 Task: Install Marketplace tools for automating project management tasks.
Action: Mouse pressed left at (1379, 323)
Screenshot: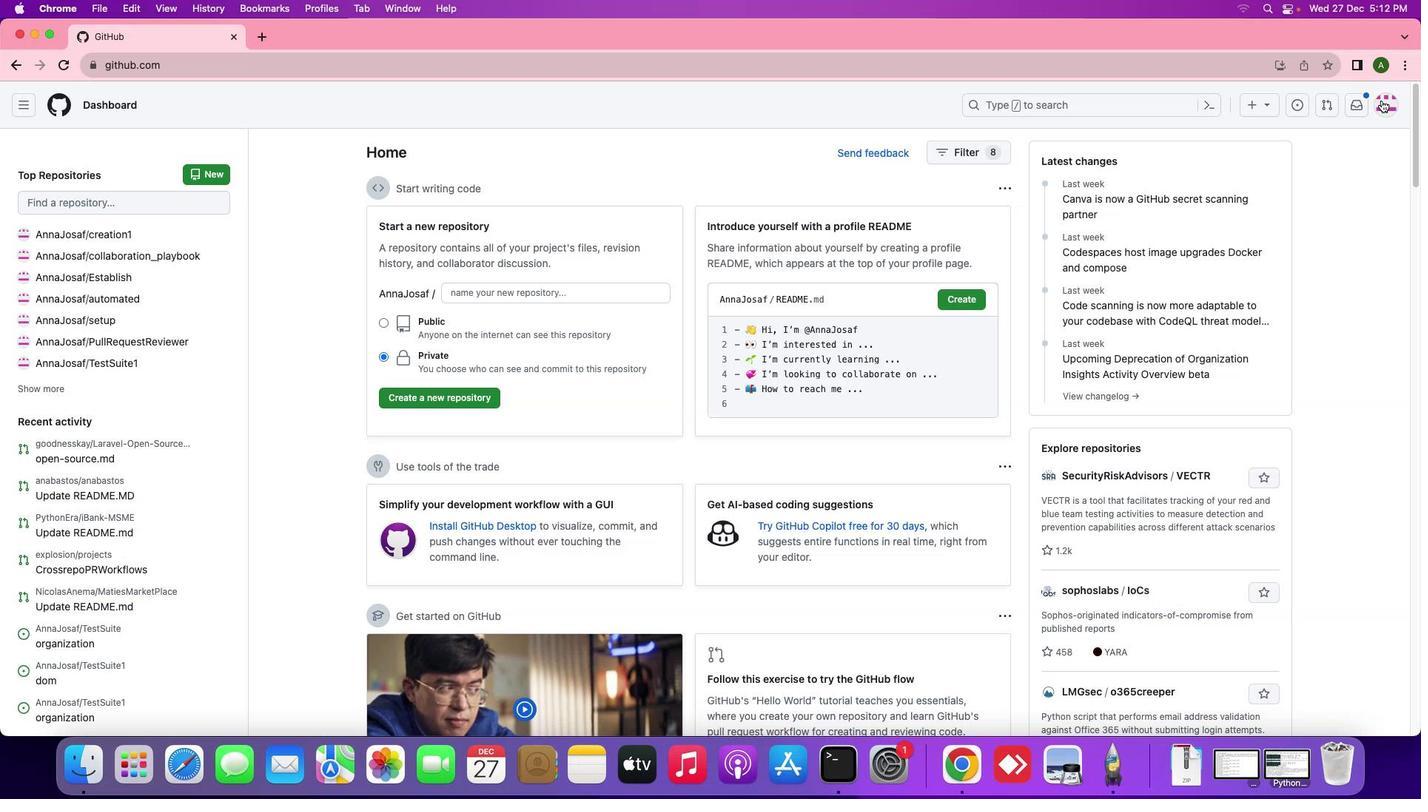 
Action: Mouse moved to (1378, 103)
Screenshot: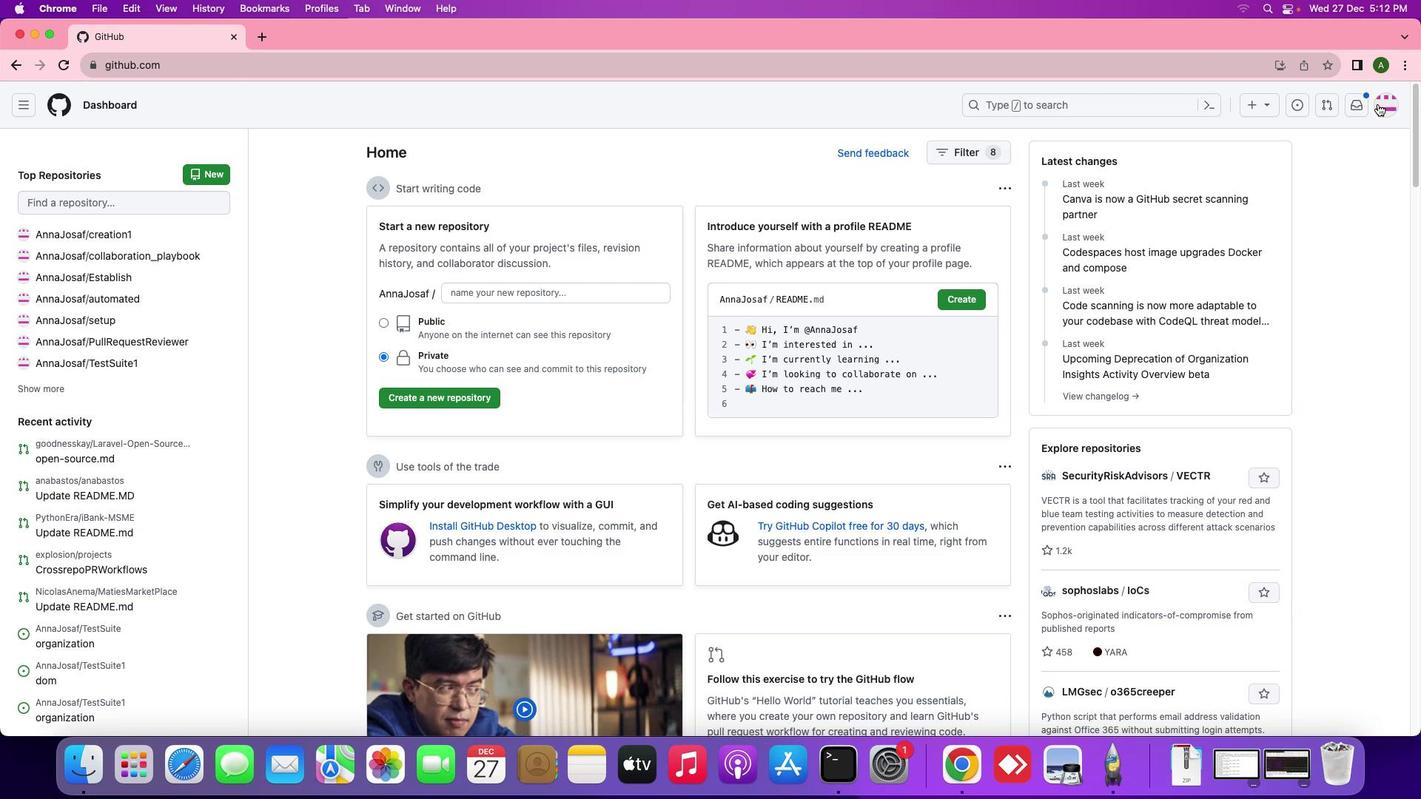 
Action: Mouse pressed left at (1378, 103)
Screenshot: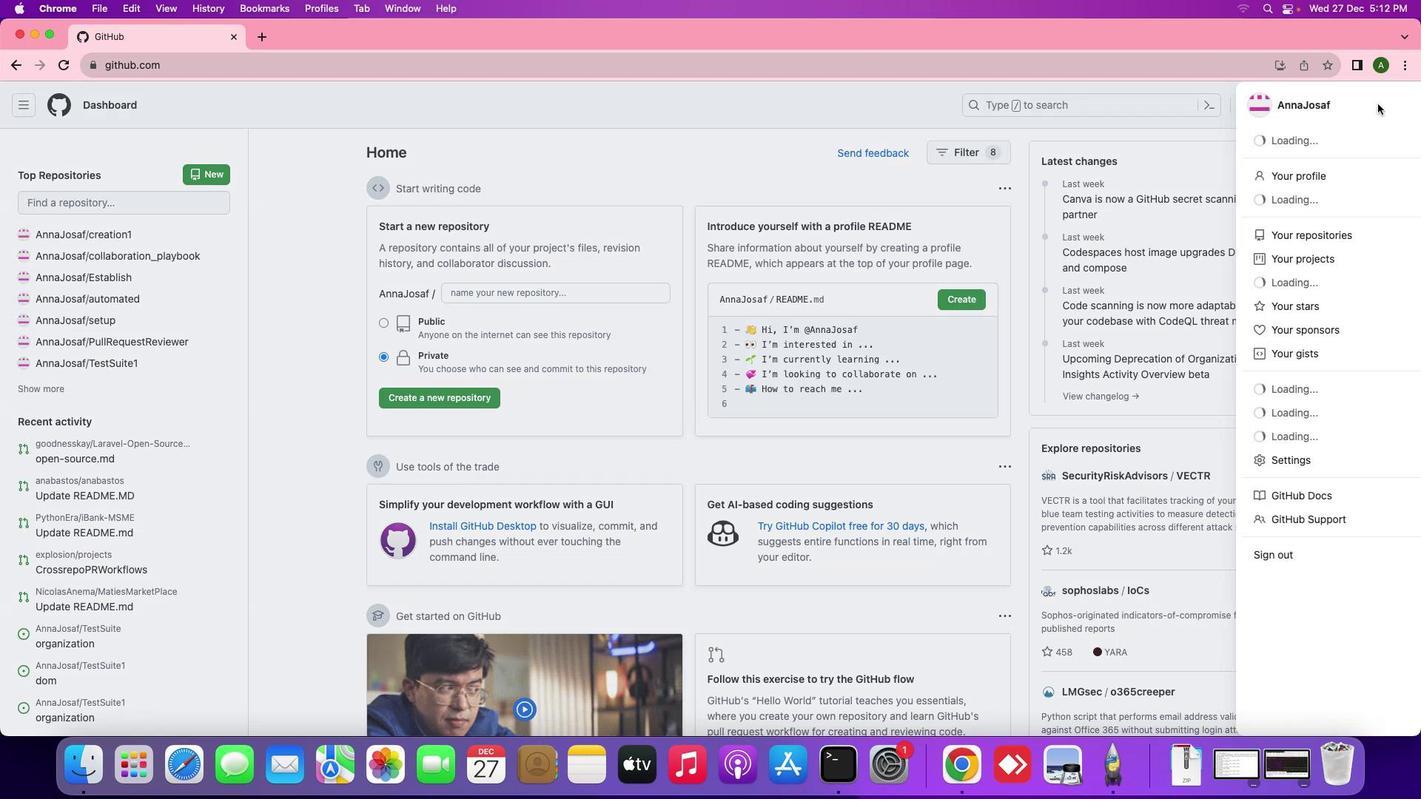 
Action: Mouse moved to (1073, 119)
Screenshot: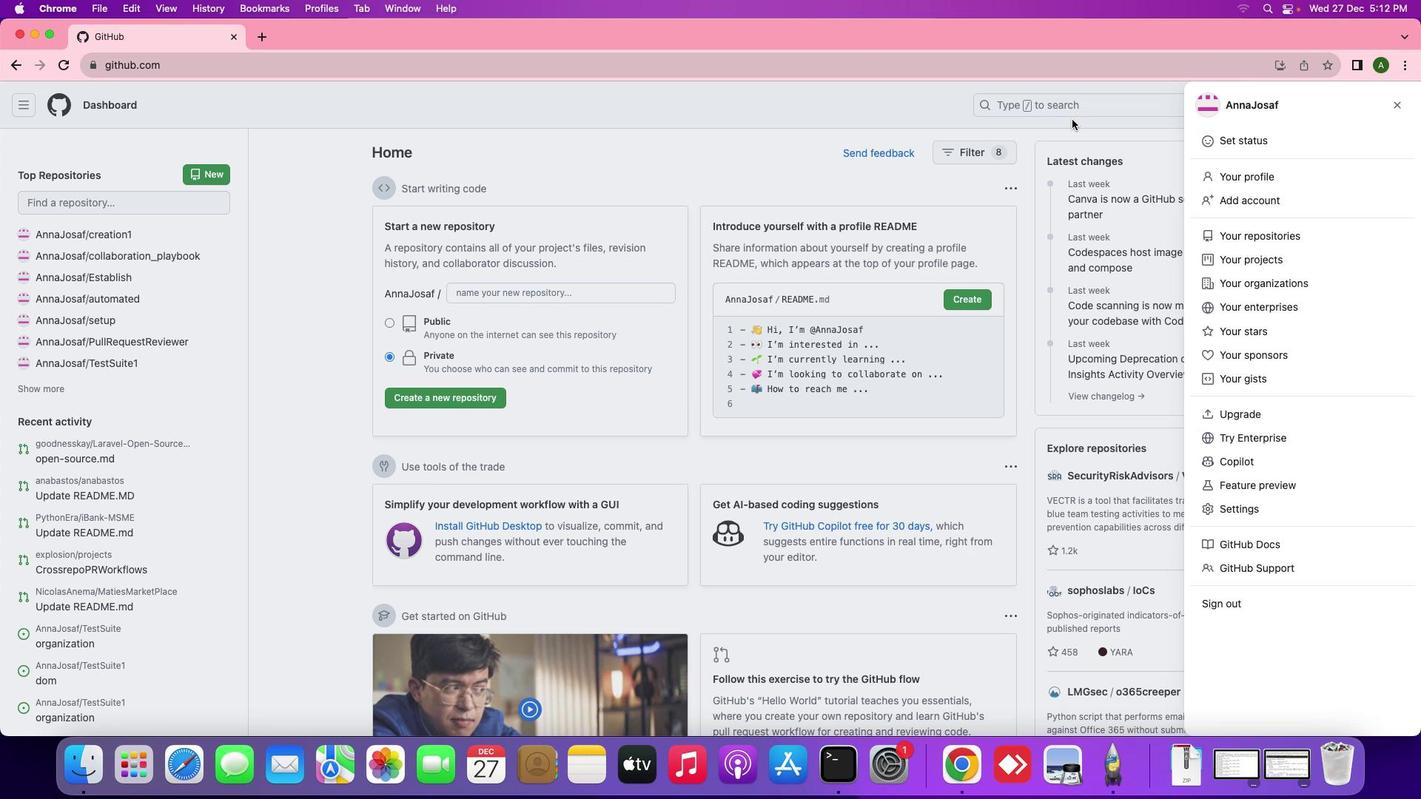 
Action: Mouse pressed left at (1073, 119)
Screenshot: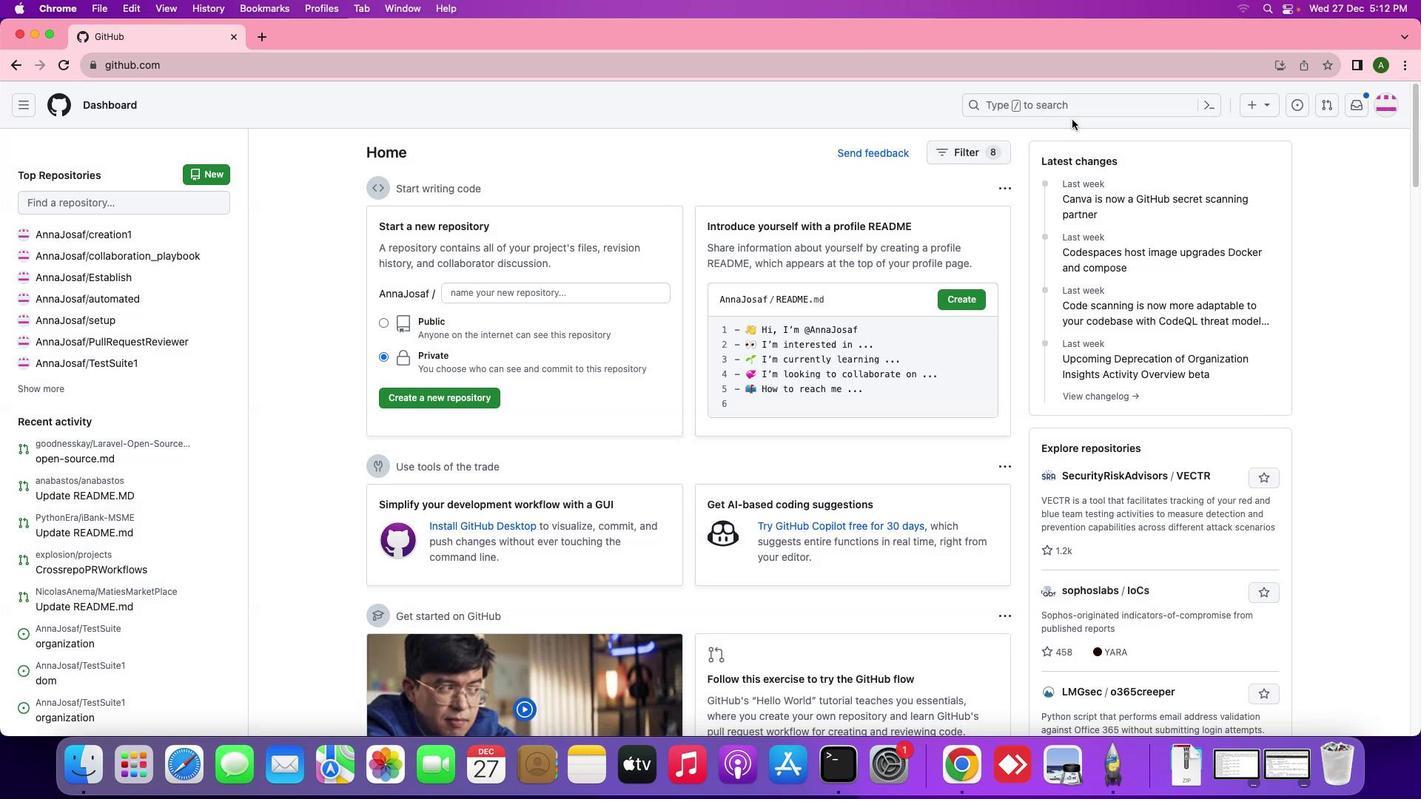 
Action: Mouse moved to (18, 103)
Screenshot: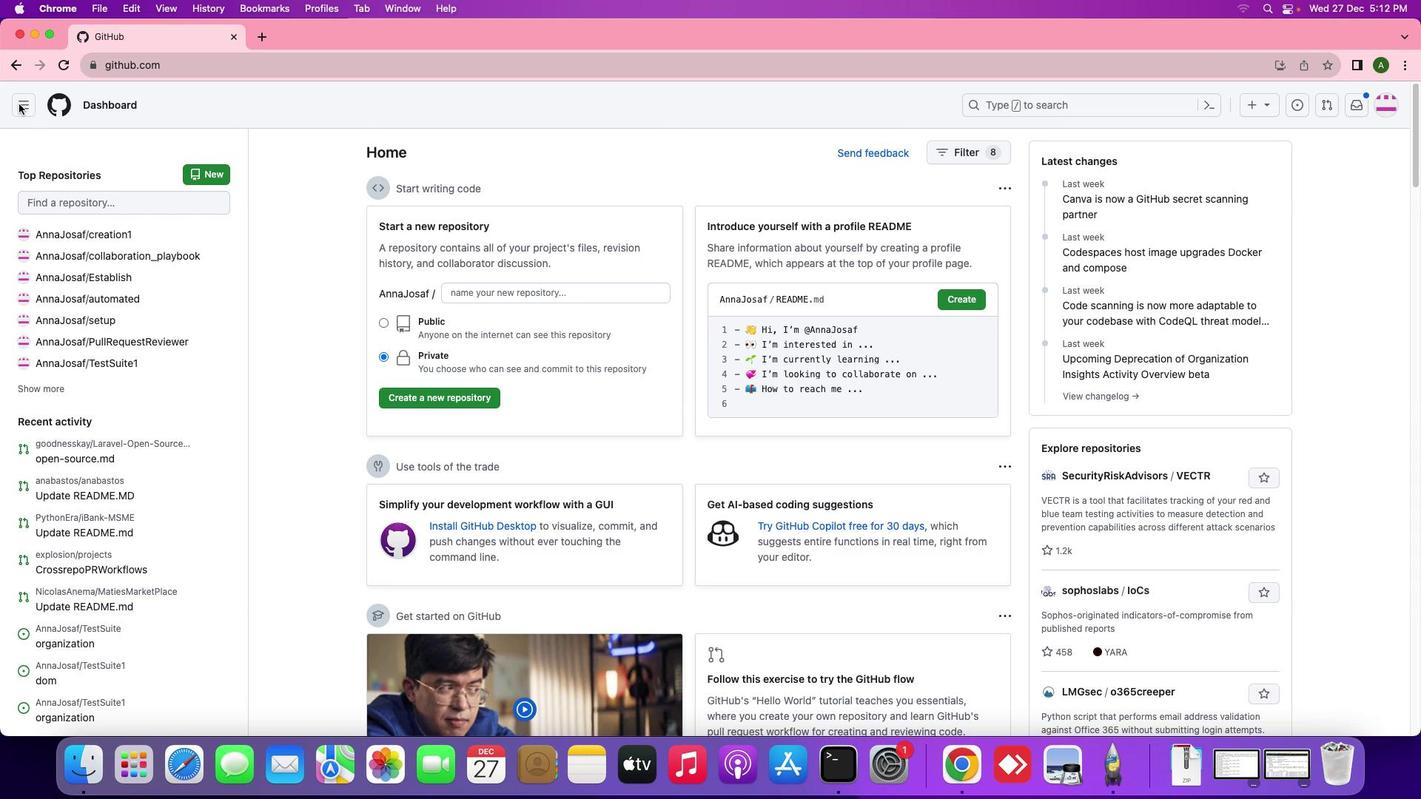 
Action: Mouse pressed left at (18, 103)
Screenshot: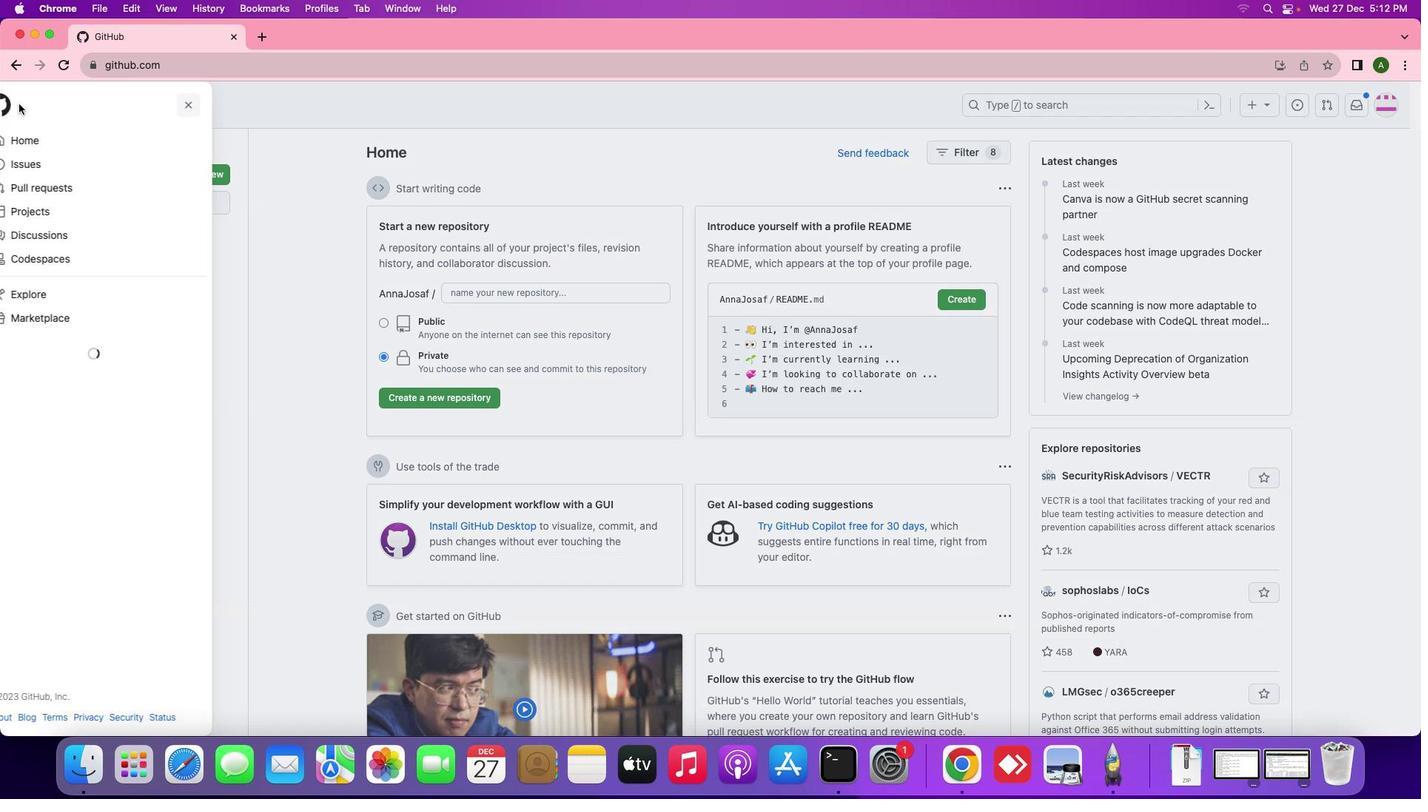 
Action: Mouse moved to (59, 320)
Screenshot: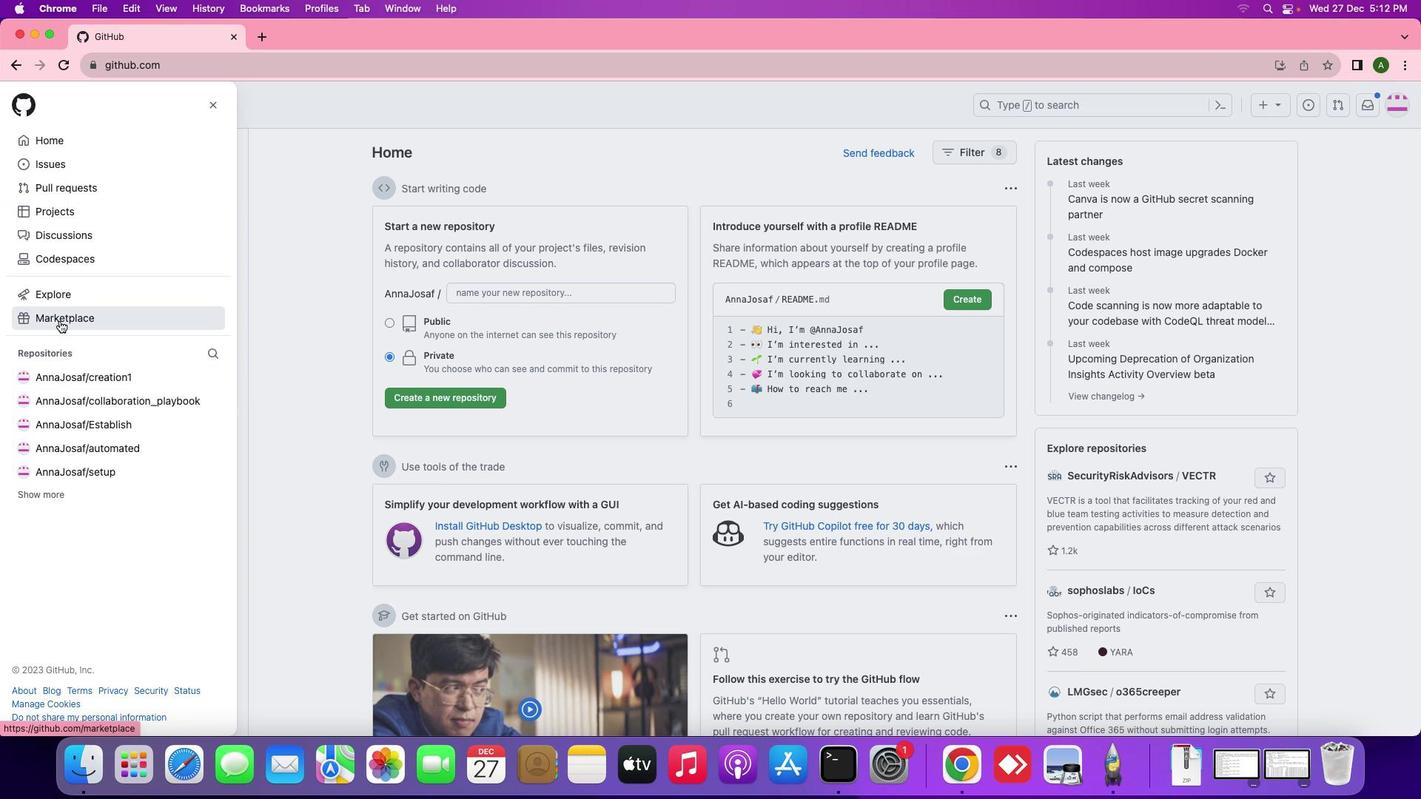 
Action: Mouse pressed left at (59, 320)
Screenshot: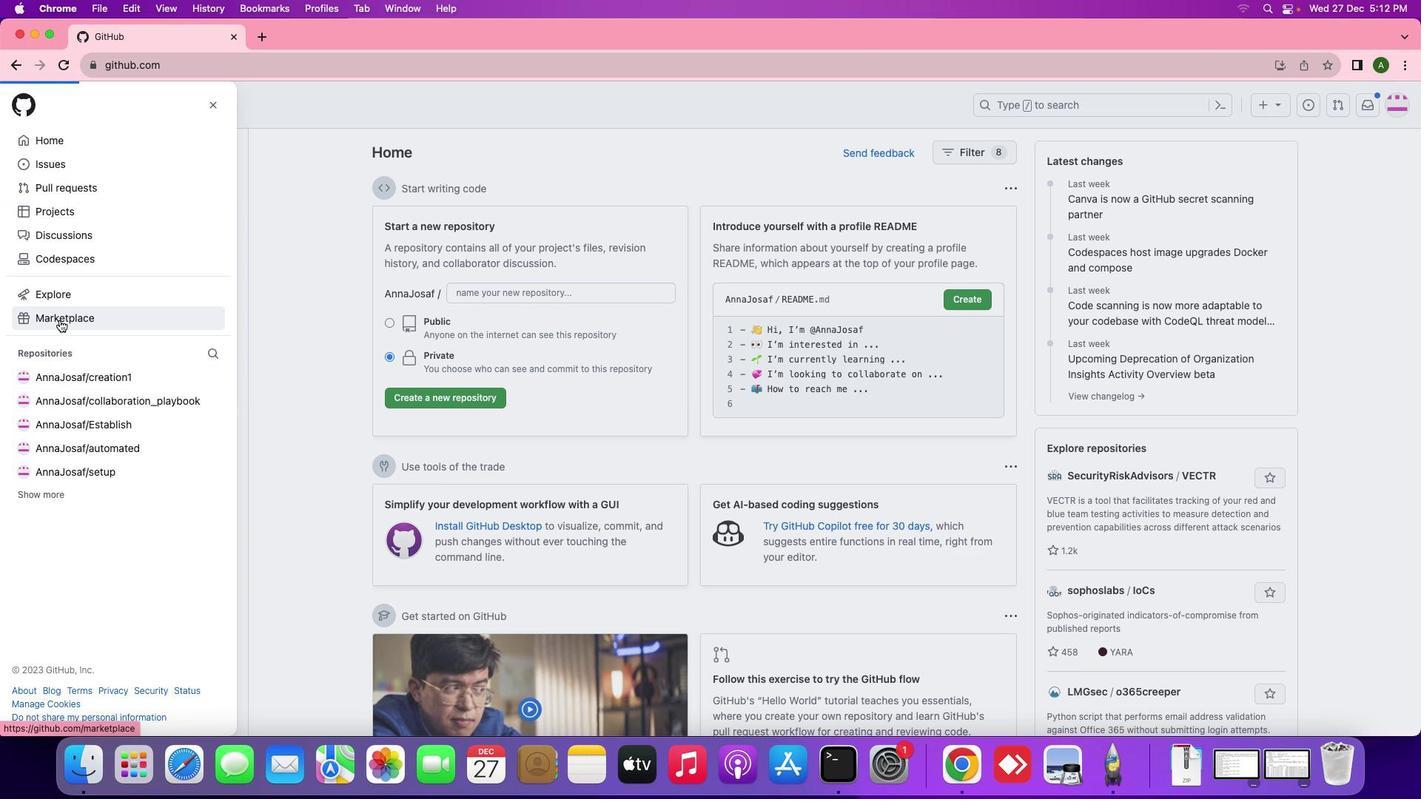 
Action: Mouse moved to (625, 433)
Screenshot: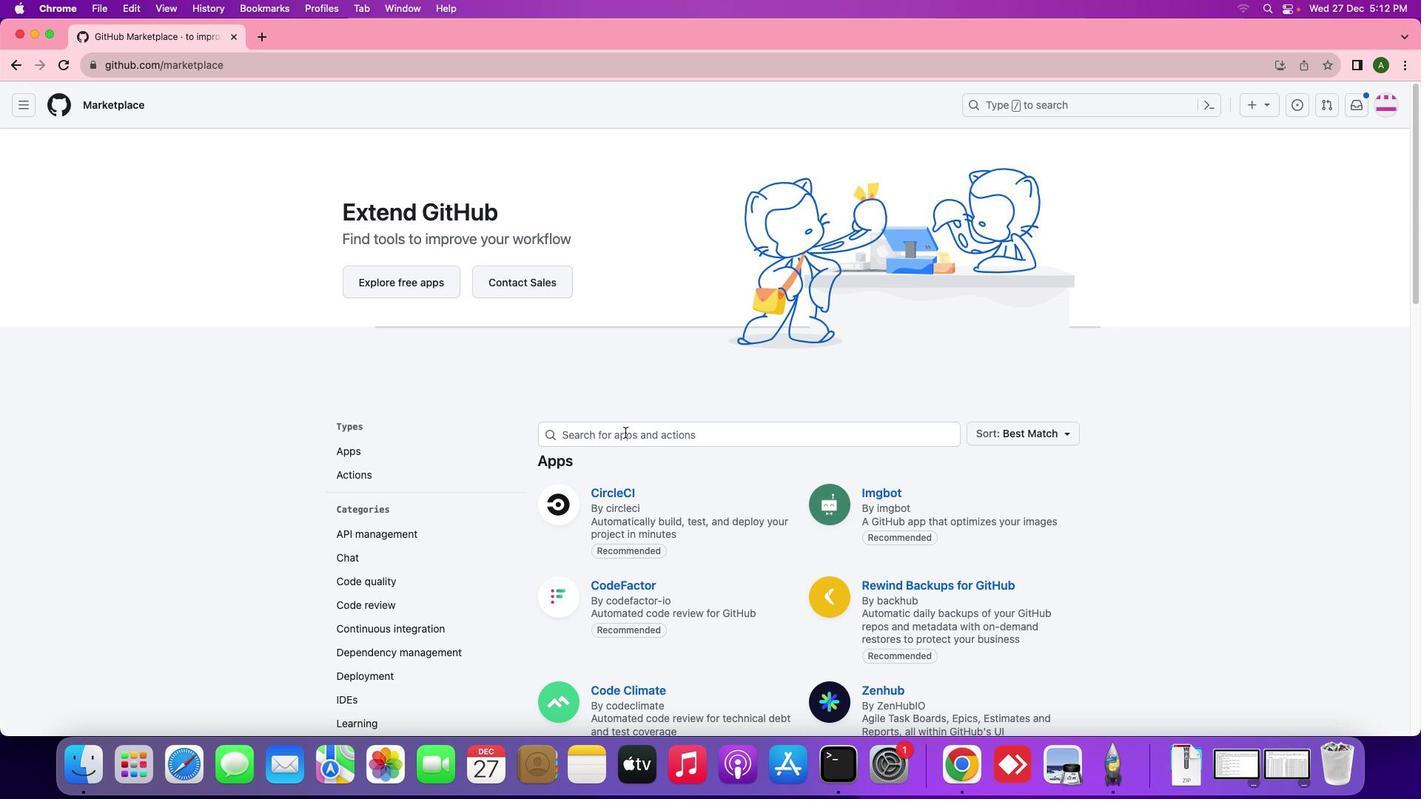 
Action: Mouse pressed left at (625, 433)
Screenshot: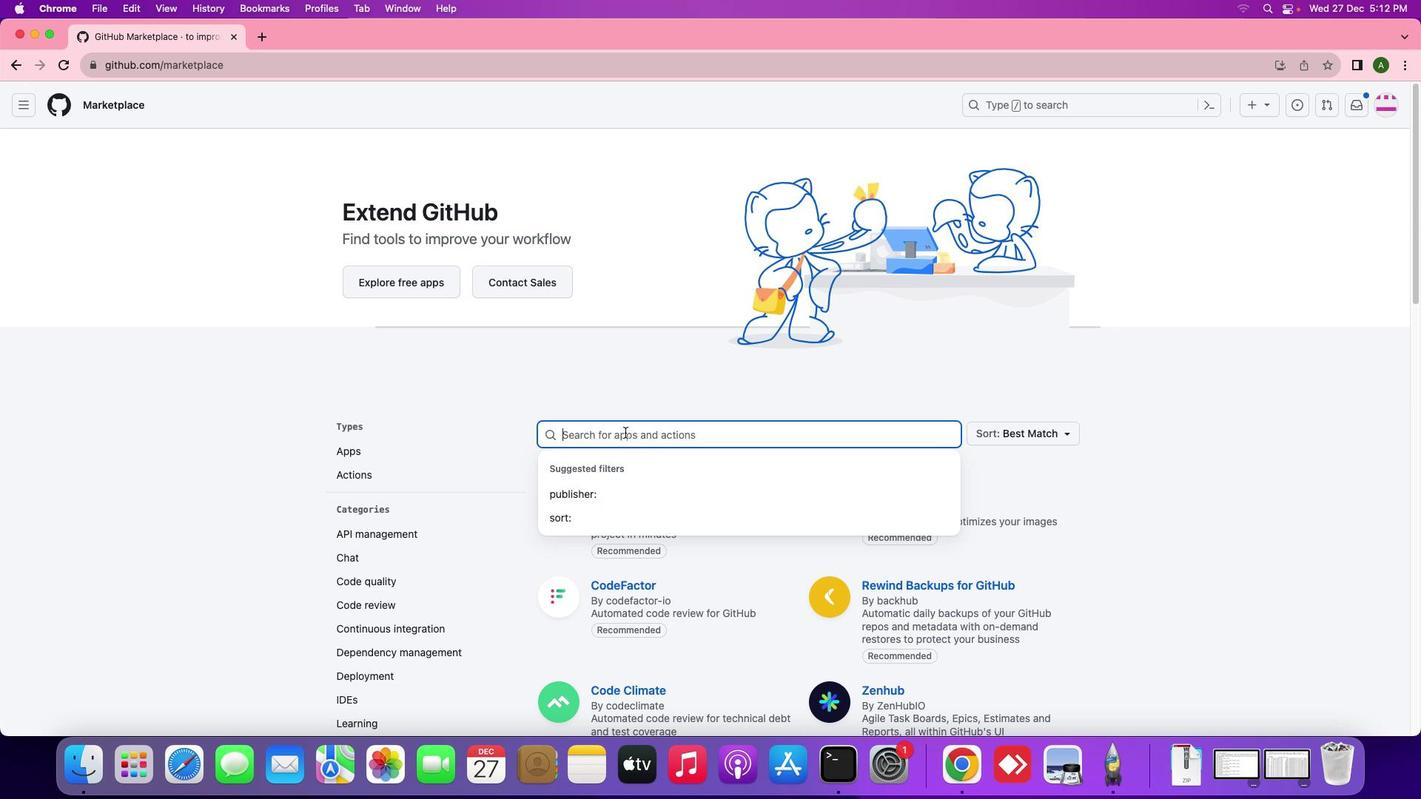 
Action: Mouse moved to (615, 431)
Screenshot: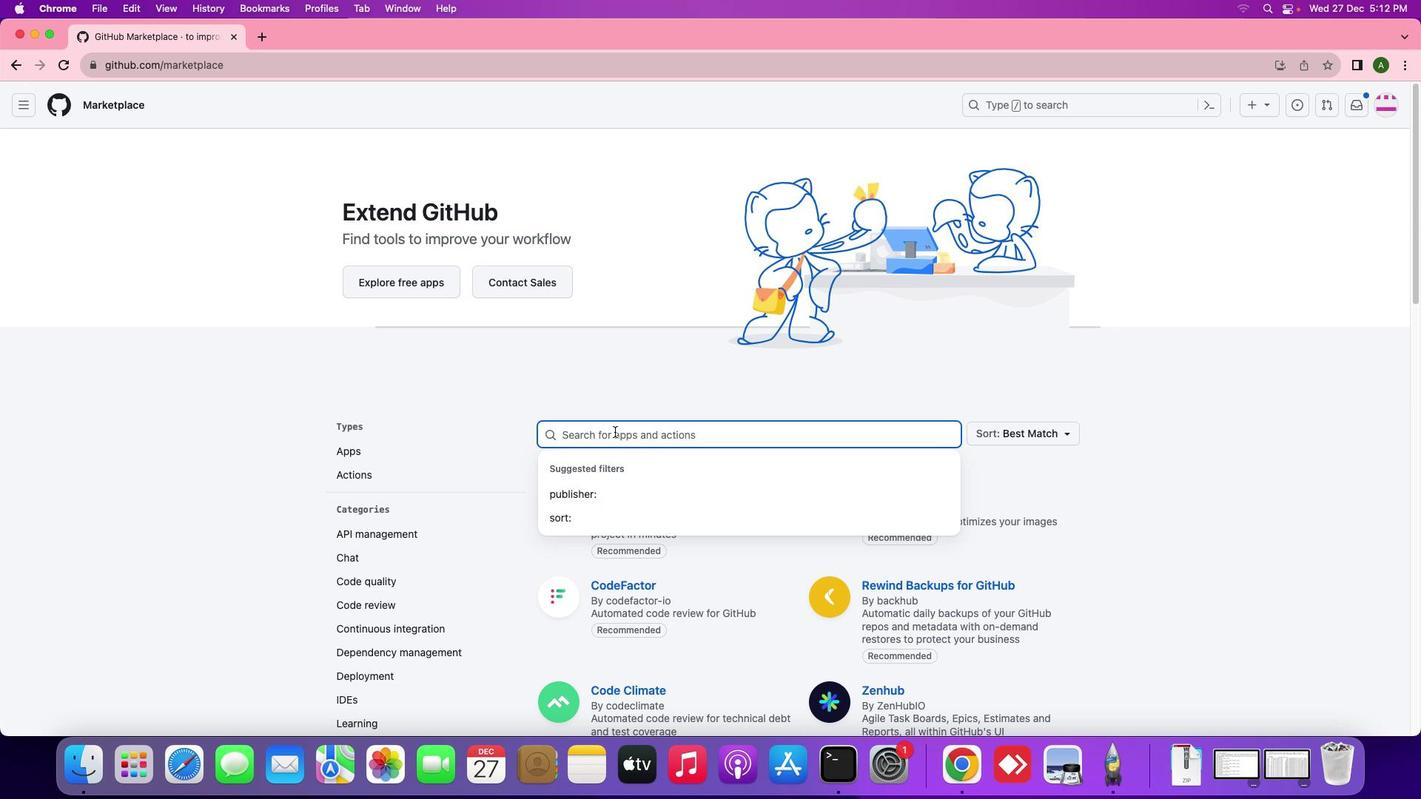 
Action: Key pressed 'a''u''t''o''m''a''t''i''n''g'Key.space'p''r''o''j''e''c''t'Key.space'm''a''n''a''g''e''m''e''n''t'Key.space't''a''s''k''s'Key.enter
Screenshot: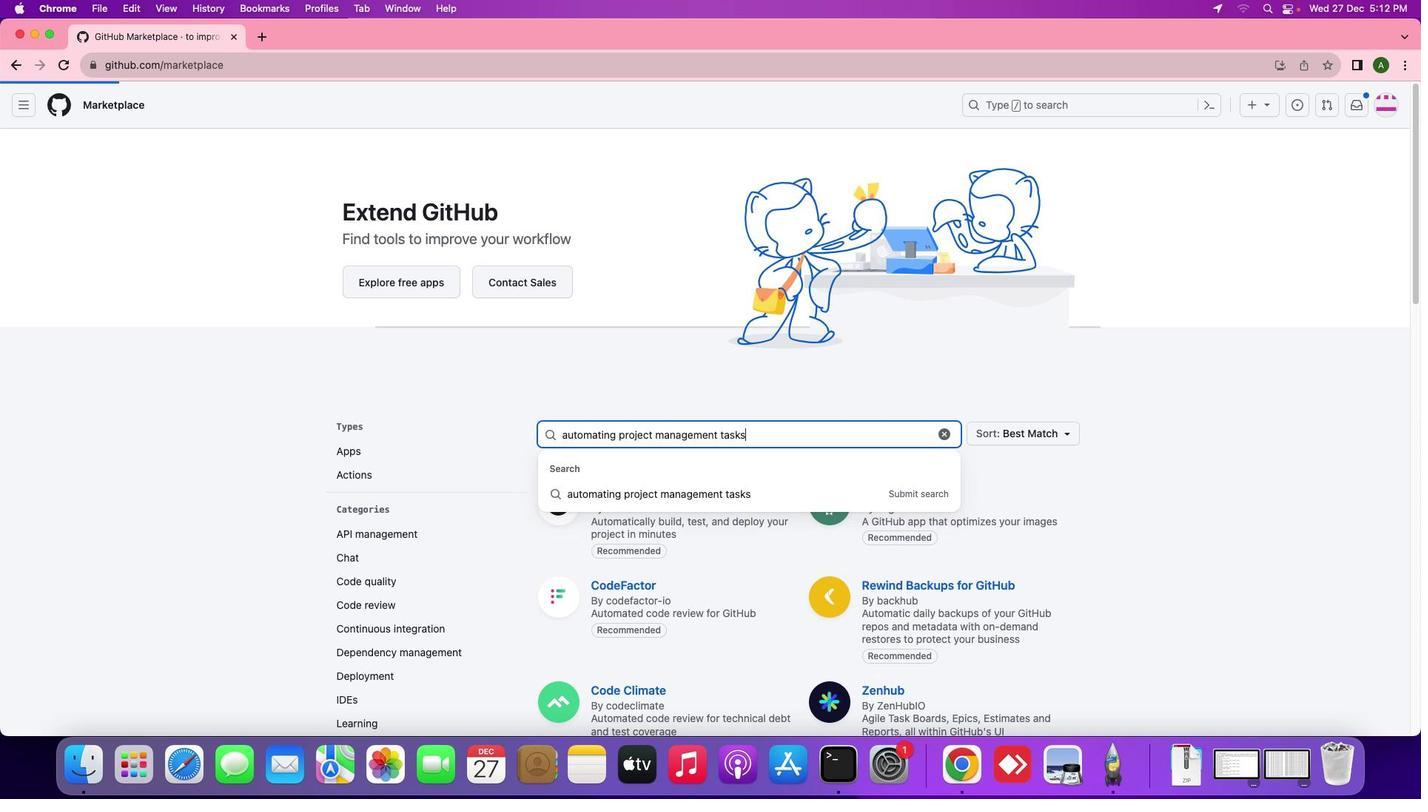 
Action: Mouse moved to (607, 285)
Screenshot: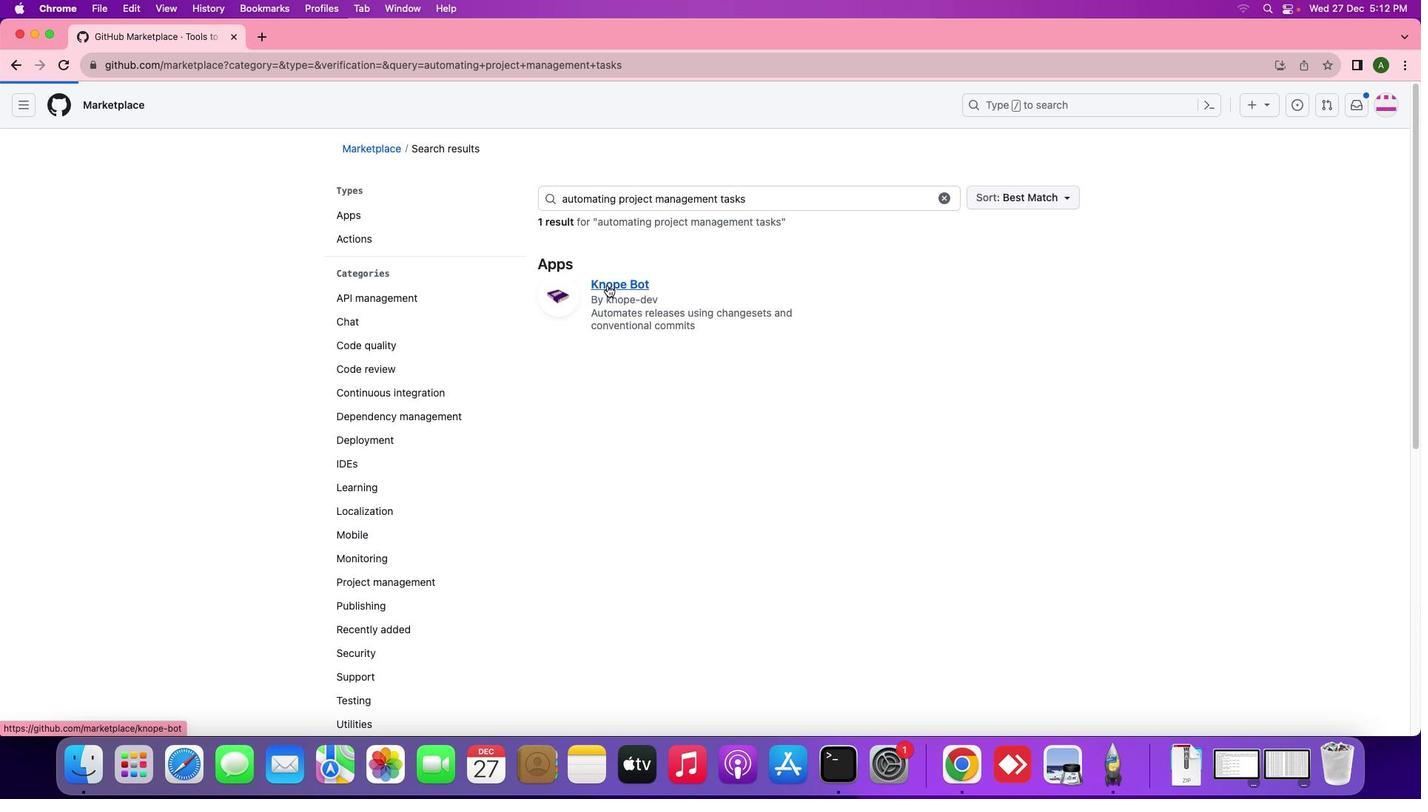 
Action: Mouse pressed left at (607, 285)
Screenshot: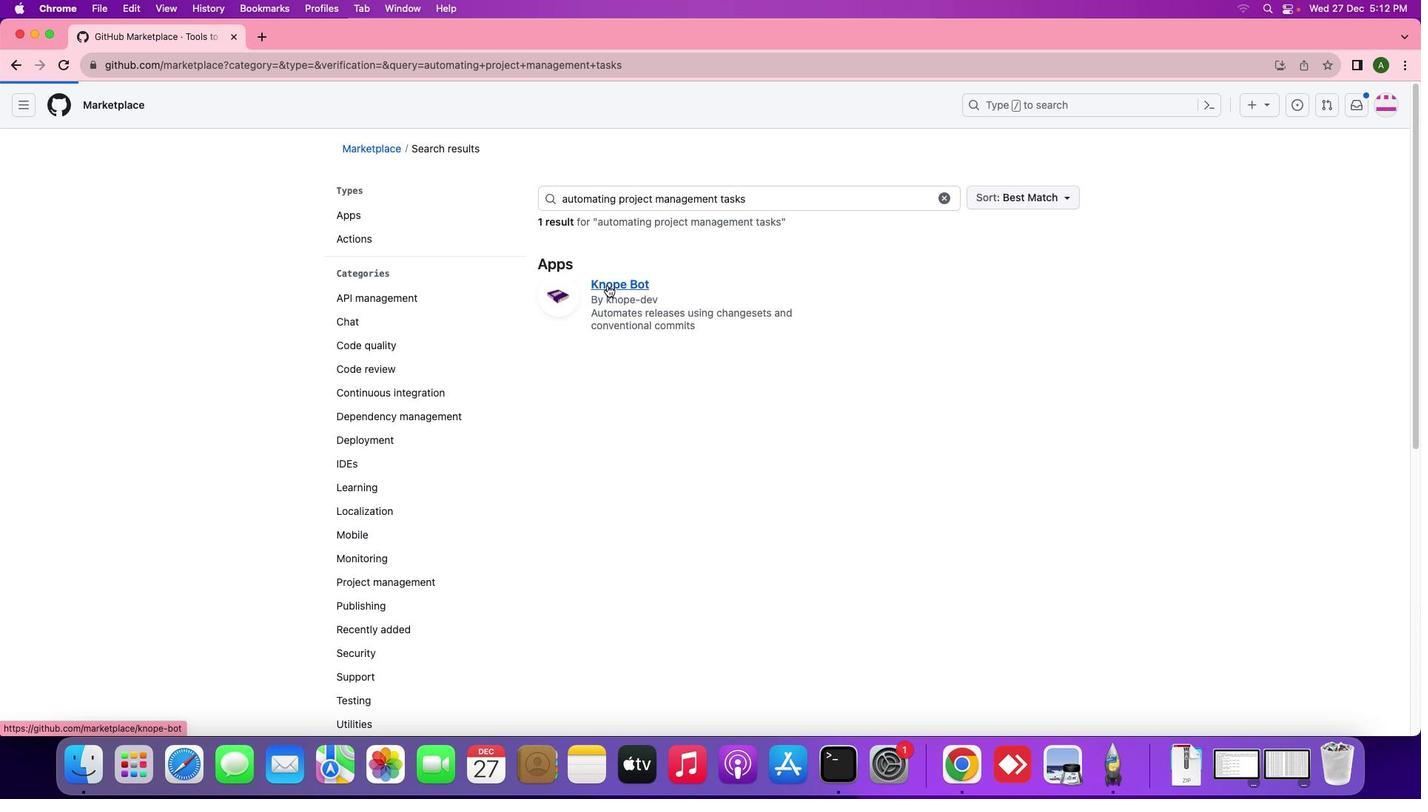 
Action: Mouse moved to (756, 542)
Screenshot: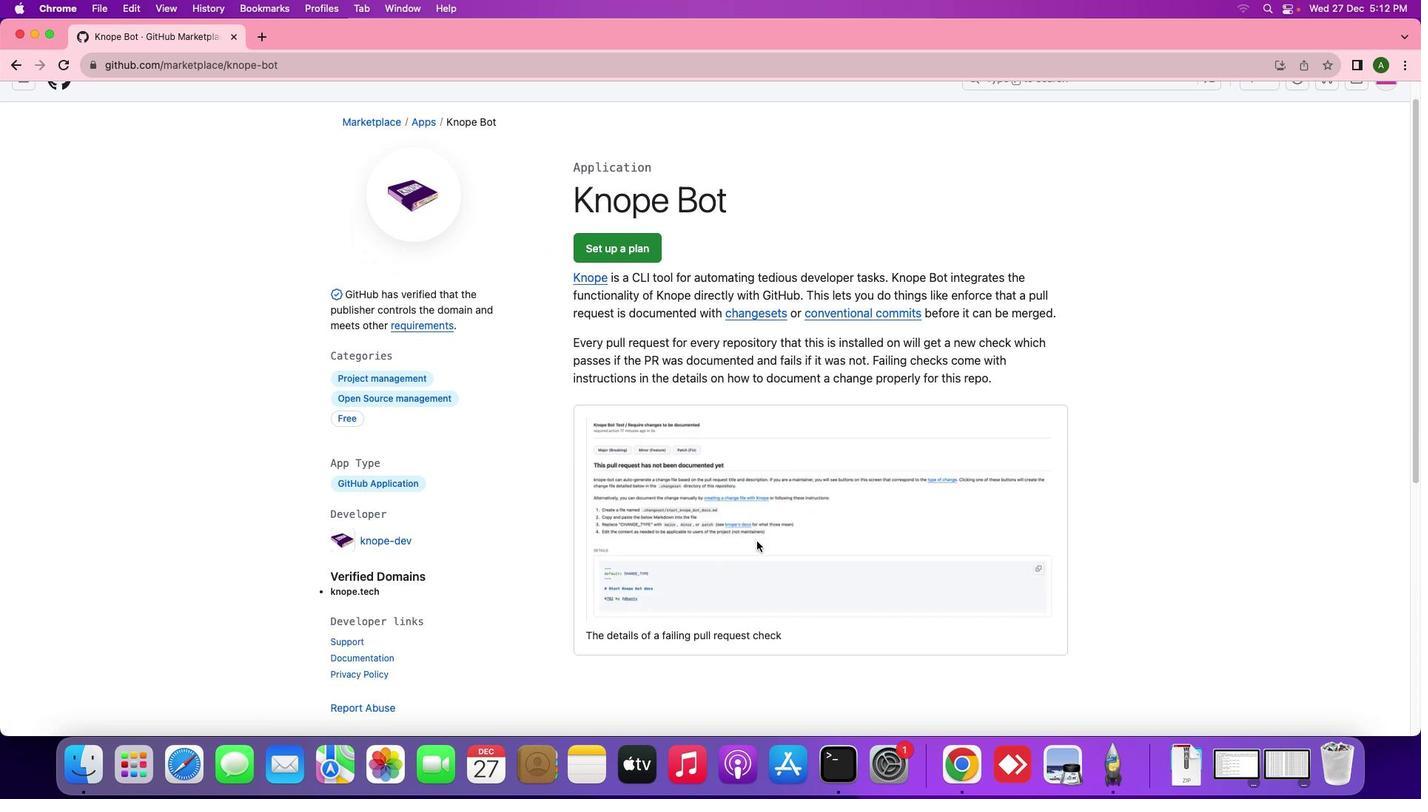 
Action: Mouse scrolled (756, 542) with delta (0, 0)
Screenshot: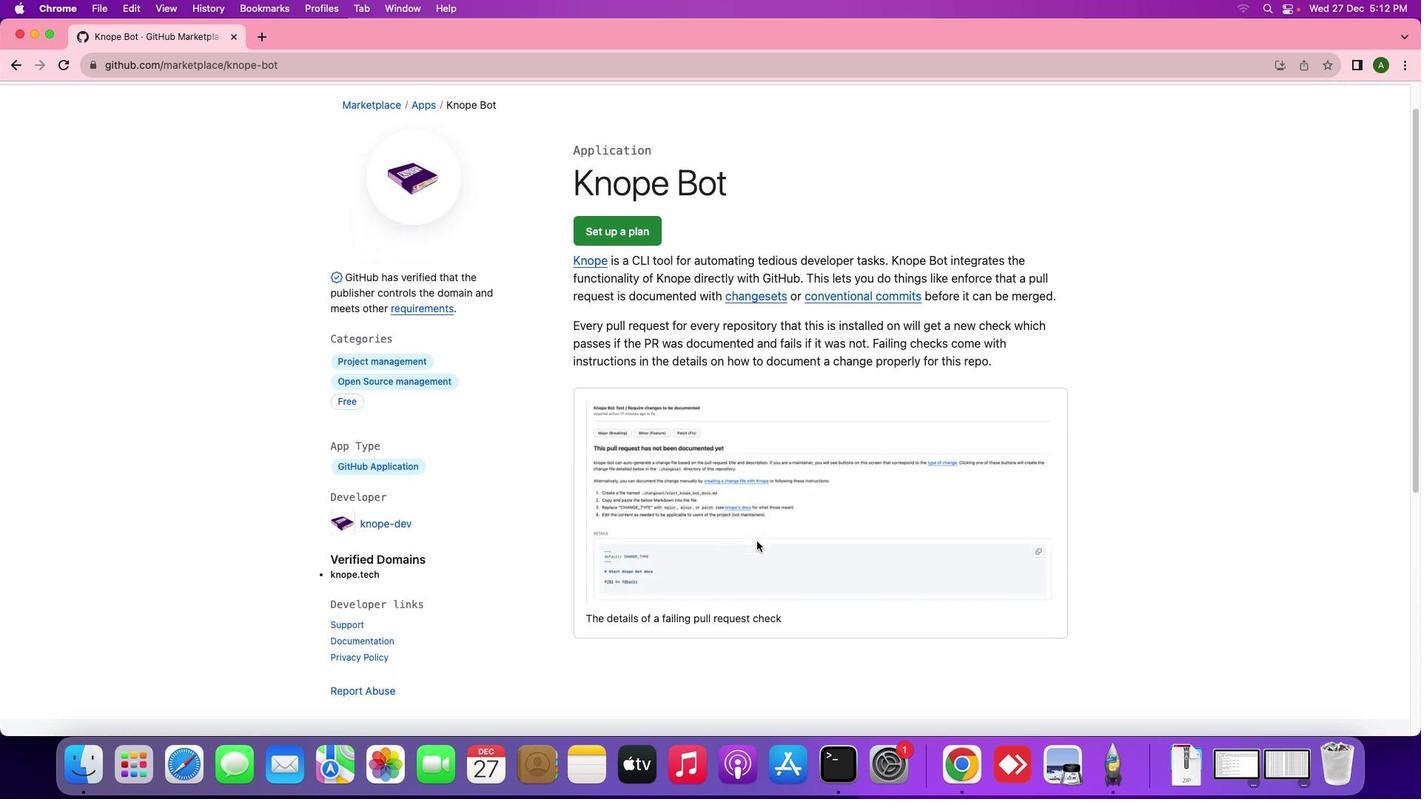 
Action: Mouse moved to (756, 542)
Screenshot: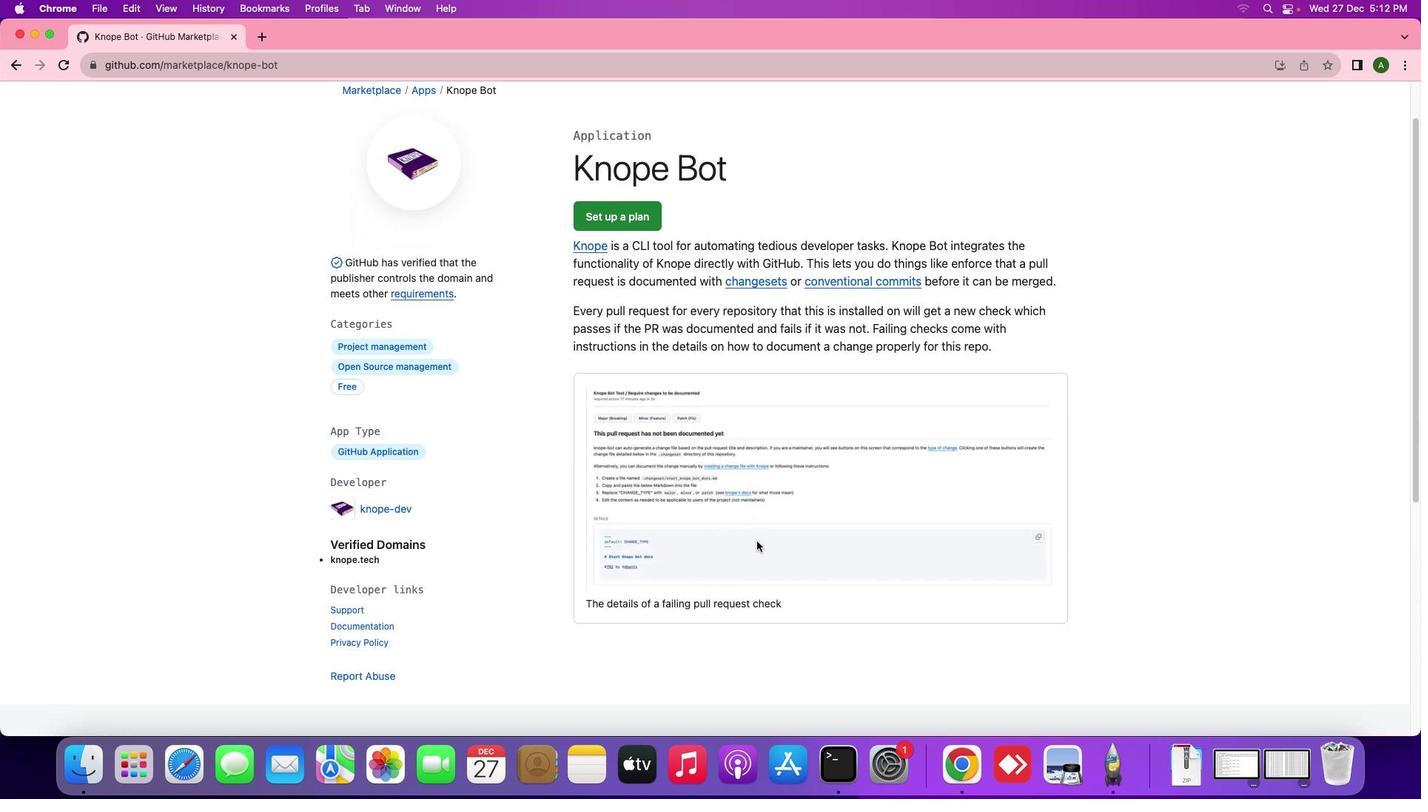 
Action: Mouse scrolled (756, 542) with delta (0, 0)
Screenshot: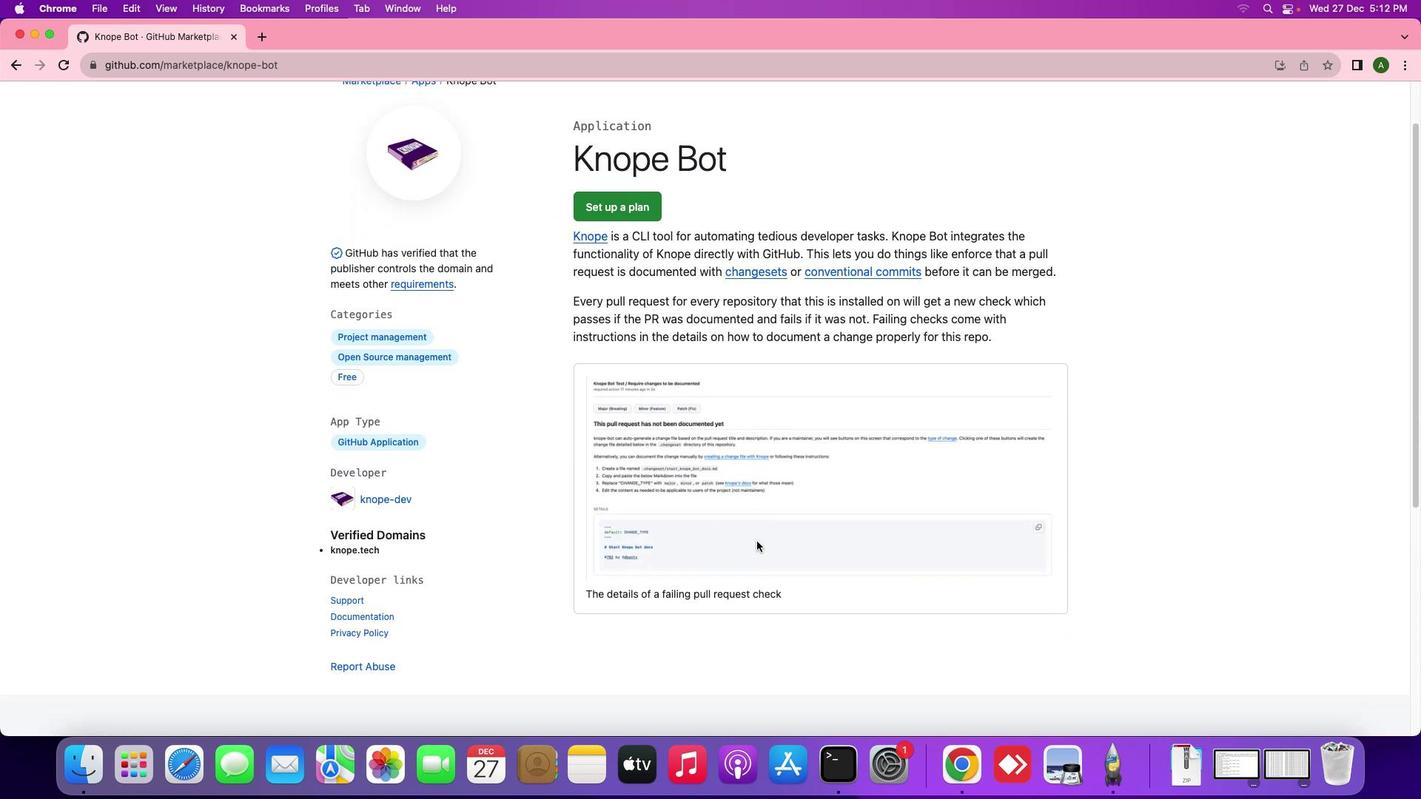 
Action: Mouse moved to (756, 541)
Screenshot: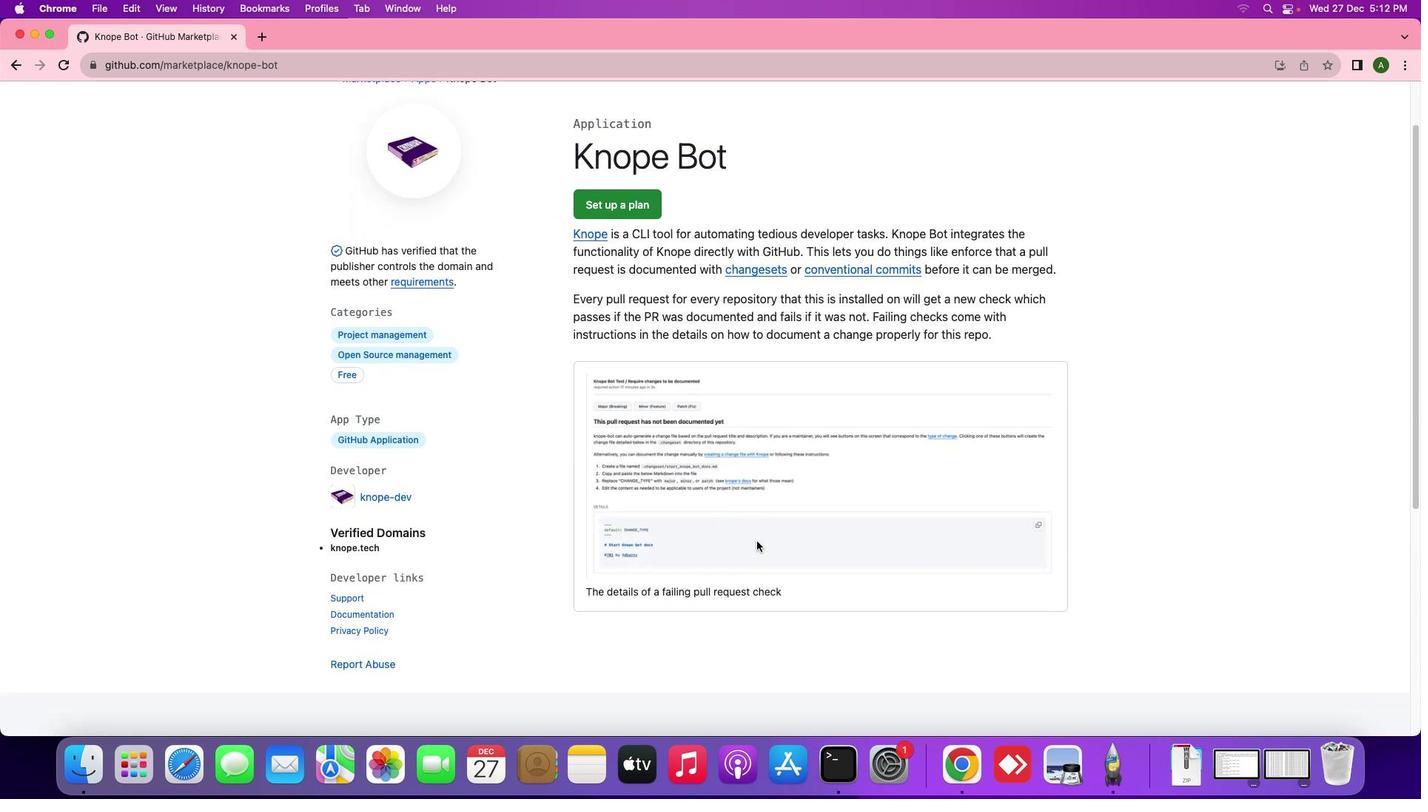 
Action: Mouse scrolled (756, 541) with delta (0, 0)
Screenshot: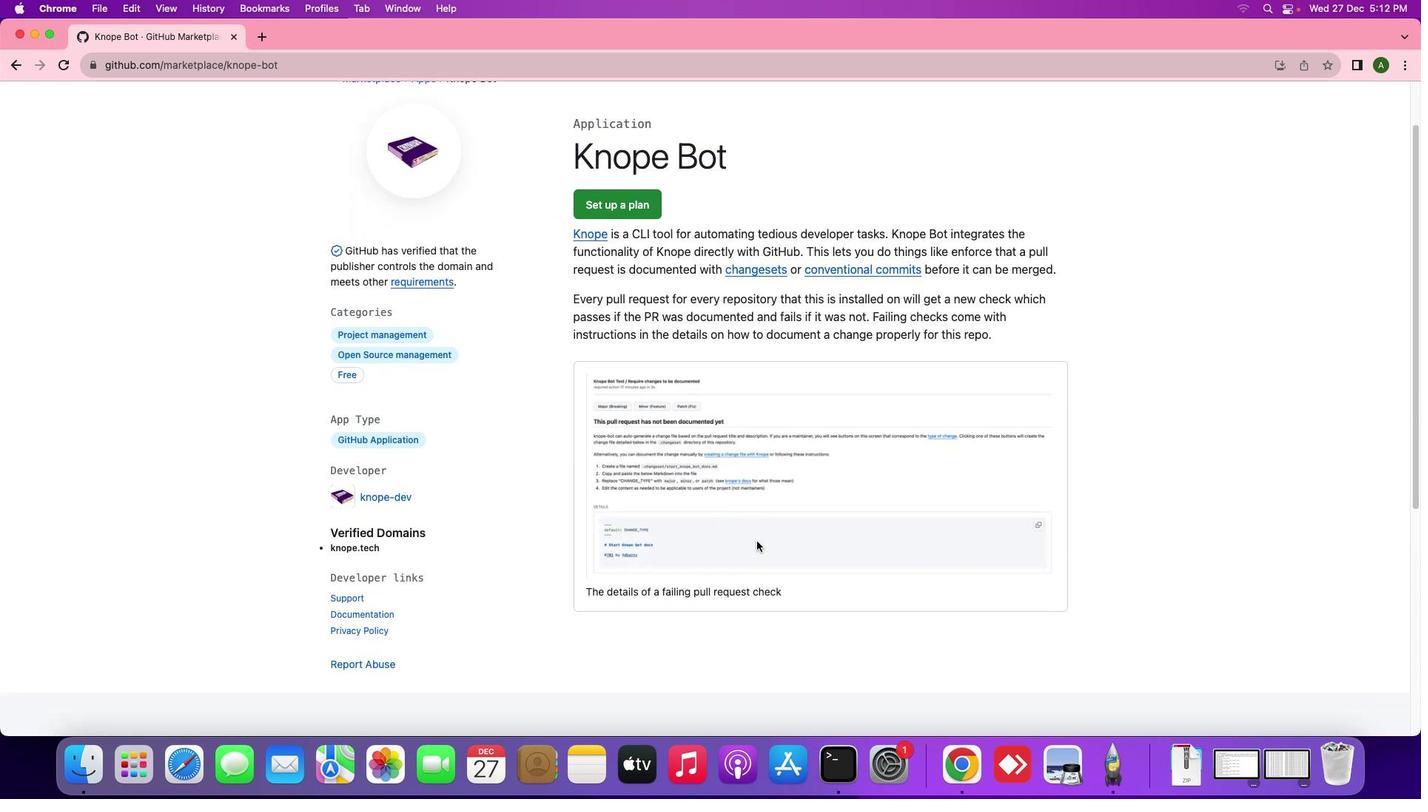 
Action: Mouse moved to (873, 559)
Screenshot: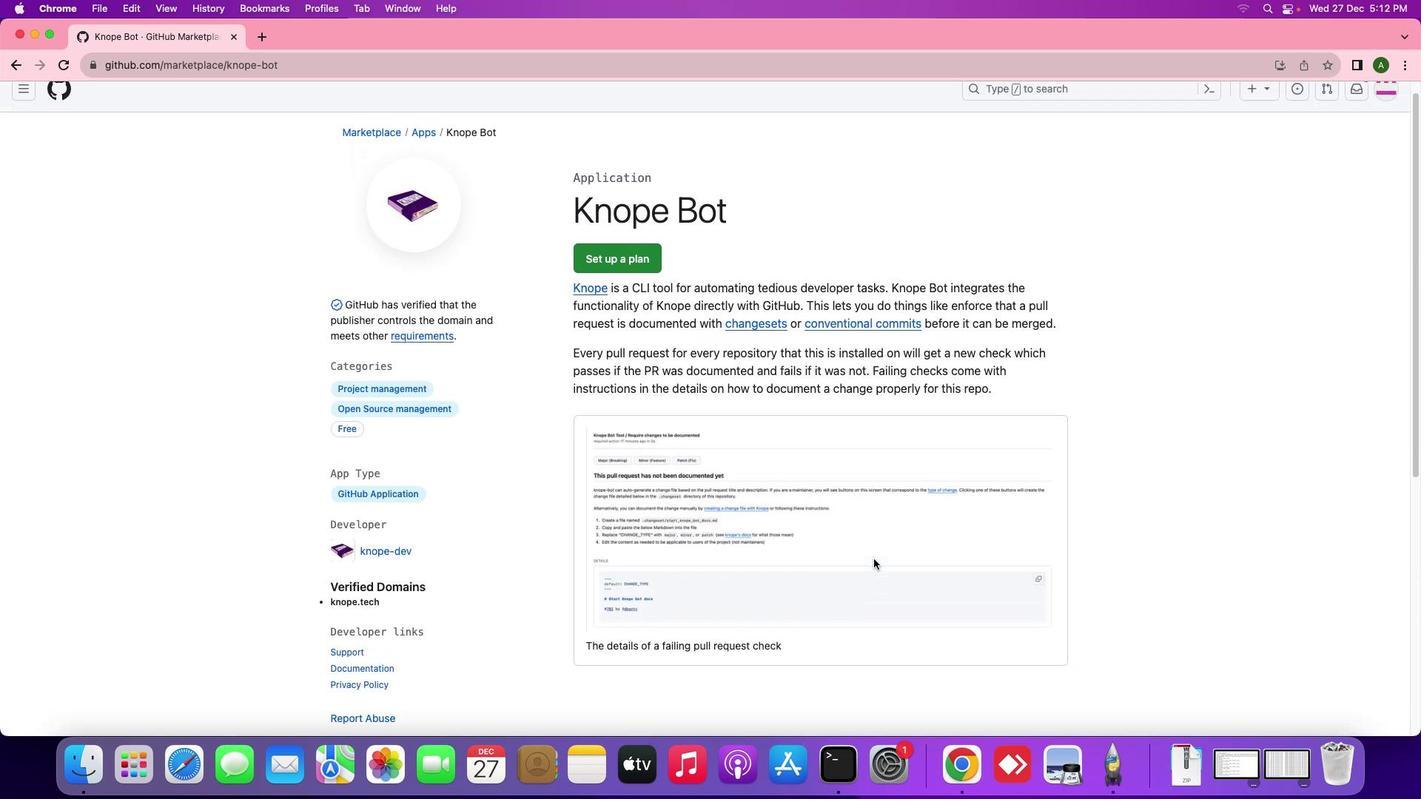 
Action: Mouse scrolled (873, 559) with delta (0, 0)
Screenshot: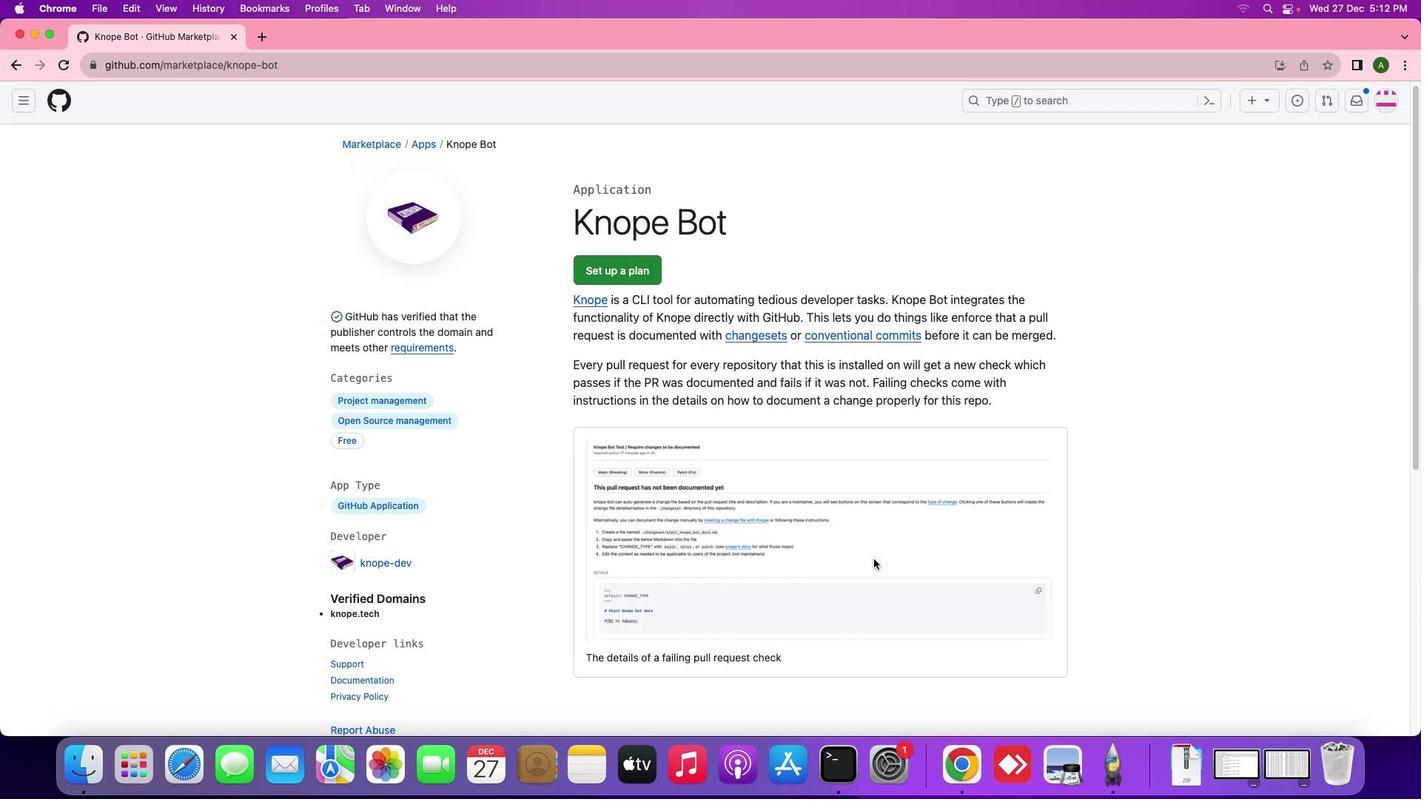 
Action: Mouse scrolled (873, 559) with delta (0, 0)
Screenshot: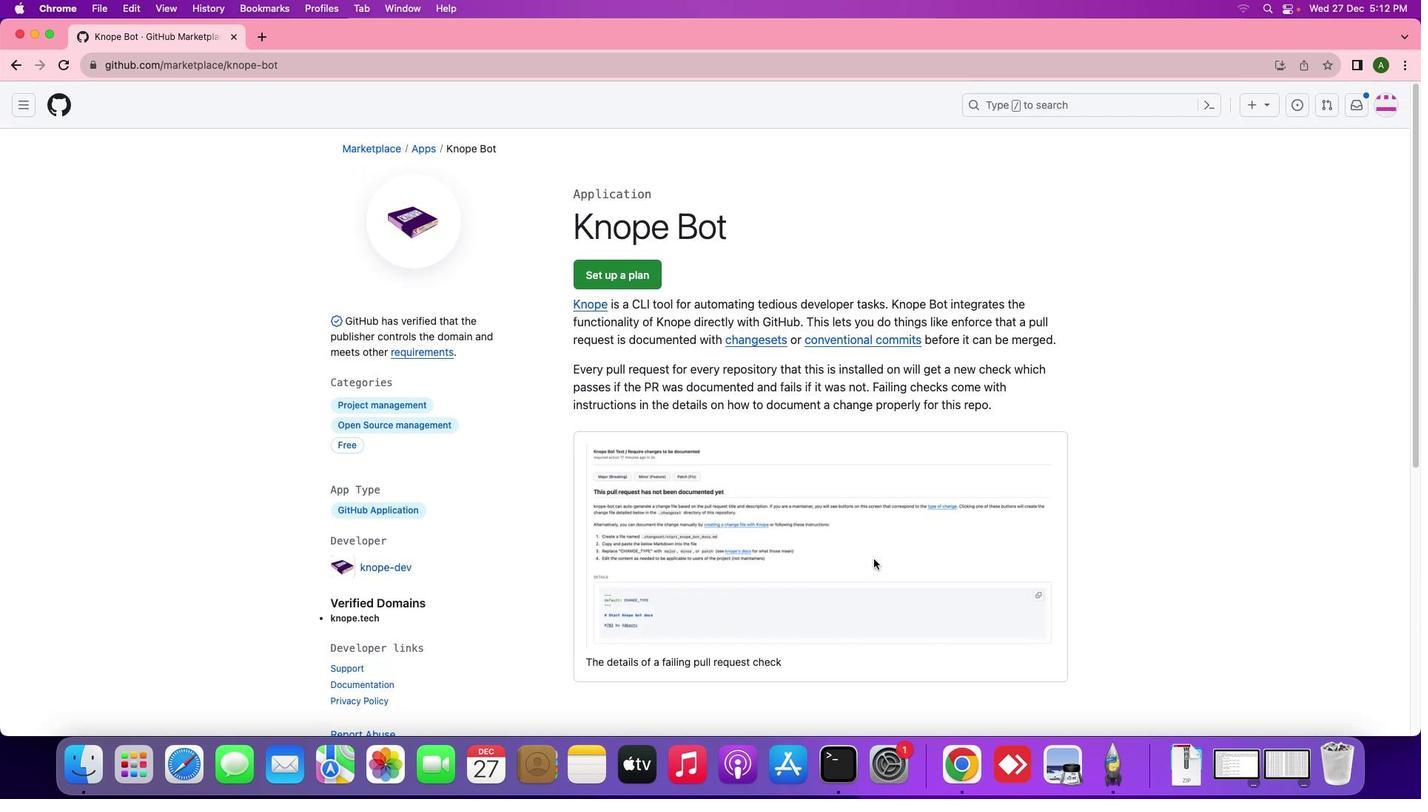 
Action: Mouse scrolled (873, 559) with delta (0, 2)
Screenshot: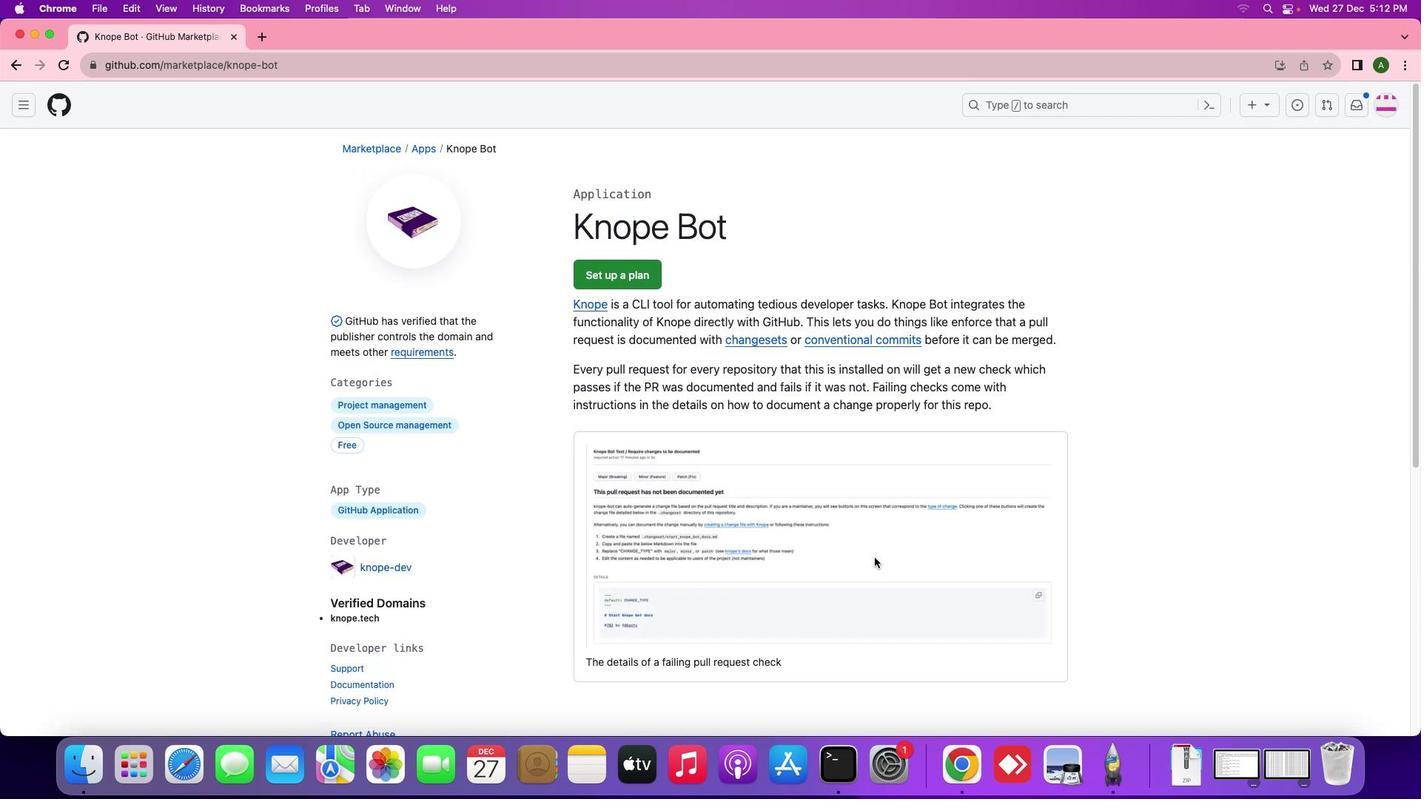 
Action: Mouse scrolled (873, 559) with delta (0, 3)
Screenshot: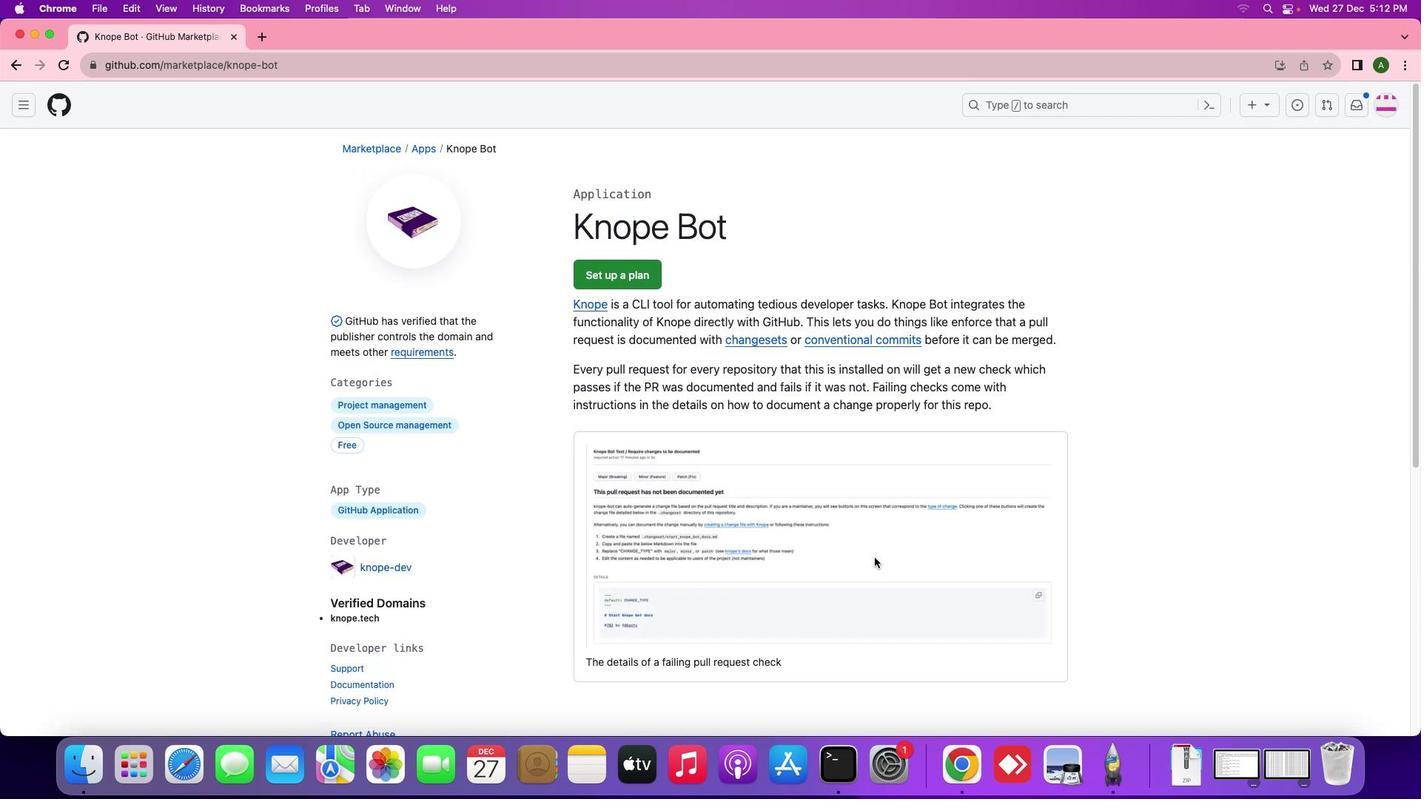 
Action: Mouse moved to (603, 269)
Screenshot: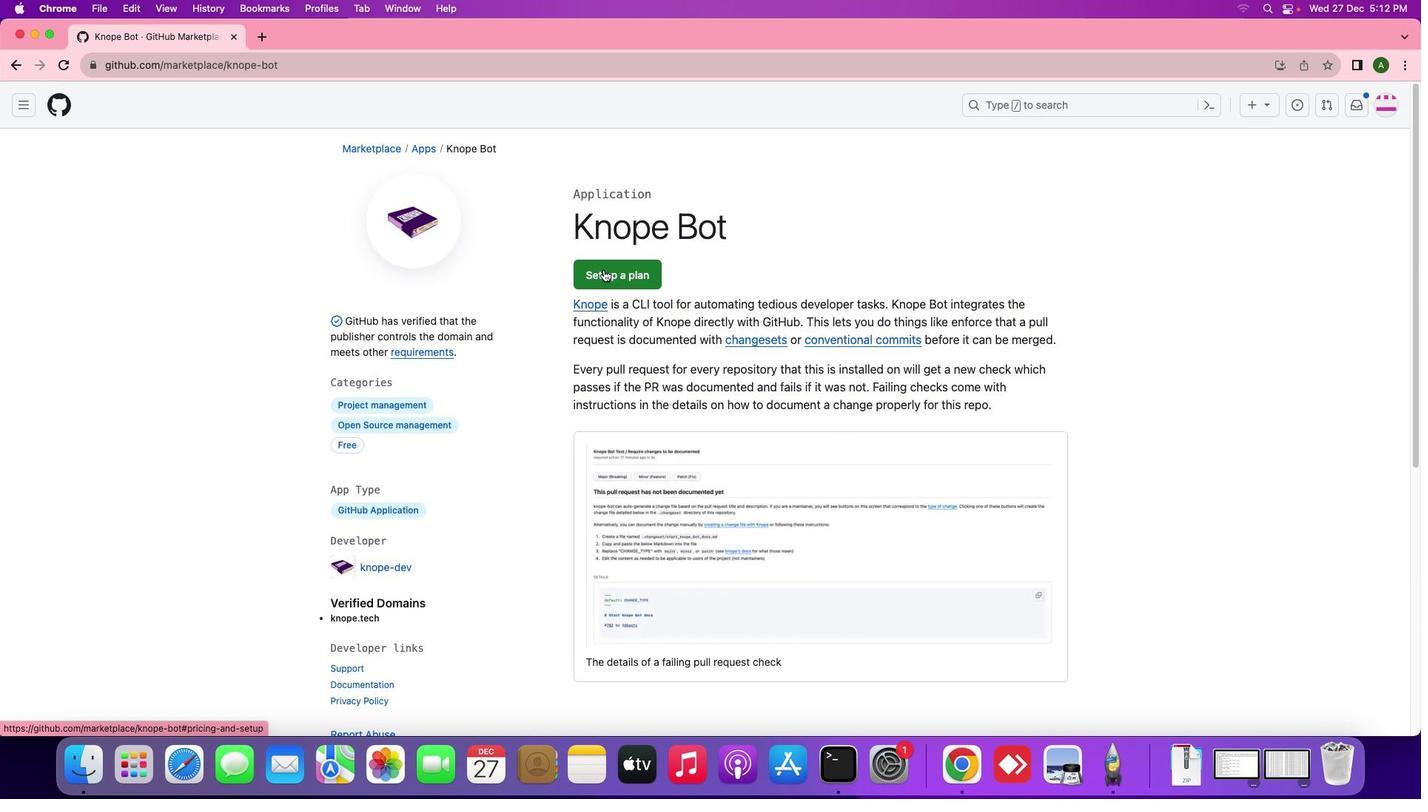 
Action: Mouse pressed left at (603, 269)
Screenshot: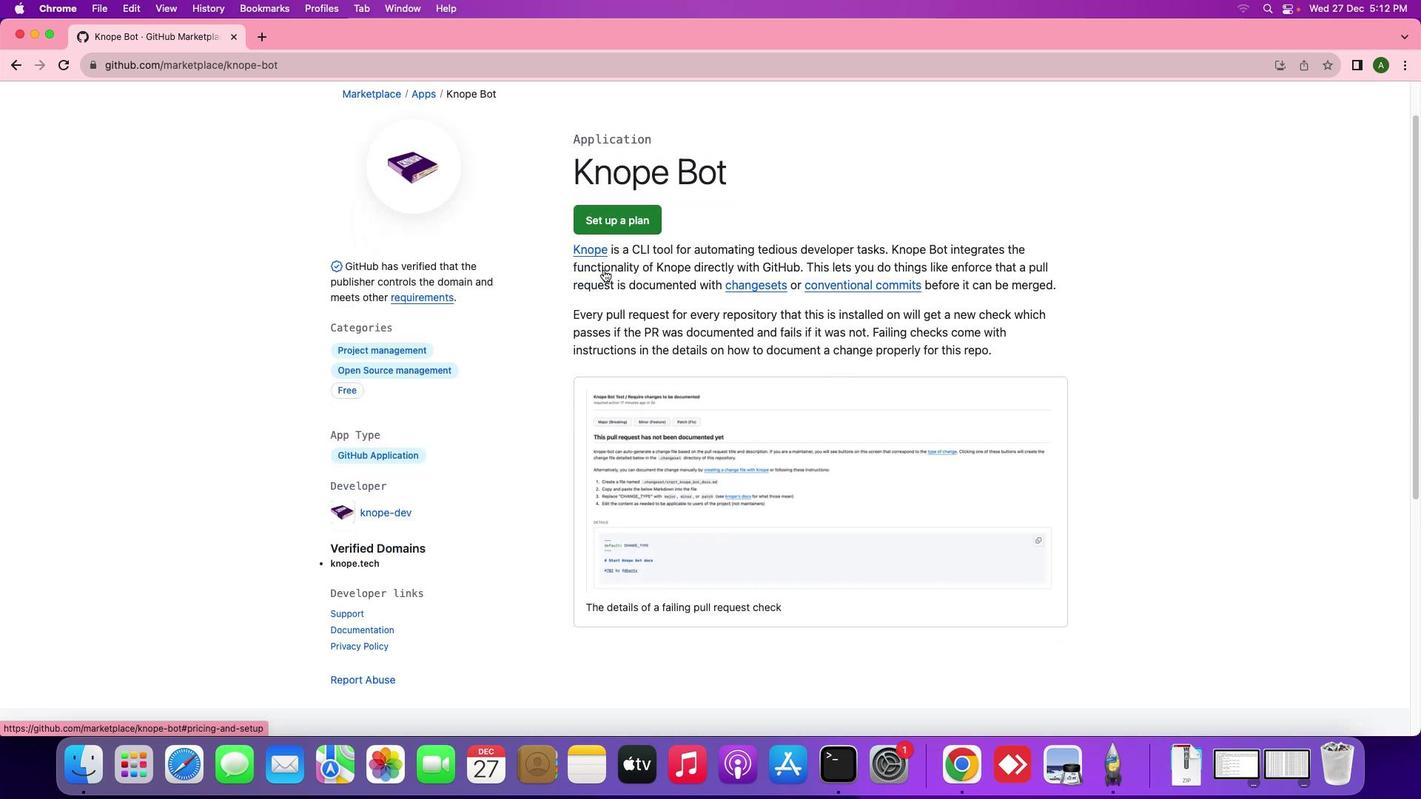 
Action: Mouse moved to (821, 523)
Screenshot: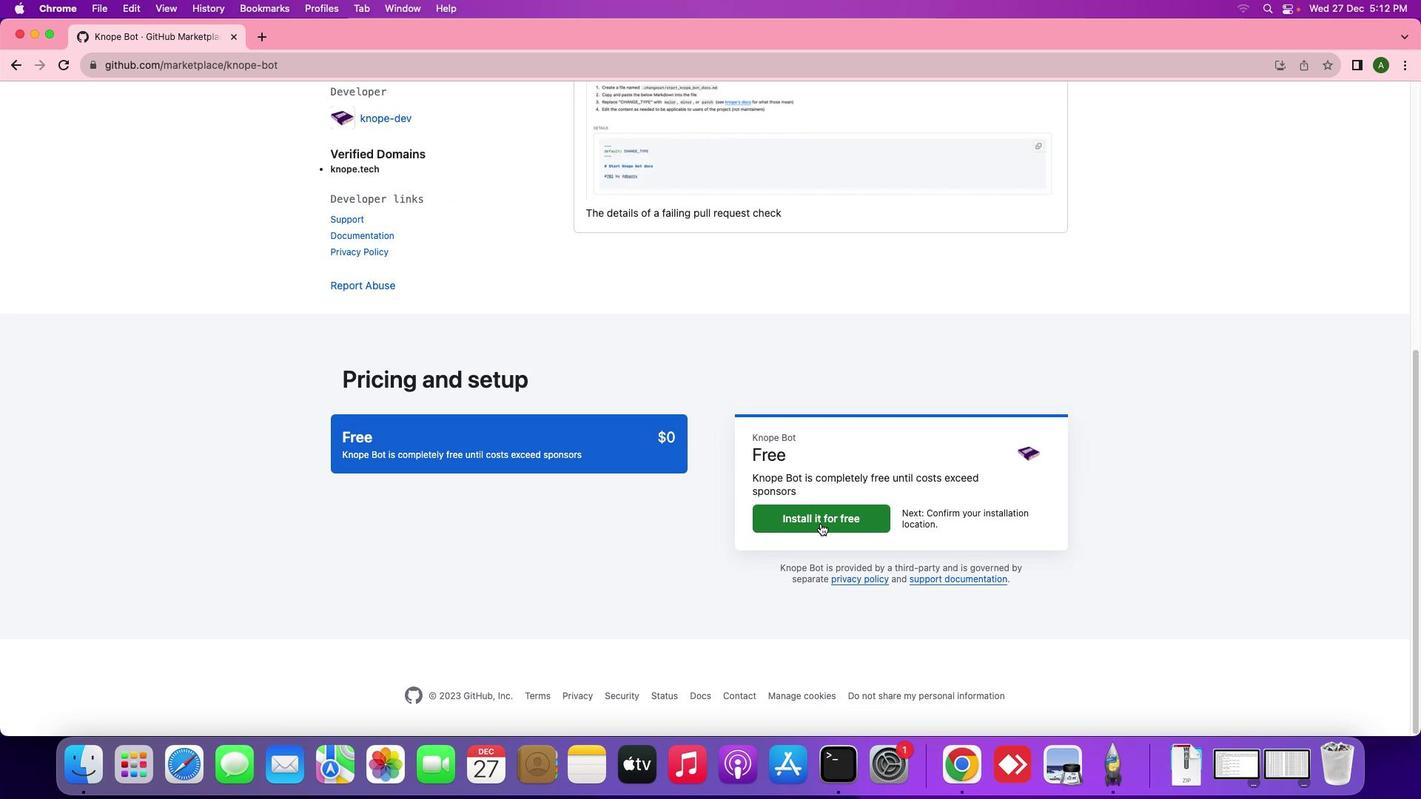 
Action: Mouse pressed left at (821, 523)
Screenshot: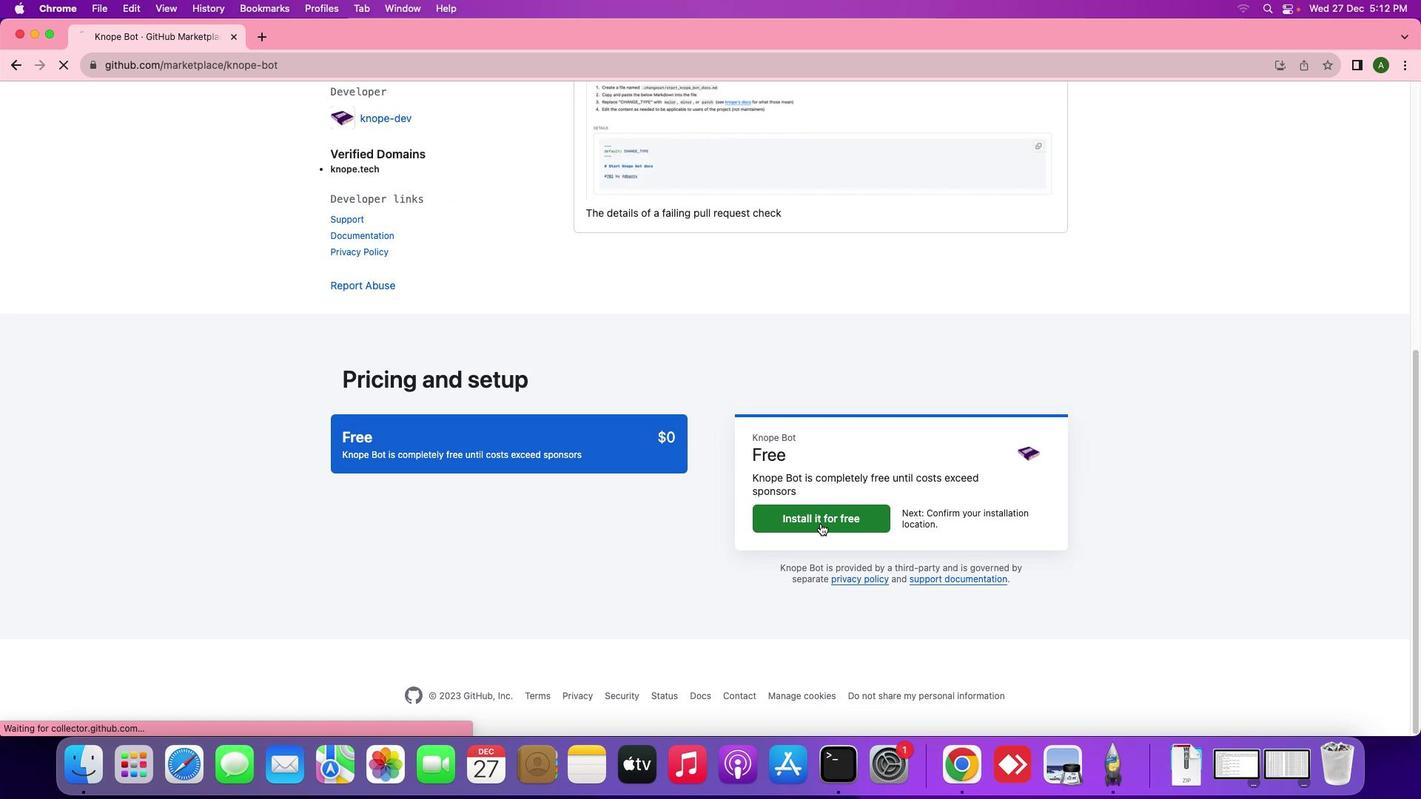 
Action: Mouse moved to (952, 524)
Screenshot: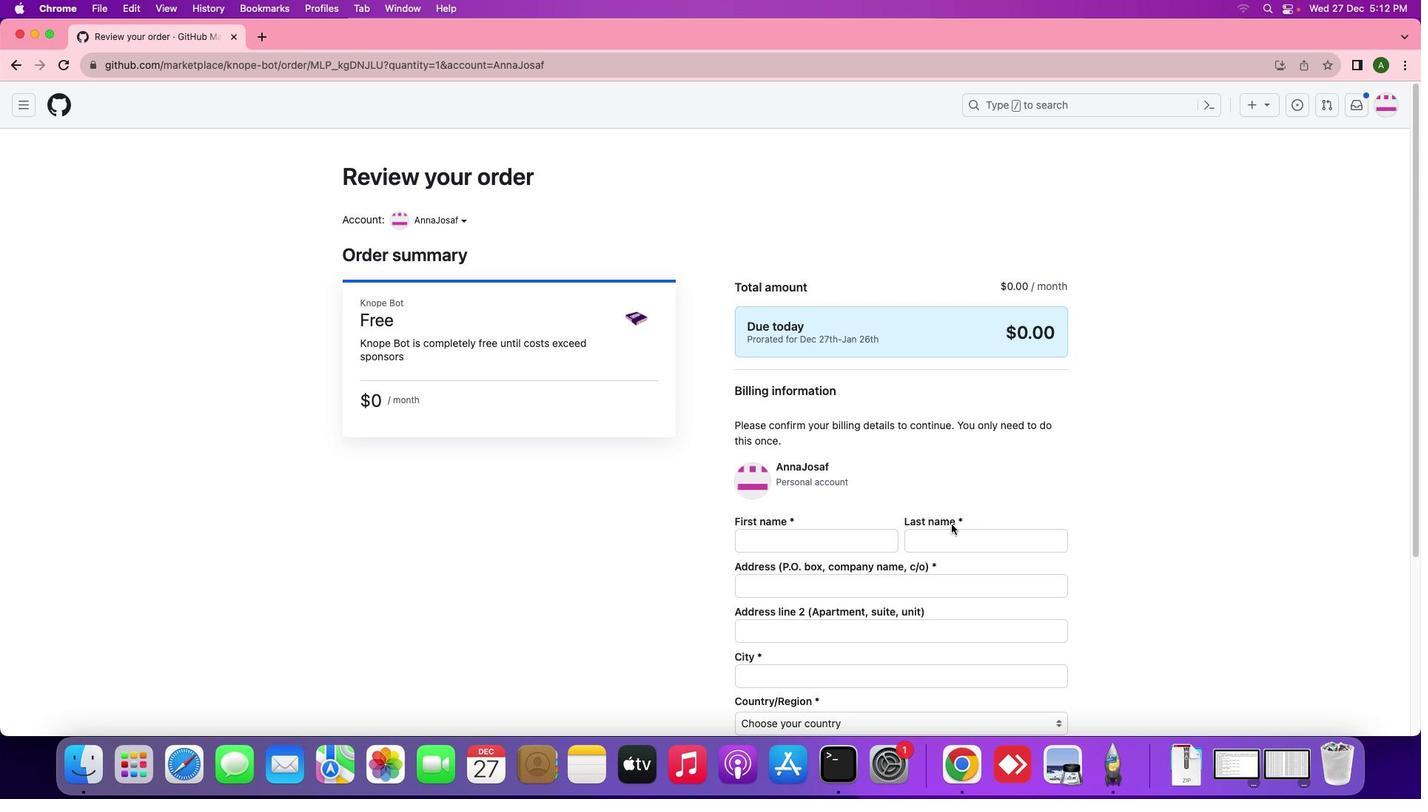 
Action: Mouse scrolled (952, 524) with delta (0, 0)
Screenshot: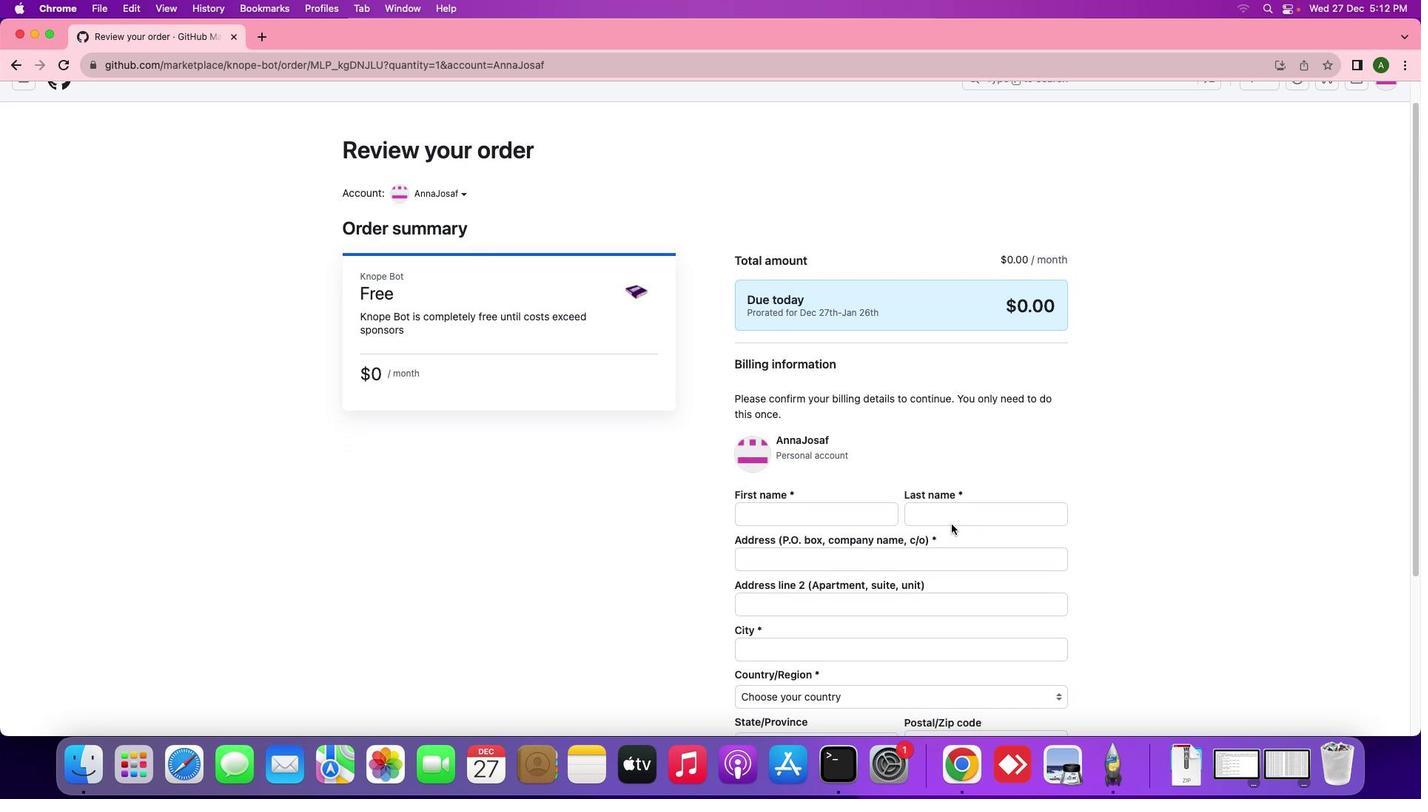
Action: Mouse scrolled (952, 524) with delta (0, 0)
Screenshot: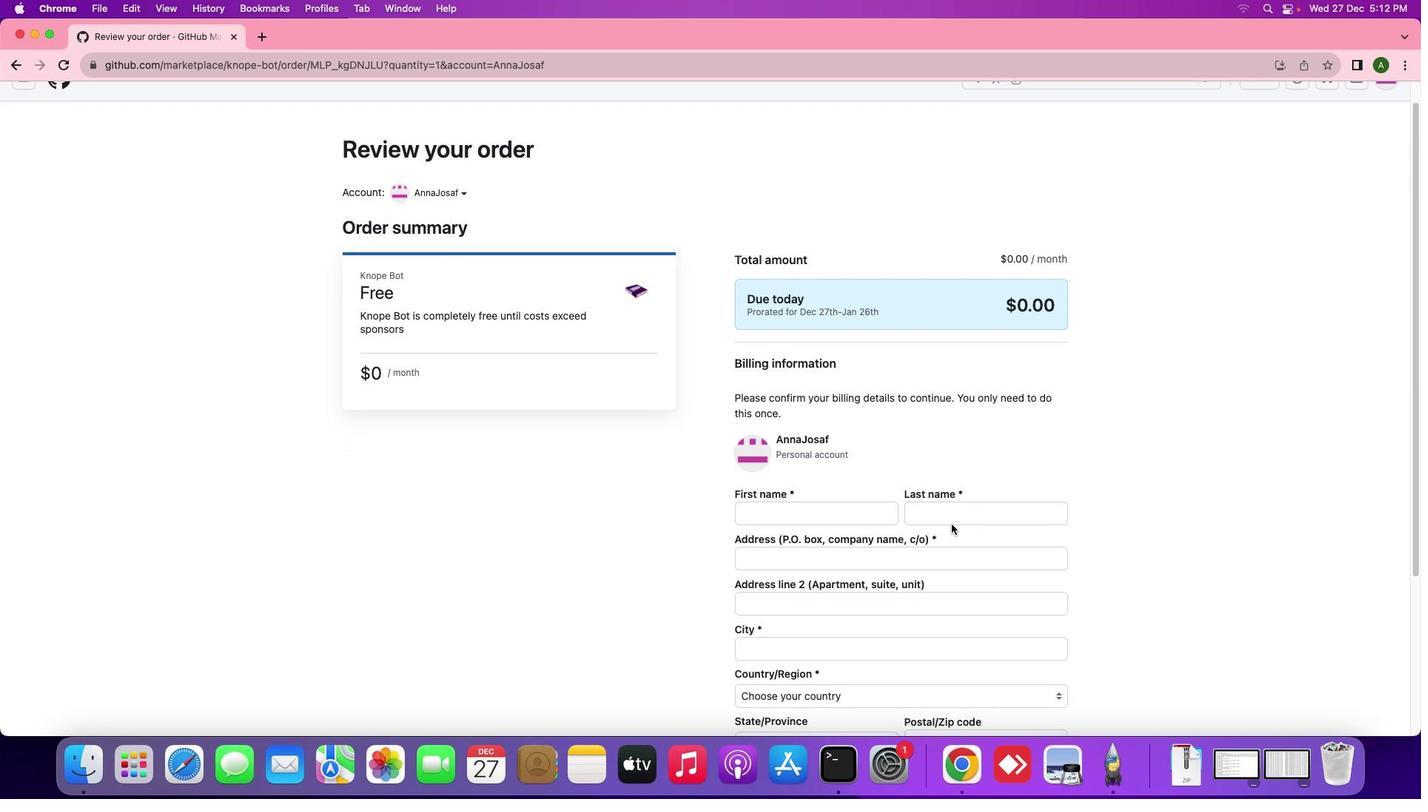 
Action: Mouse scrolled (952, 524) with delta (0, 0)
Screenshot: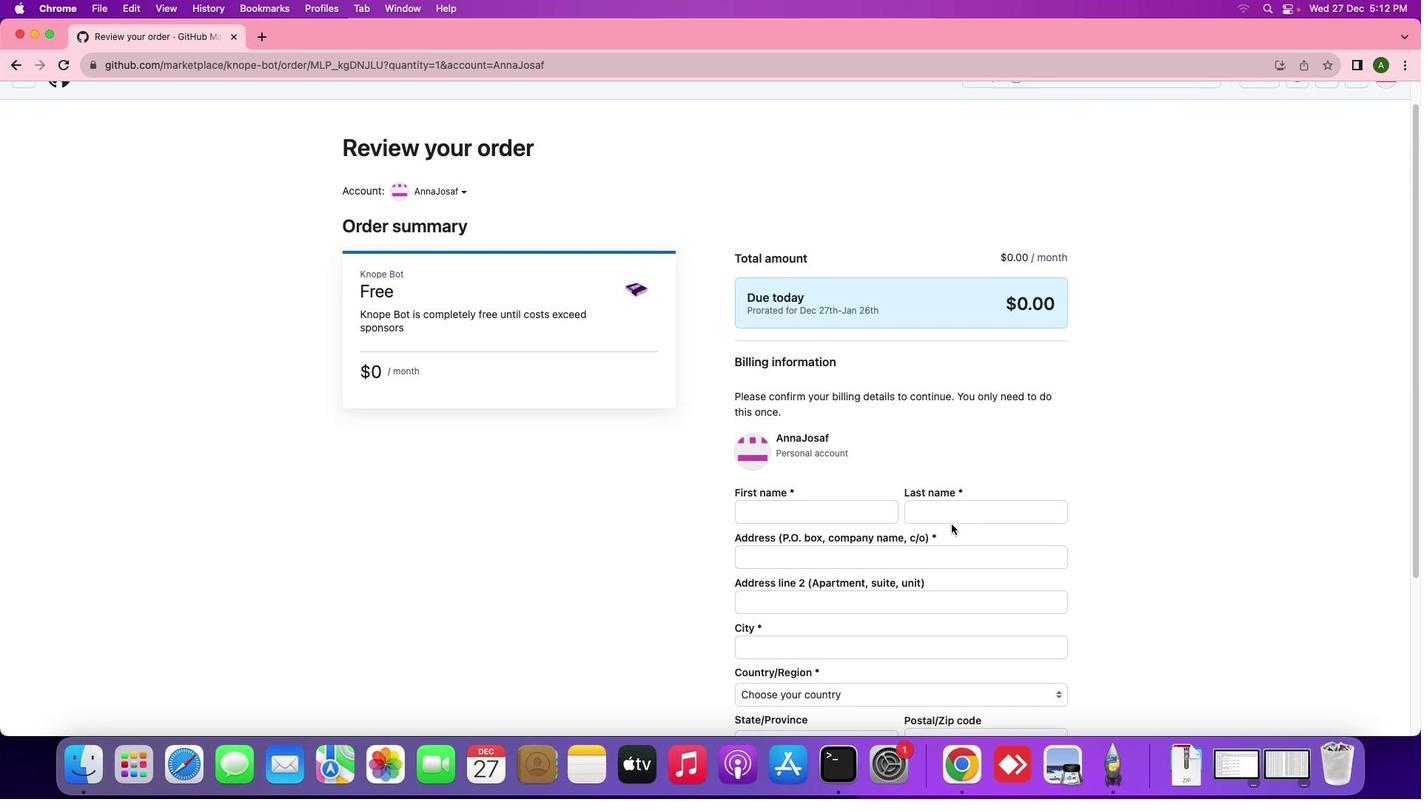 
Action: Mouse scrolled (952, 524) with delta (0, 0)
Screenshot: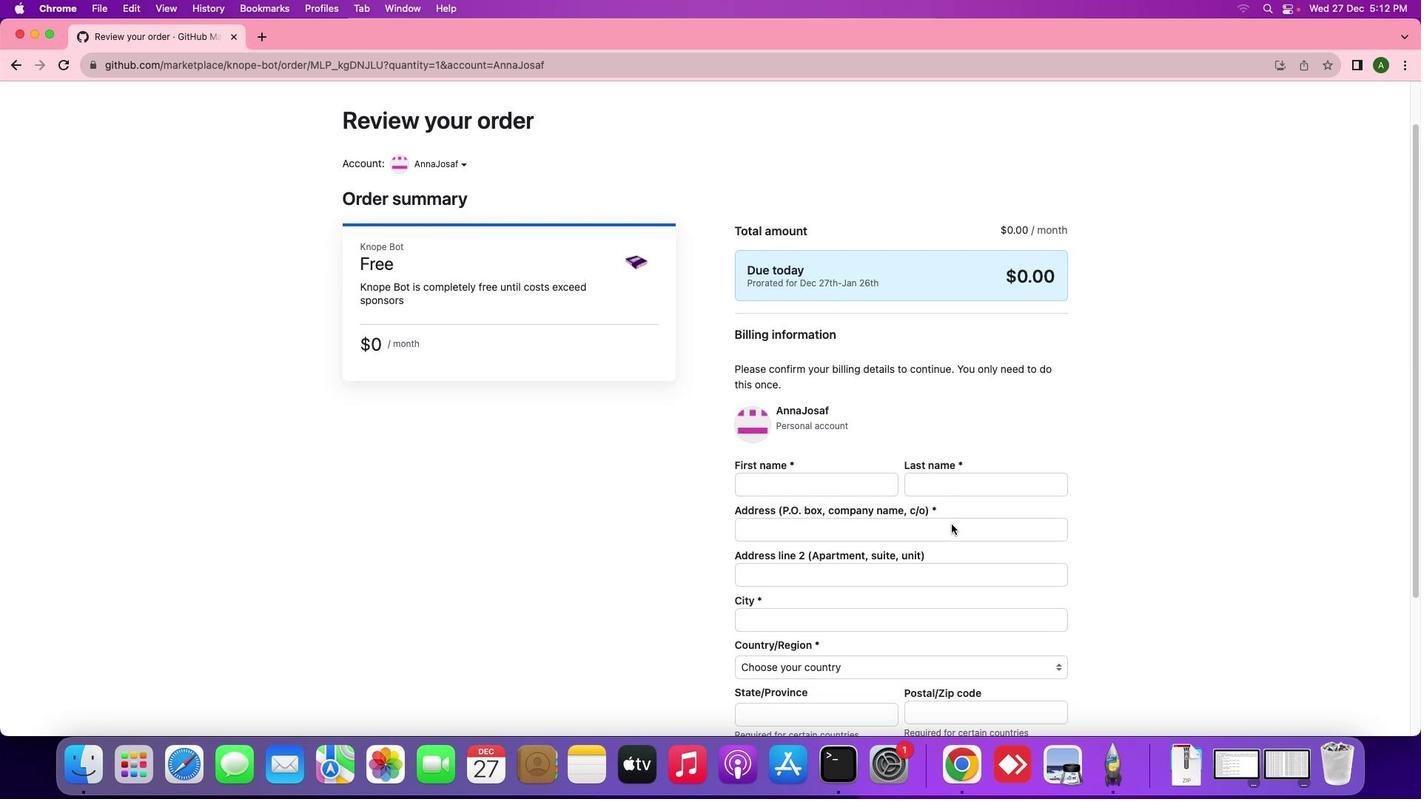 
Action: Mouse scrolled (952, 524) with delta (0, 0)
Screenshot: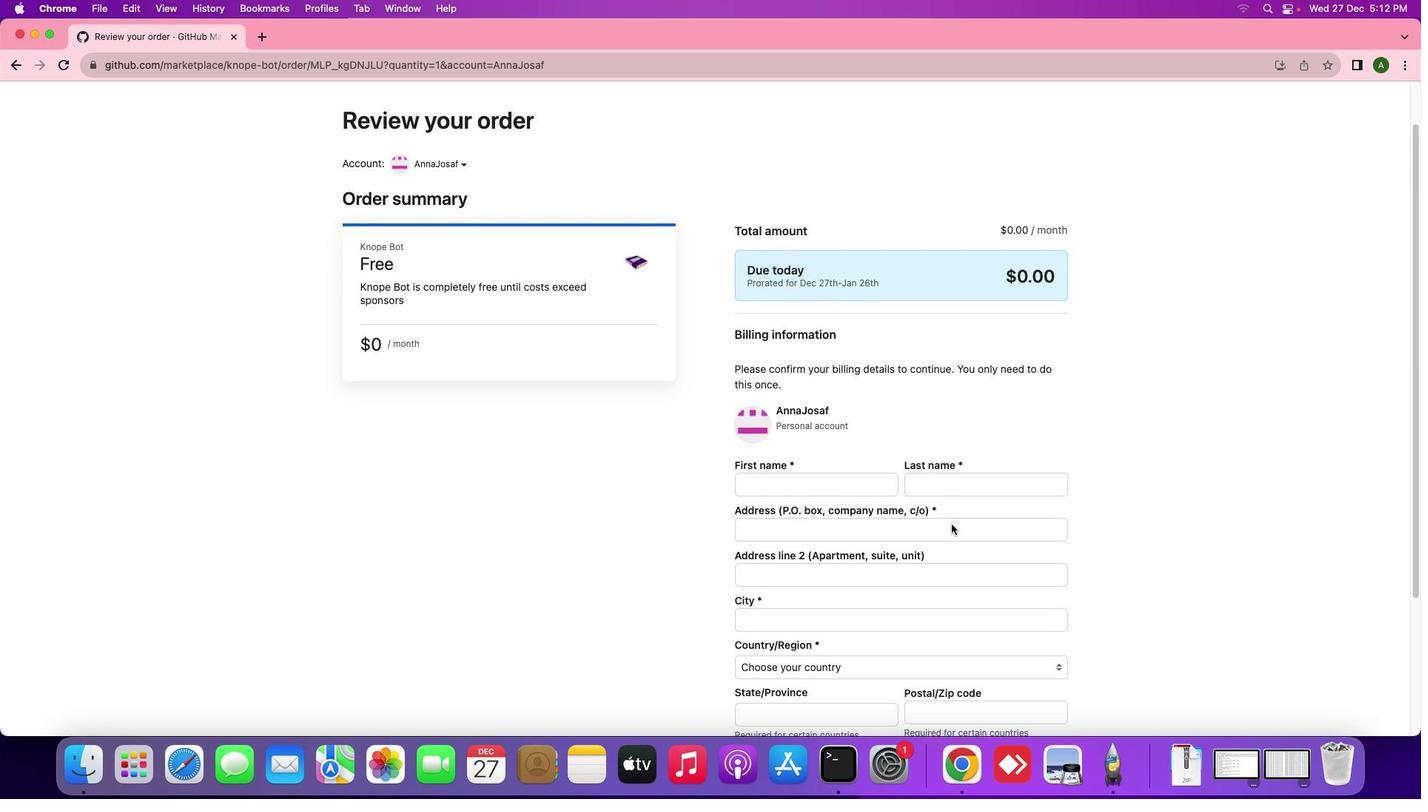 
Action: Mouse scrolled (952, 524) with delta (0, 0)
Screenshot: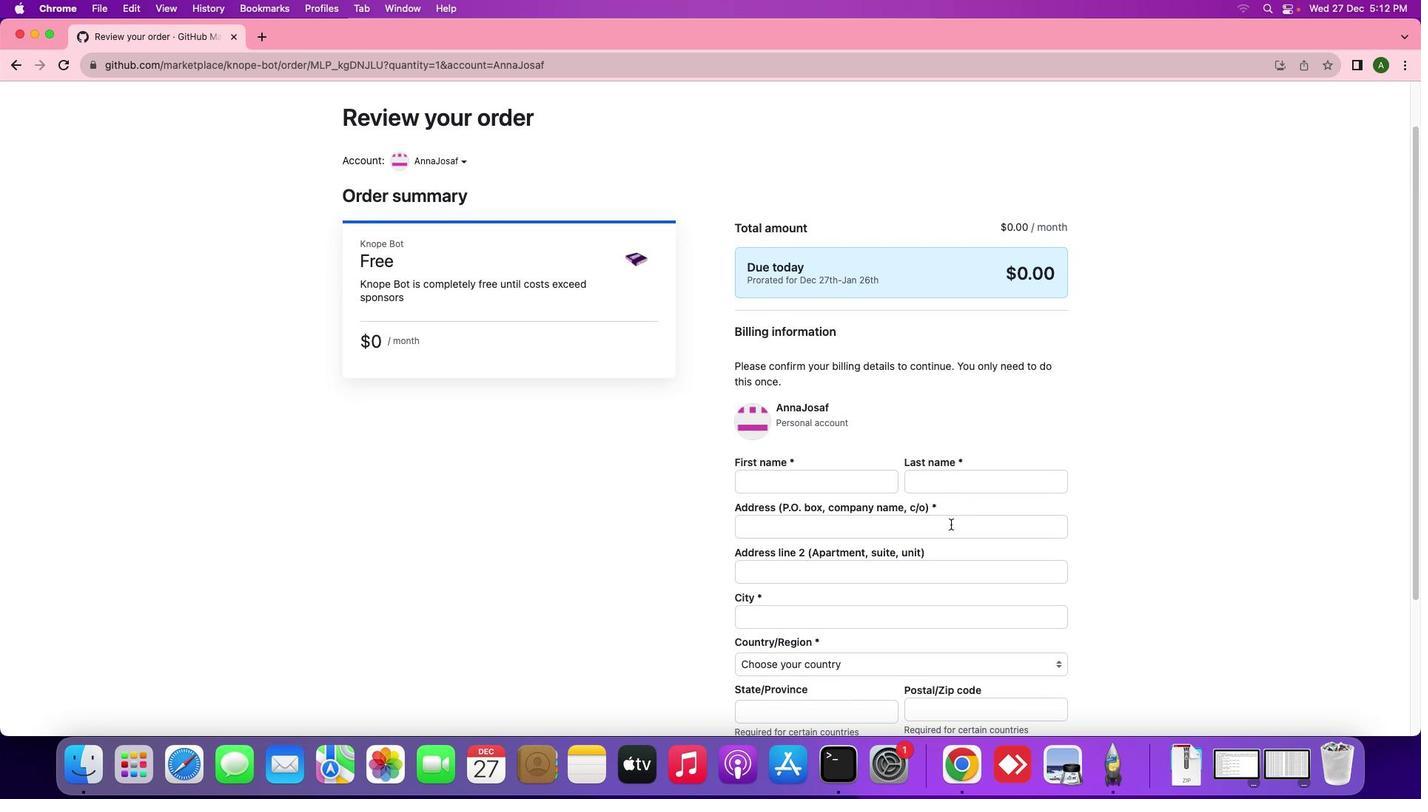 
Action: Mouse moved to (951, 524)
Screenshot: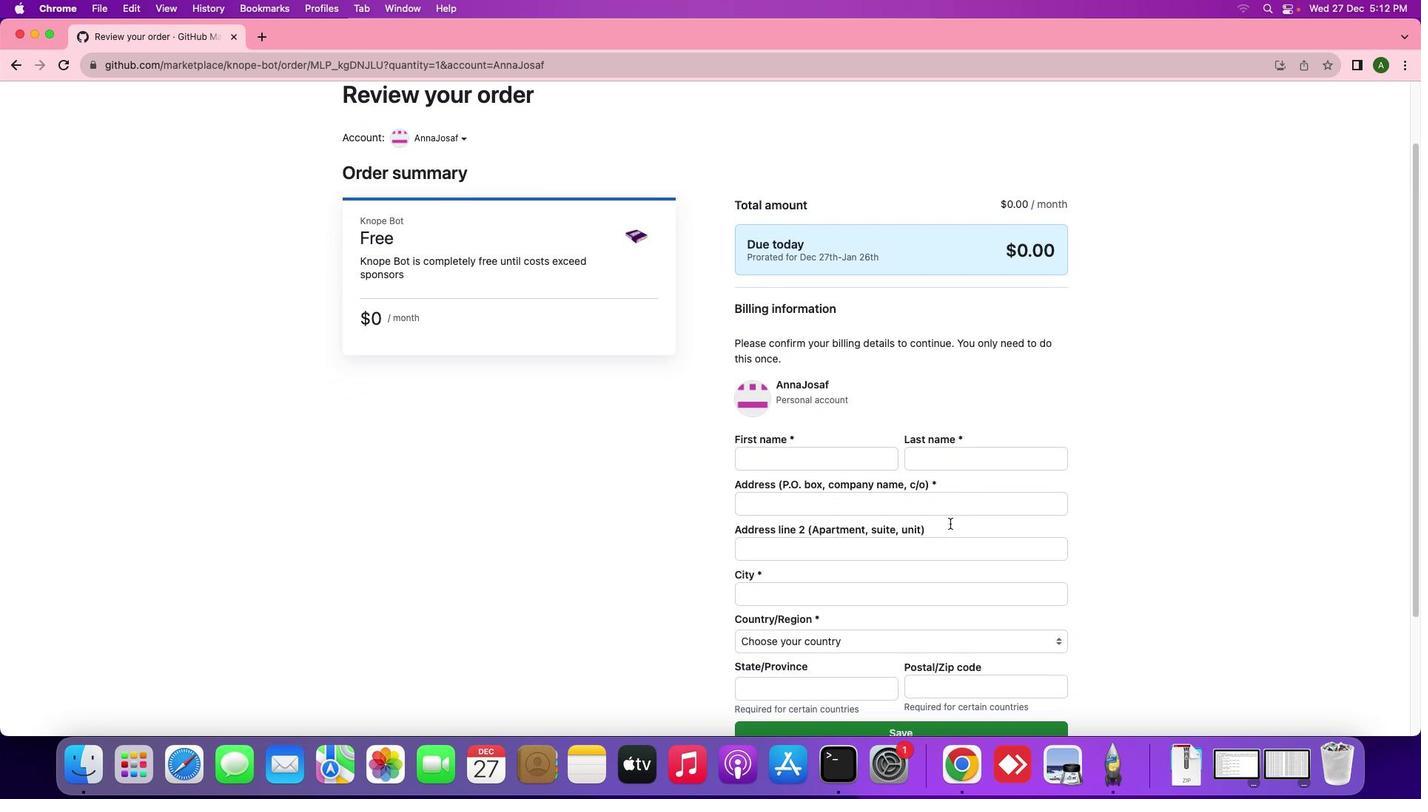 
Action: Mouse scrolled (951, 524) with delta (0, 0)
Screenshot: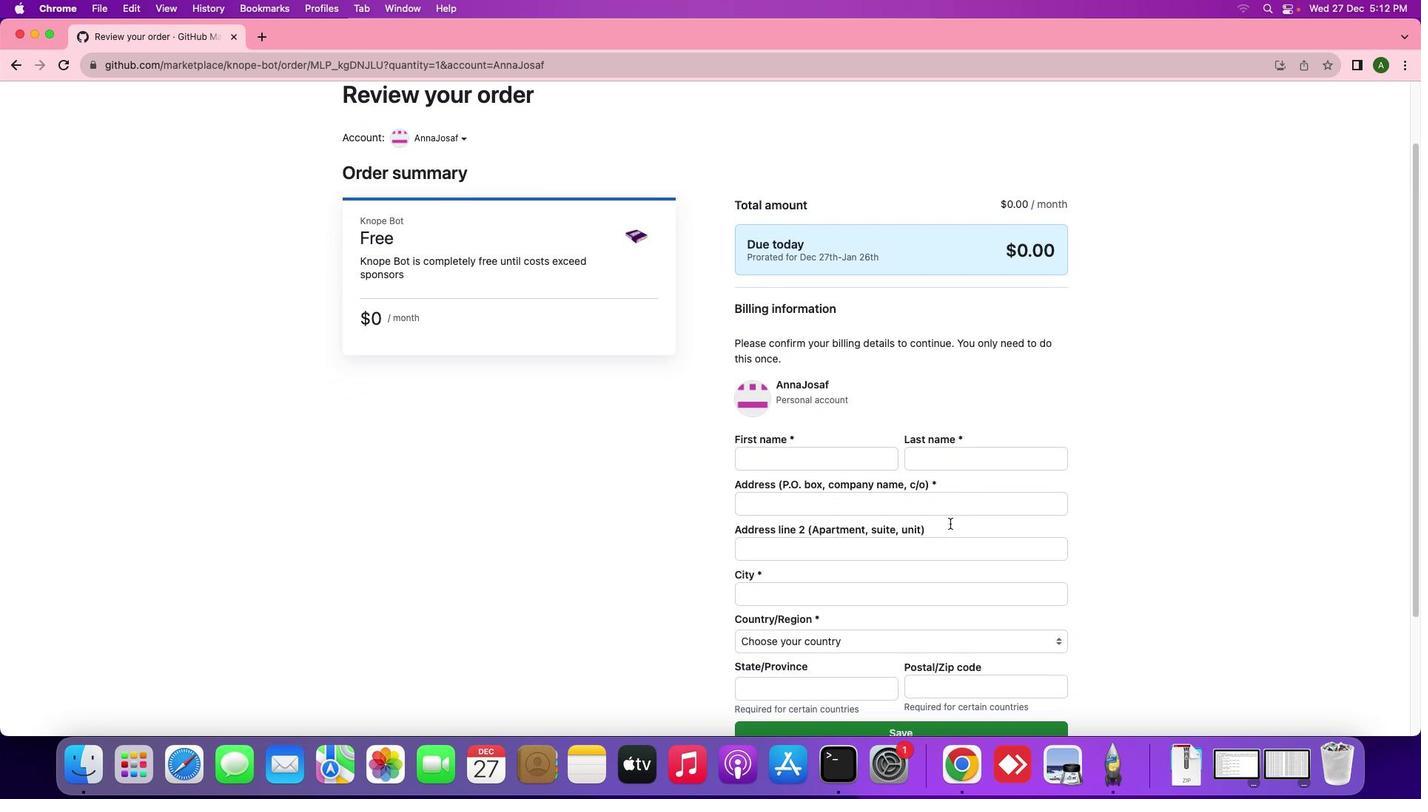 
Action: Mouse moved to (950, 524)
Screenshot: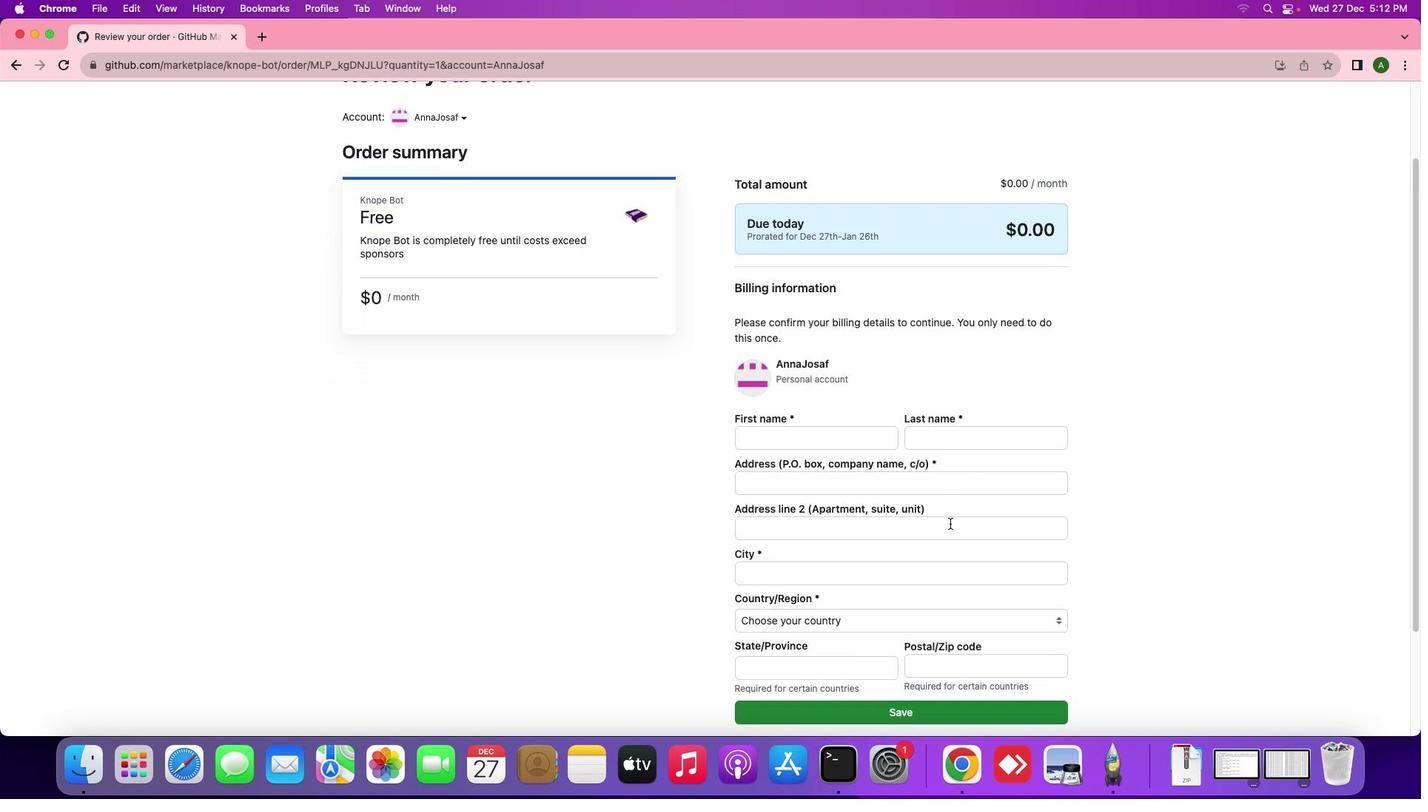 
Action: Mouse scrolled (950, 524) with delta (0, 0)
Screenshot: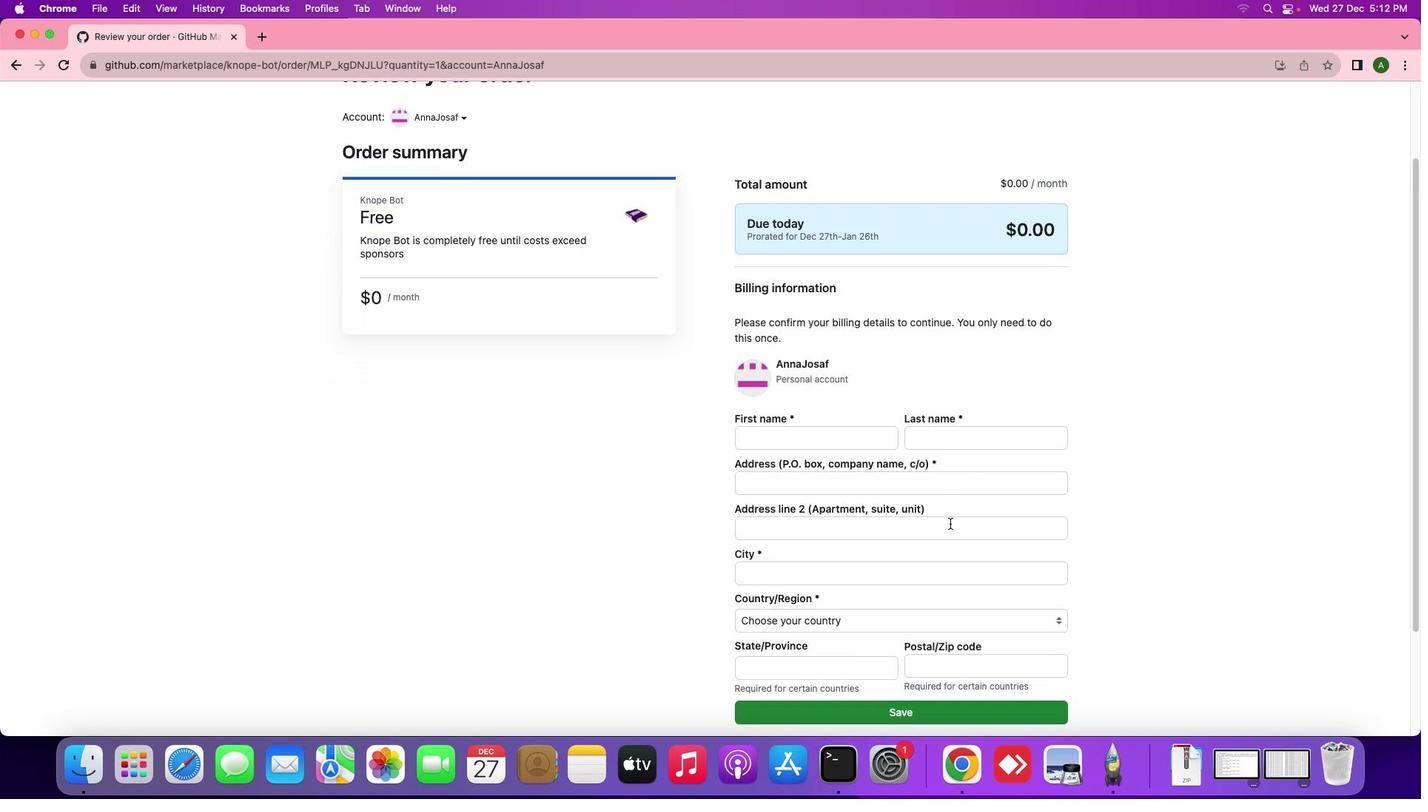 
Action: Mouse moved to (950, 523)
Screenshot: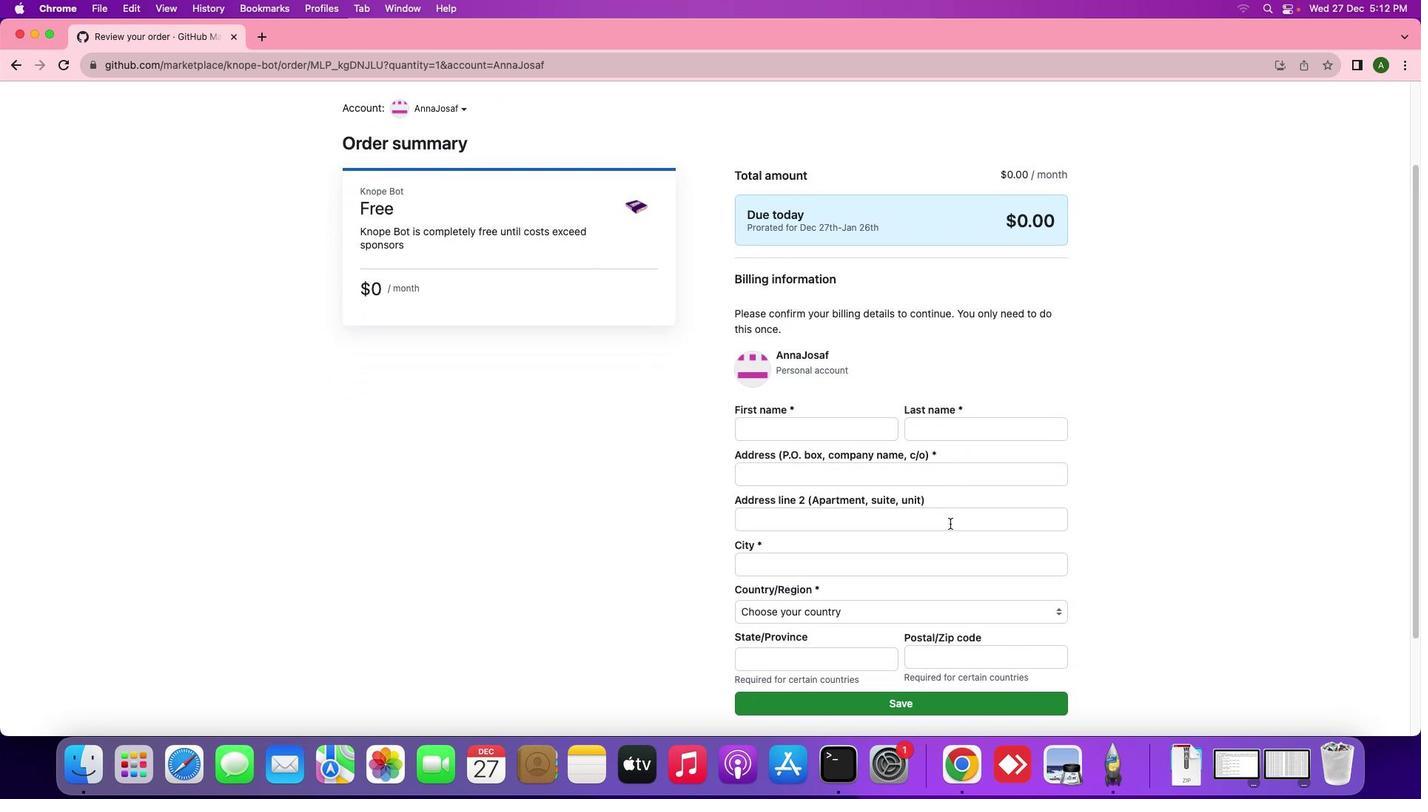 
Action: Mouse scrolled (950, 523) with delta (0, 0)
Screenshot: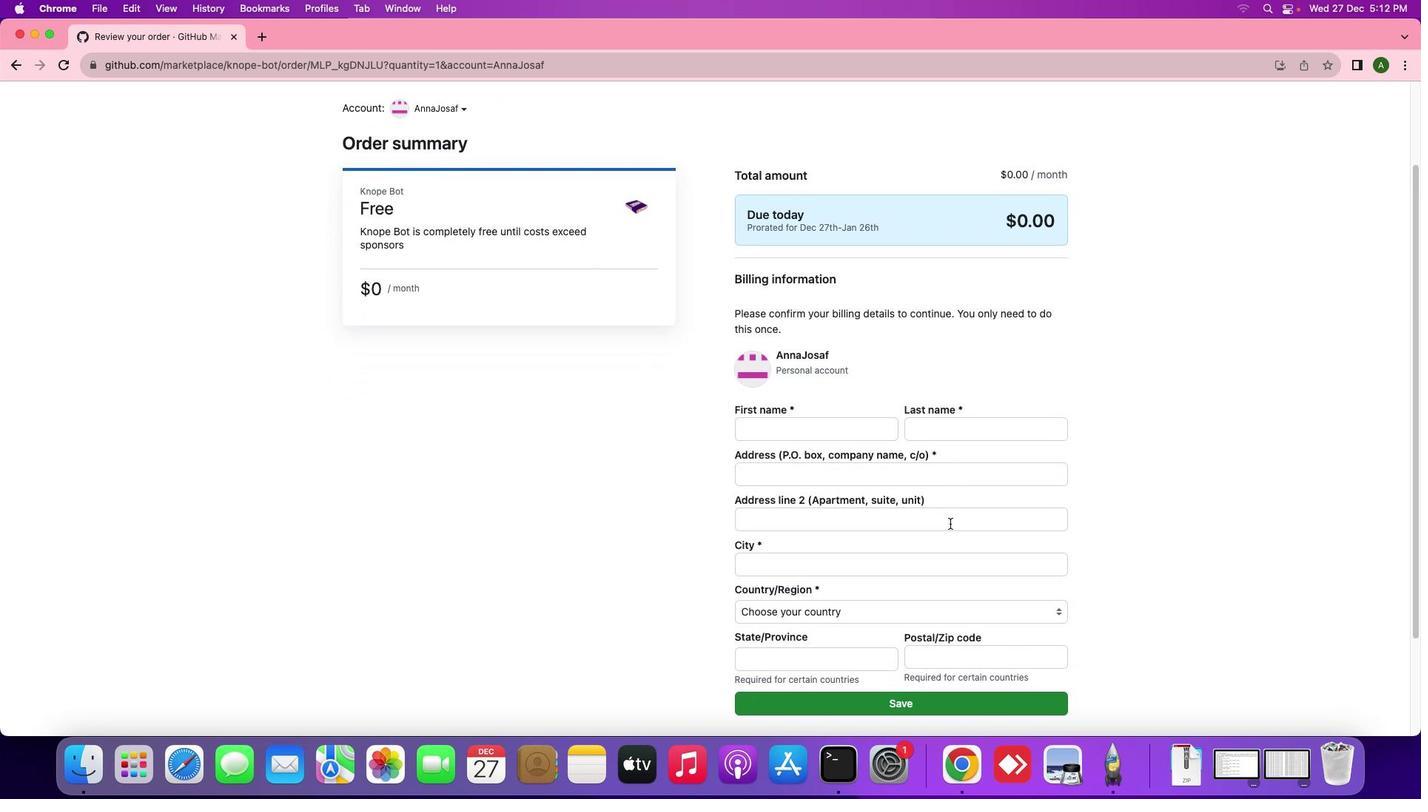 
Action: Mouse scrolled (950, 523) with delta (0, 0)
Screenshot: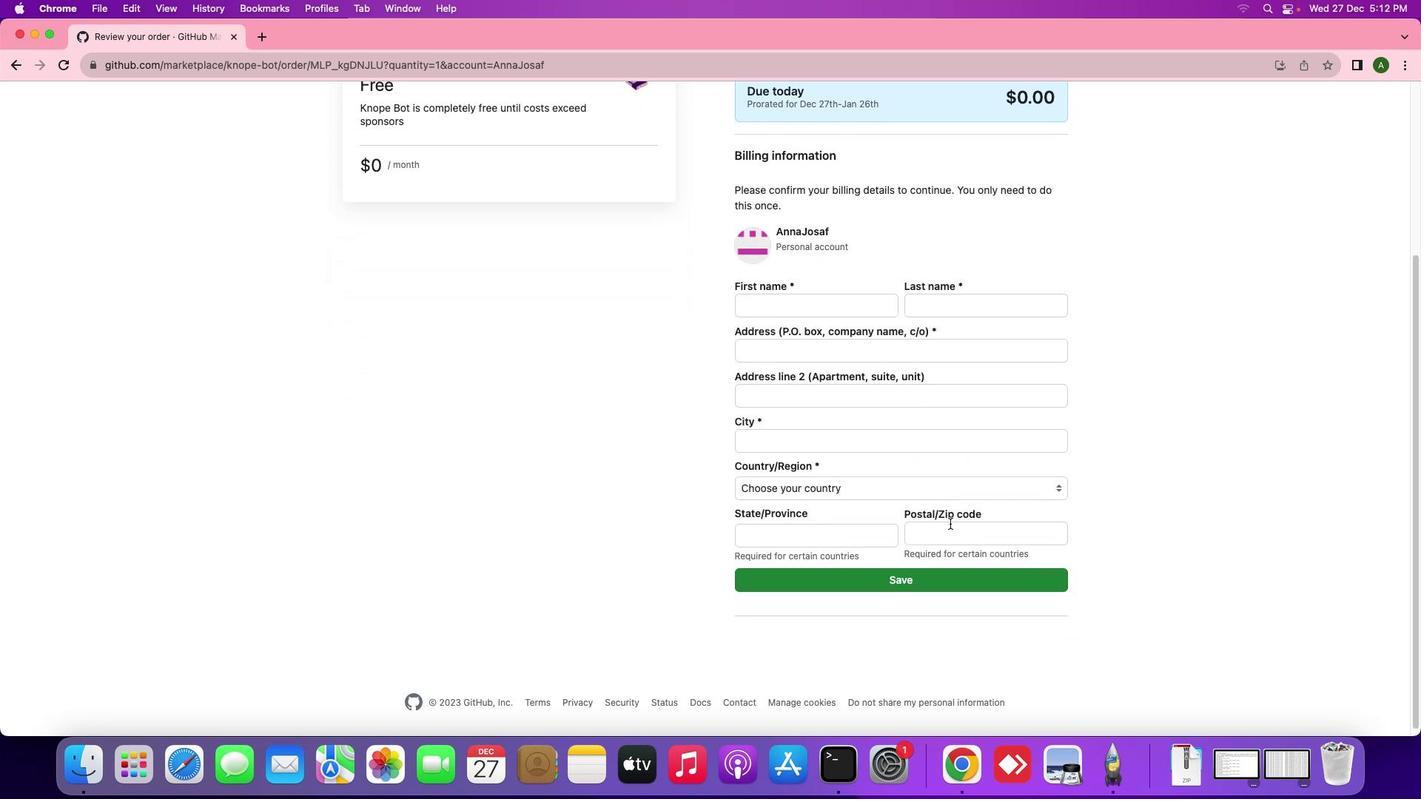 
Action: Mouse scrolled (950, 523) with delta (0, 0)
Screenshot: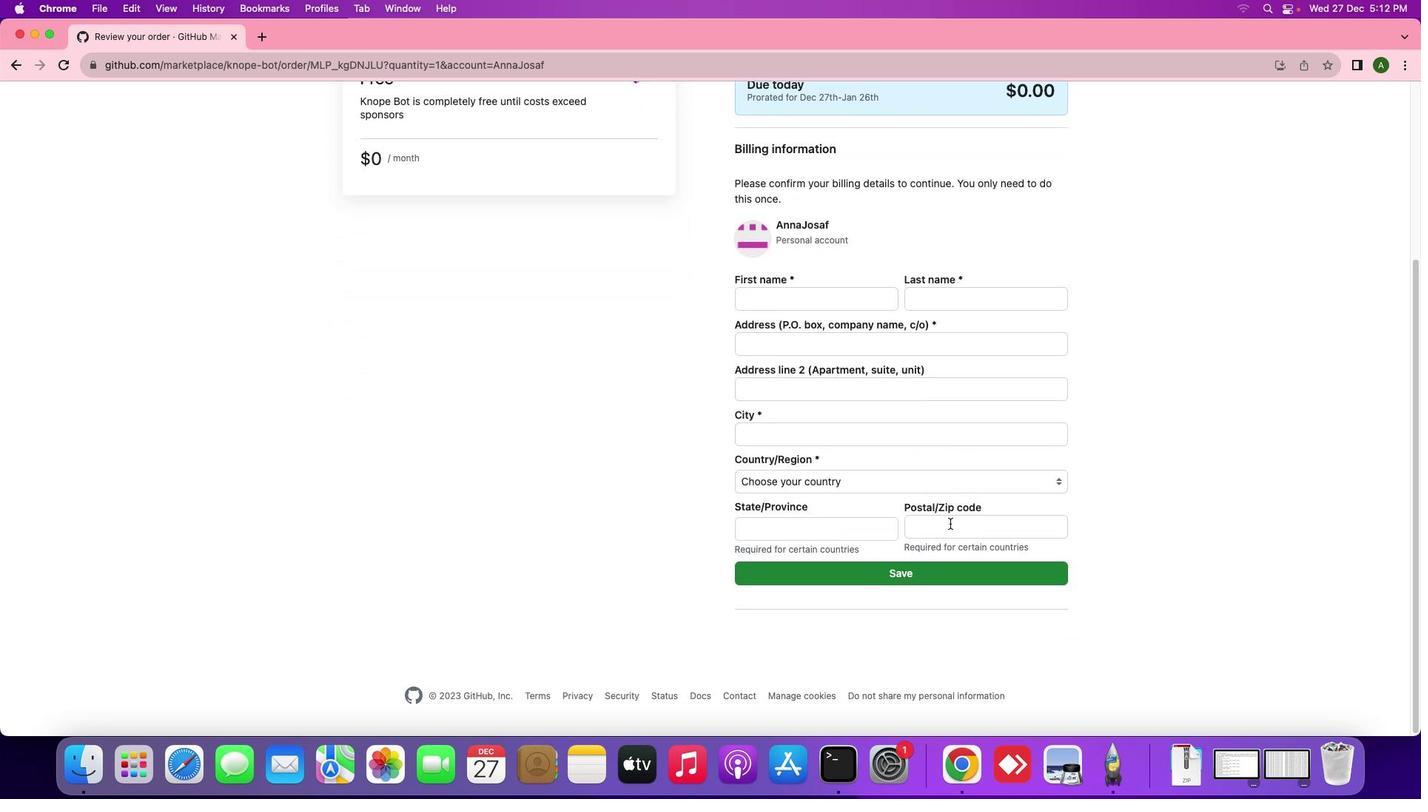 
Action: Mouse scrolled (950, 523) with delta (0, -2)
Screenshot: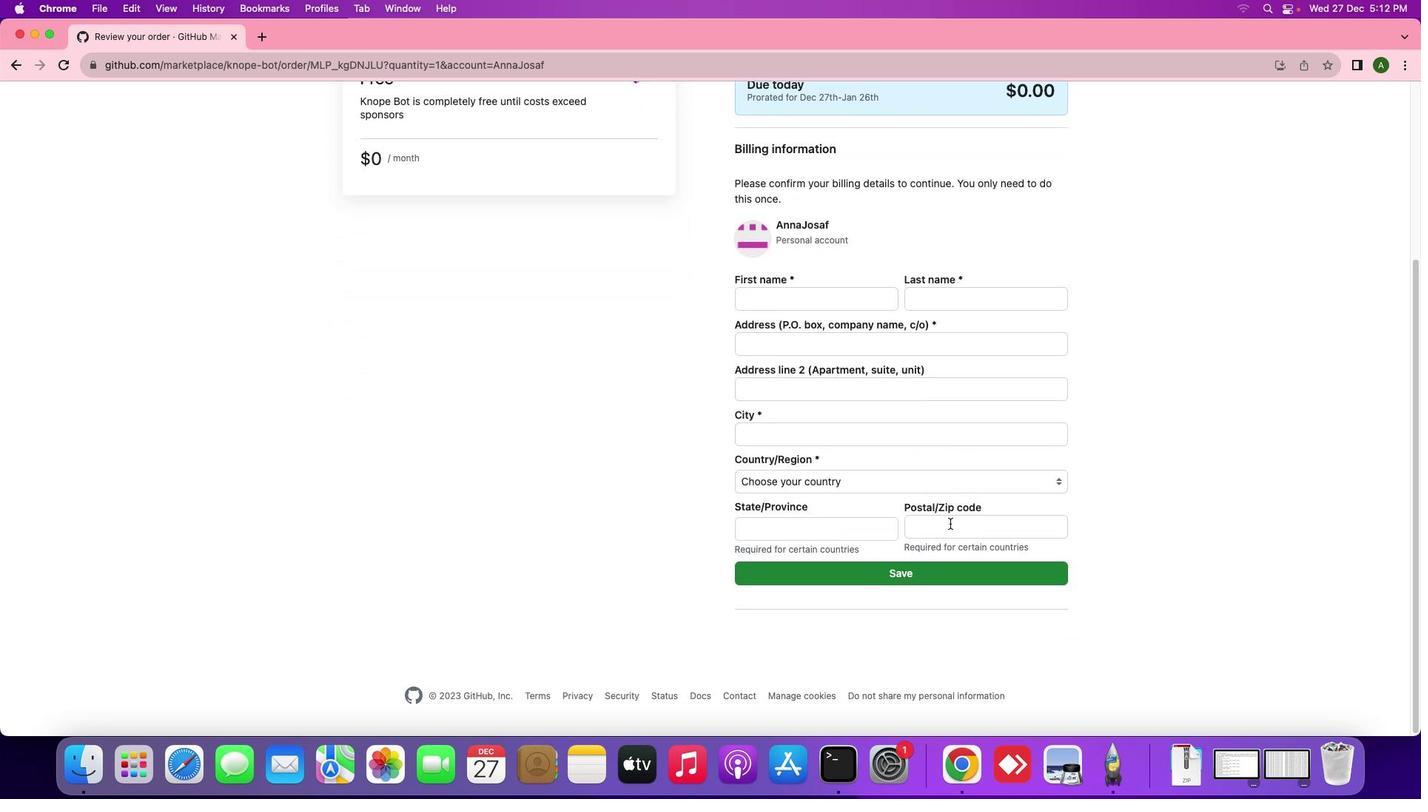 
Action: Mouse scrolled (950, 523) with delta (0, -2)
Screenshot: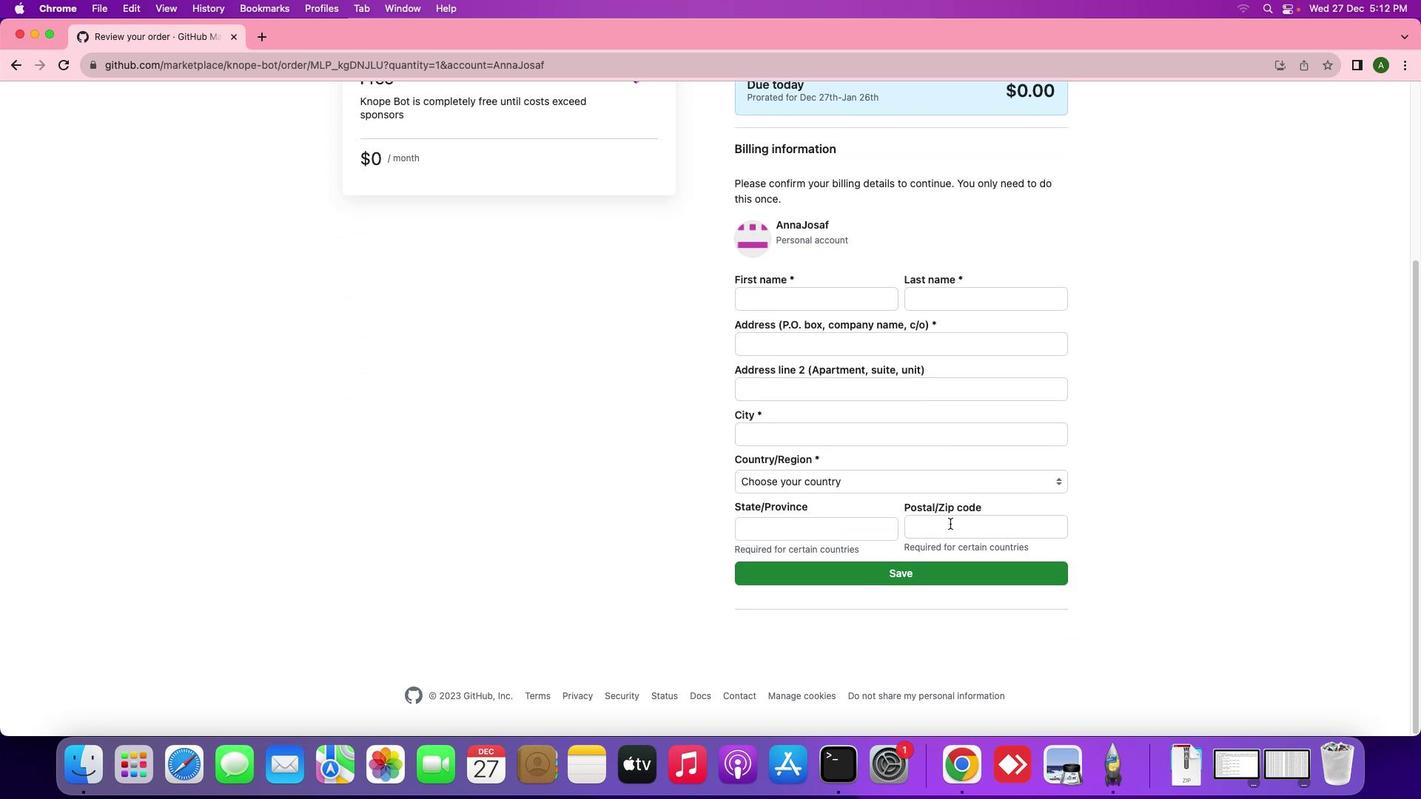 
Action: Mouse moved to (947, 522)
Screenshot: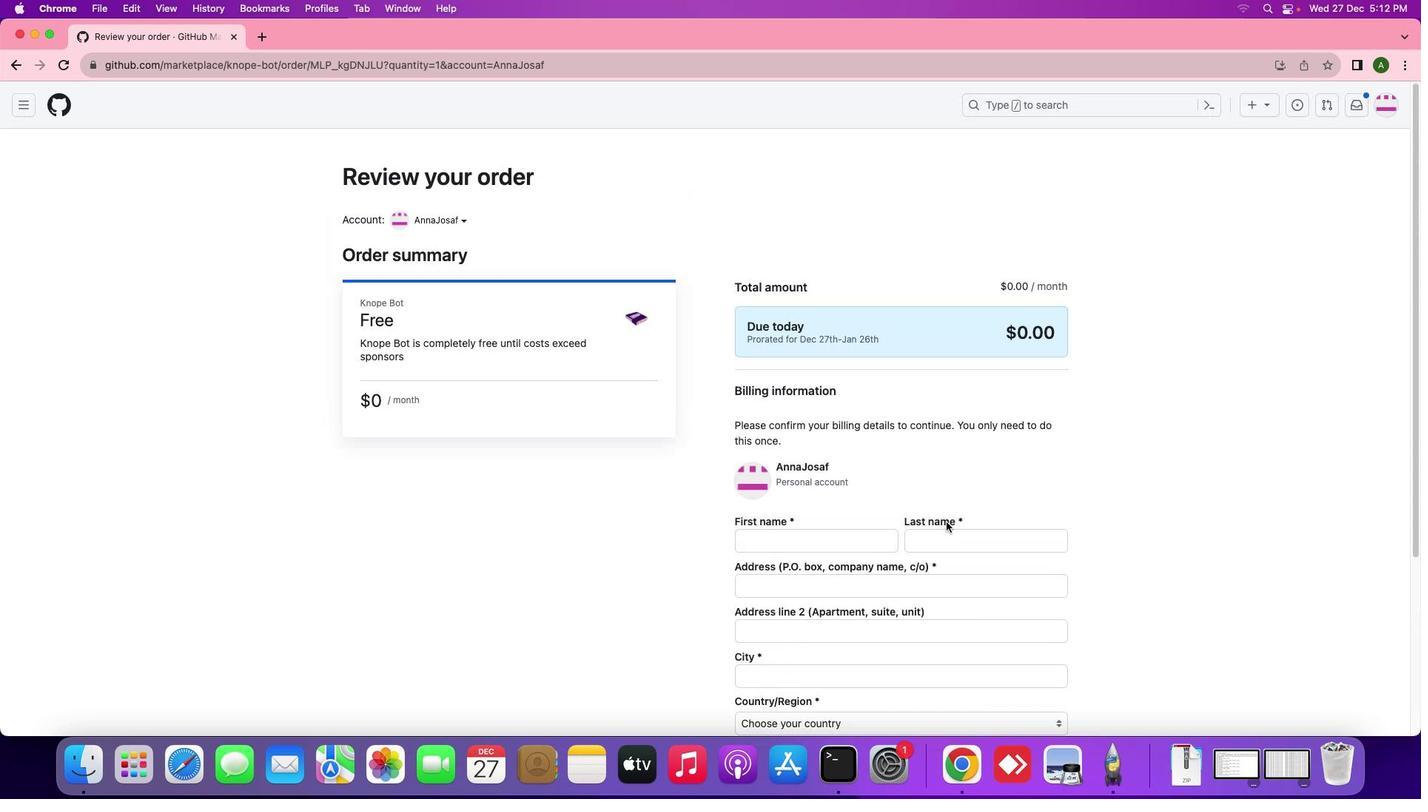 
Action: Mouse scrolled (947, 522) with delta (0, 0)
Screenshot: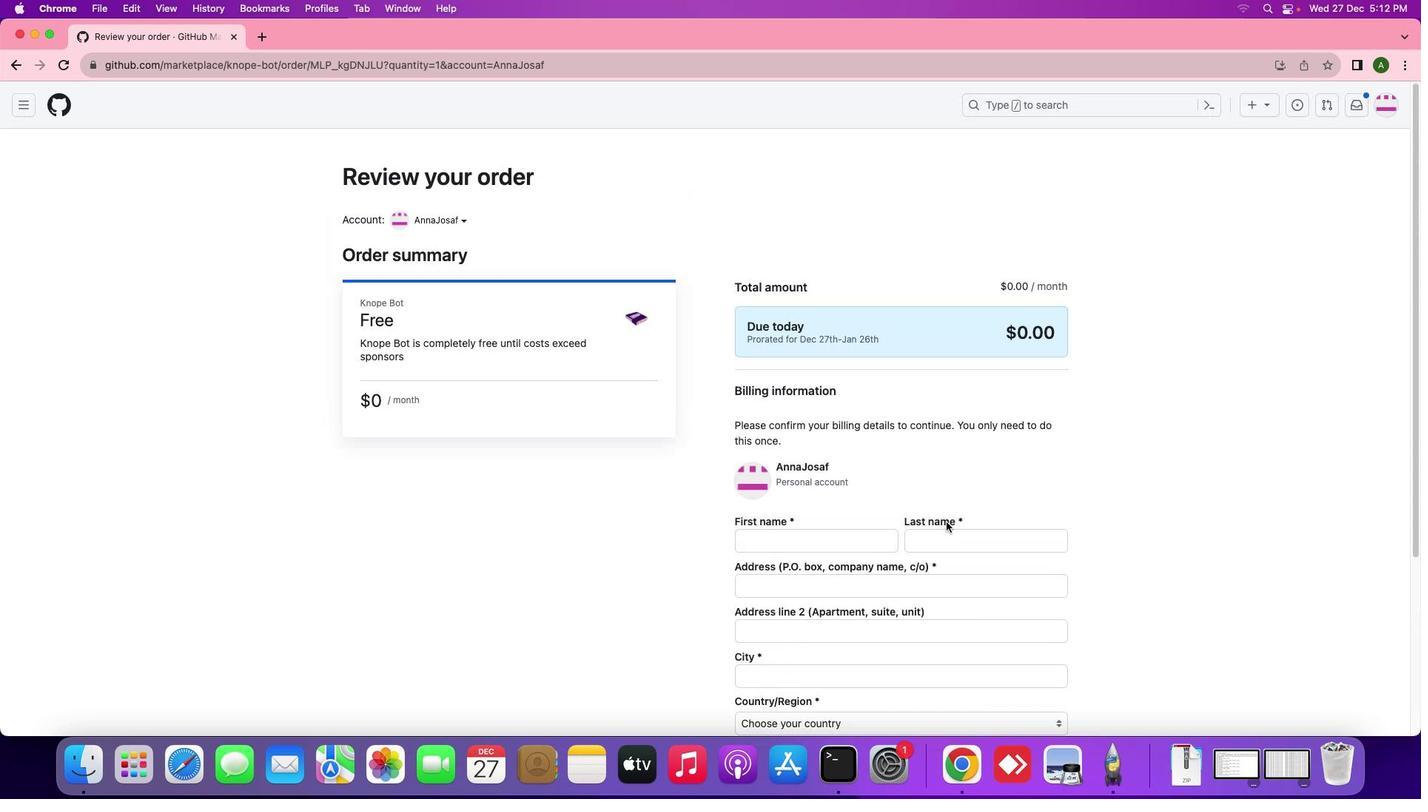 
Action: Mouse scrolled (947, 522) with delta (0, 0)
Screenshot: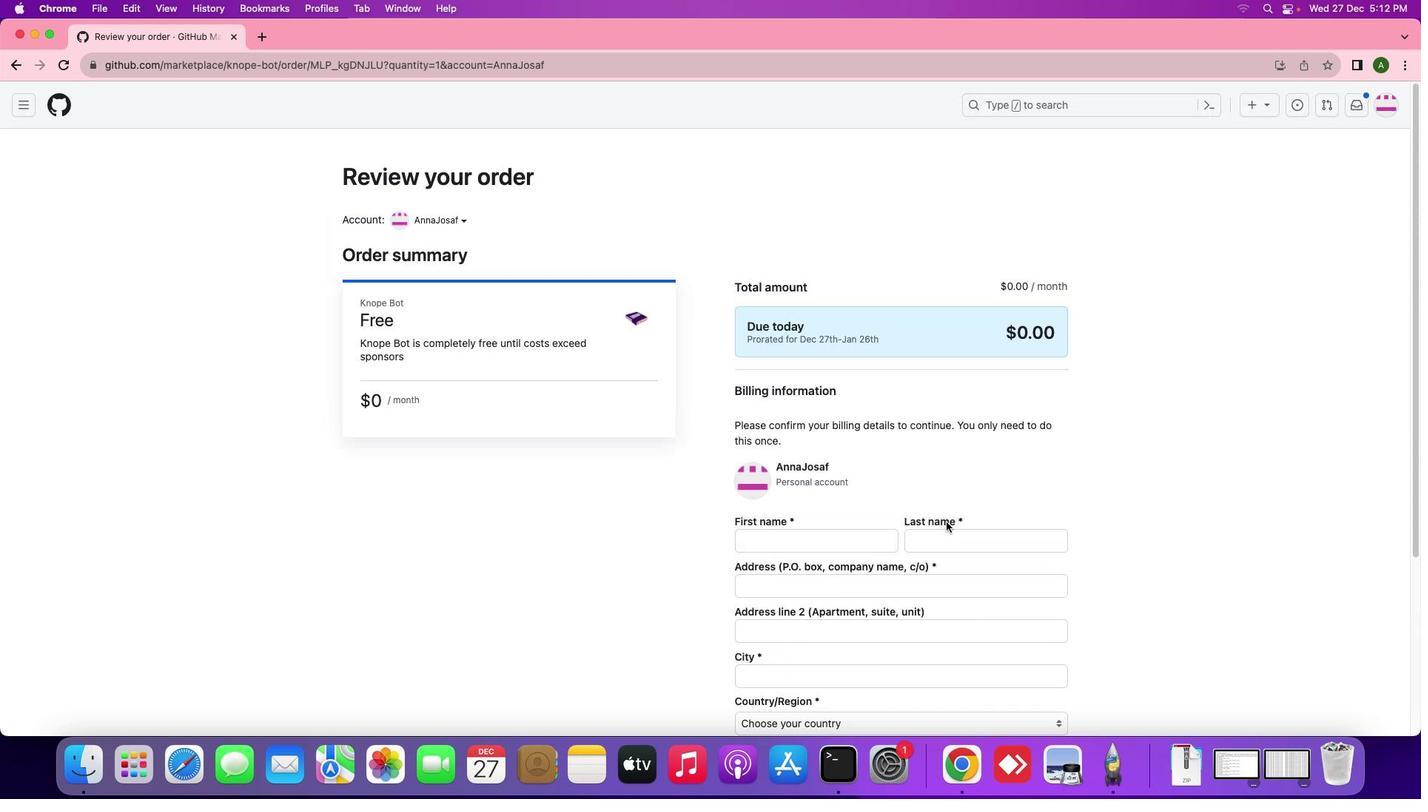 
Action: Mouse moved to (947, 522)
Screenshot: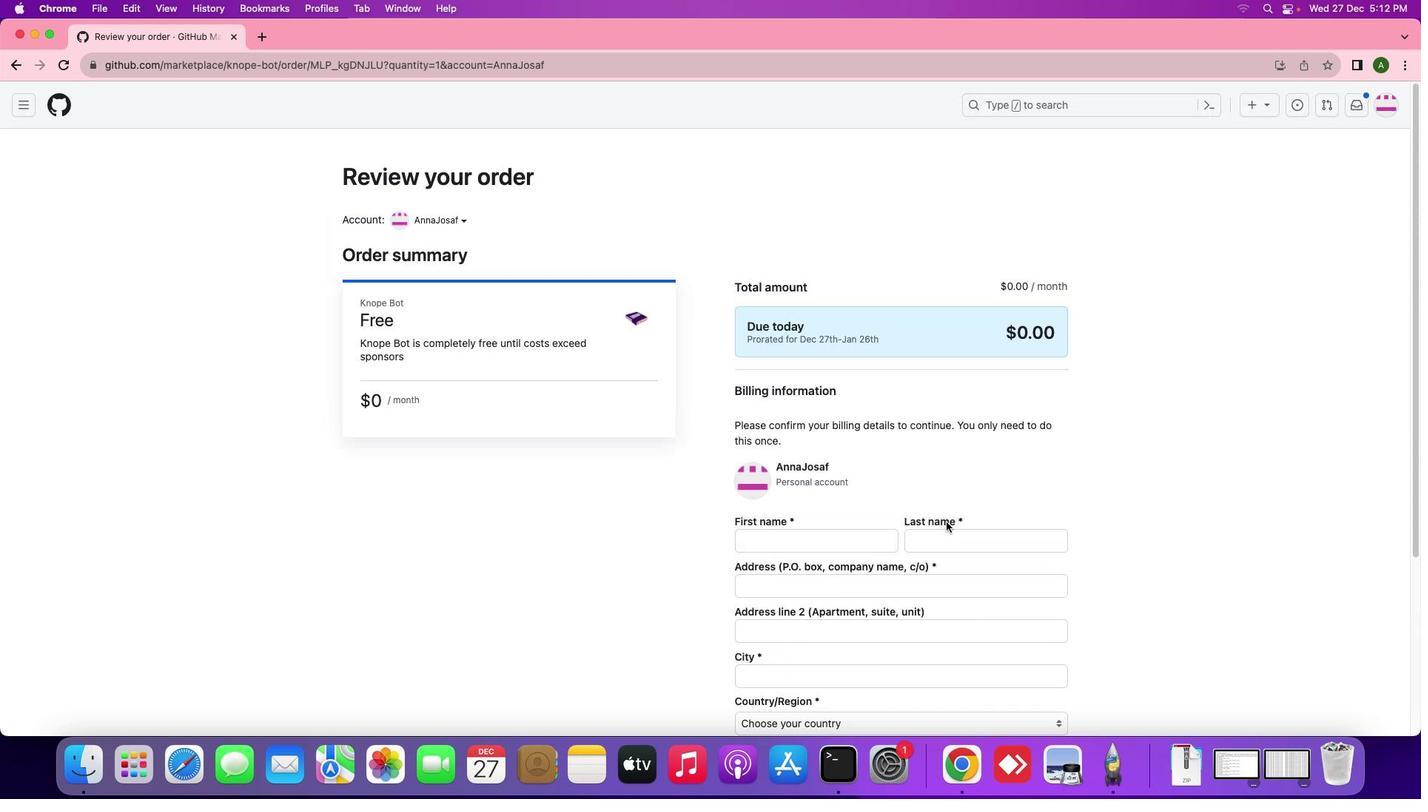 
Action: Mouse scrolled (947, 522) with delta (0, 2)
Screenshot: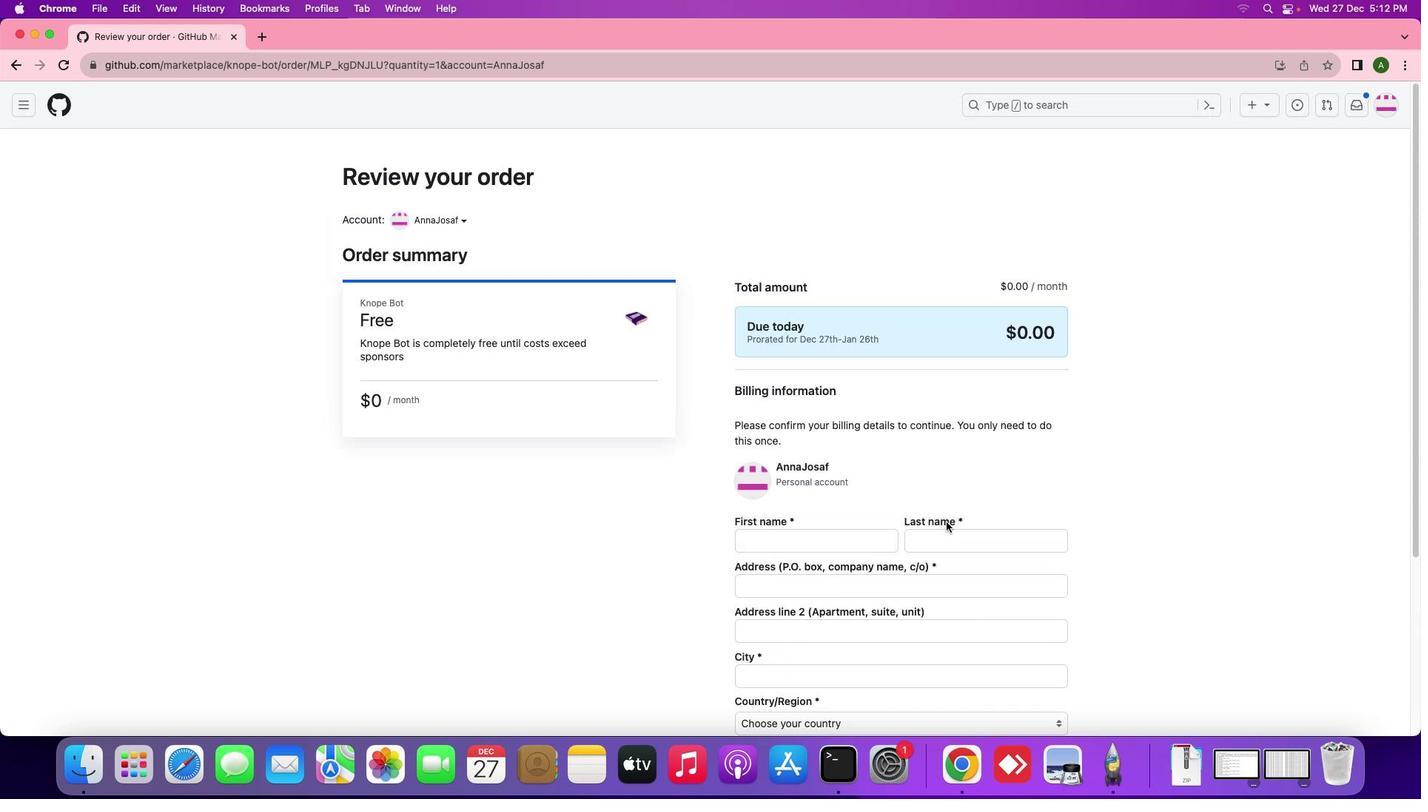 
Action: Mouse moved to (947, 522)
Screenshot: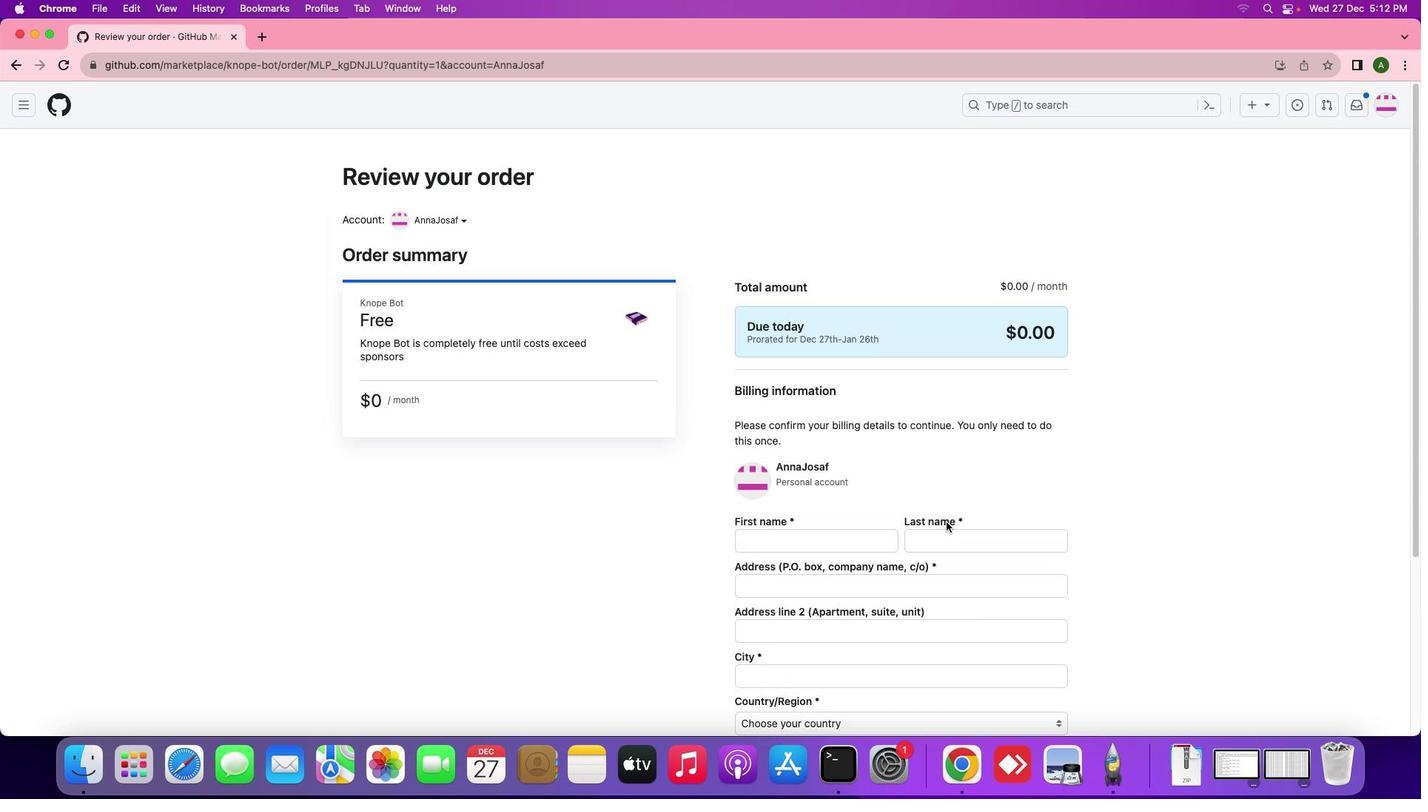 
Action: Mouse scrolled (947, 522) with delta (0, 3)
Screenshot: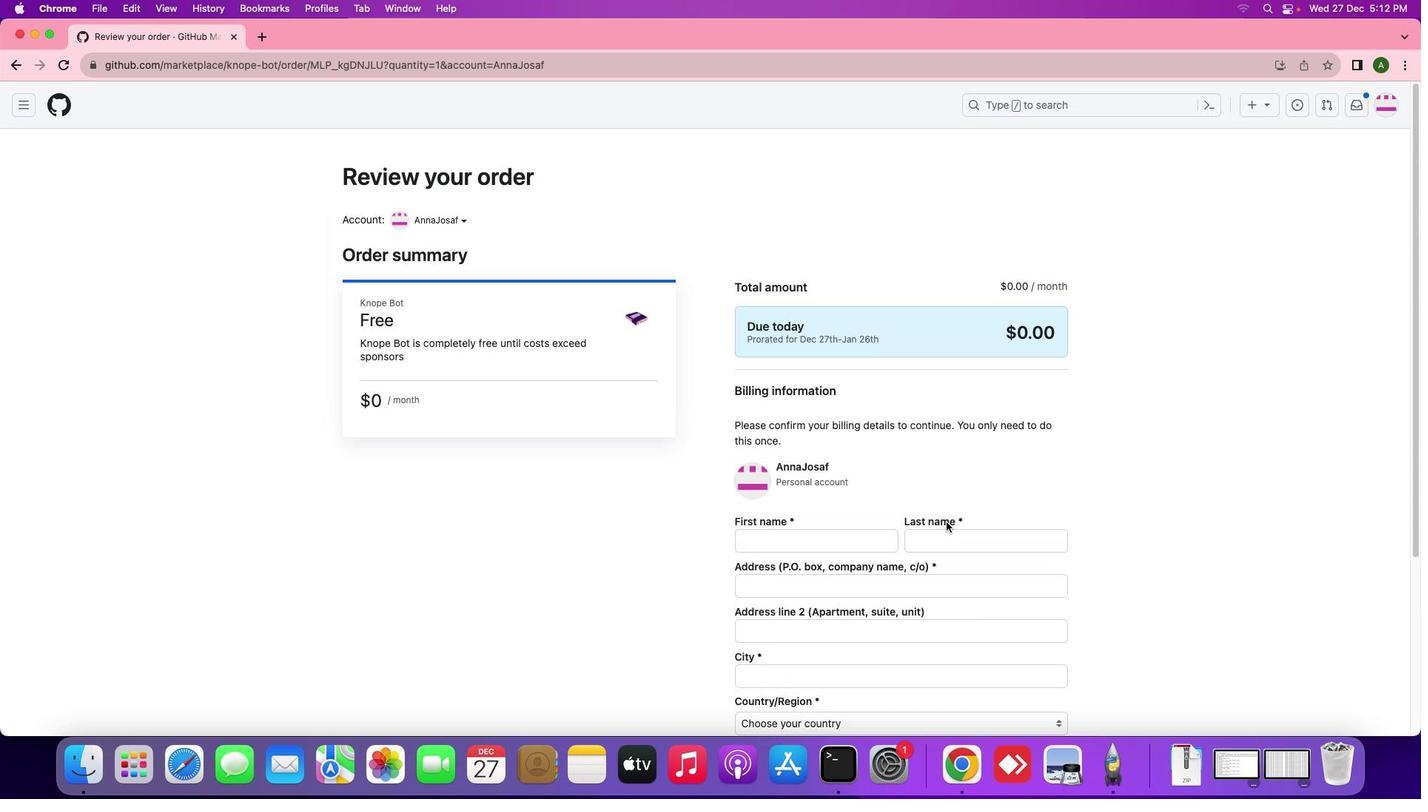 
Action: Mouse scrolled (947, 522) with delta (0, 4)
Screenshot: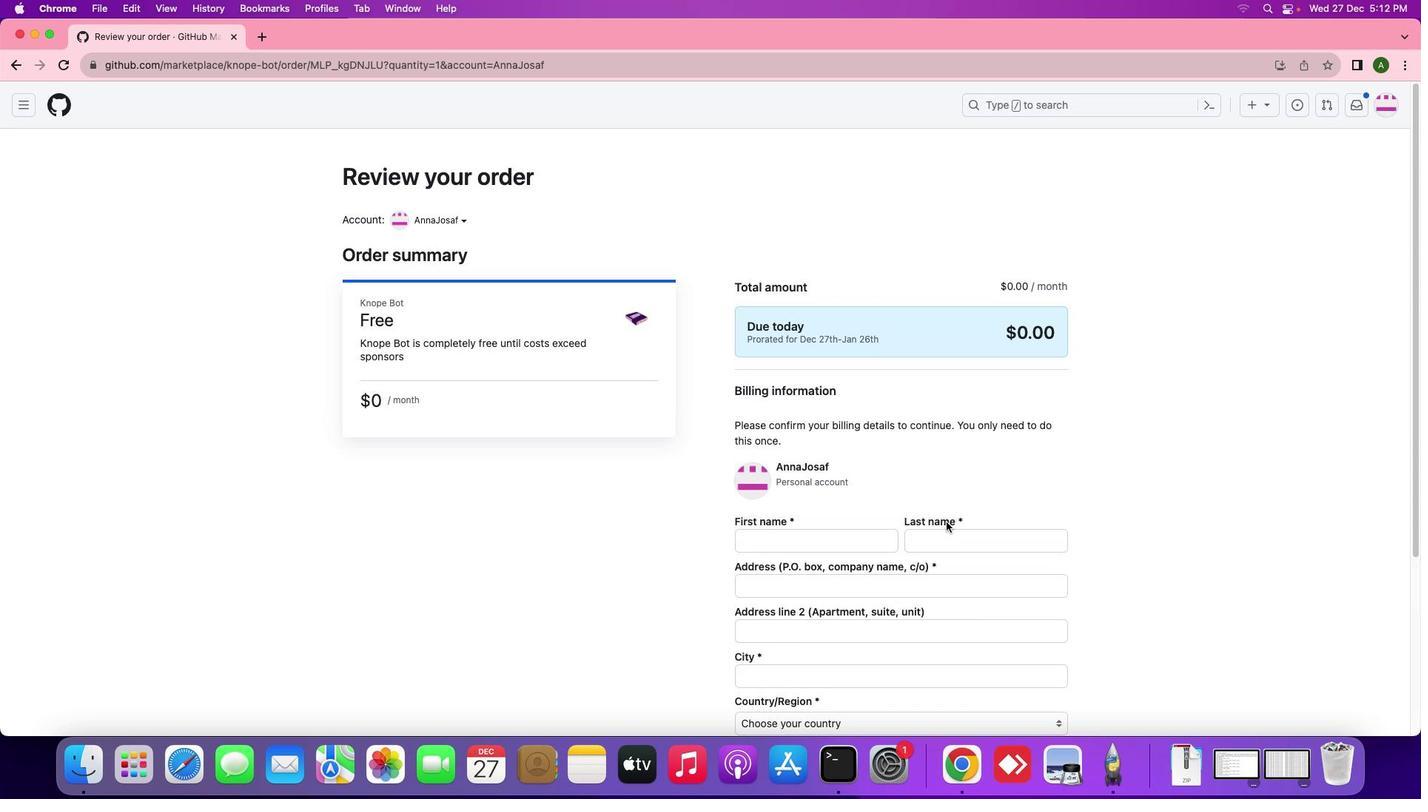 
Action: Mouse scrolled (947, 522) with delta (0, 0)
Screenshot: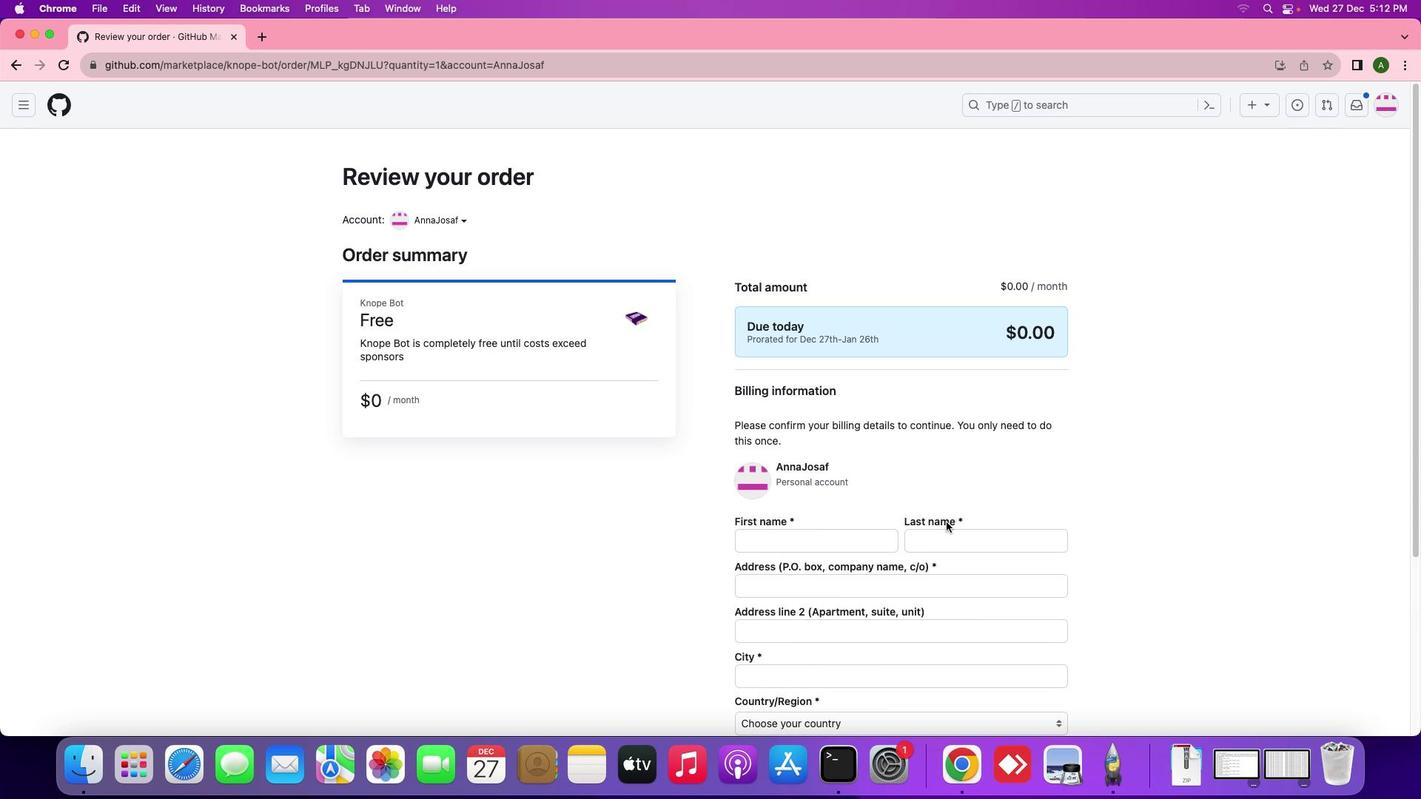 
Action: Mouse scrolled (947, 522) with delta (0, 0)
Screenshot: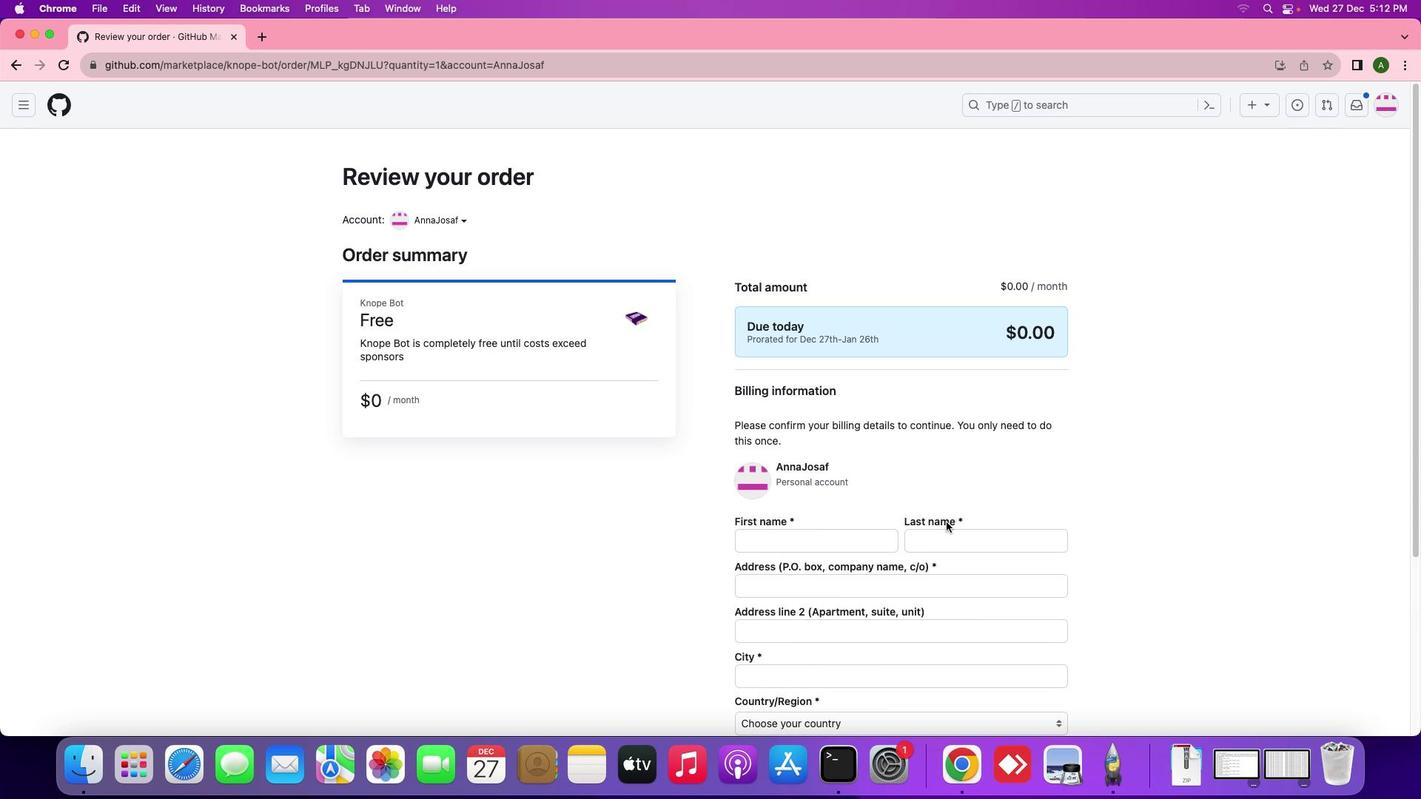 
Action: Mouse moved to (947, 522)
Screenshot: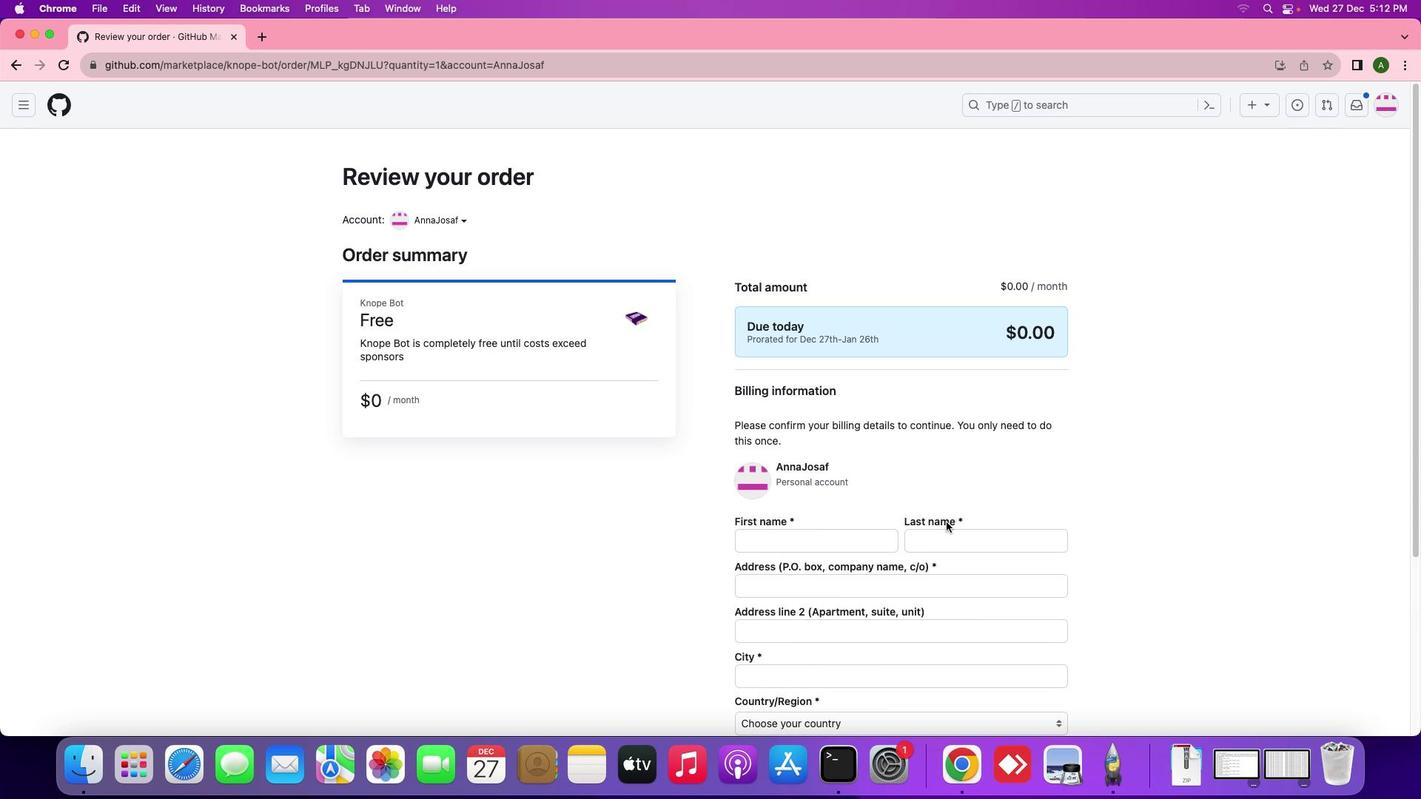 
Action: Mouse scrolled (947, 522) with delta (0, 2)
Screenshot: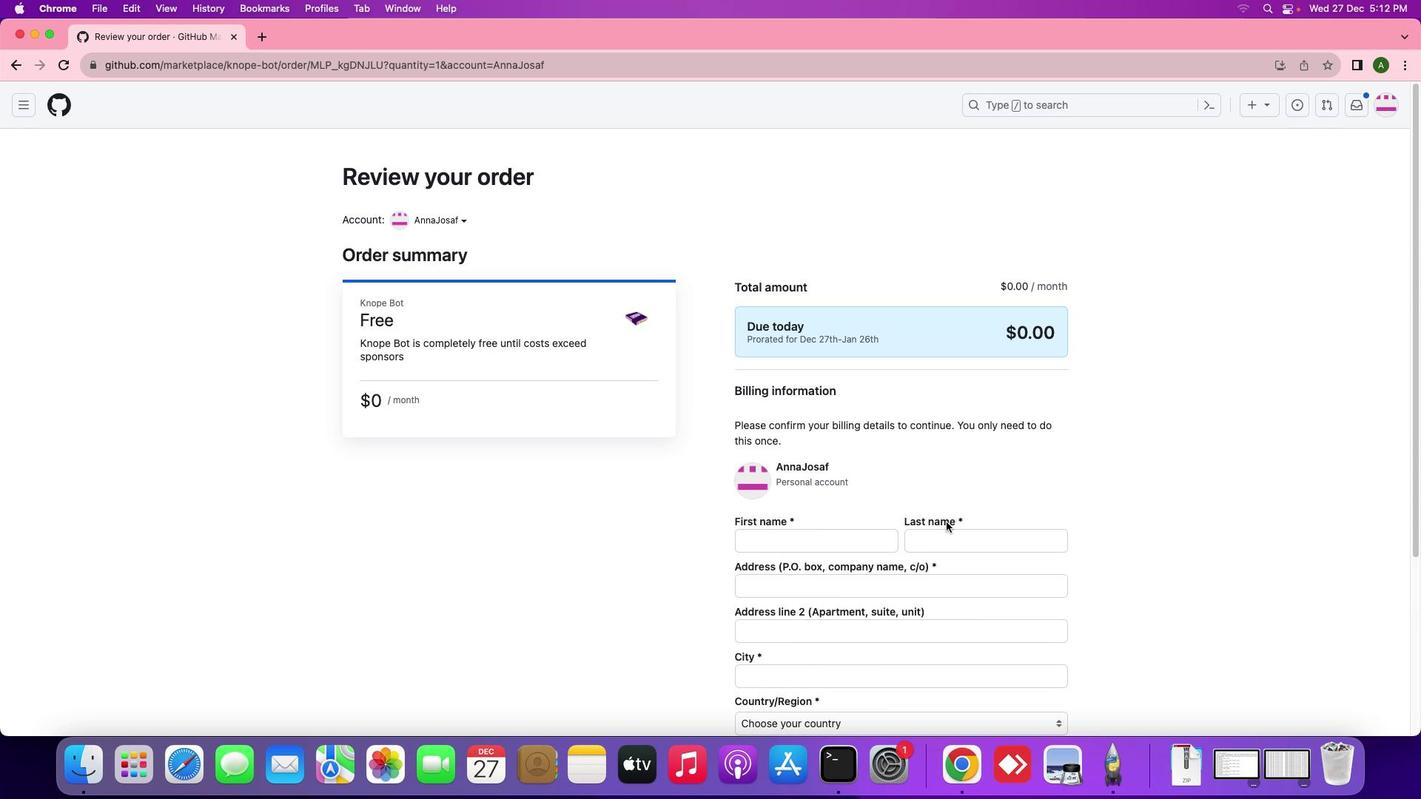 
Action: Mouse moved to (946, 522)
Screenshot: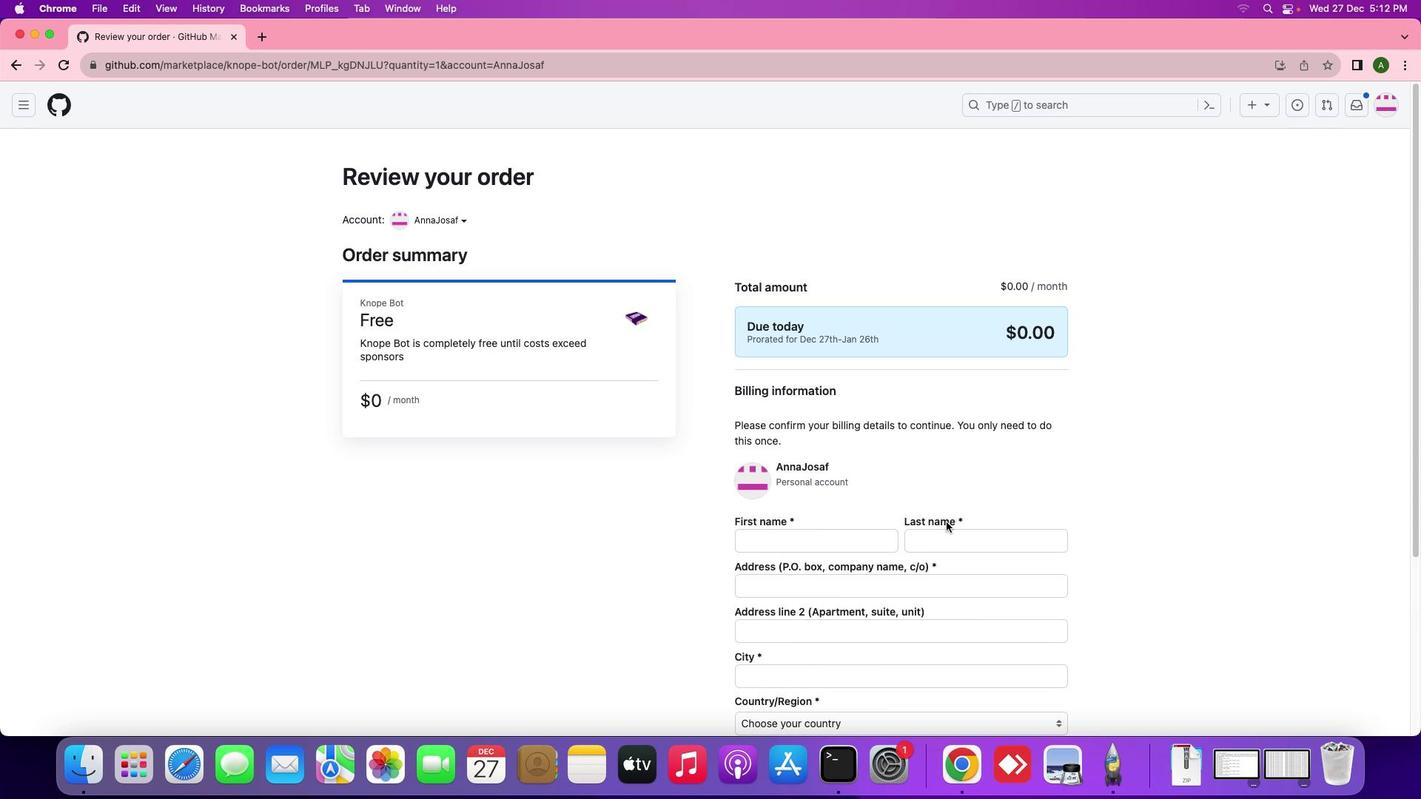 
Action: Mouse scrolled (946, 522) with delta (0, 2)
Screenshot: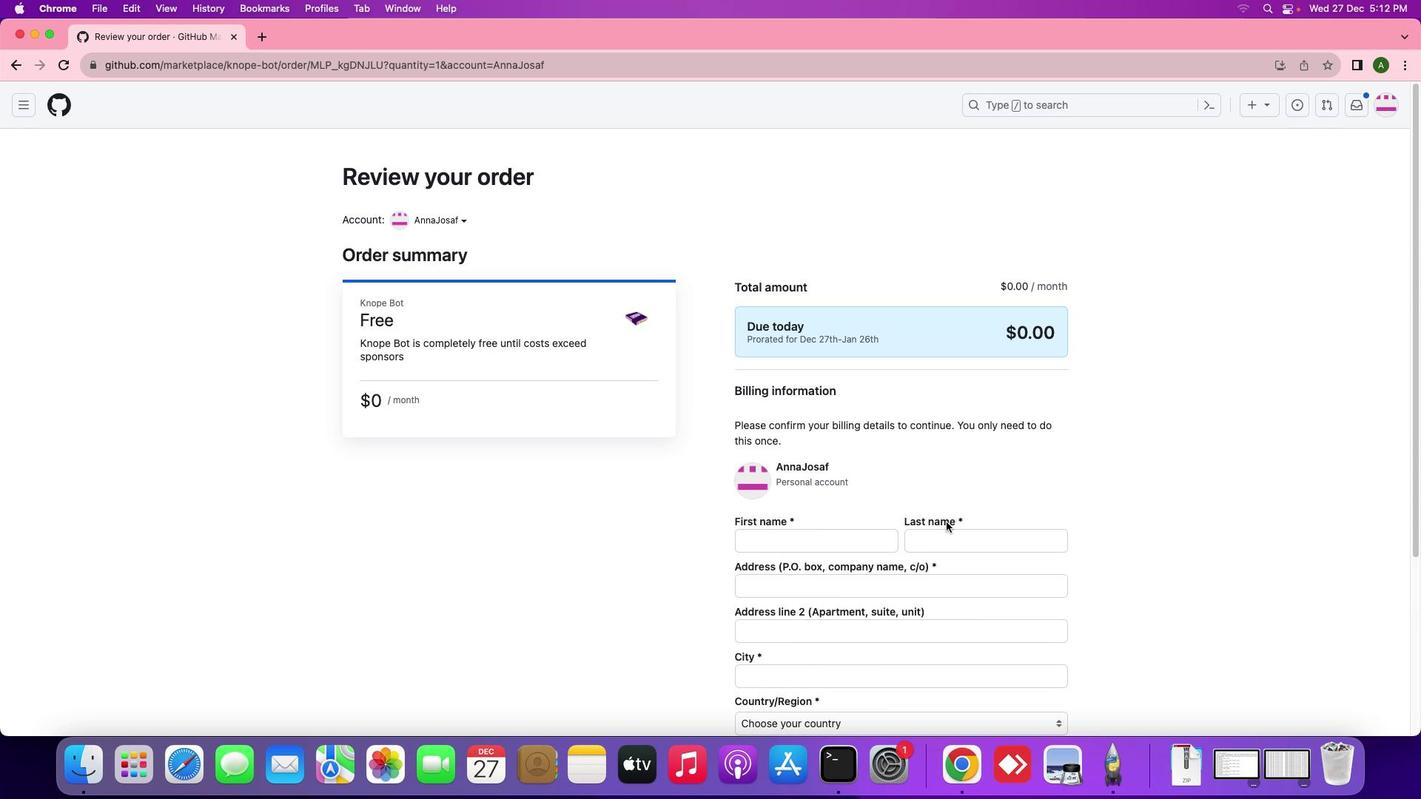 
Action: Mouse moved to (777, 539)
Screenshot: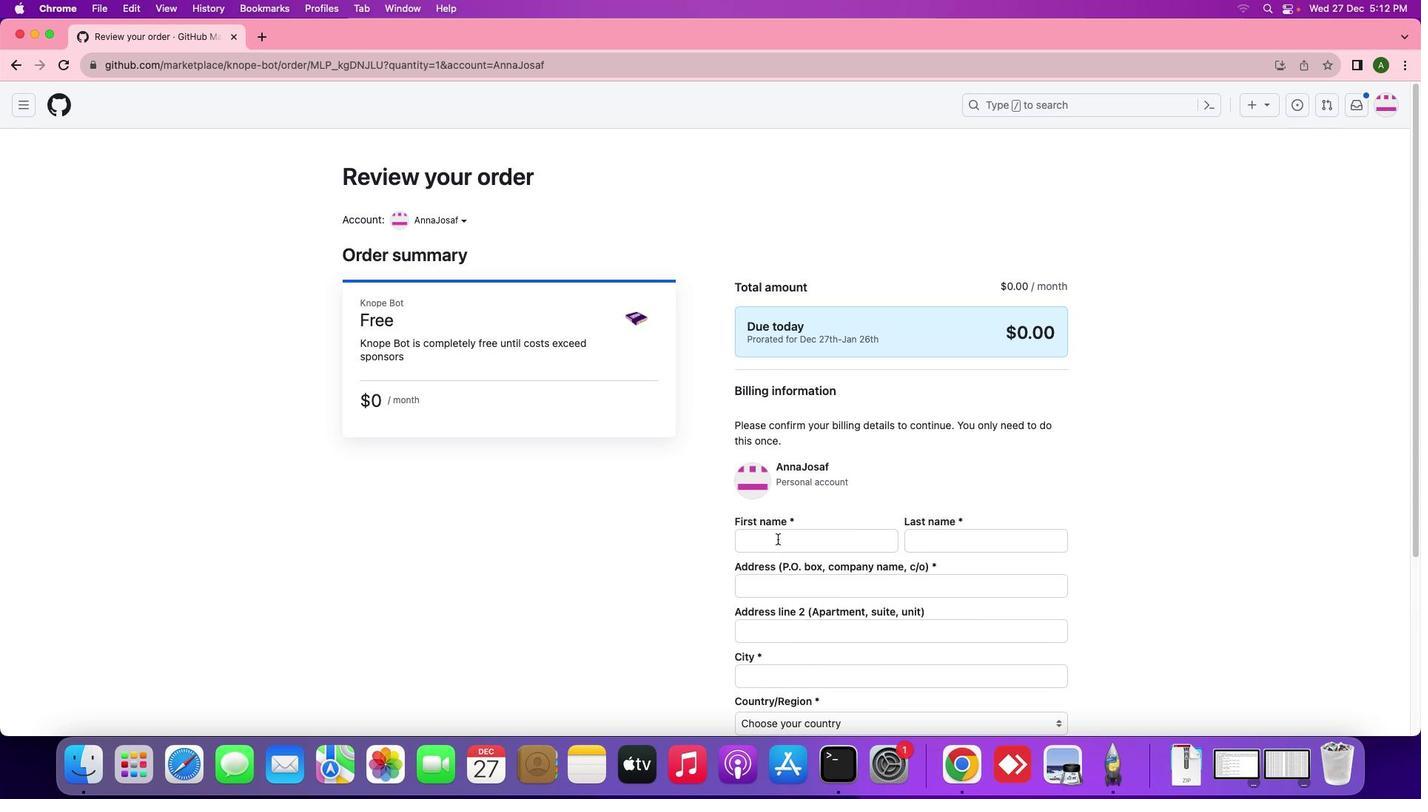 
Action: Mouse pressed left at (777, 539)
Screenshot: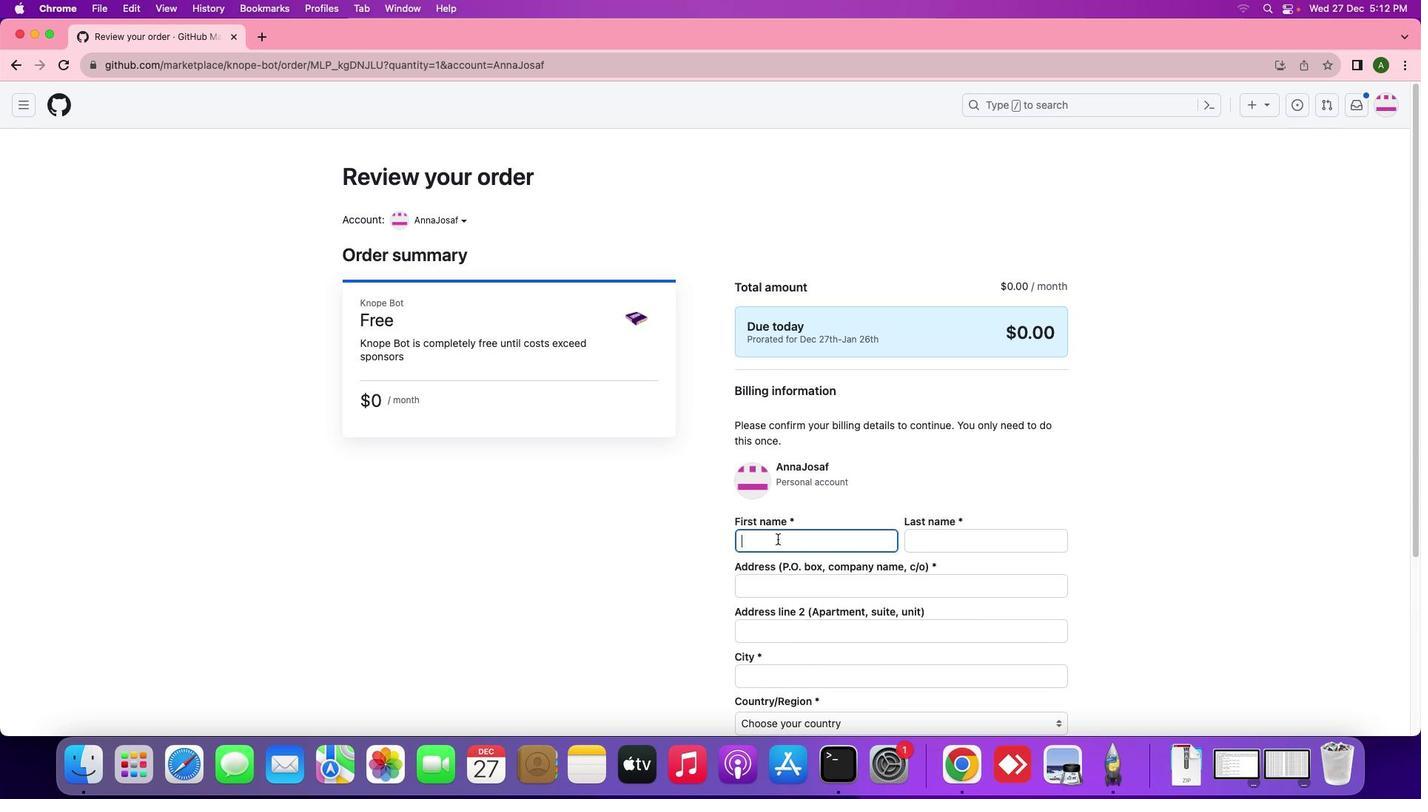 
Action: Mouse moved to (850, 500)
Screenshot: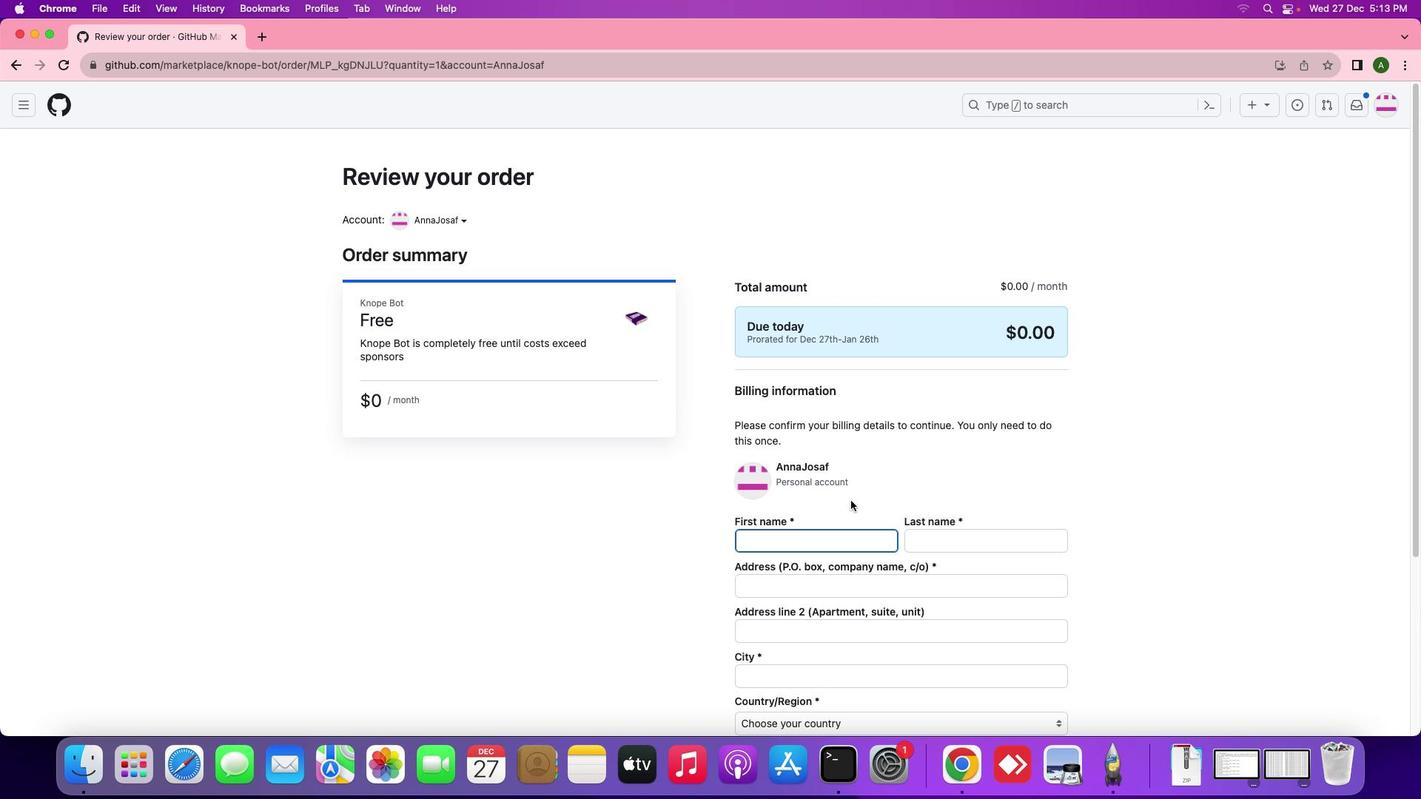 
Action: Key pressed 's'
Screenshot: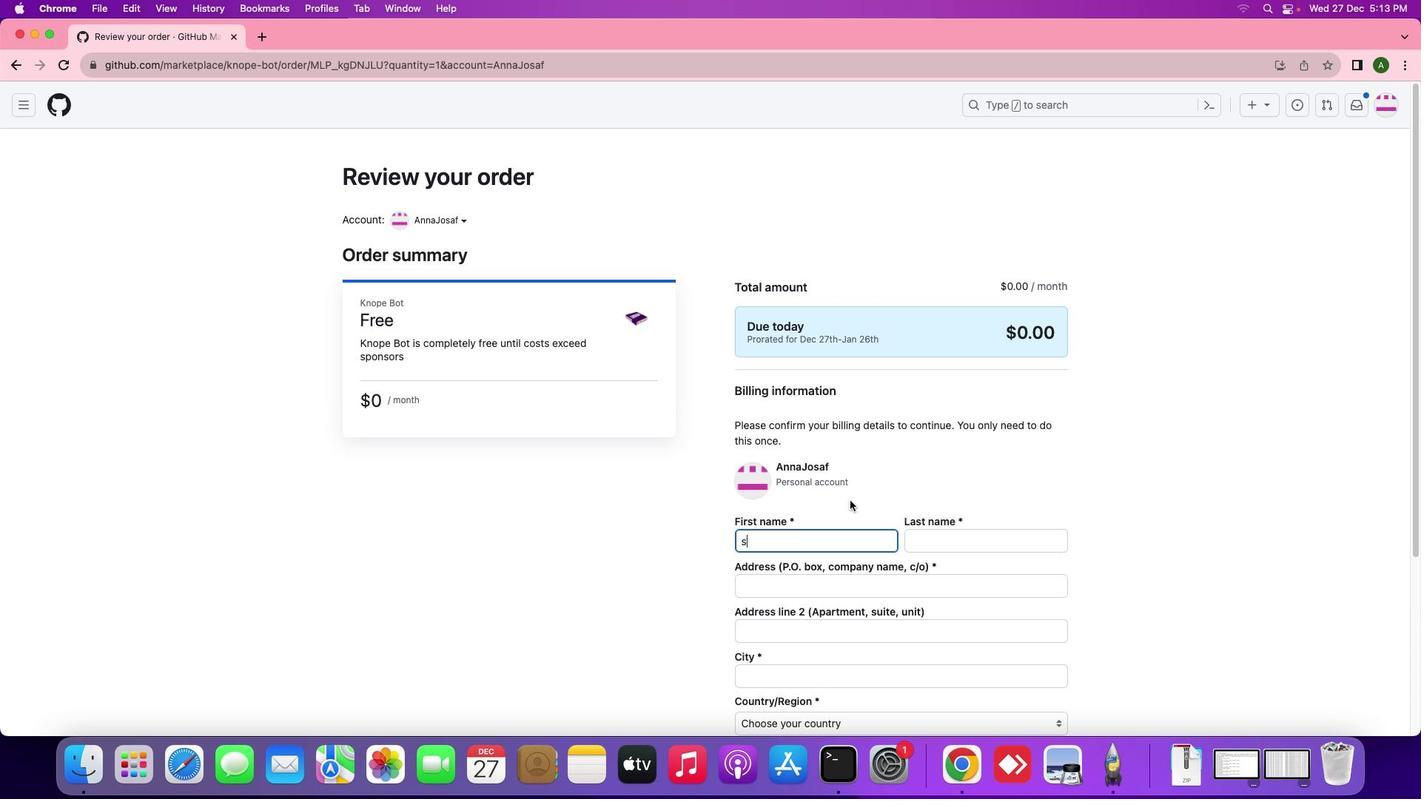 
Action: Mouse moved to (930, 521)
Screenshot: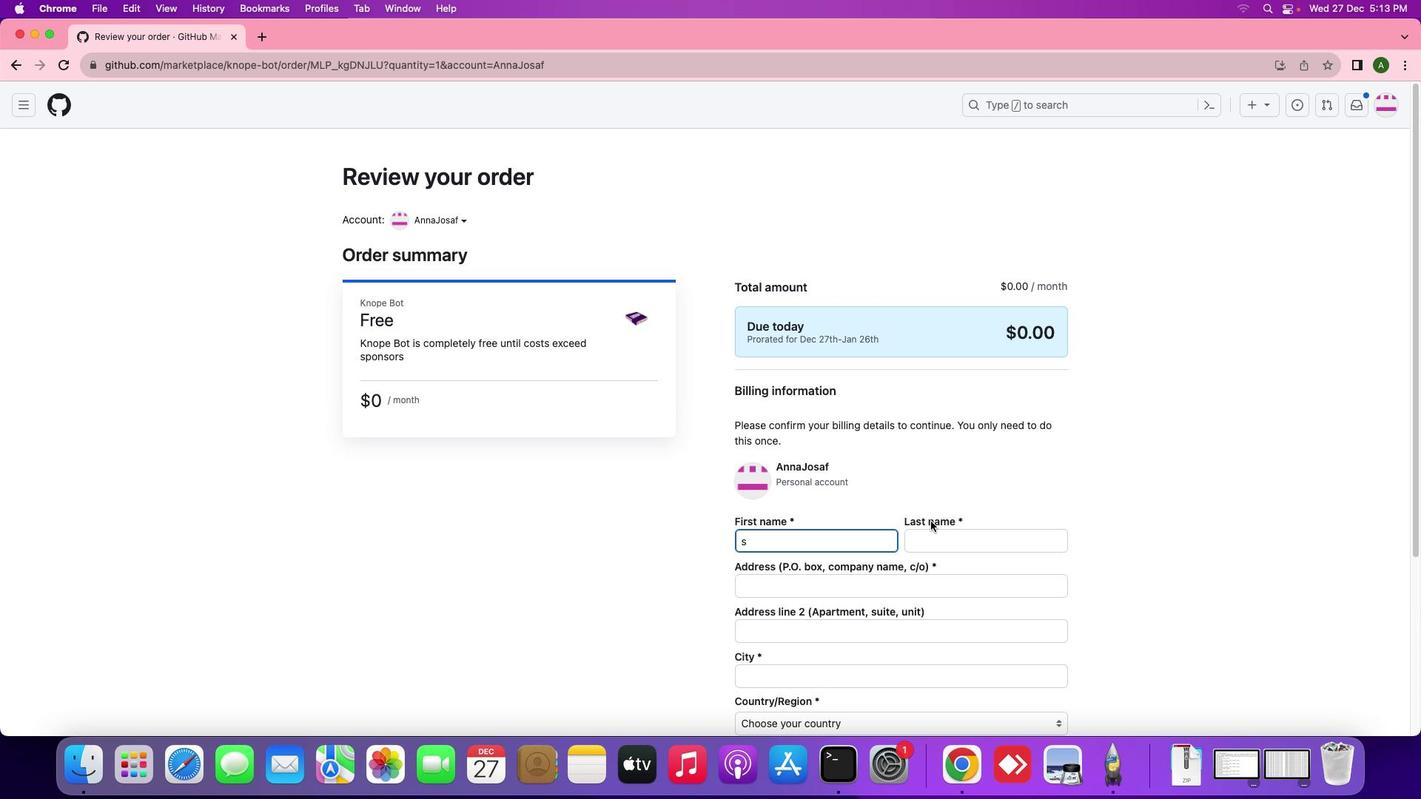 
Action: Key pressed Key.backspace'a''n''n''a'
Screenshot: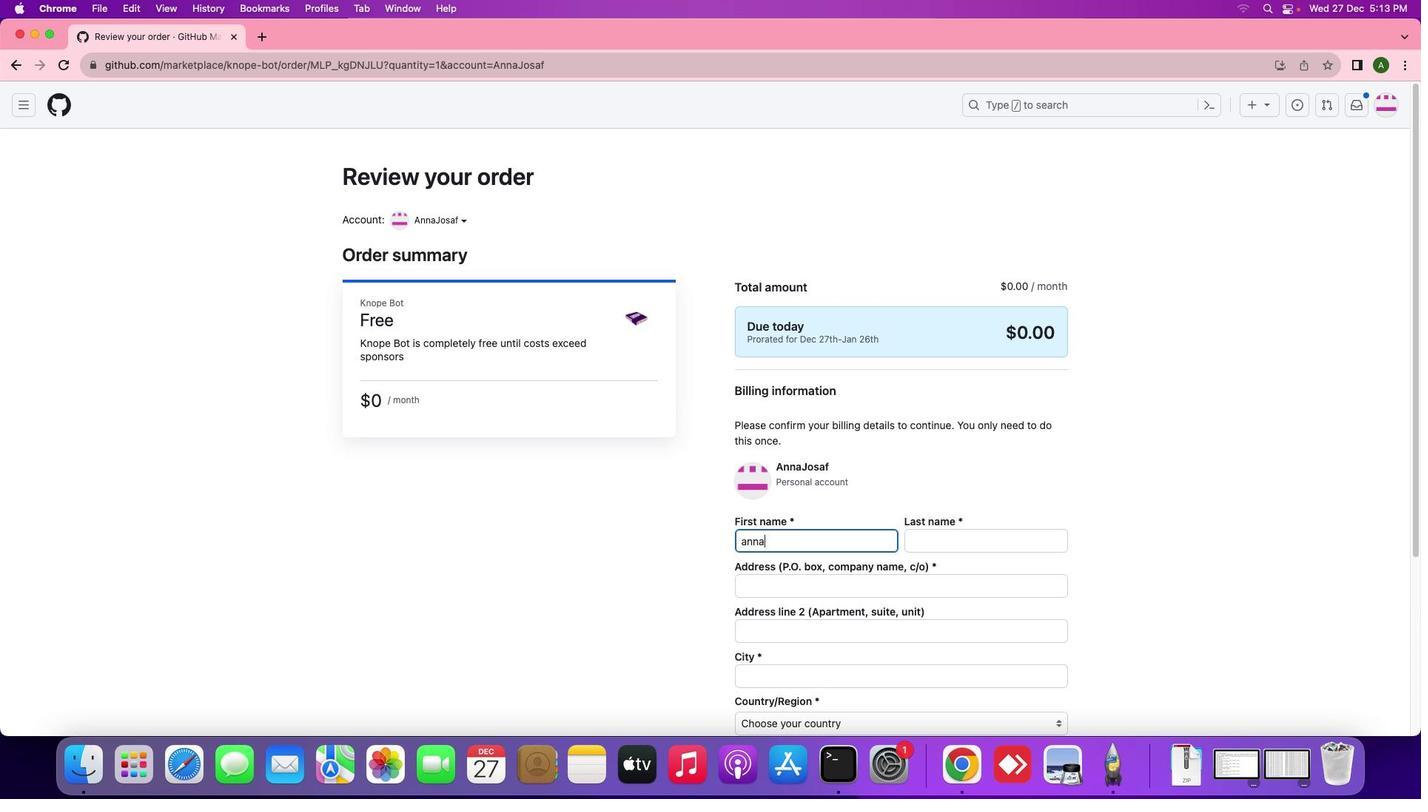 
Action: Mouse moved to (970, 545)
Screenshot: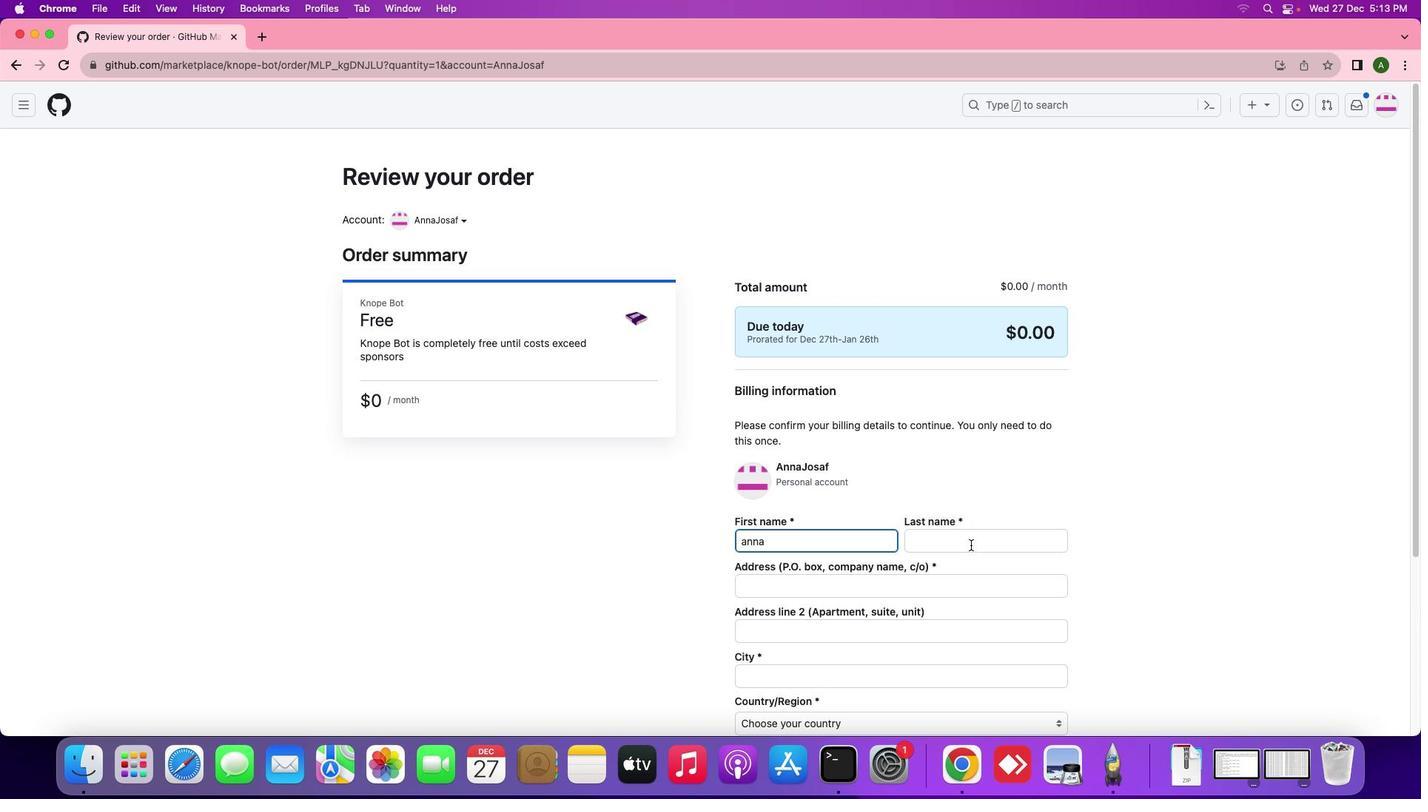 
Action: Mouse pressed left at (970, 545)
Screenshot: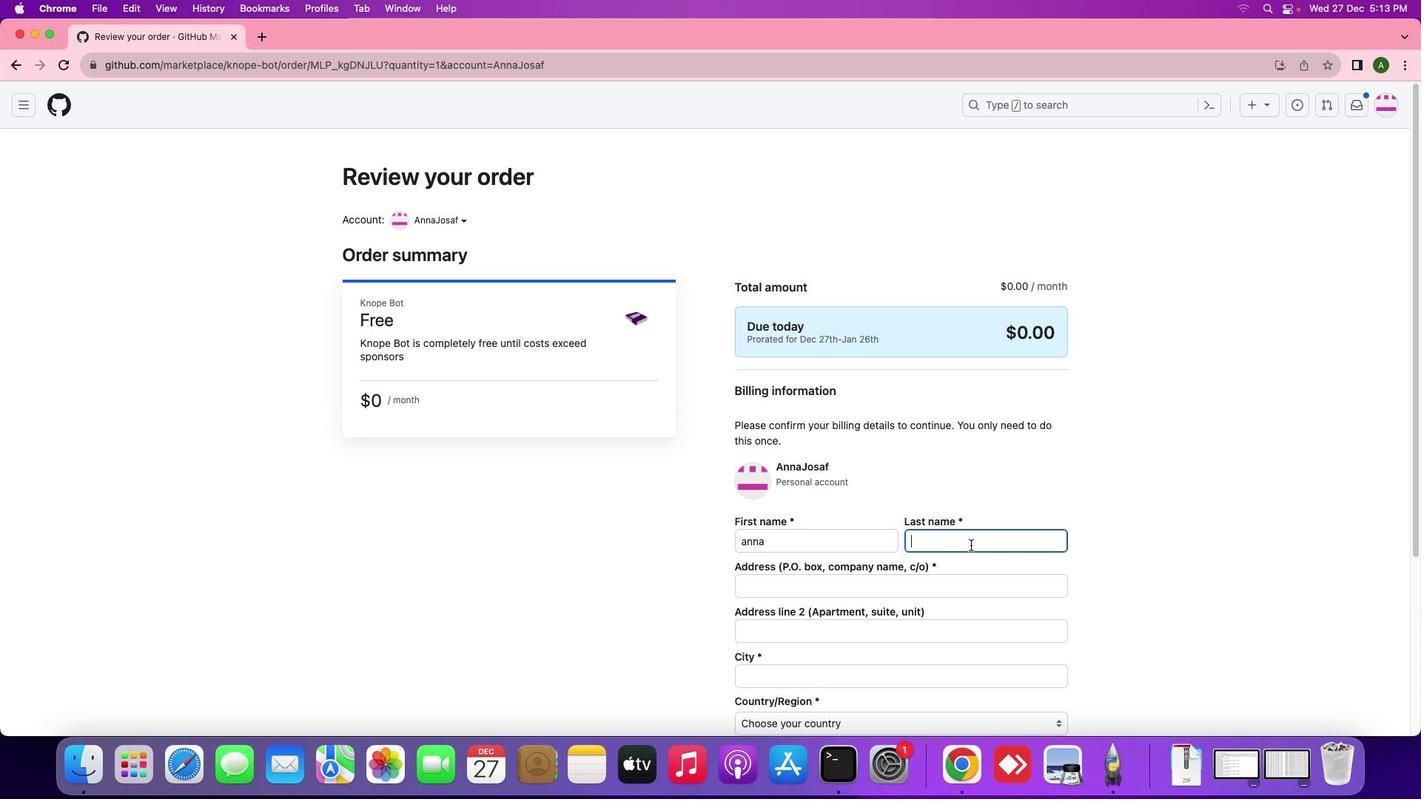 
Action: Mouse moved to (970, 545)
Screenshot: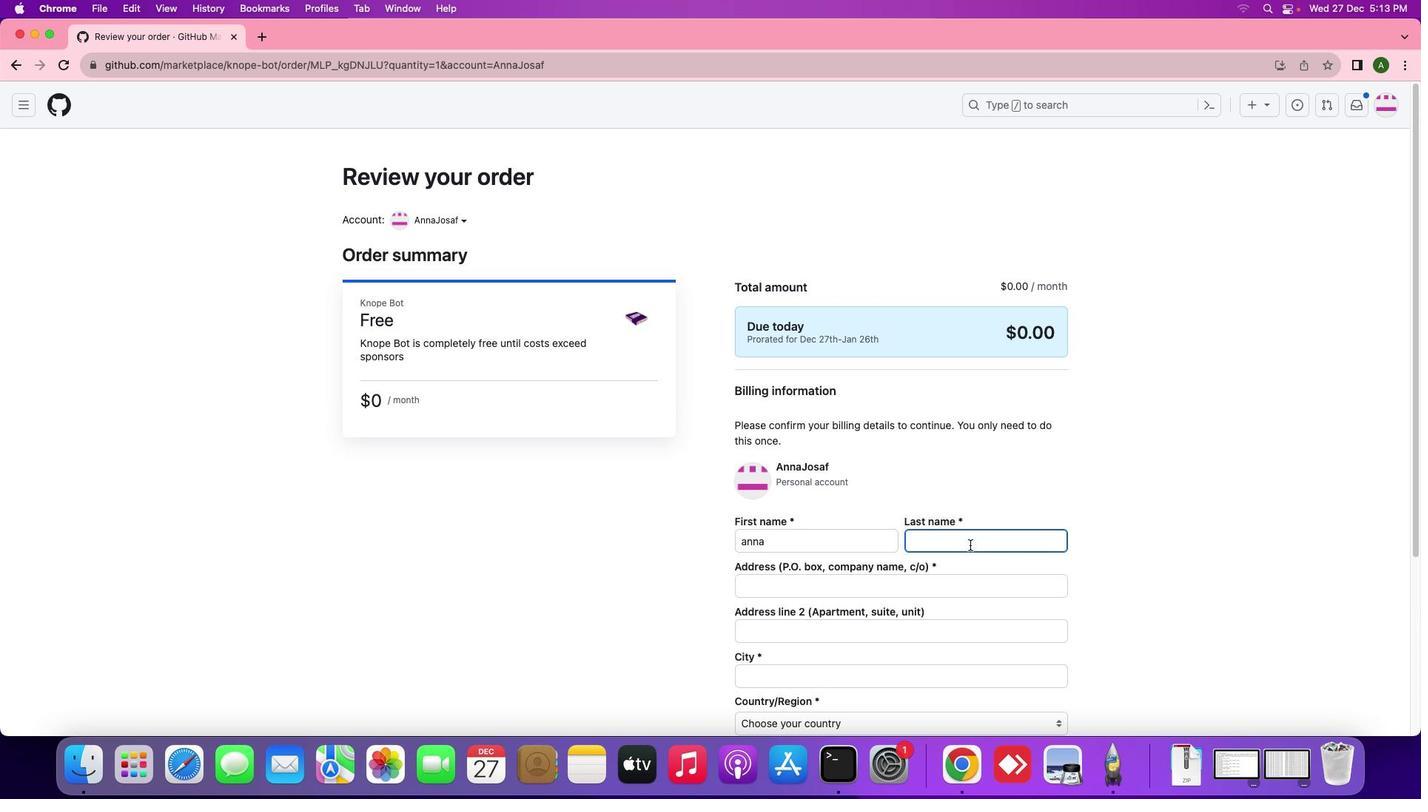 
Action: Key pressed 'j''o''s''a''f'
Screenshot: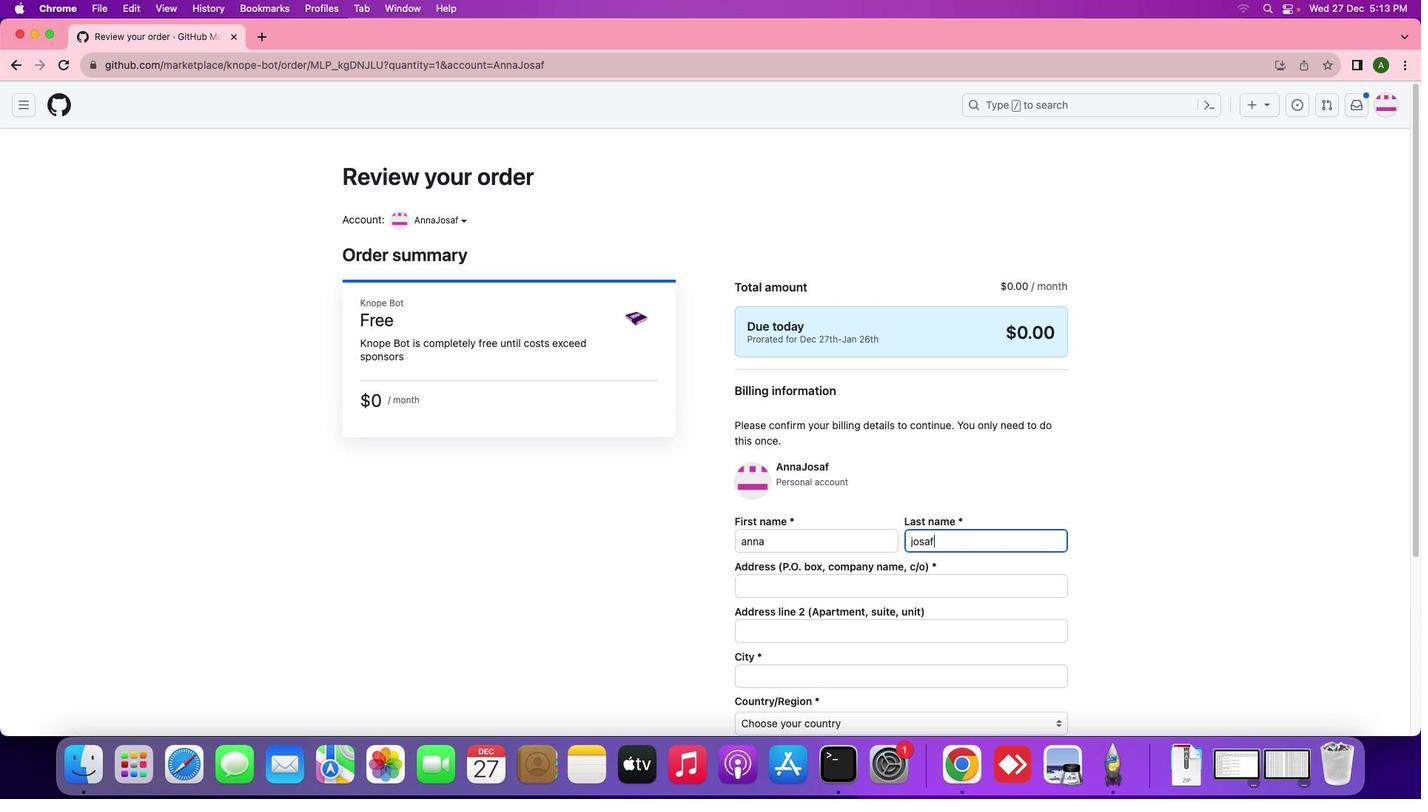 
Action: Mouse moved to (911, 601)
Screenshot: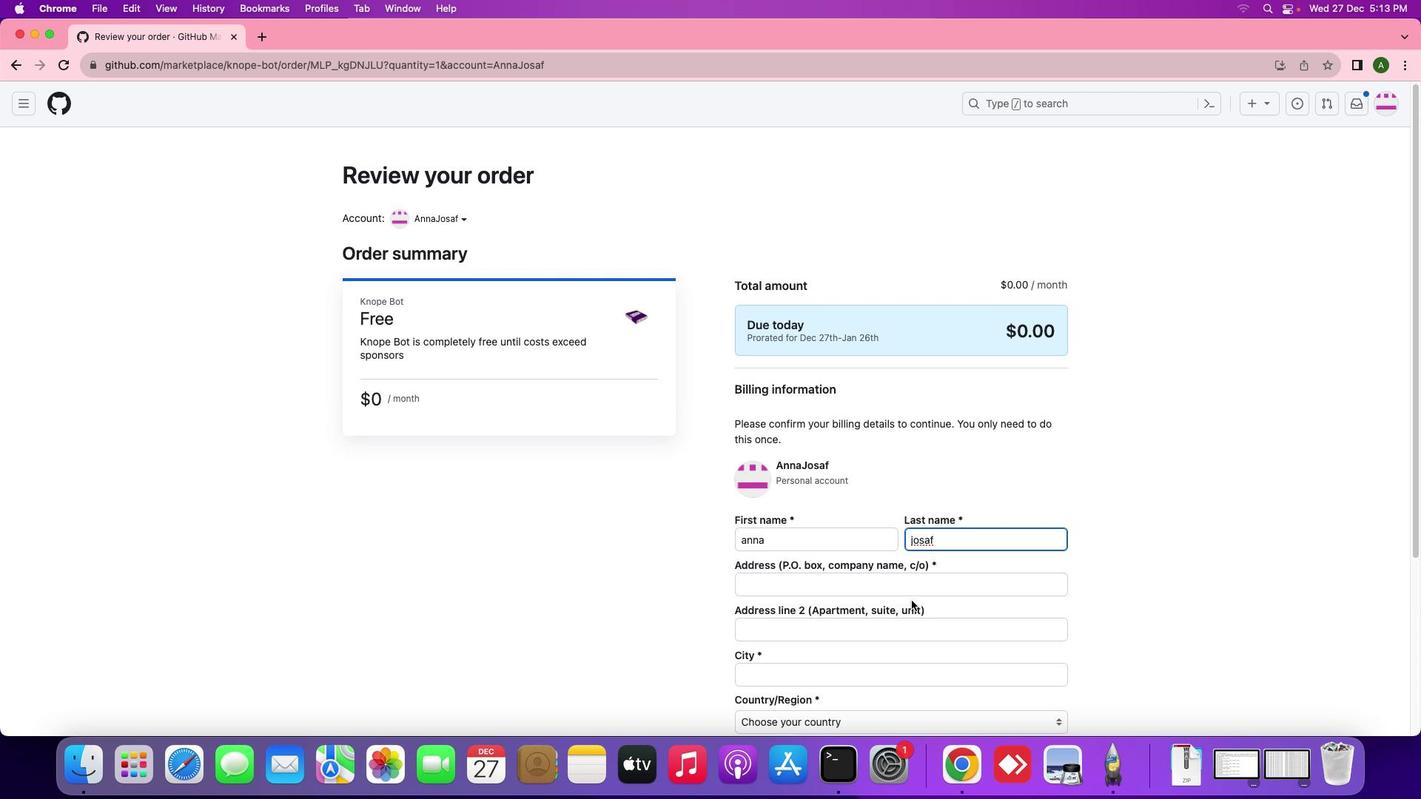 
Action: Mouse scrolled (911, 601) with delta (0, 0)
Screenshot: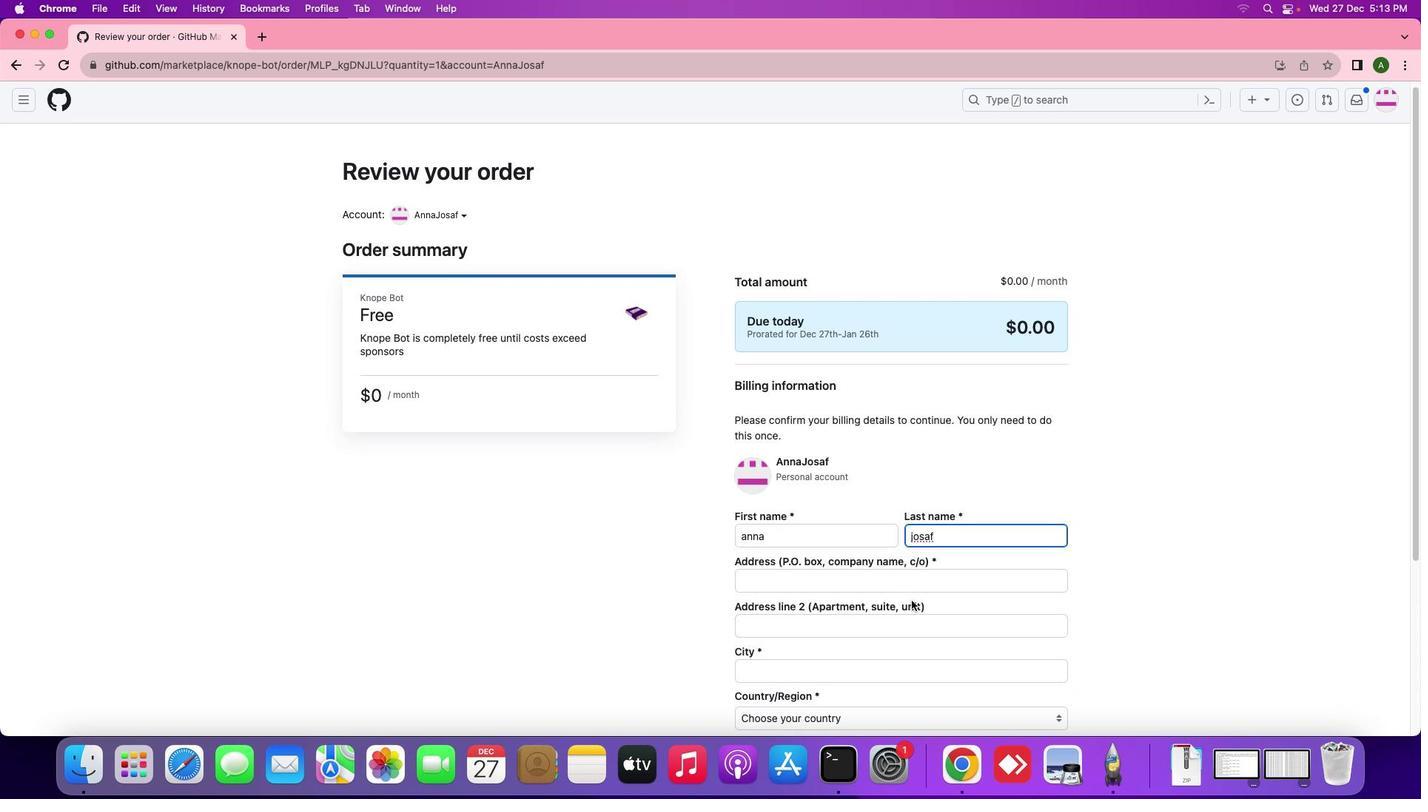 
Action: Mouse scrolled (911, 601) with delta (0, 0)
Screenshot: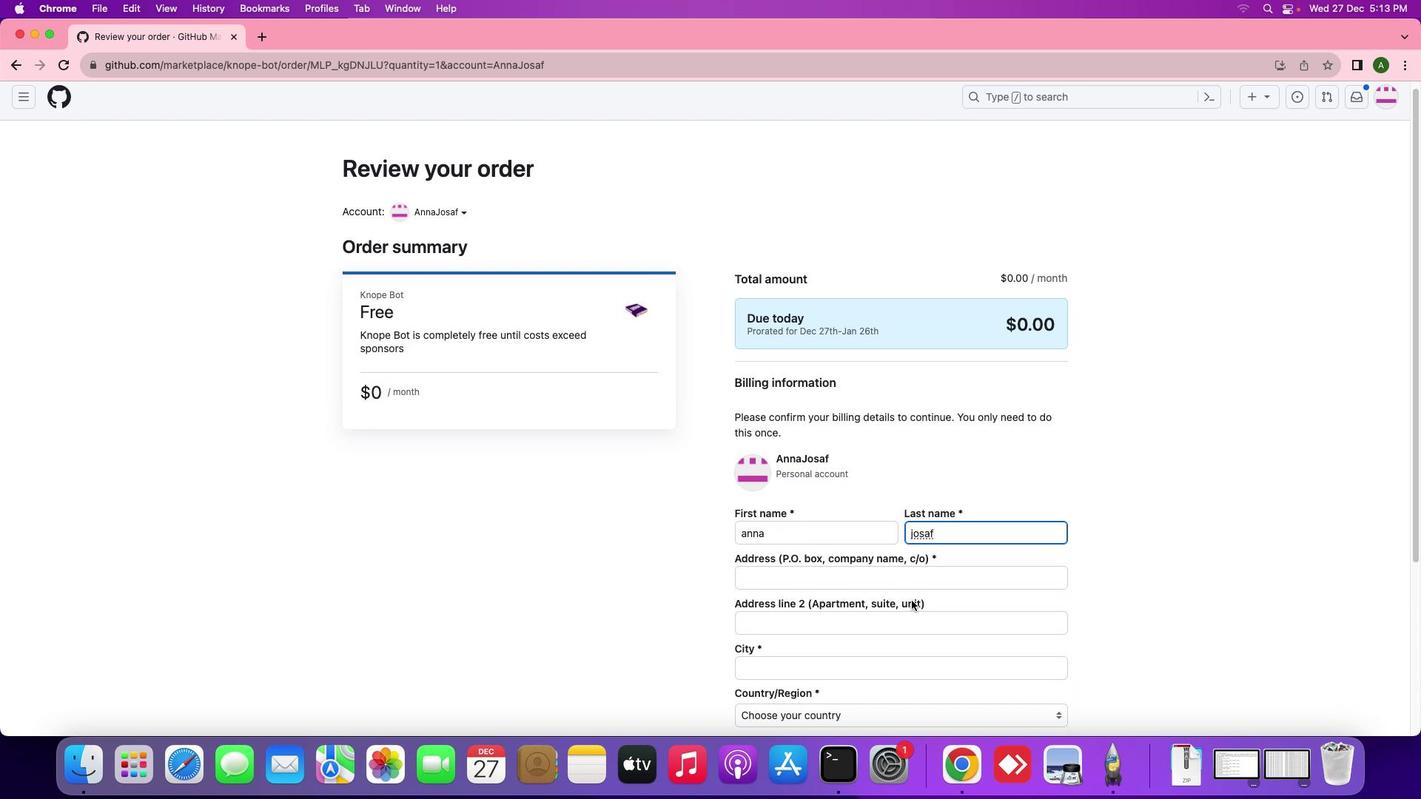 
Action: Mouse scrolled (911, 601) with delta (0, 0)
Screenshot: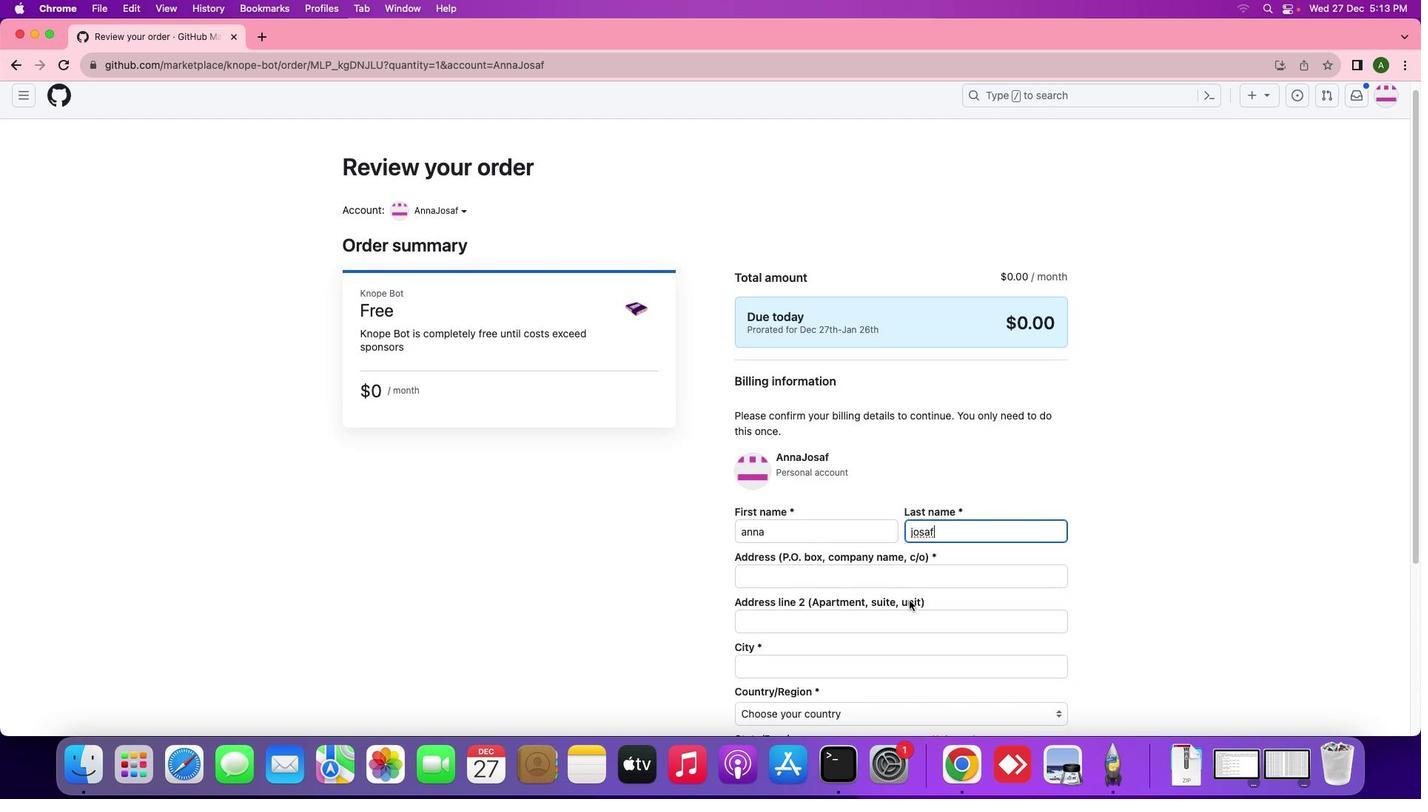 
Action: Mouse moved to (907, 601)
Screenshot: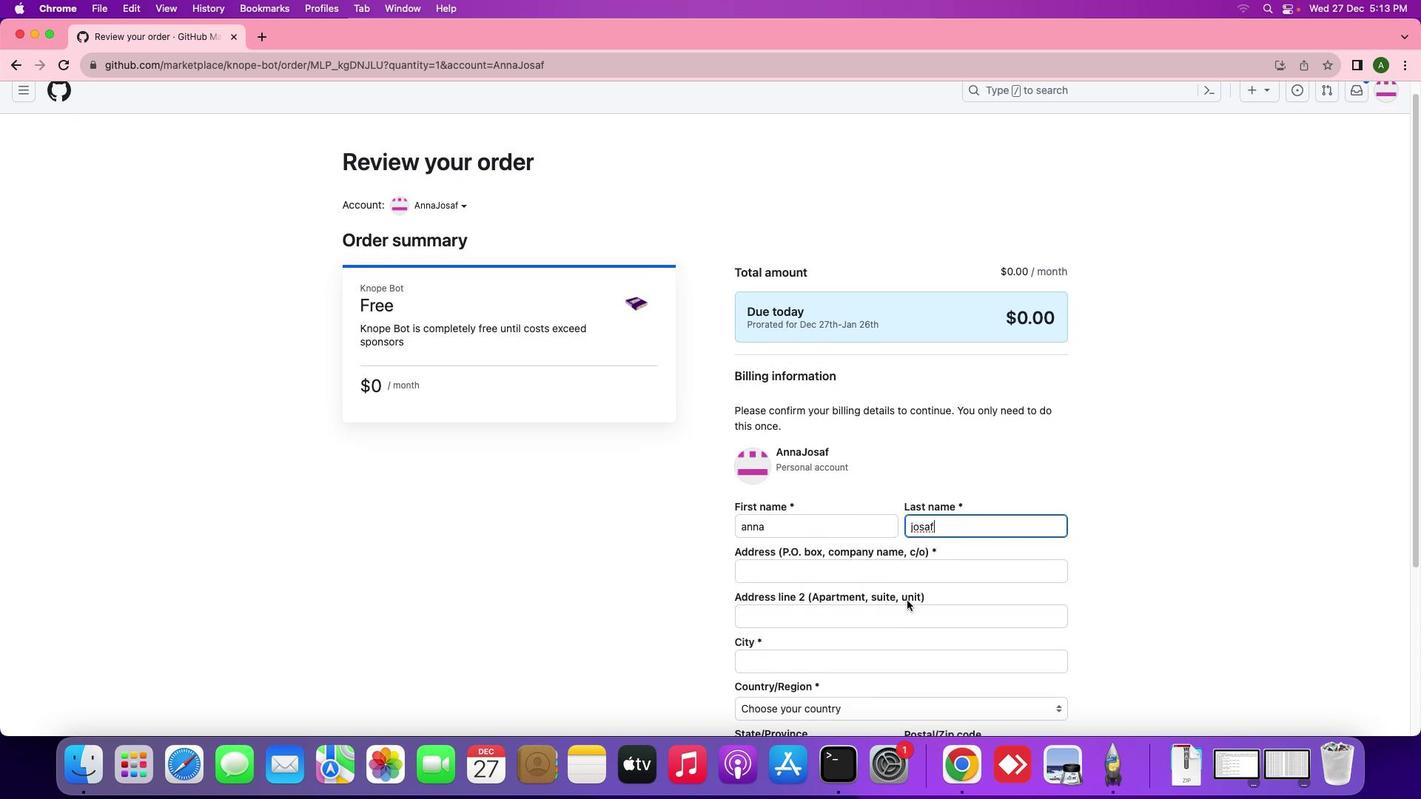 
Action: Mouse scrolled (907, 601) with delta (0, 0)
Screenshot: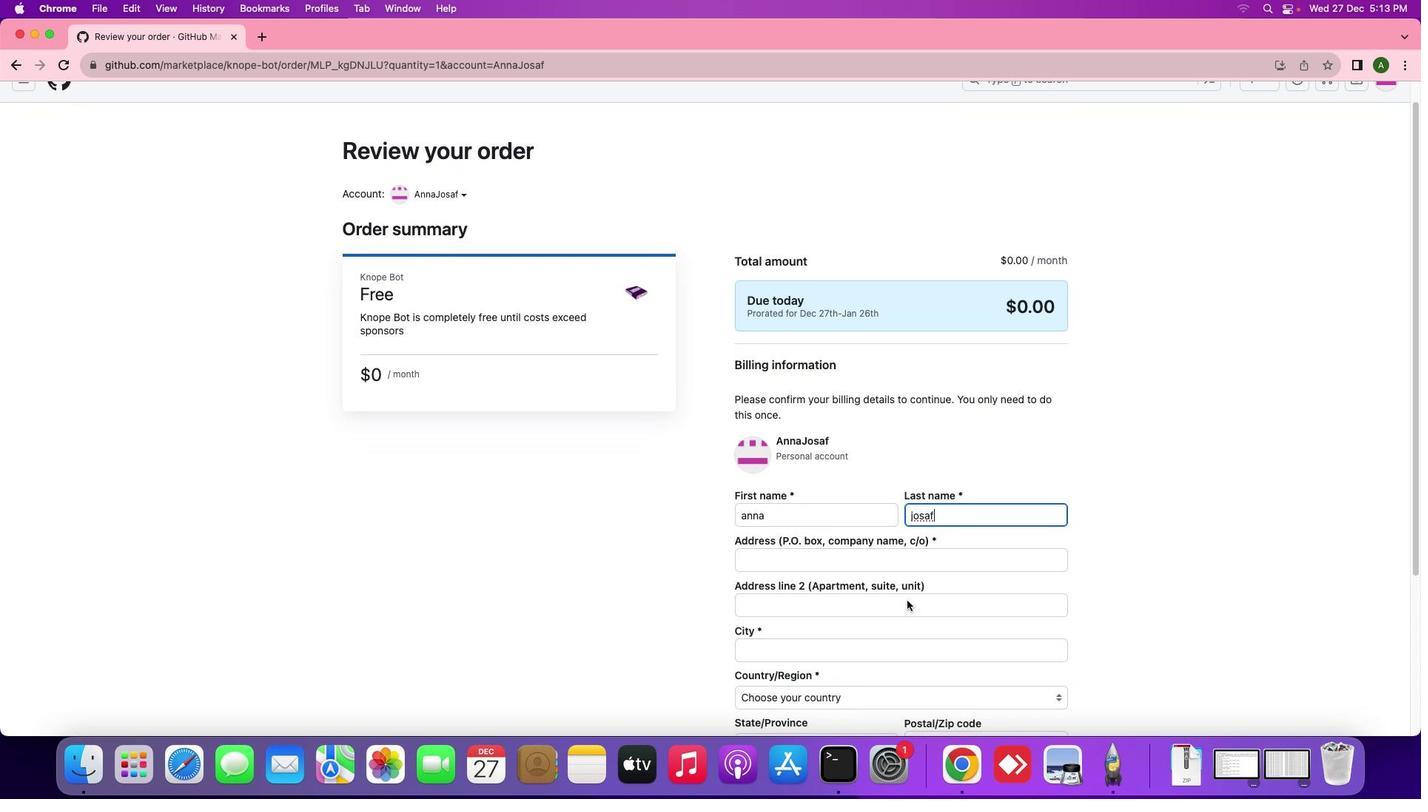 
Action: Mouse scrolled (907, 601) with delta (0, 0)
Screenshot: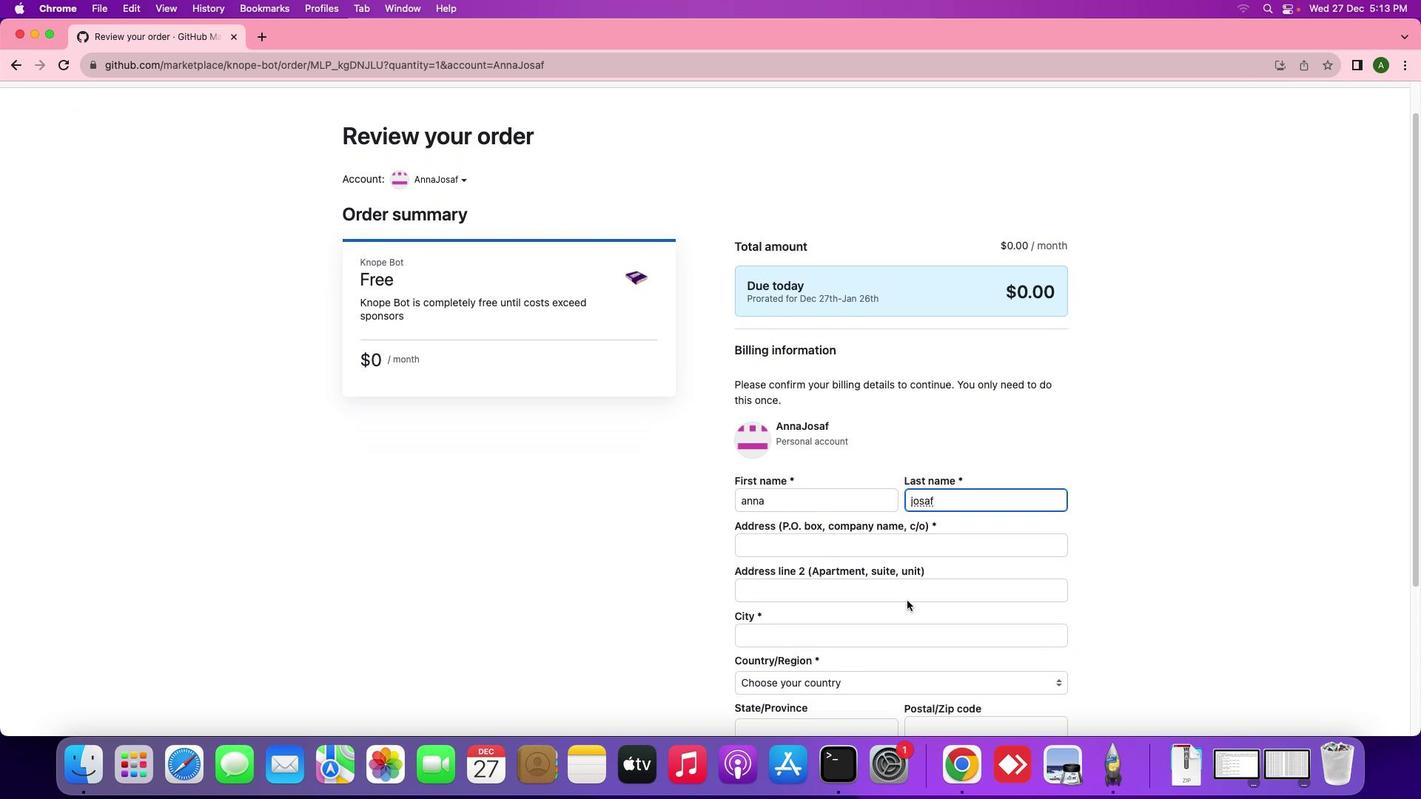 
Action: Mouse scrolled (907, 601) with delta (0, 0)
Screenshot: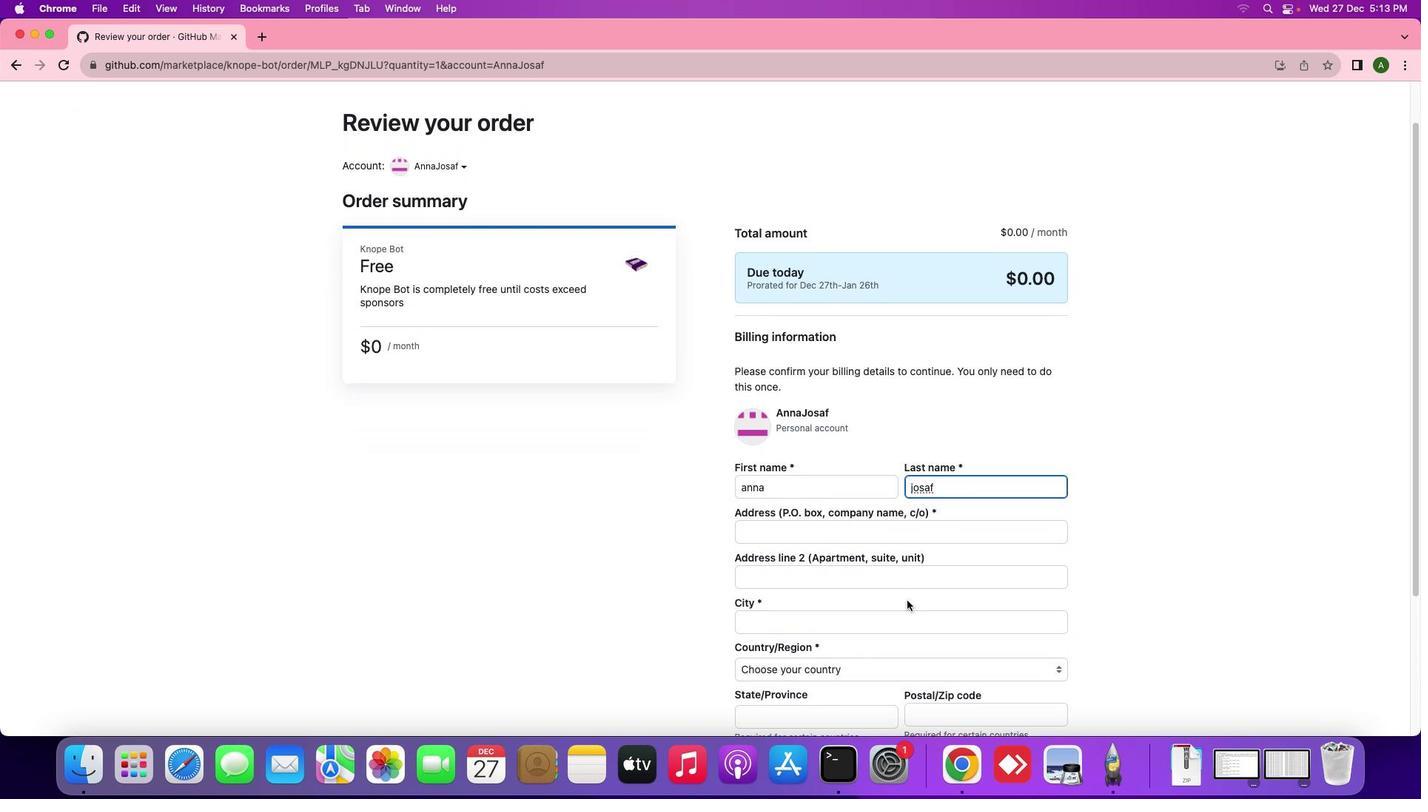 
Action: Mouse scrolled (907, 601) with delta (0, 0)
Screenshot: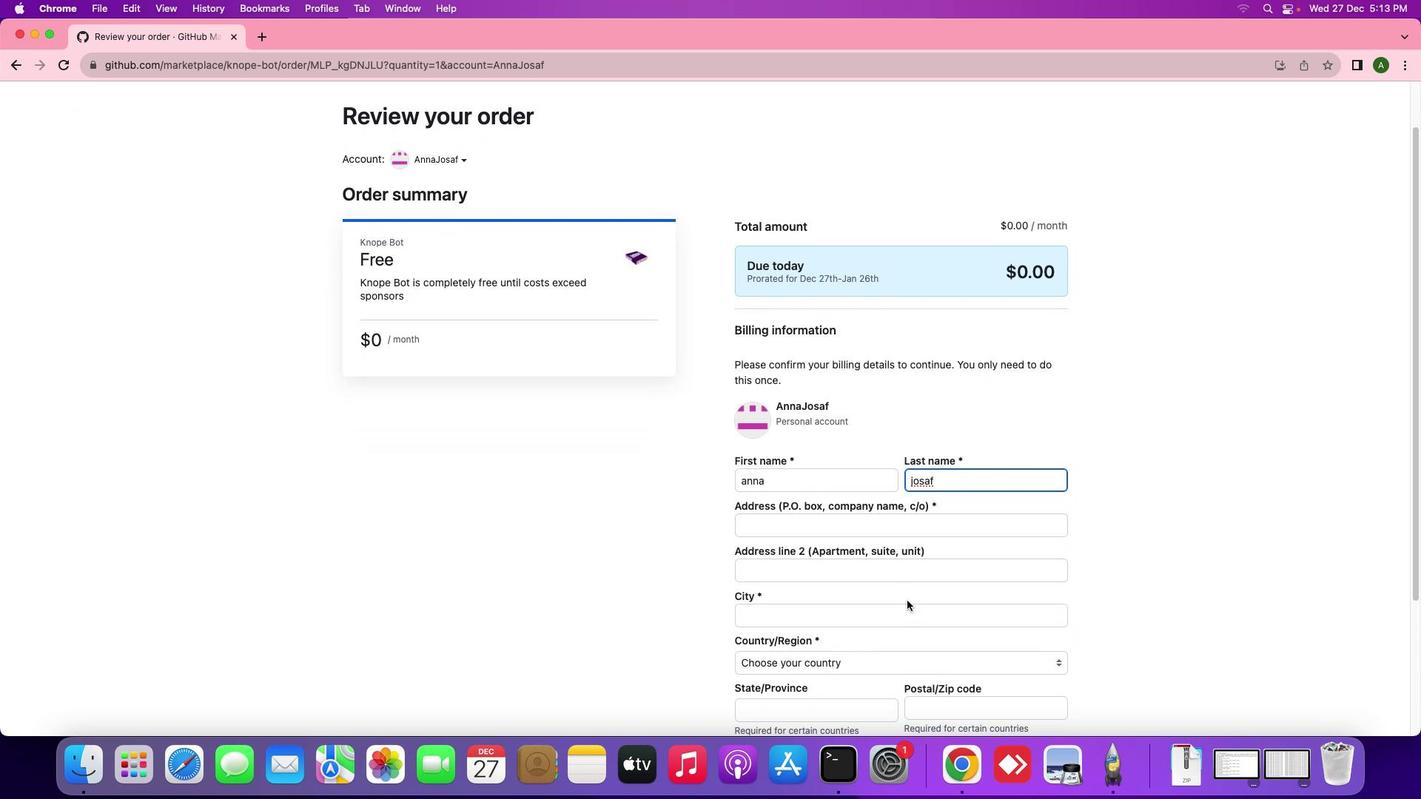 
Action: Mouse scrolled (907, 601) with delta (0, 0)
Screenshot: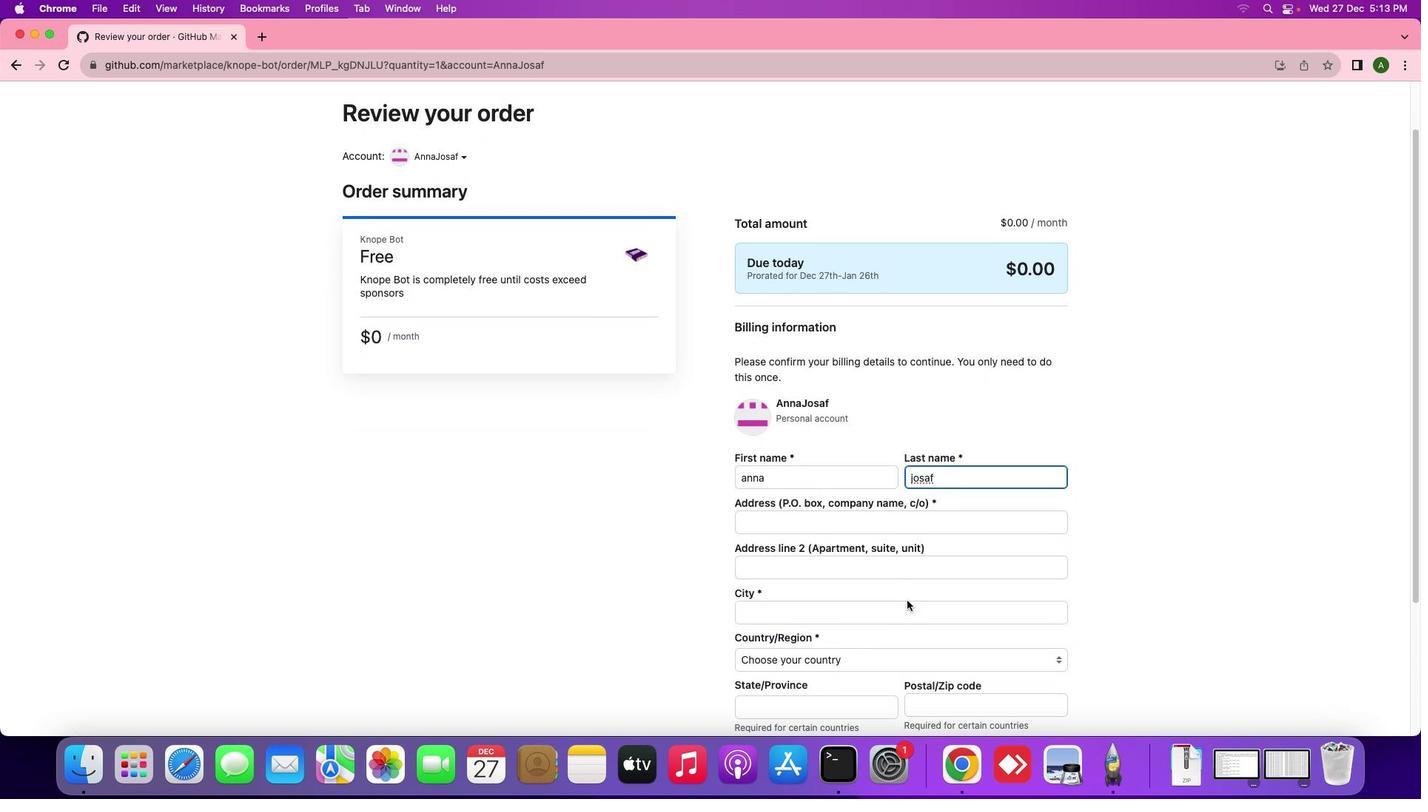 
Action: Mouse scrolled (907, 601) with delta (0, 0)
Screenshot: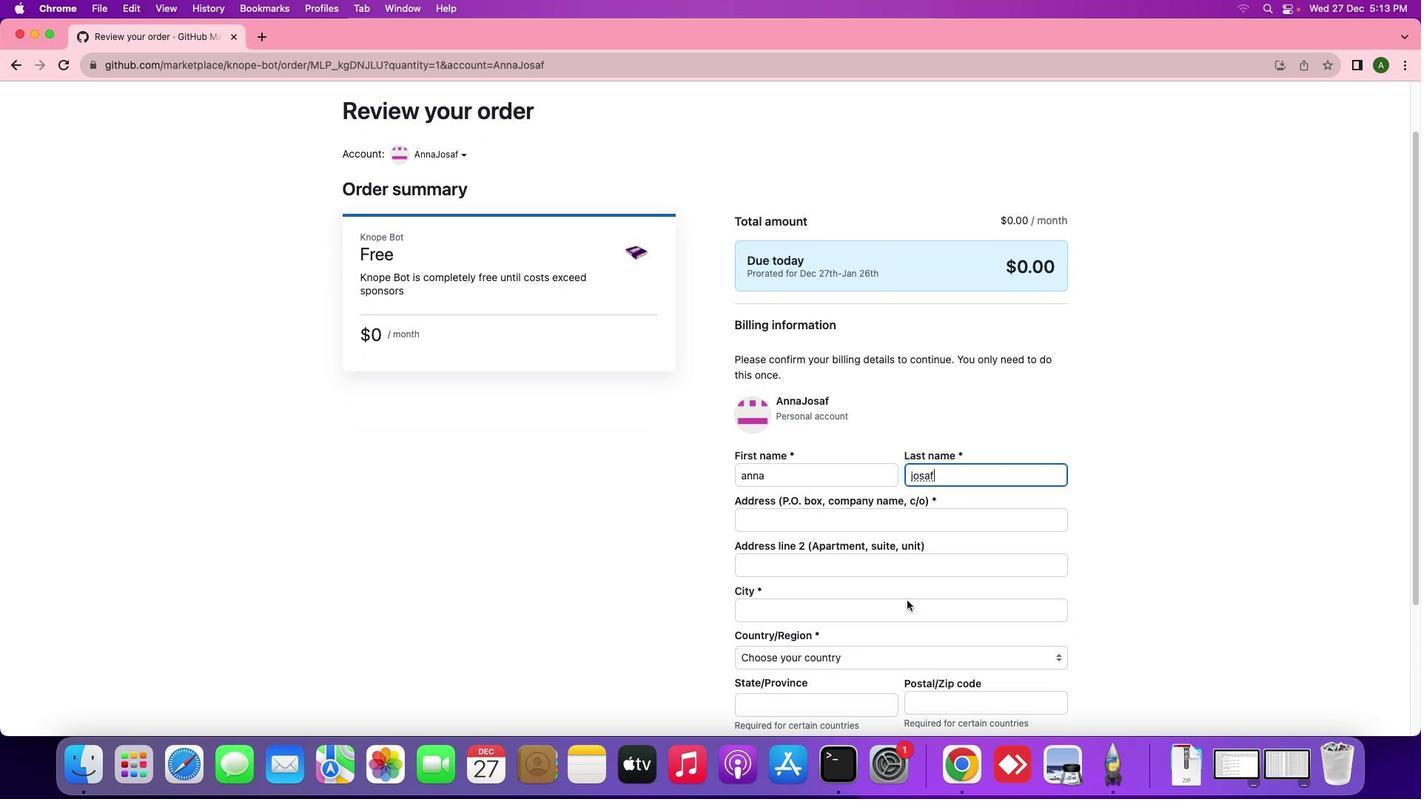 
Action: Mouse moved to (849, 524)
Screenshot: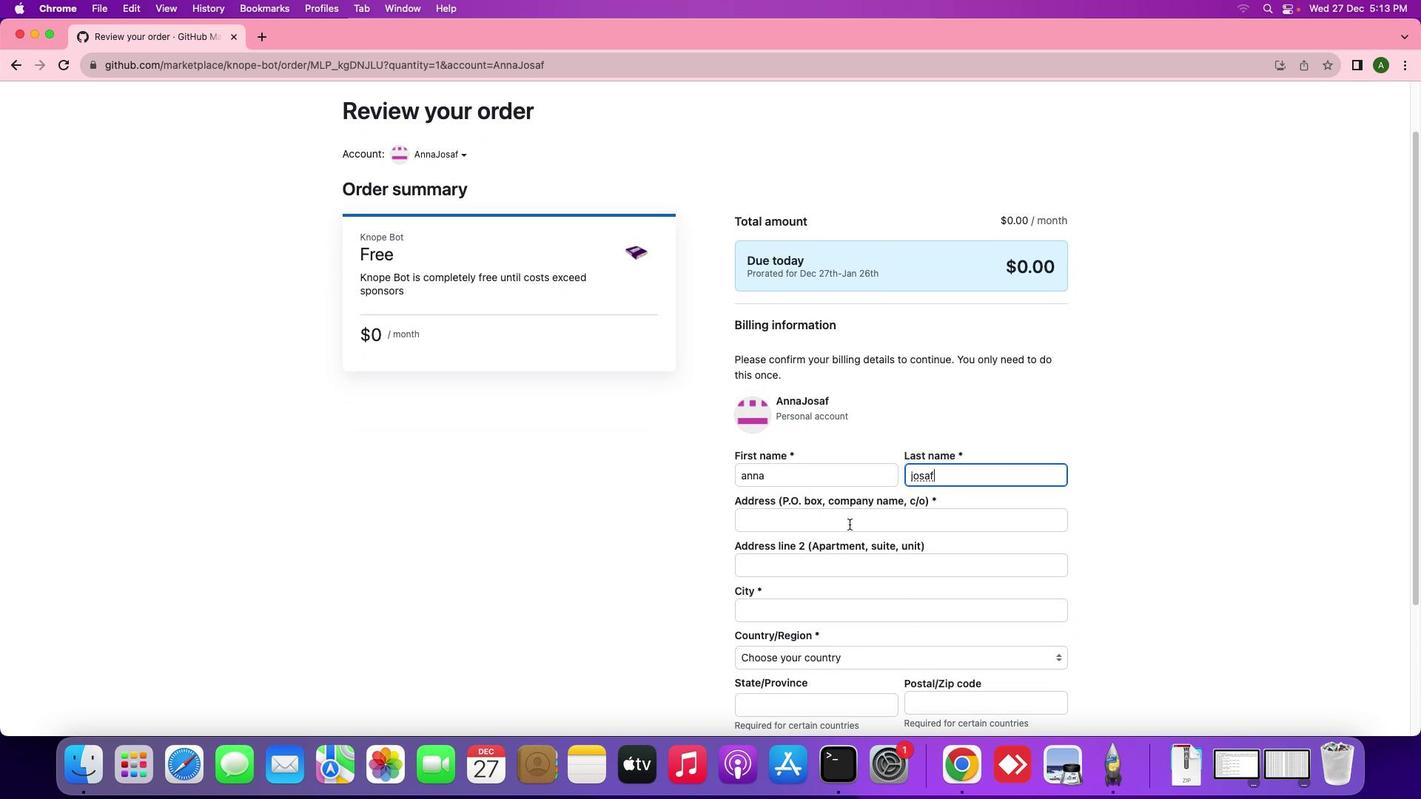 
Action: Mouse pressed left at (849, 524)
Screenshot: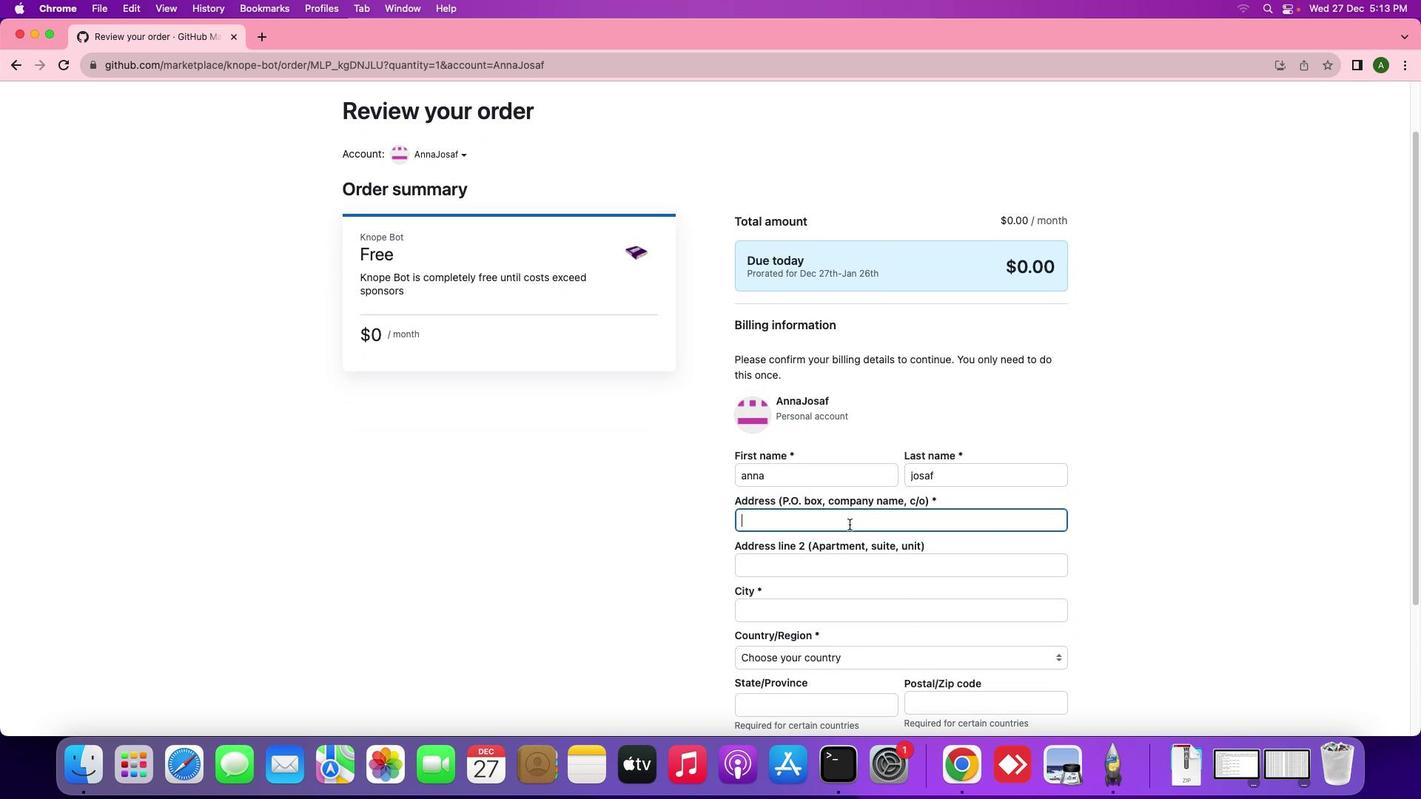 
Action: Mouse moved to (840, 515)
Screenshot: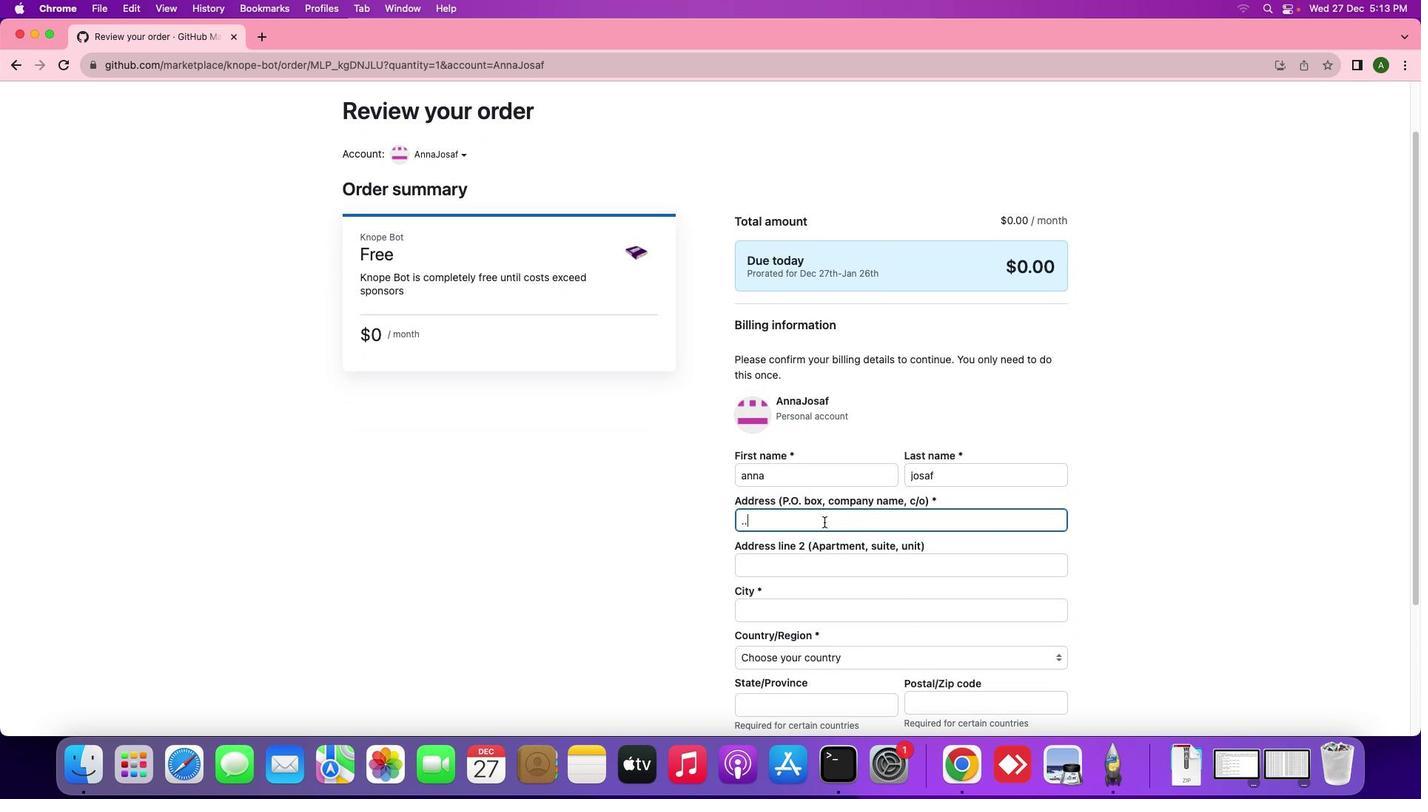 
Action: Key pressed '.'
Screenshot: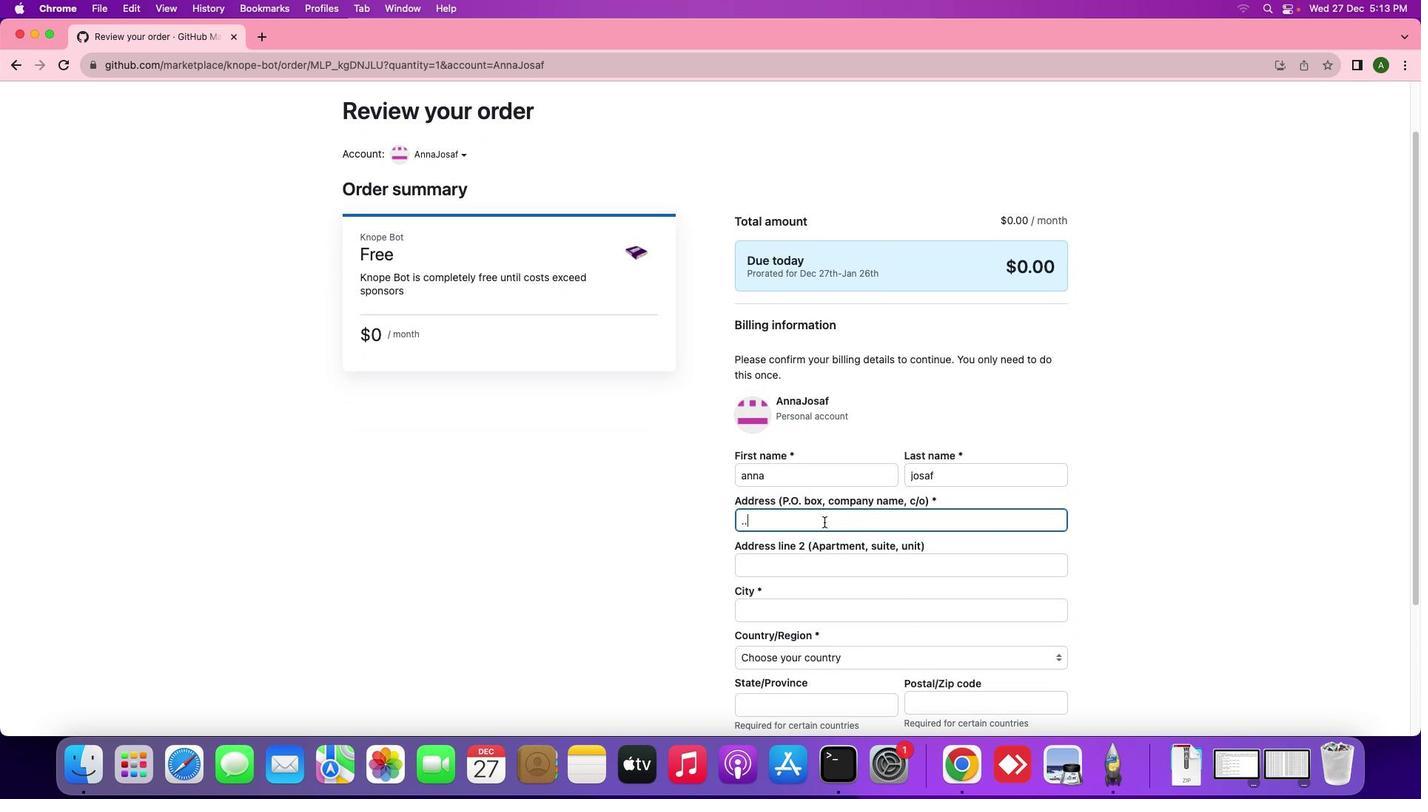 
Action: Mouse moved to (828, 517)
Screenshot: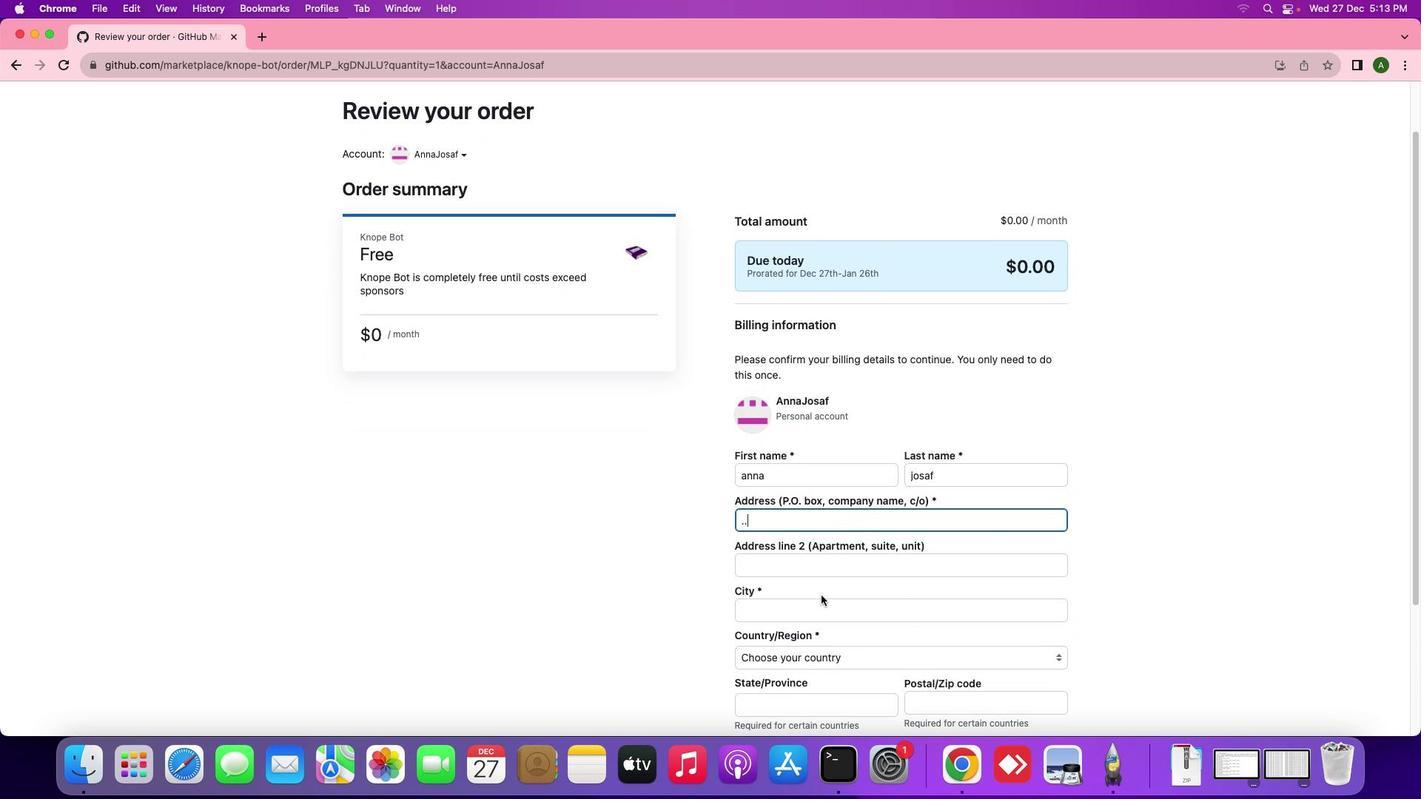 
Action: Key pressed '.'
Screenshot: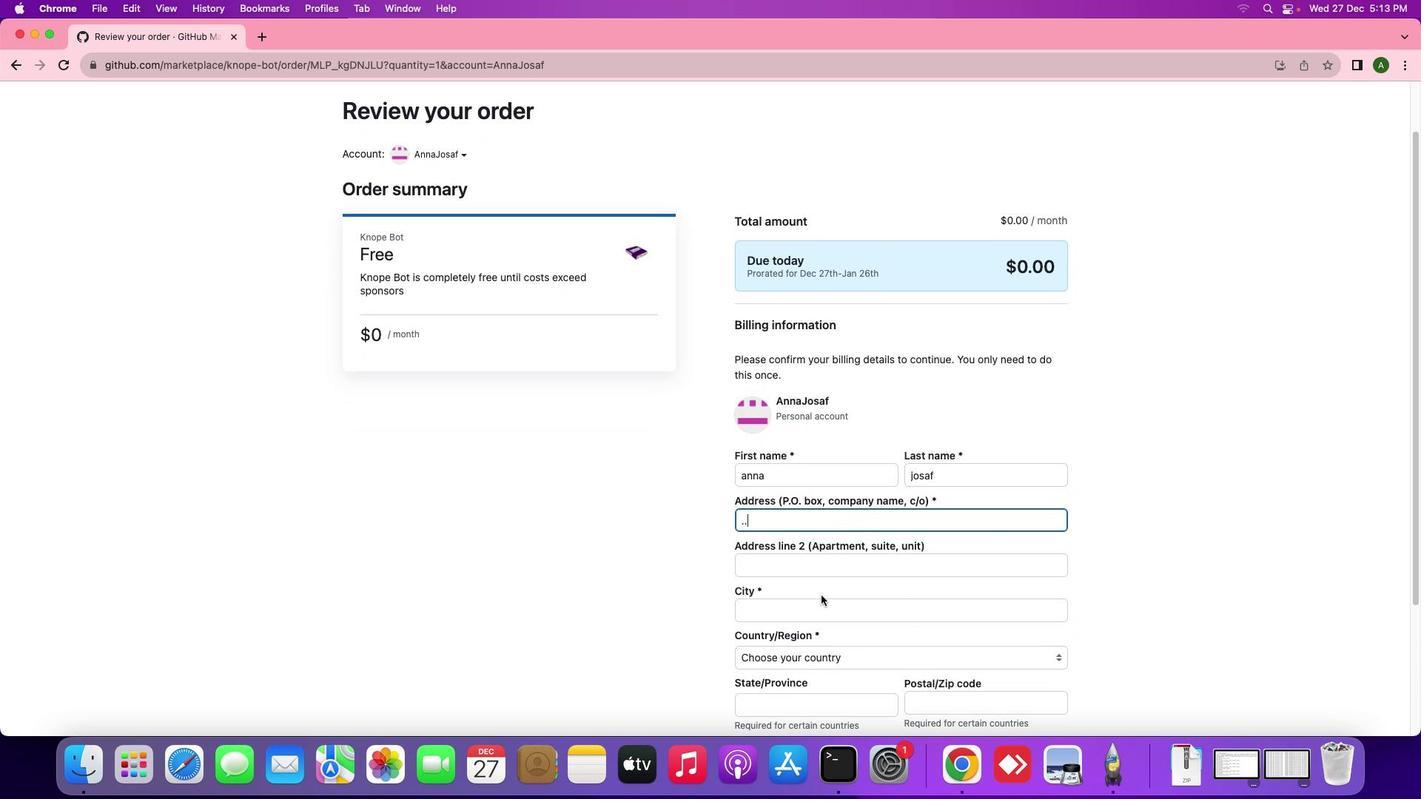 
Action: Mouse moved to (791, 612)
Screenshot: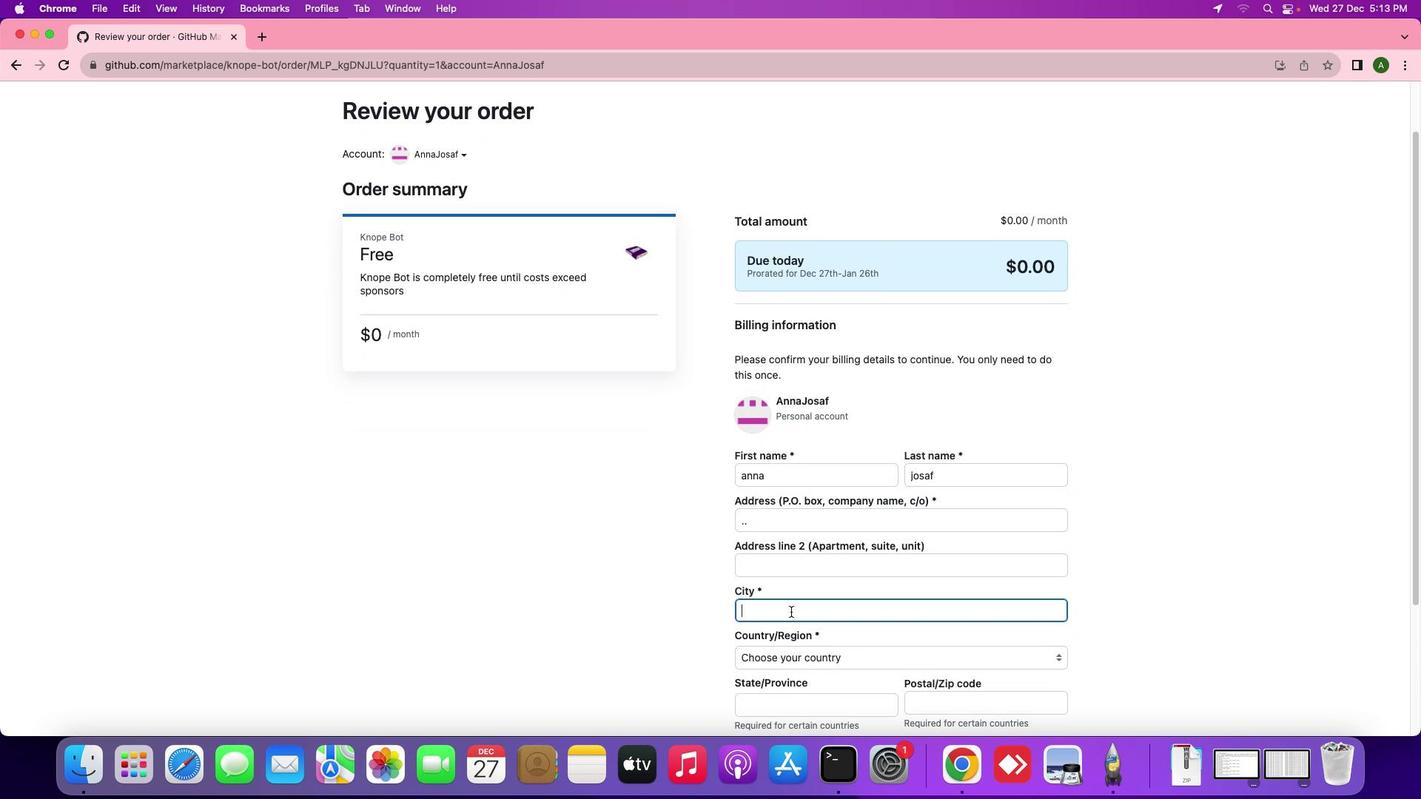 
Action: Mouse pressed left at (791, 612)
Screenshot: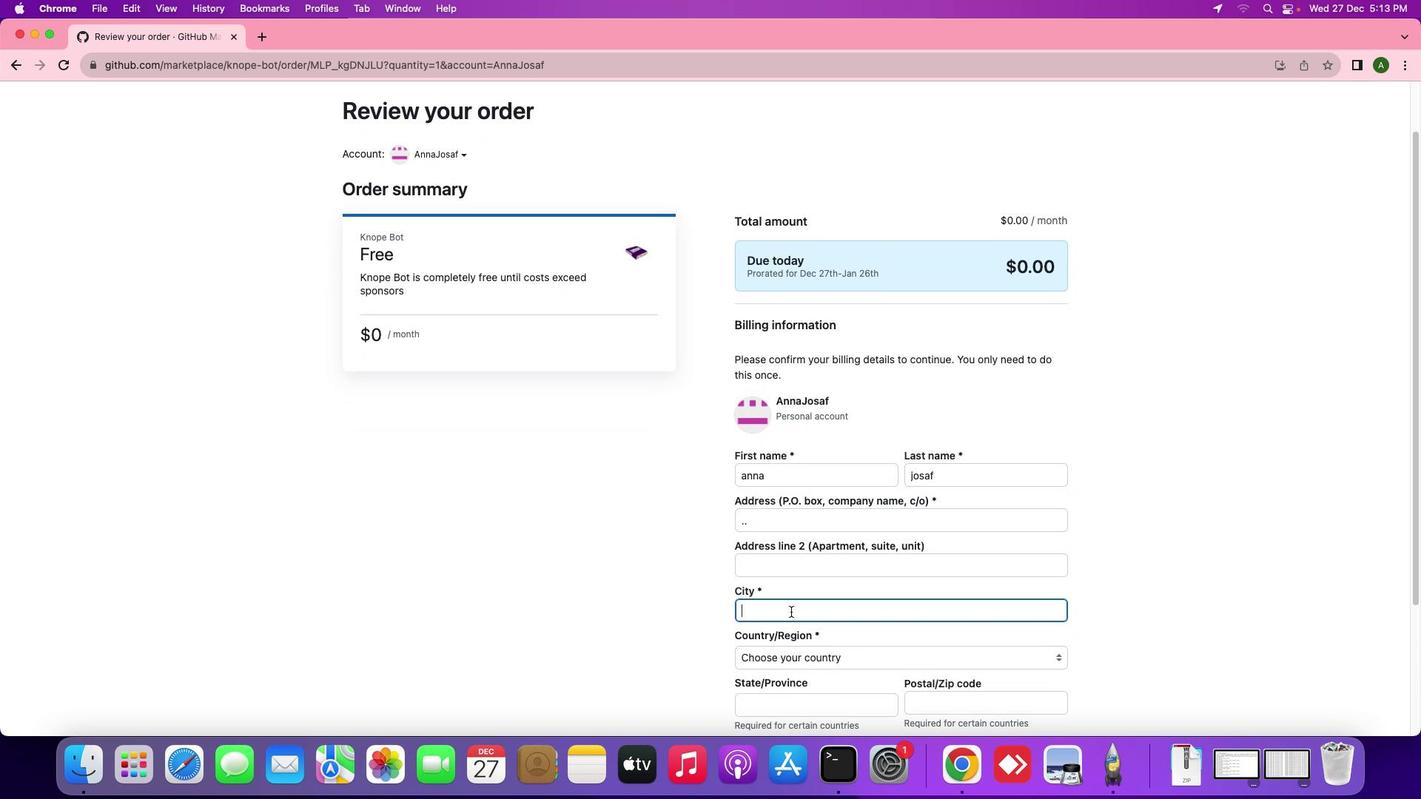 
Action: Mouse moved to (791, 612)
Screenshot: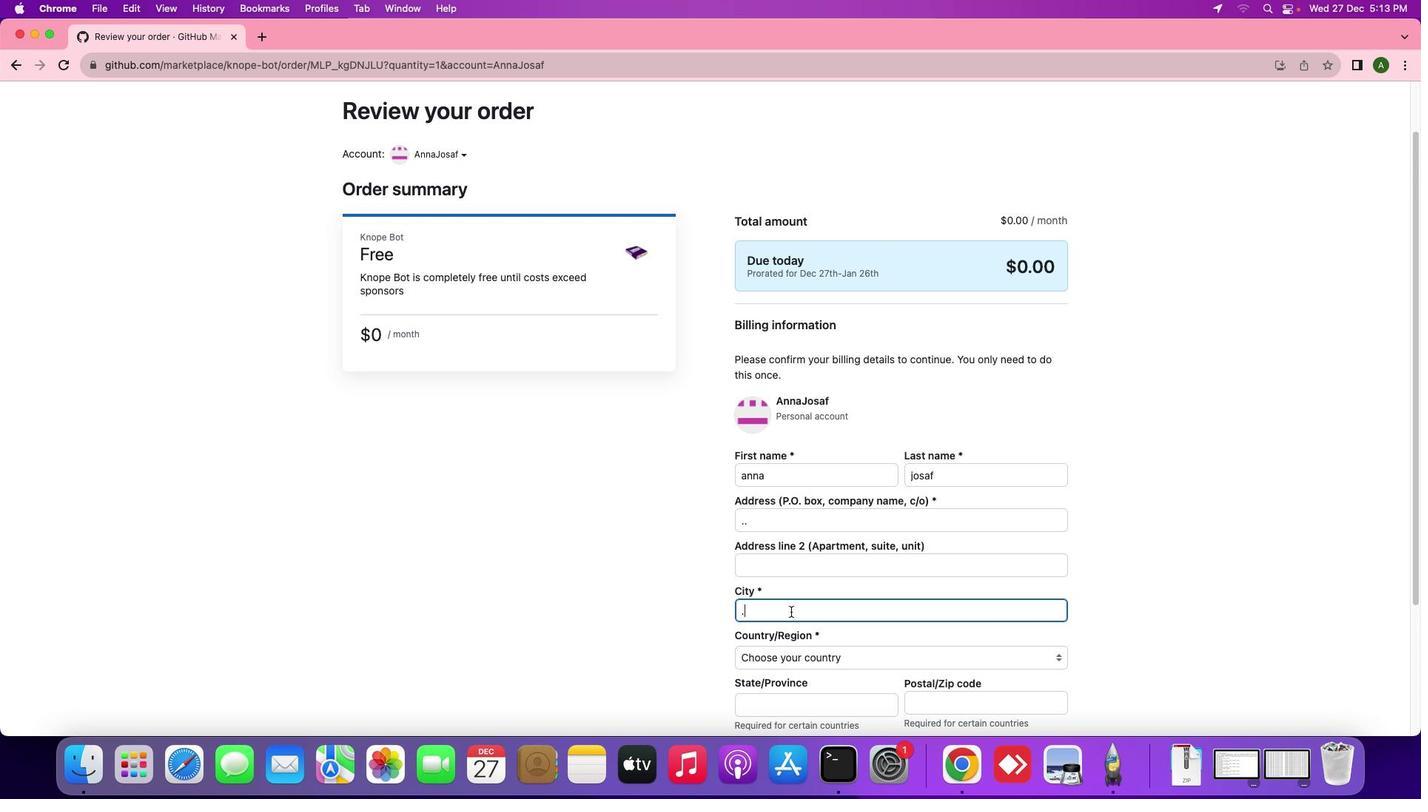 
Action: Key pressed '.'
Screenshot: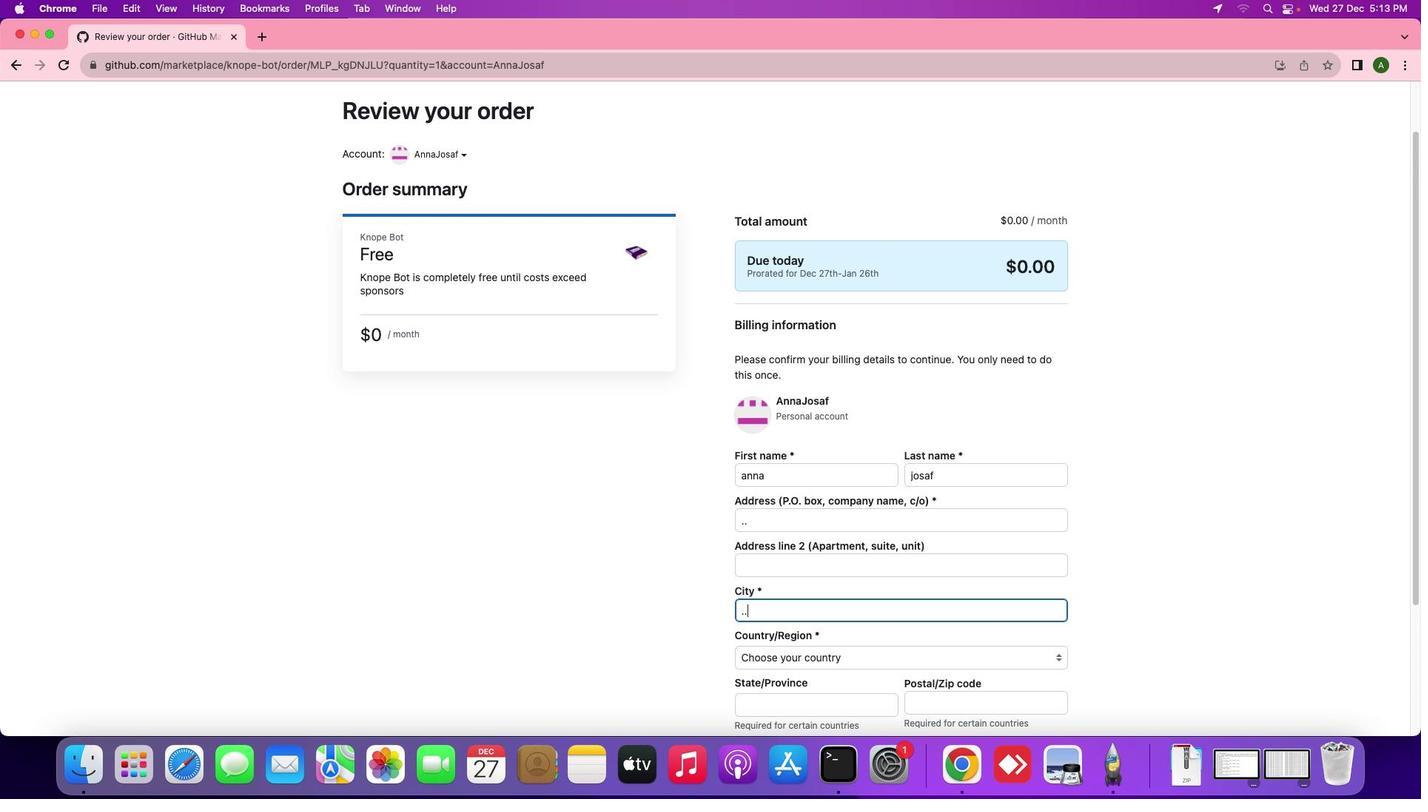 
Action: Mouse moved to (790, 610)
Screenshot: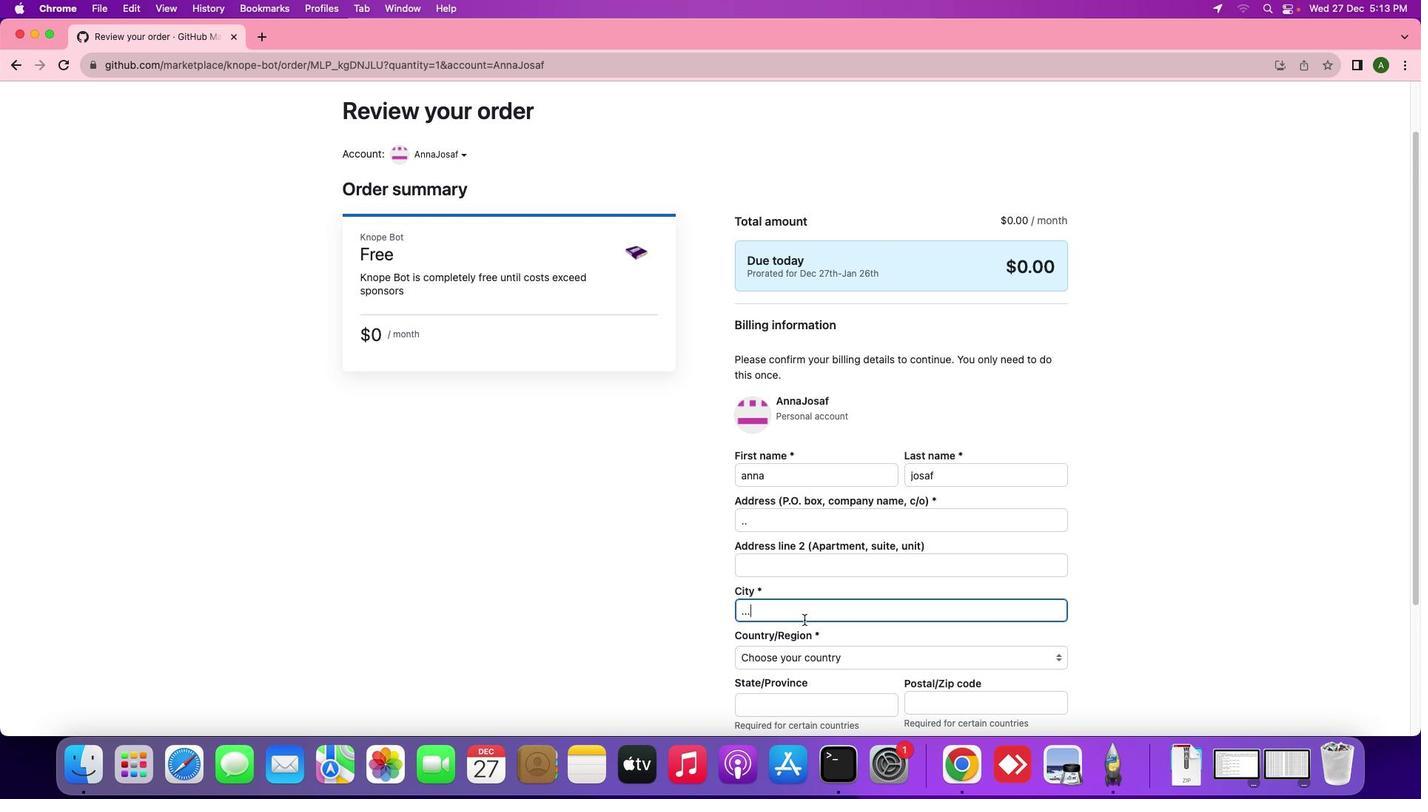 
Action: Key pressed '.'
Screenshot: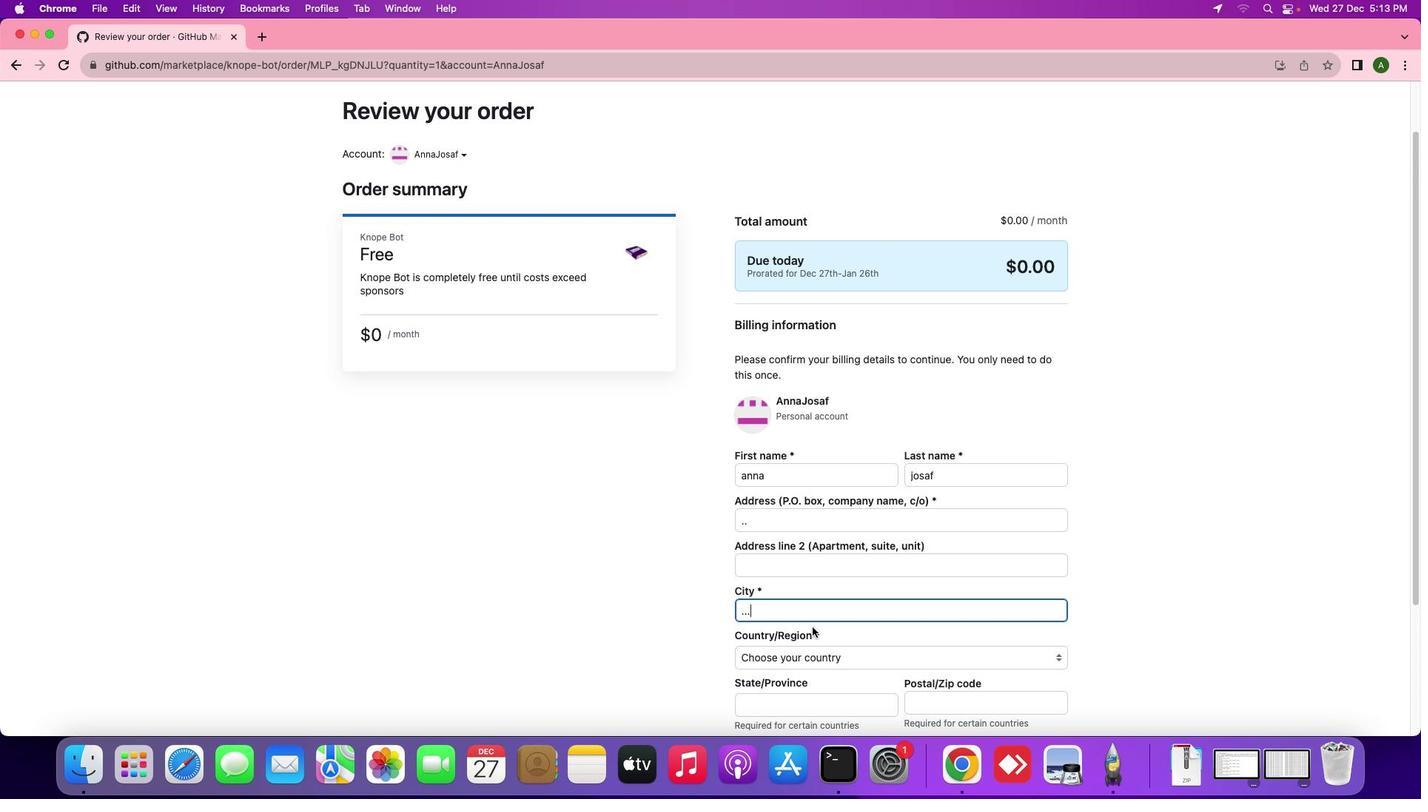 
Action: Mouse moved to (796, 613)
Screenshot: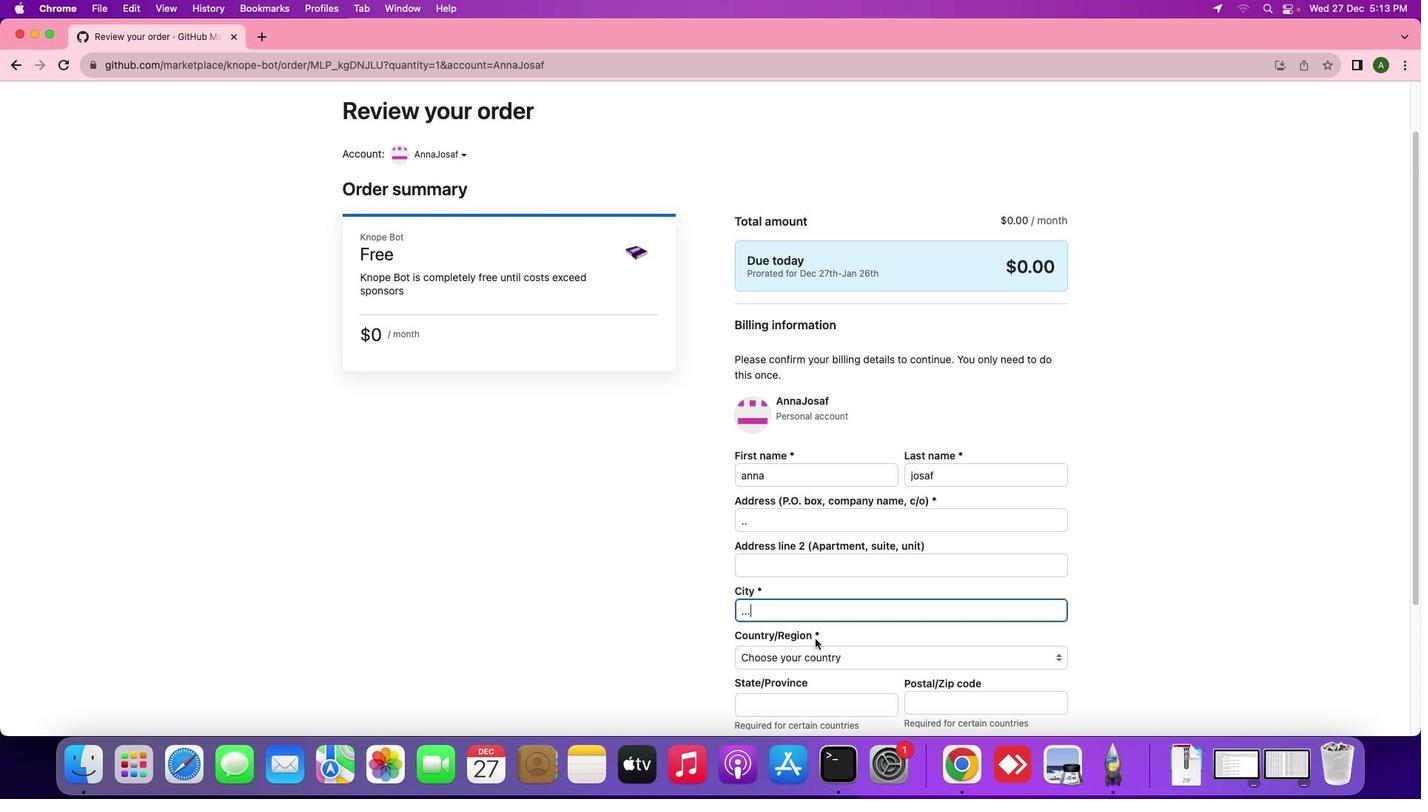 
Action: Key pressed '.'
Screenshot: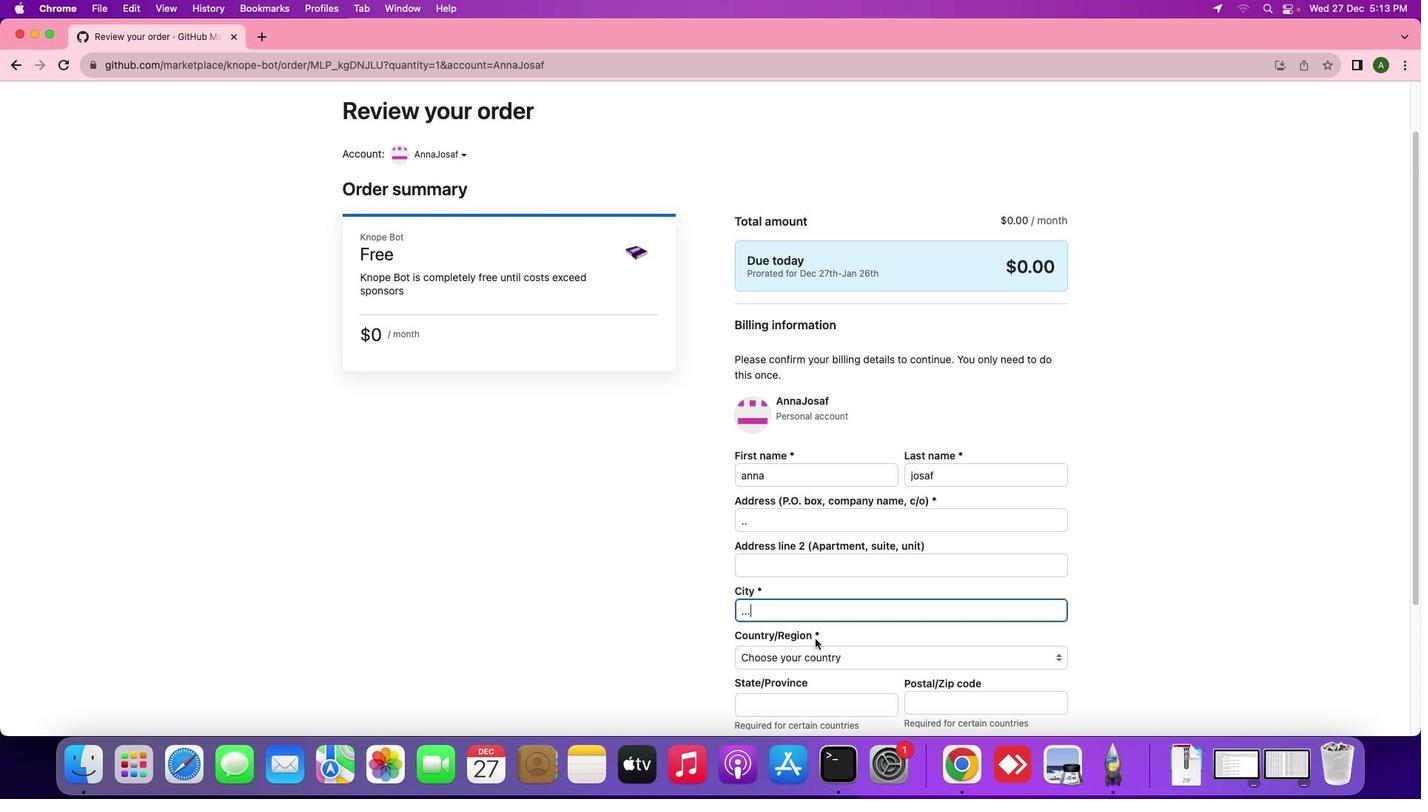 
Action: Mouse moved to (815, 639)
Screenshot: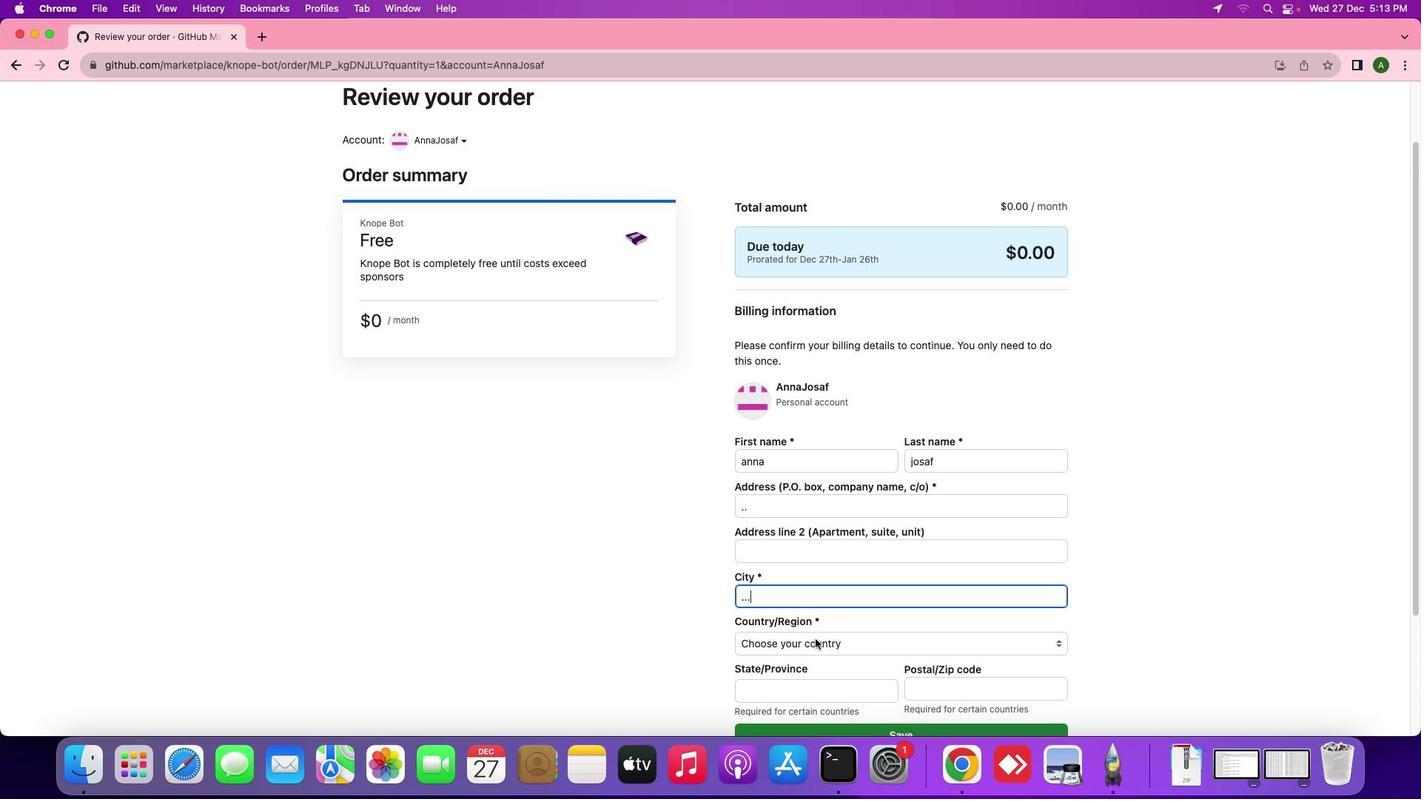 
Action: Mouse scrolled (815, 639) with delta (0, 0)
Screenshot: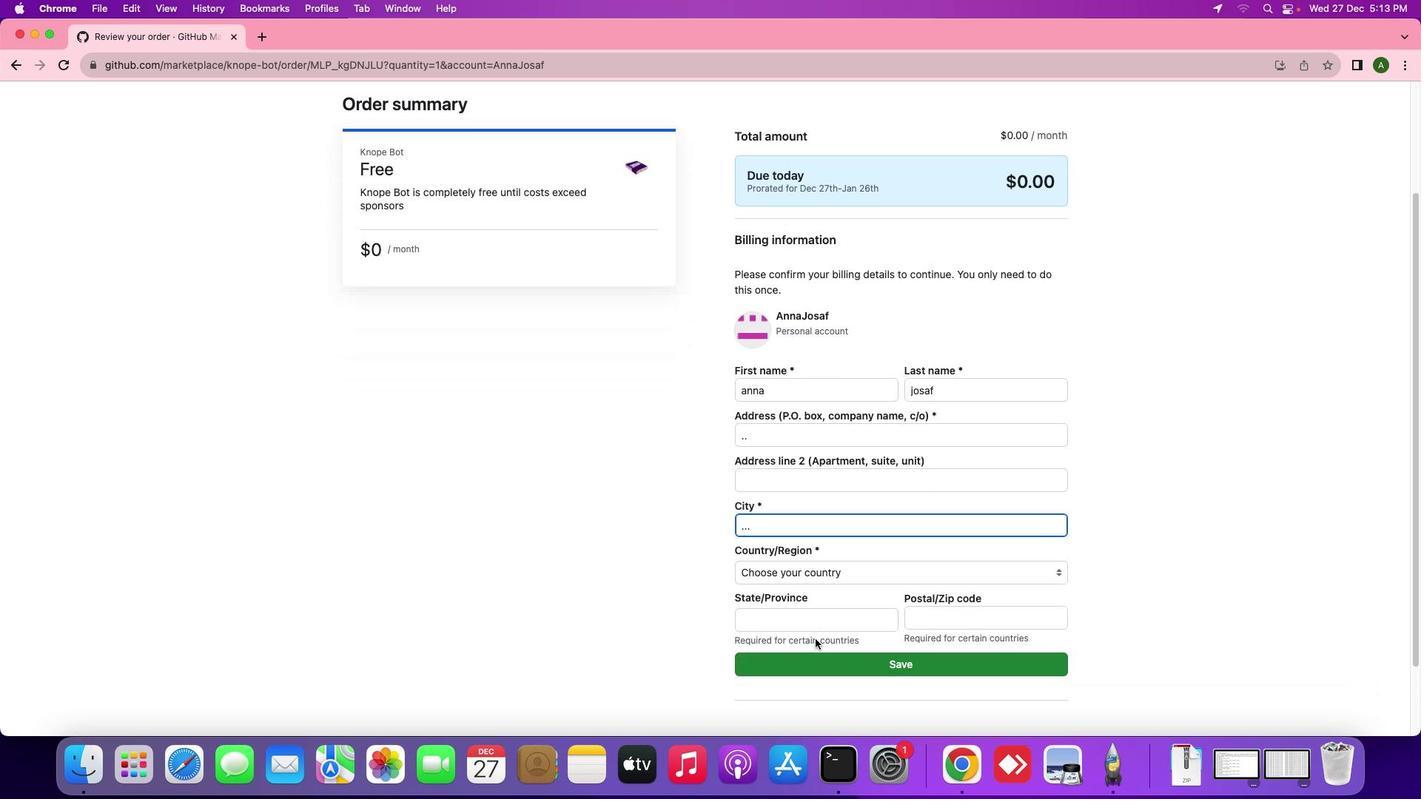 
Action: Mouse scrolled (815, 639) with delta (0, 0)
Screenshot: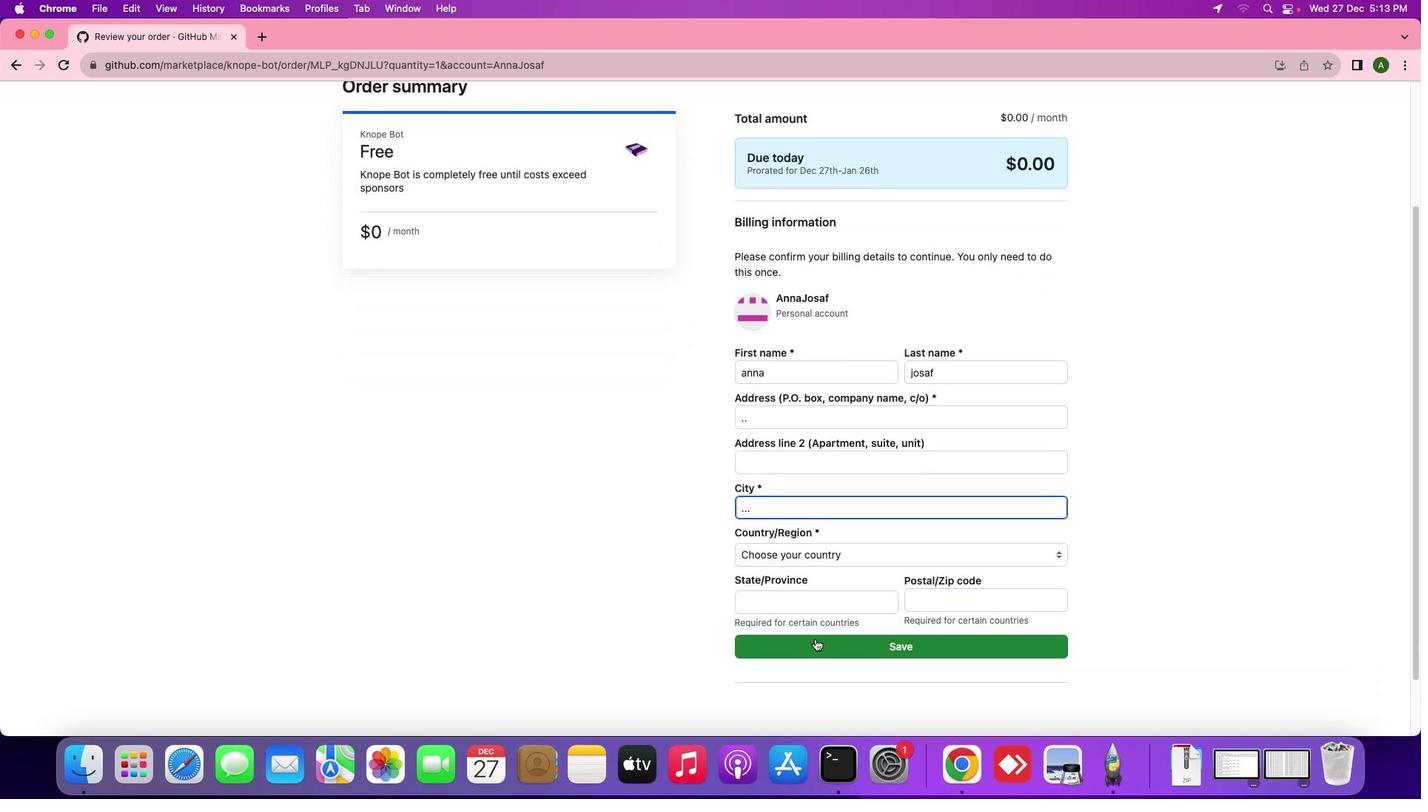 
Action: Mouse scrolled (815, 639) with delta (0, -1)
Screenshot: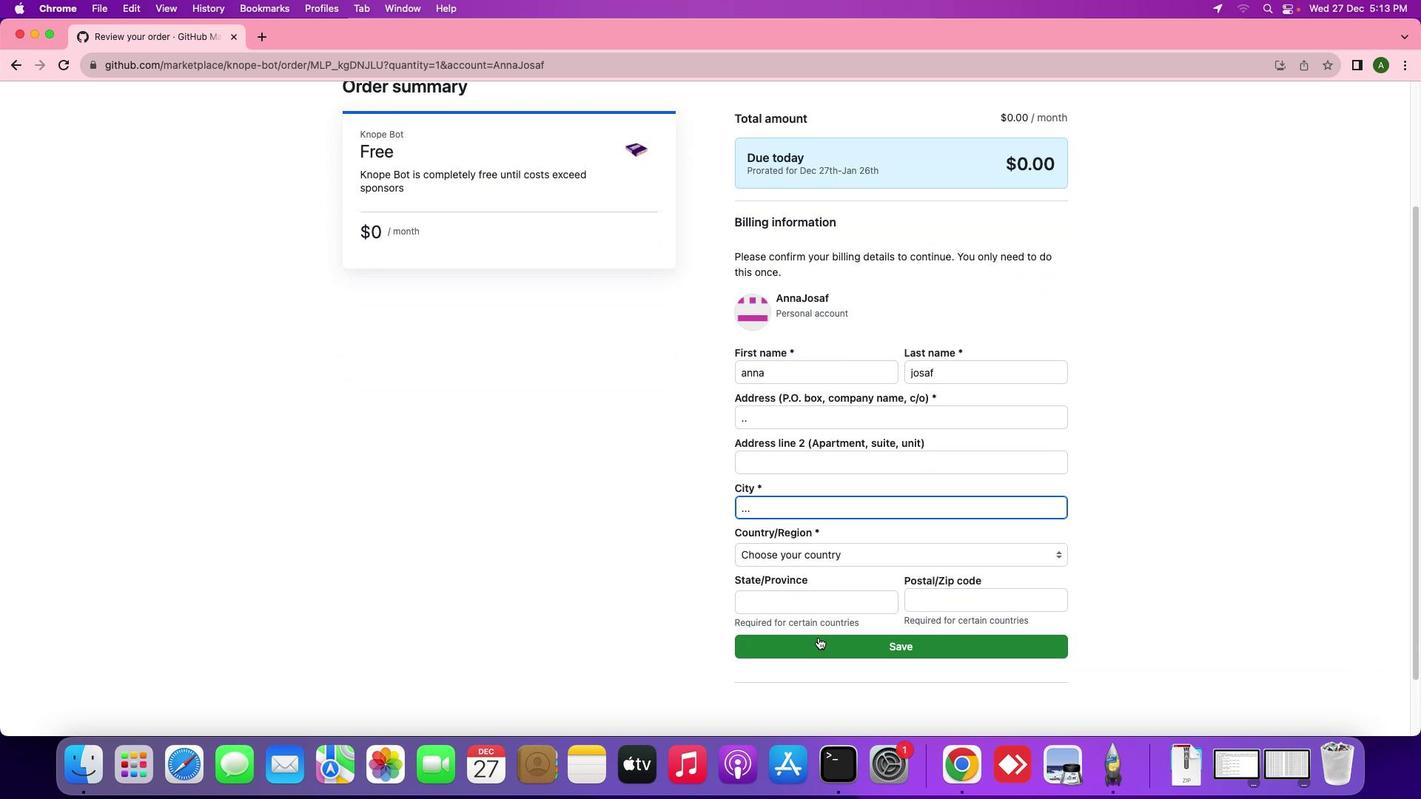 
Action: Mouse moved to (1050, 553)
Screenshot: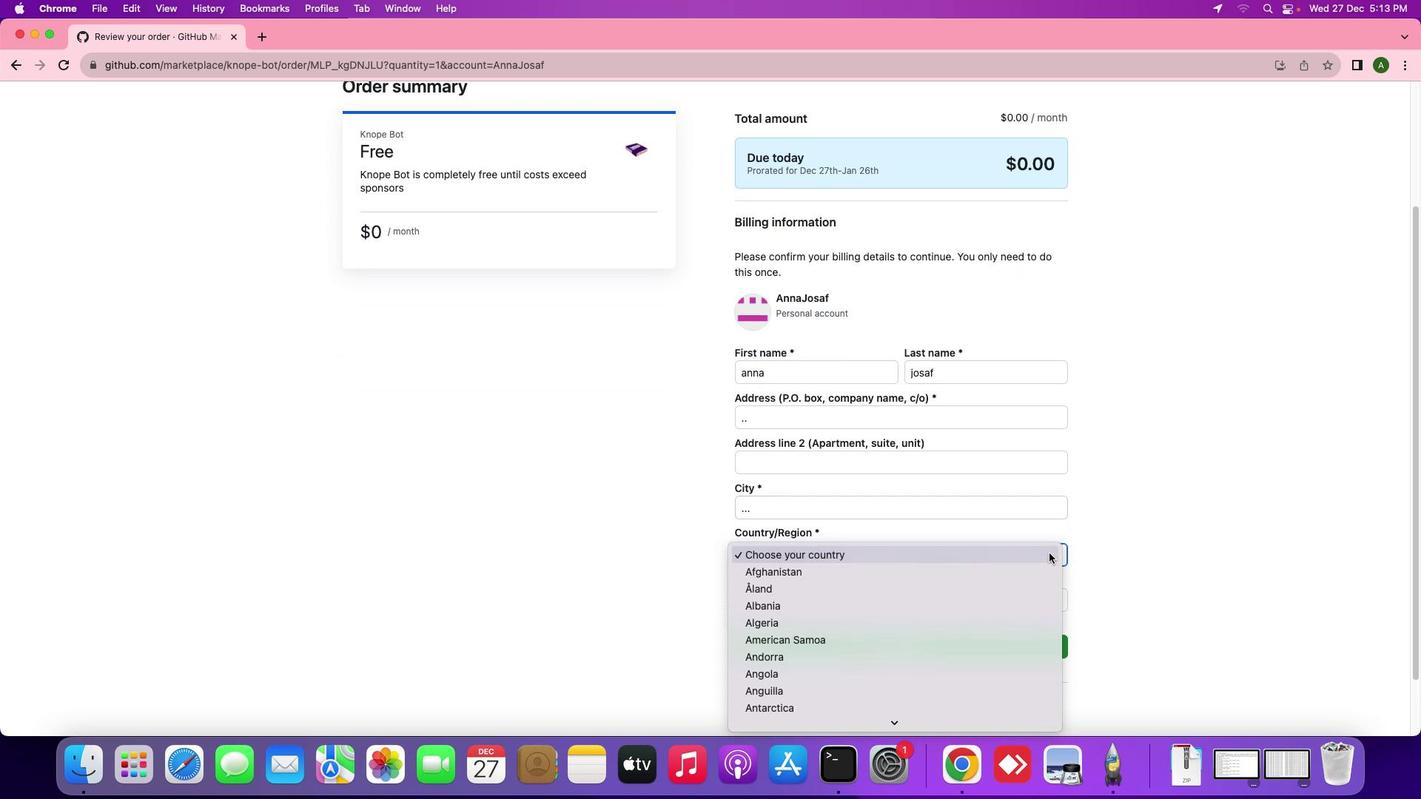 
Action: Mouse pressed left at (1050, 553)
Screenshot: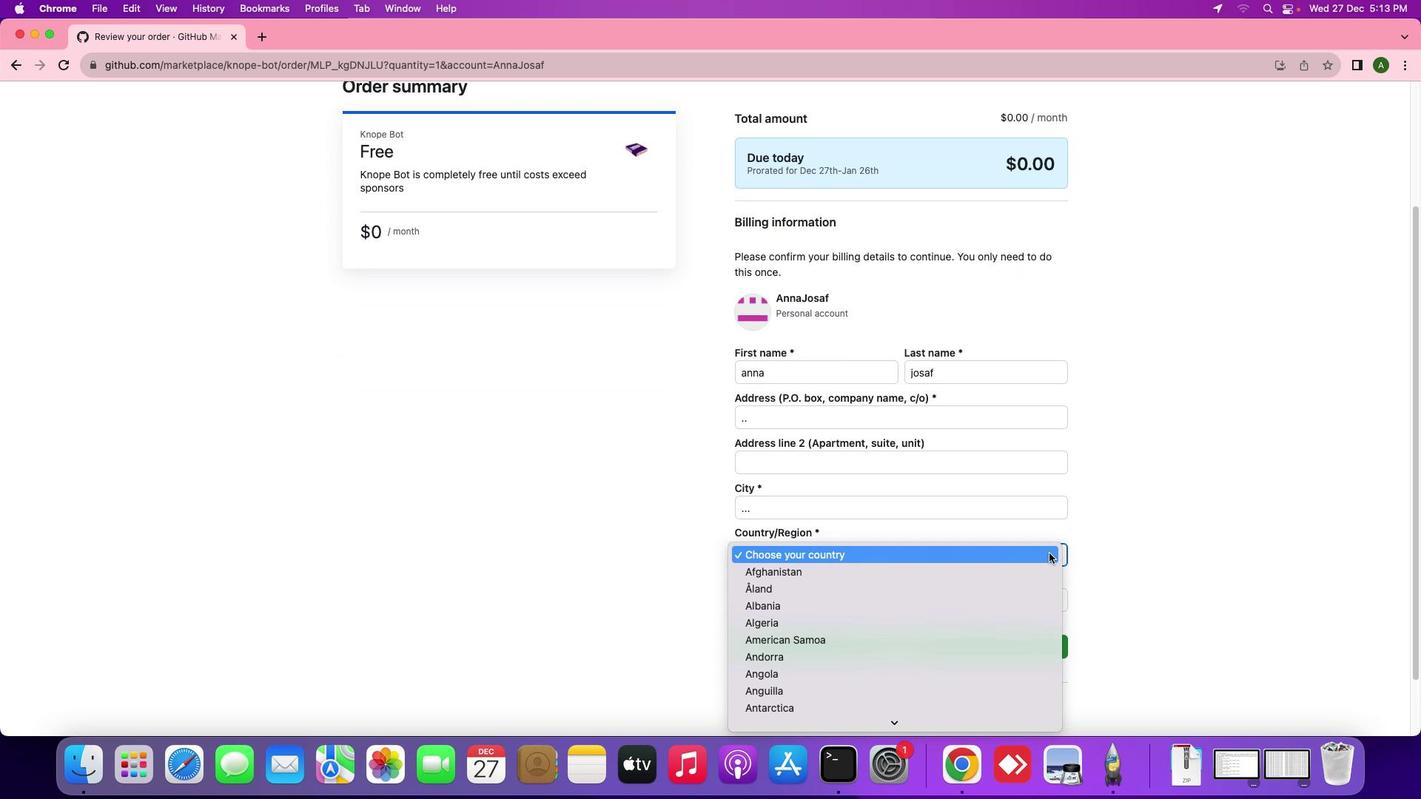 
Action: Mouse moved to (953, 688)
Screenshot: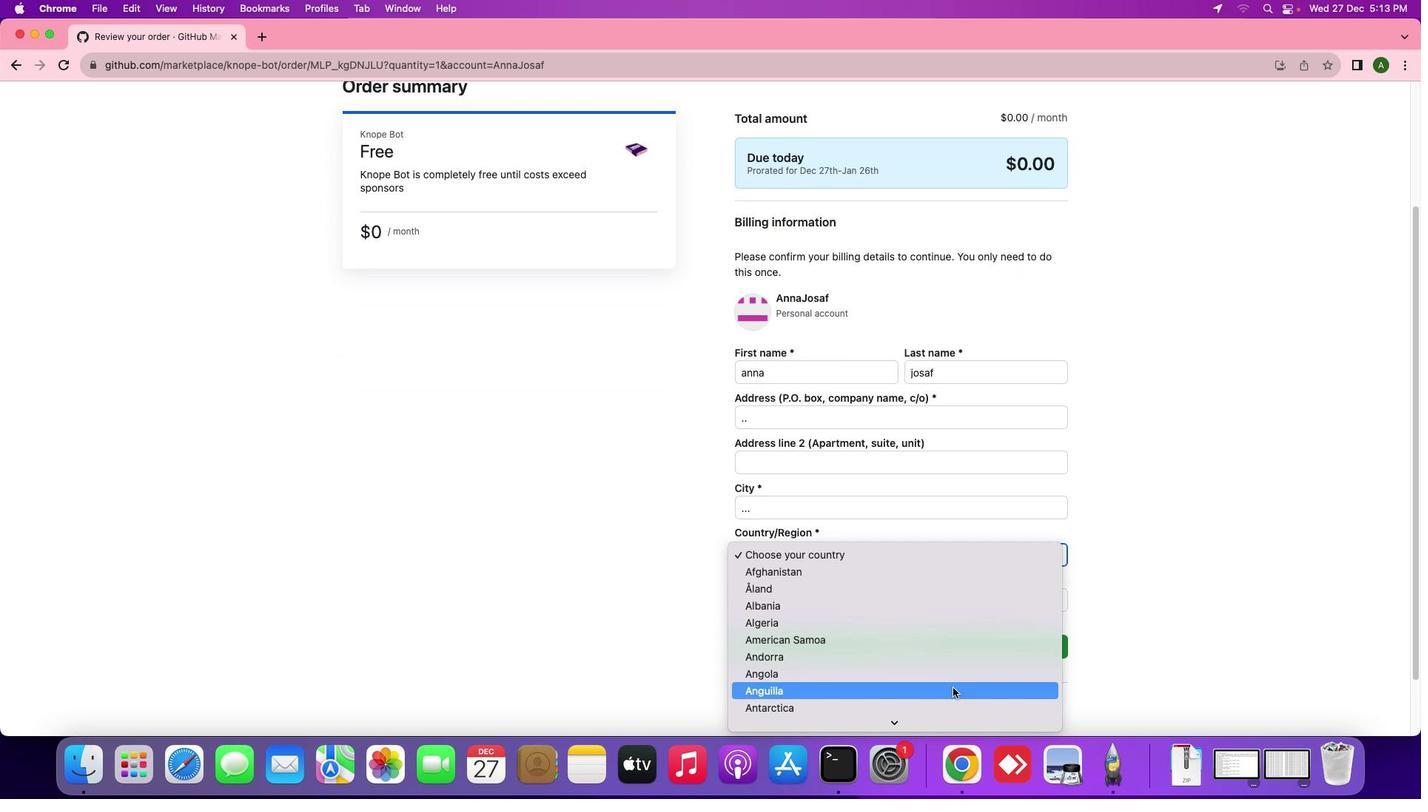 
Action: Mouse pressed left at (953, 688)
Screenshot: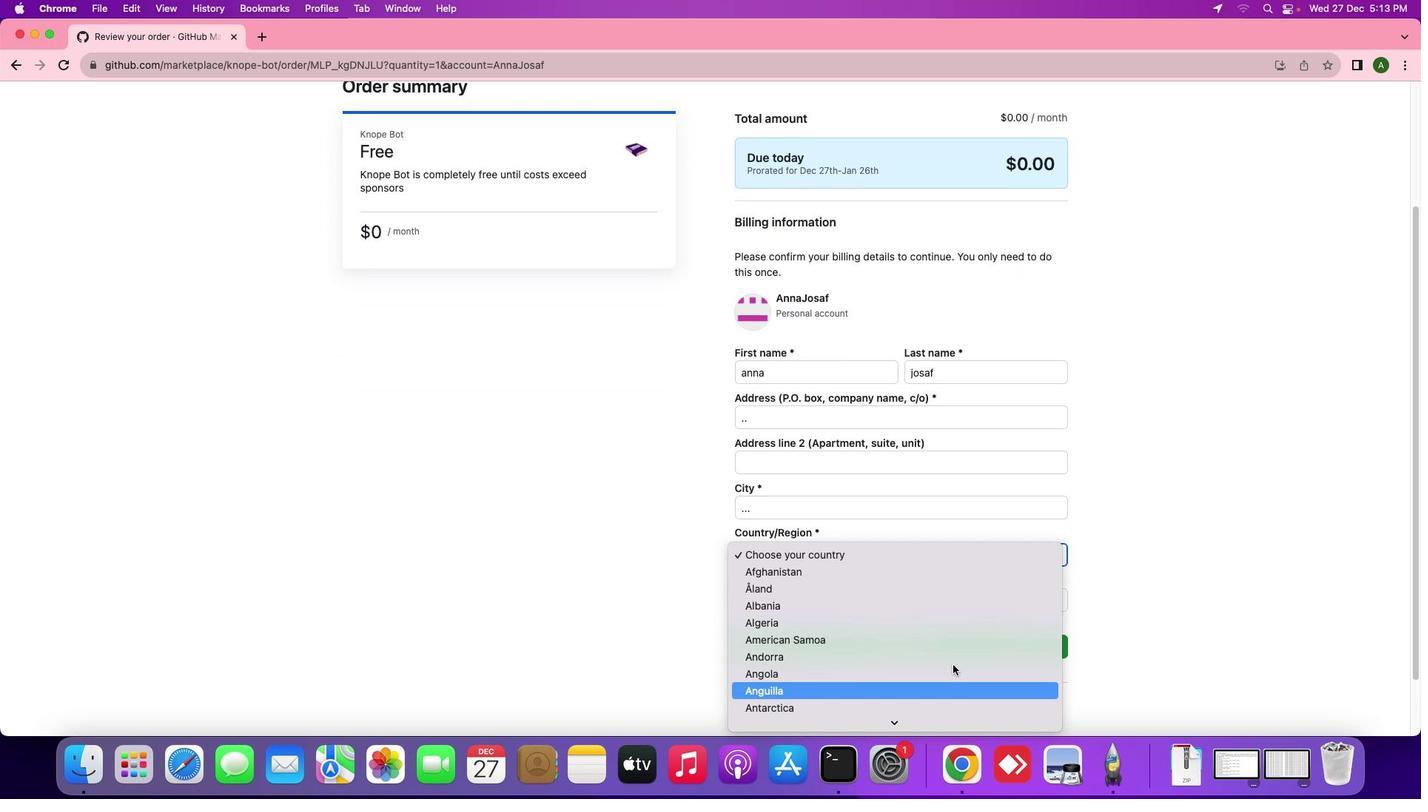 
Action: Mouse moved to (926, 648)
Screenshot: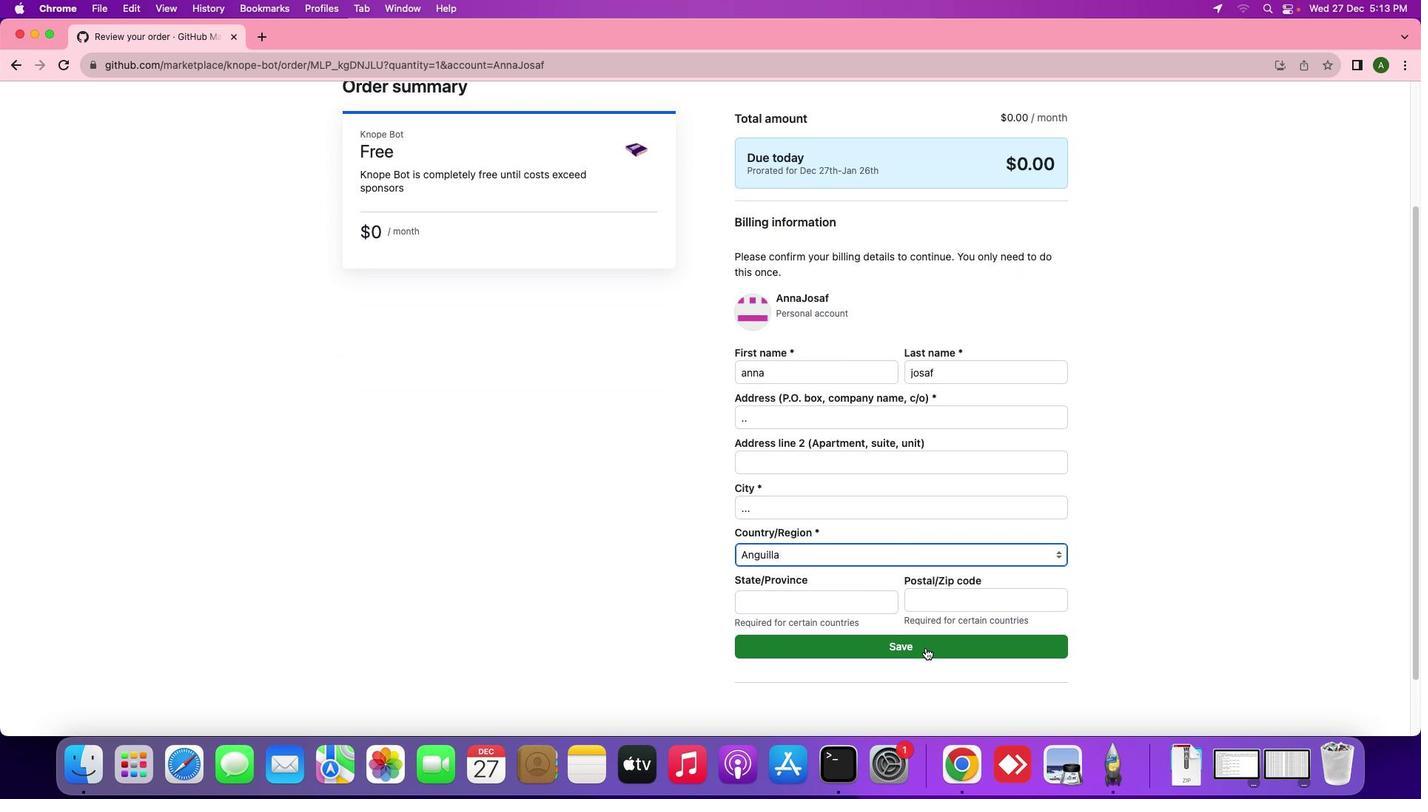
Action: Mouse pressed left at (926, 648)
Screenshot: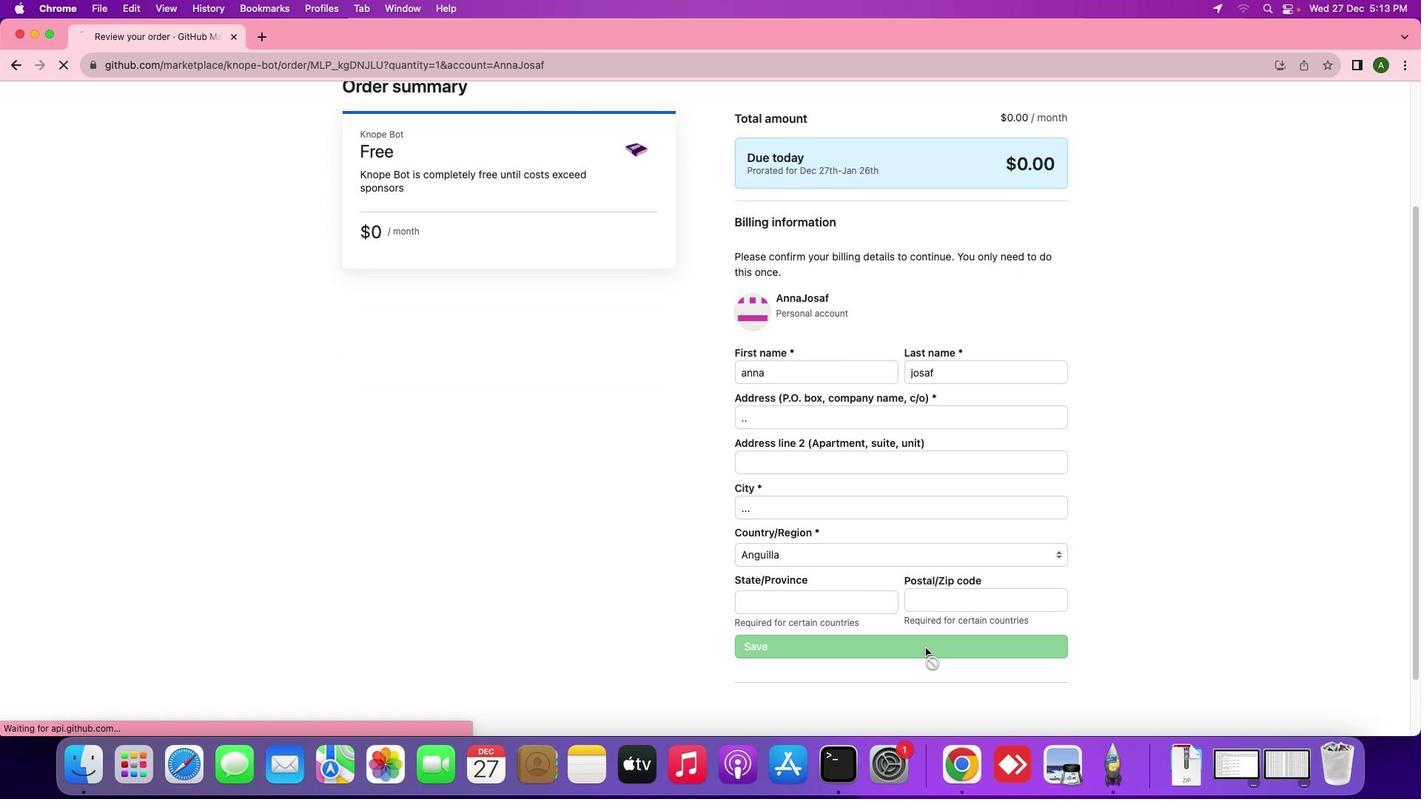 
Action: Mouse moved to (908, 619)
Screenshot: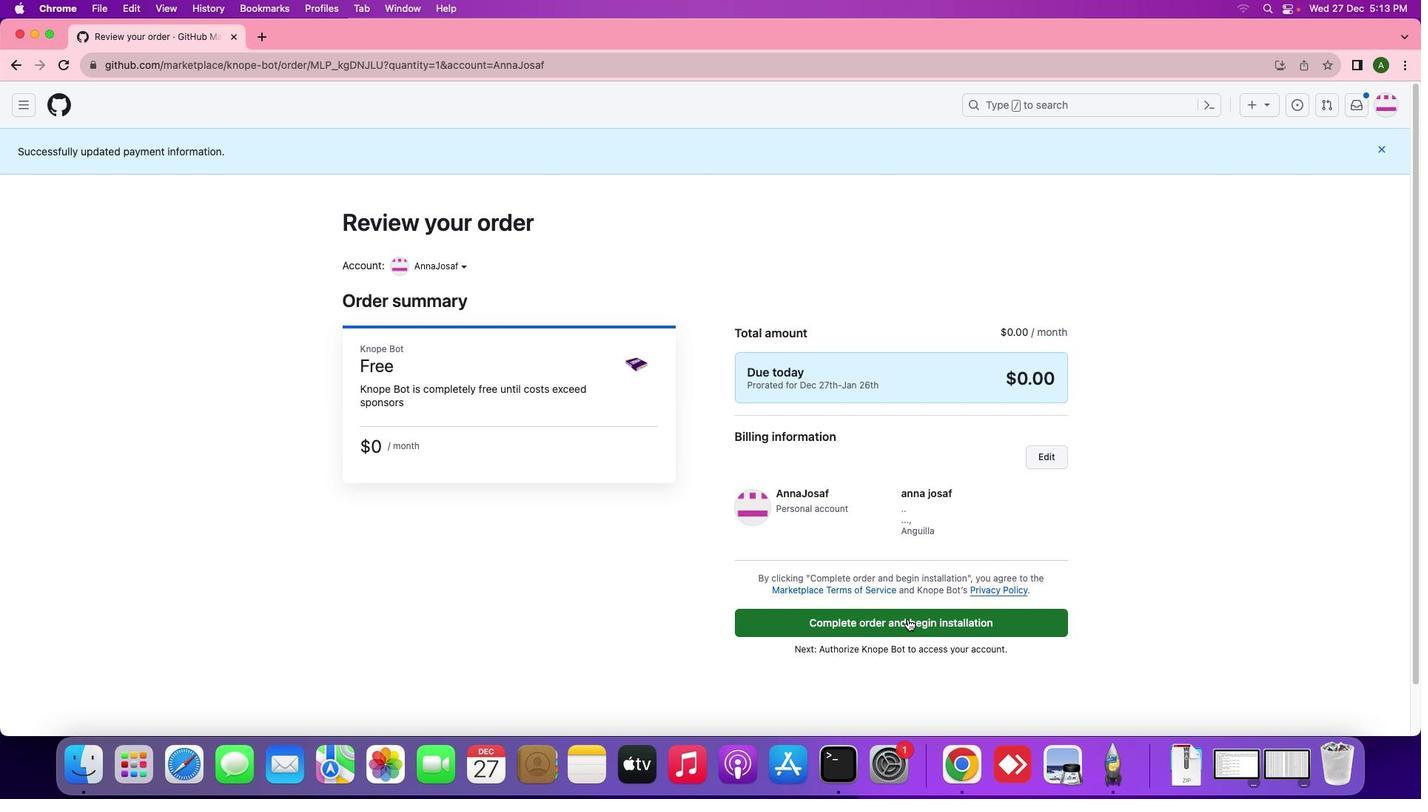 
Action: Mouse pressed left at (908, 619)
Screenshot: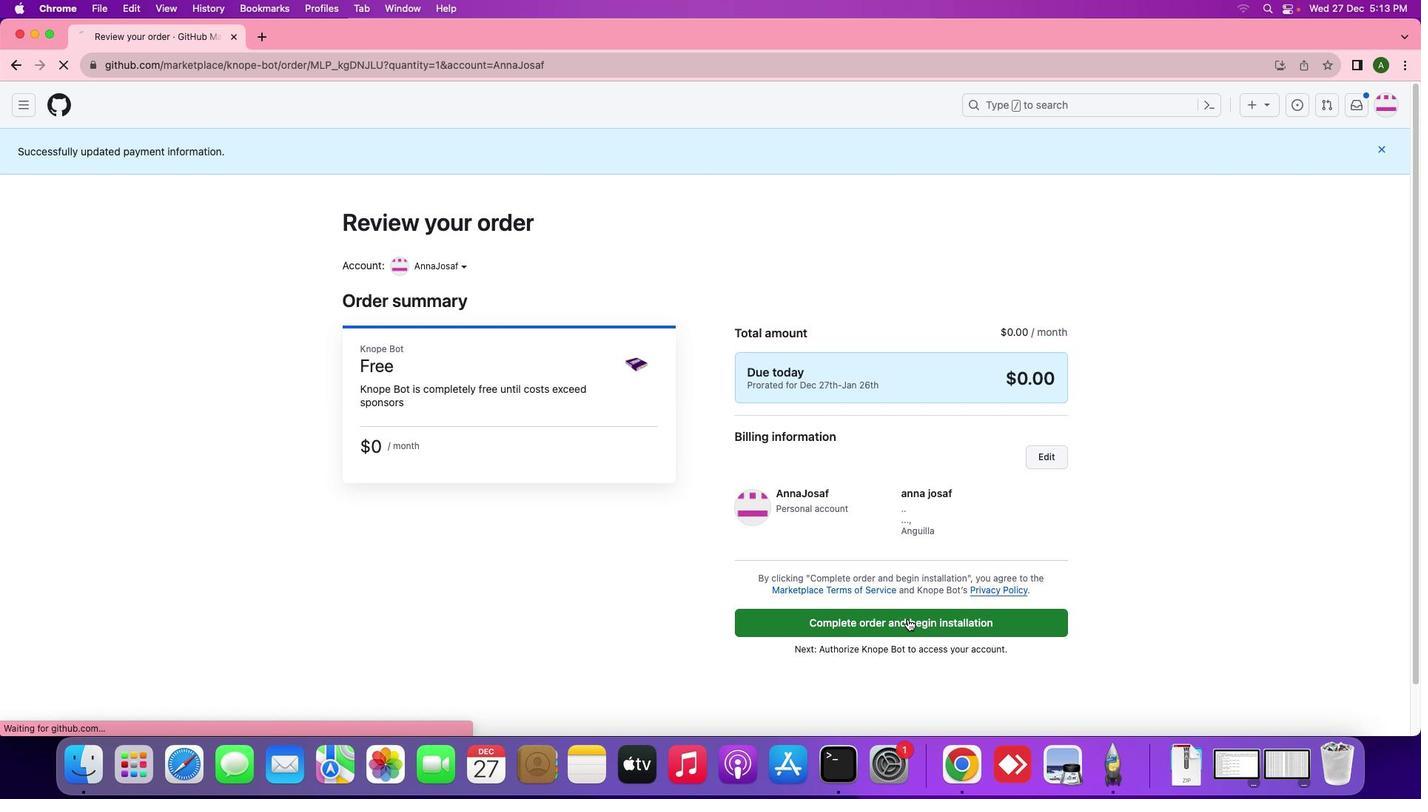 
Action: Mouse moved to (570, 664)
Screenshot: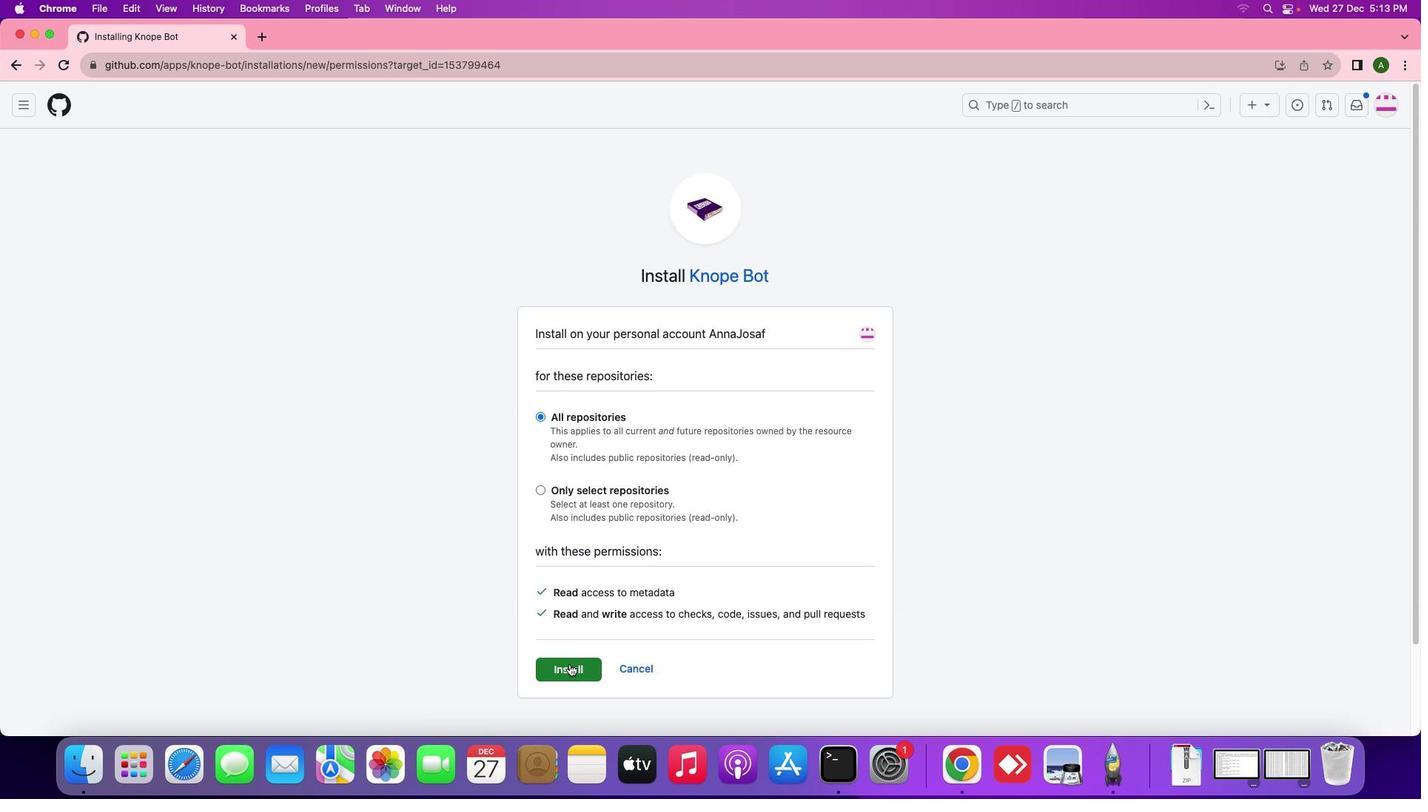 
Action: Mouse pressed left at (570, 664)
Screenshot: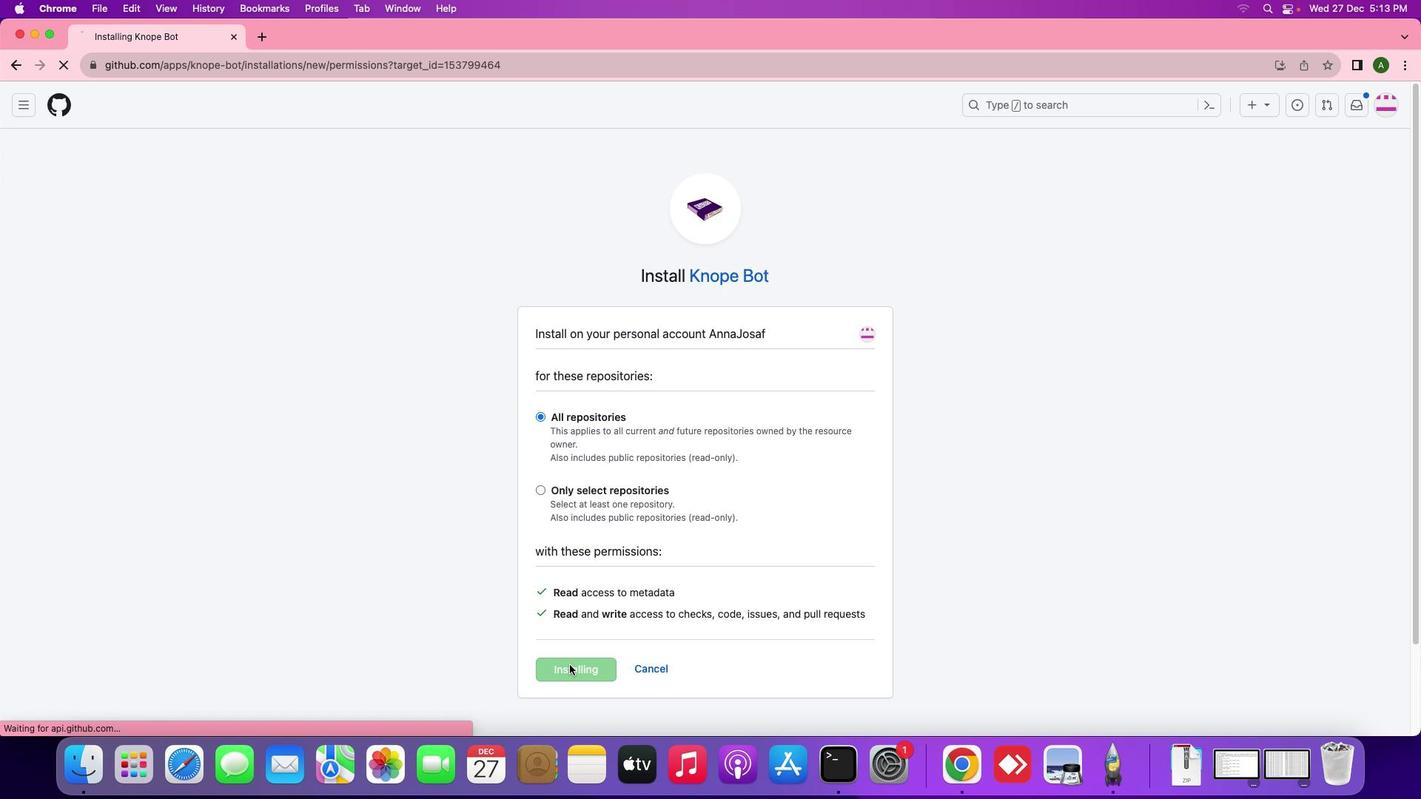 
Action: Mouse moved to (575, 549)
Screenshot: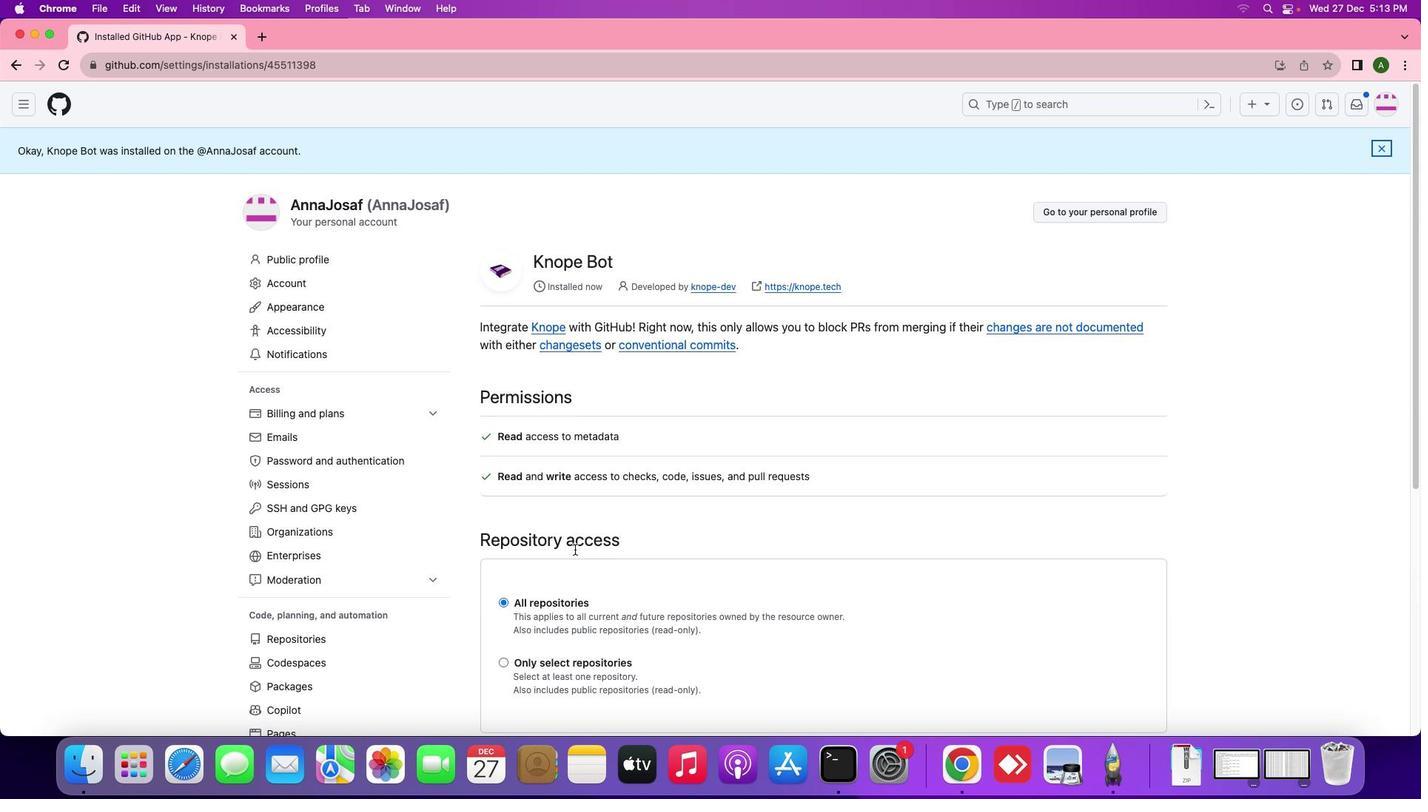 
Action: Mouse scrolled (575, 549) with delta (0, 0)
Screenshot: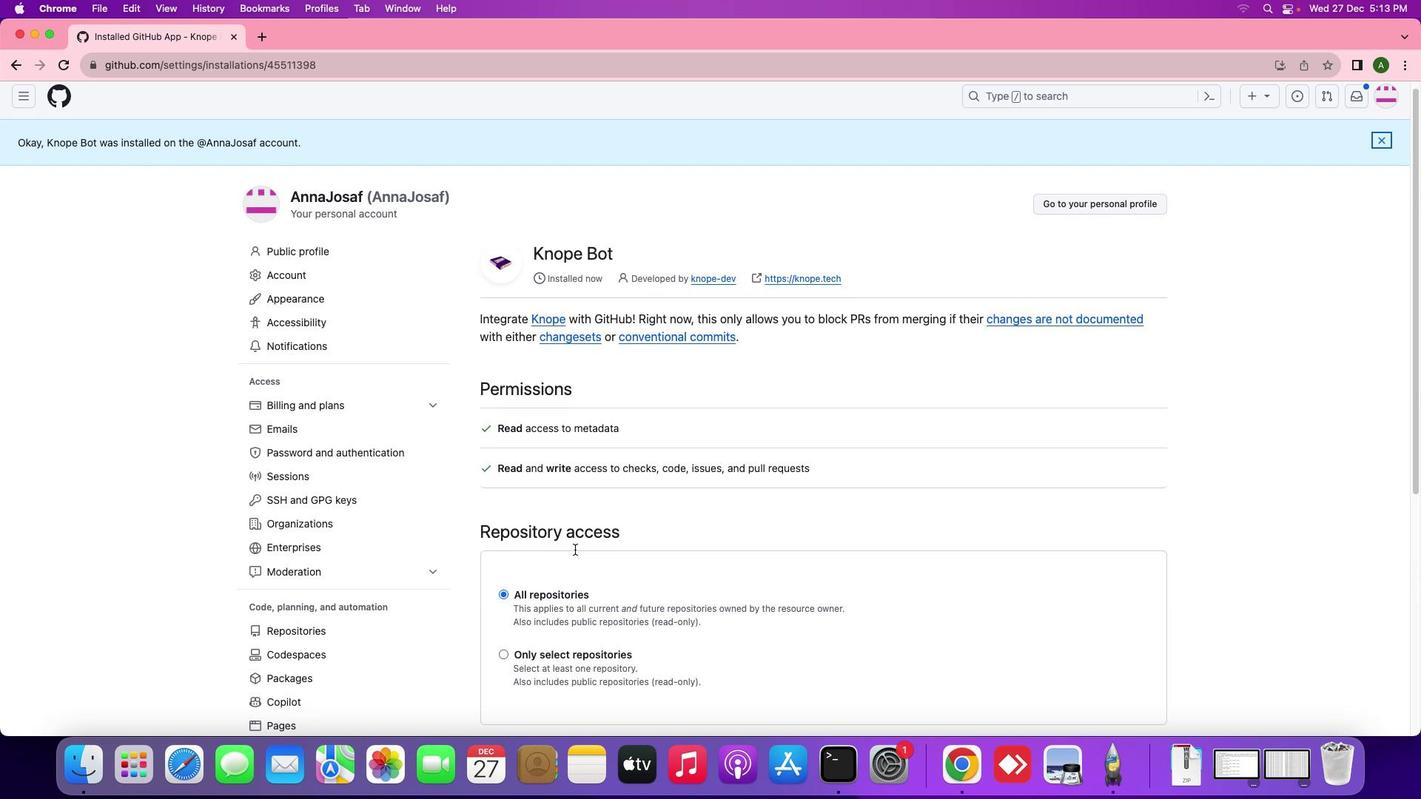 
Action: Mouse scrolled (575, 549) with delta (0, 0)
Screenshot: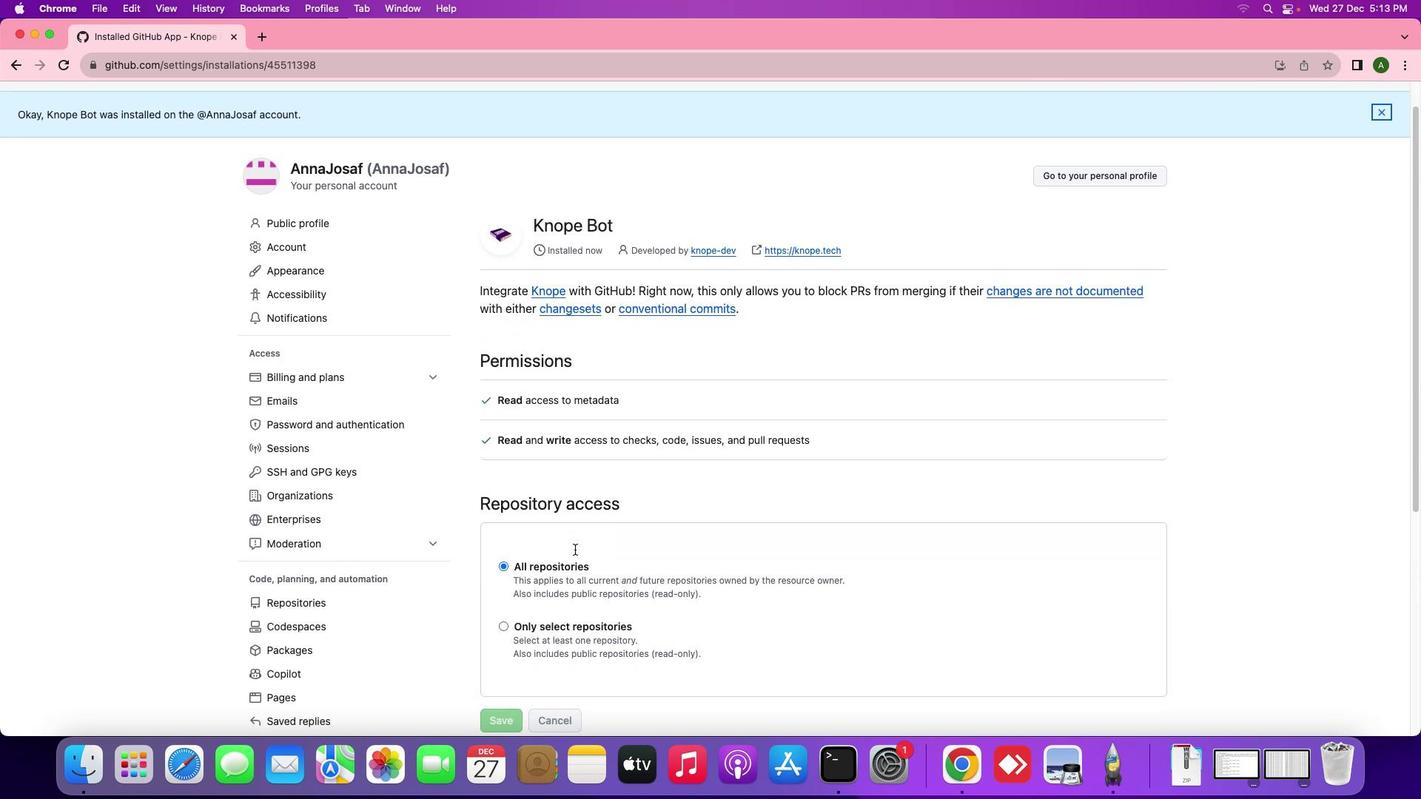 
Action: Mouse scrolled (575, 549) with delta (0, 0)
Screenshot: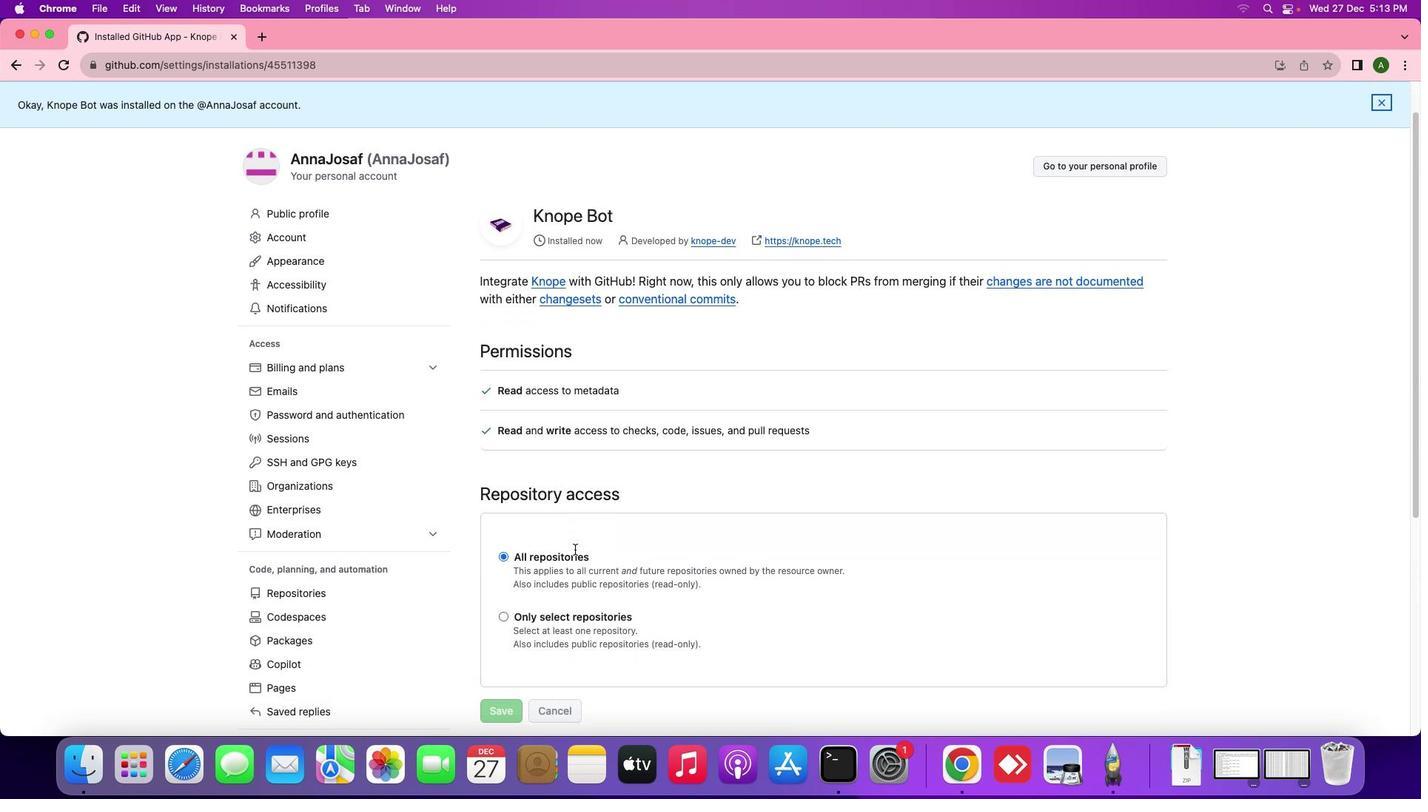 
Action: Mouse scrolled (575, 549) with delta (0, 0)
Screenshot: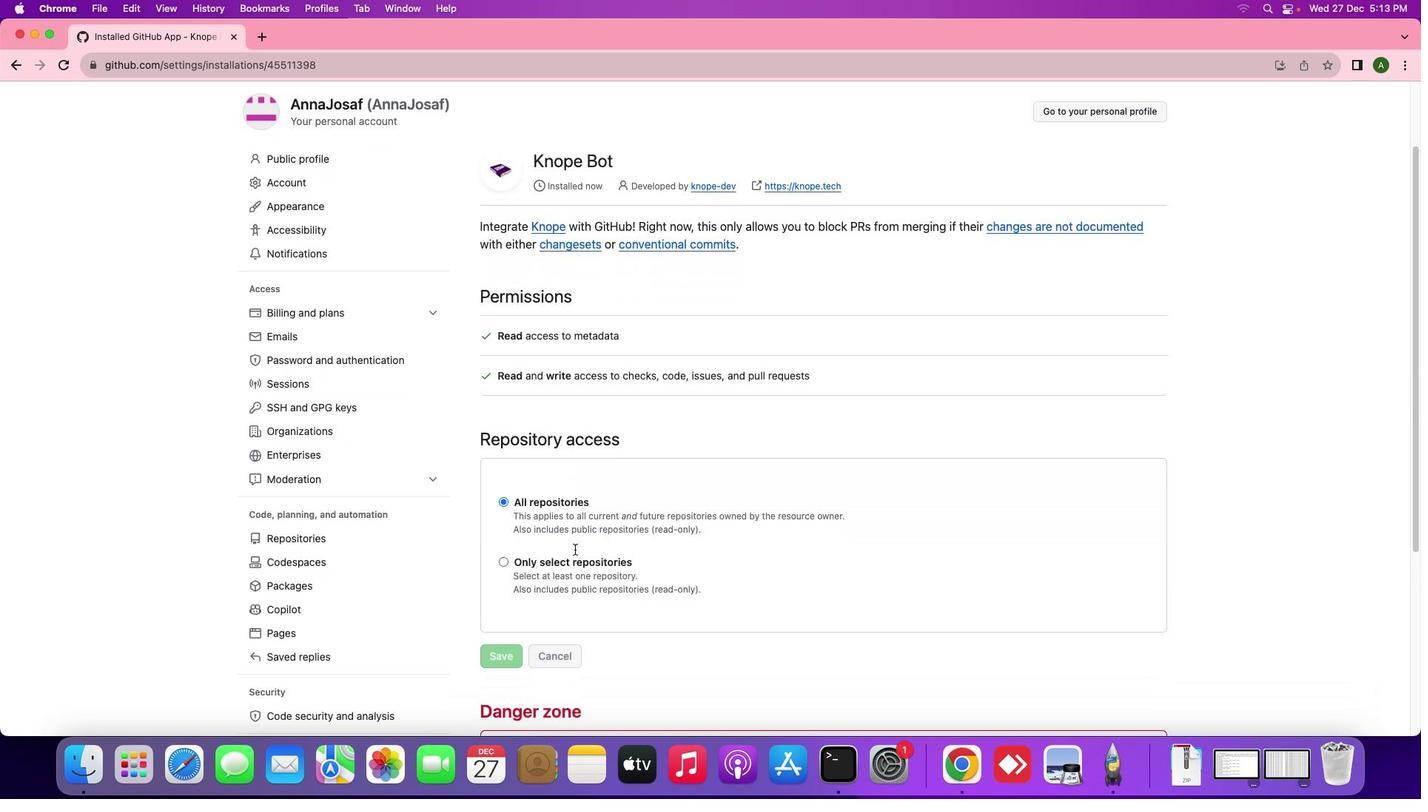 
Action: Mouse scrolled (575, 549) with delta (0, 0)
Screenshot: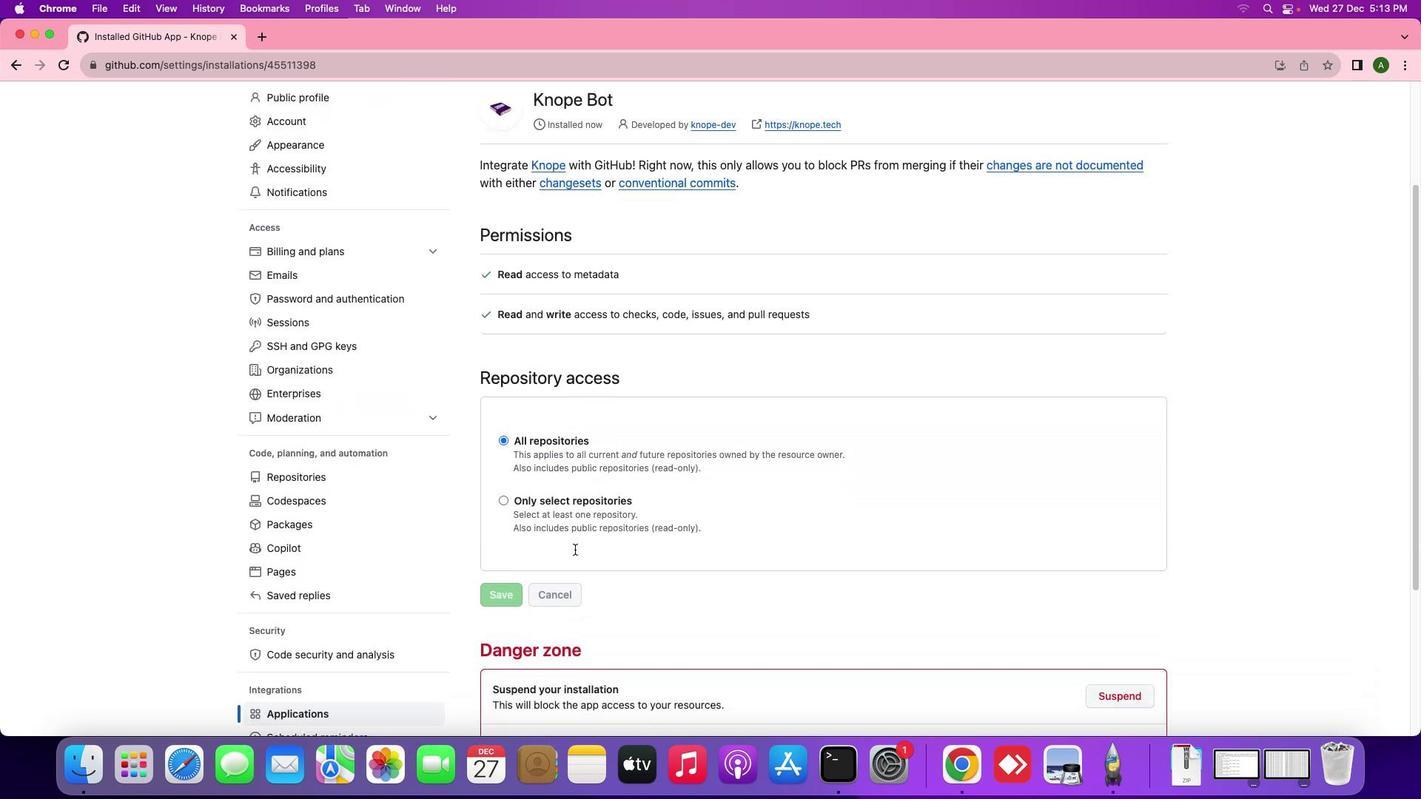 
Action: Mouse scrolled (575, 549) with delta (0, -1)
Screenshot: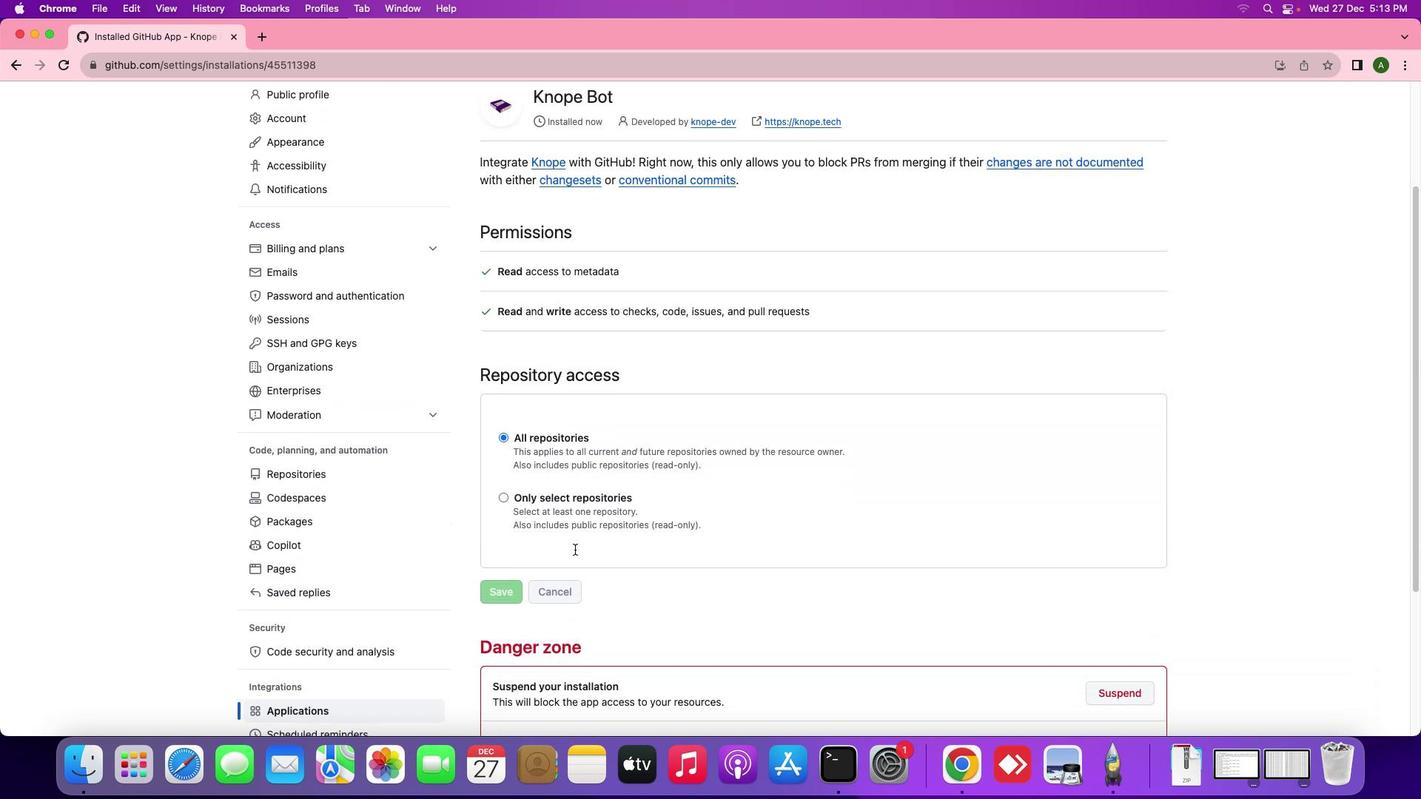 
Action: Mouse moved to (502, 498)
Screenshot: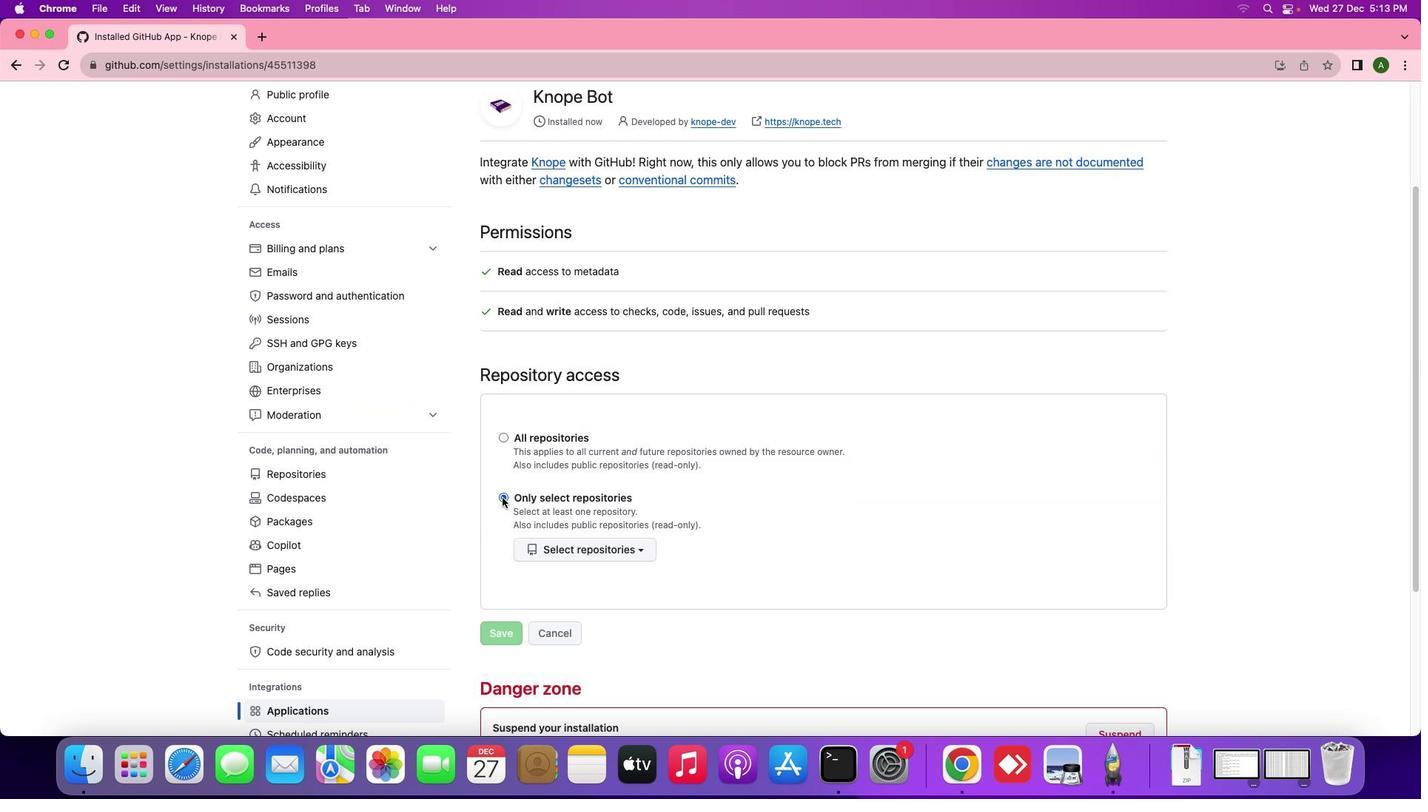 
Action: Mouse pressed left at (502, 498)
Screenshot: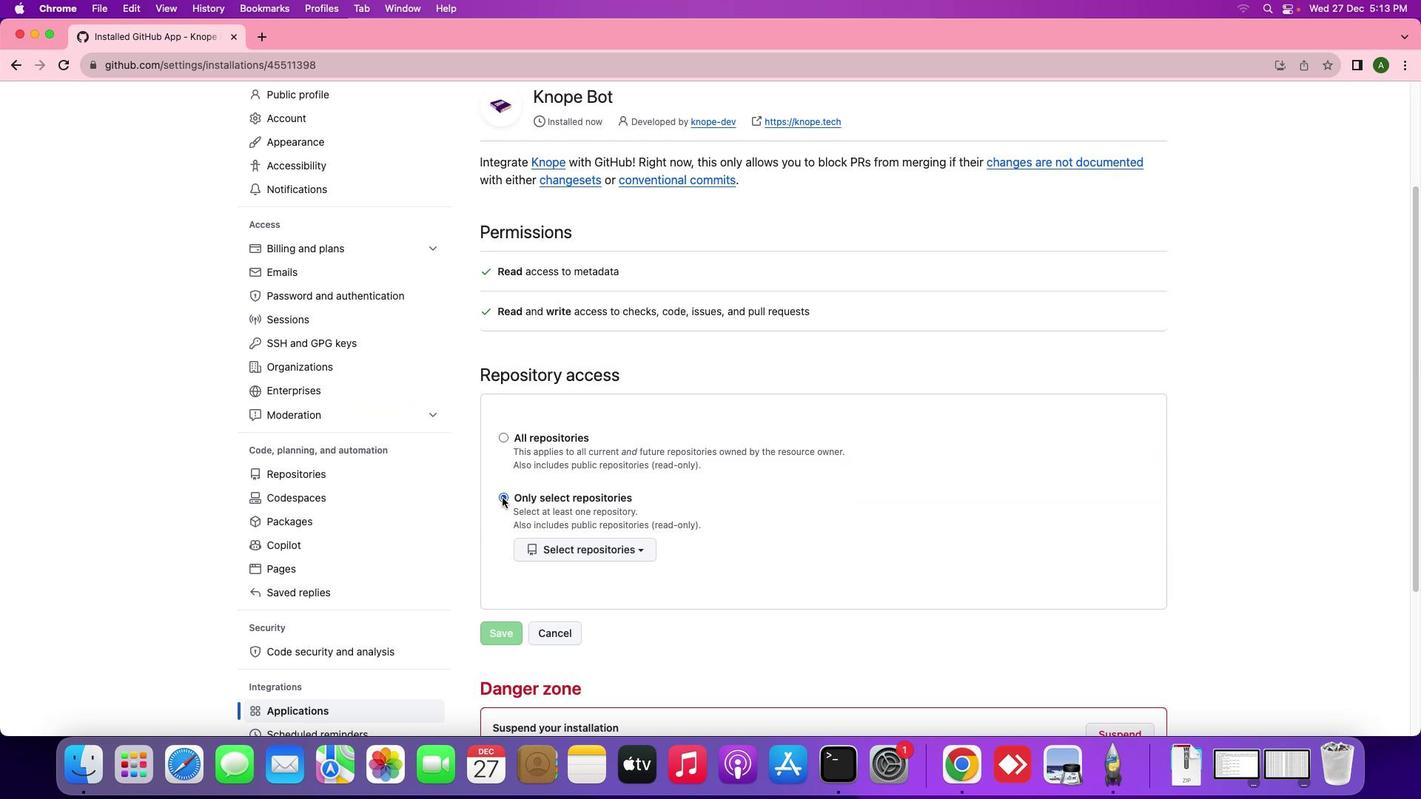 
Action: Mouse moved to (636, 549)
Screenshot: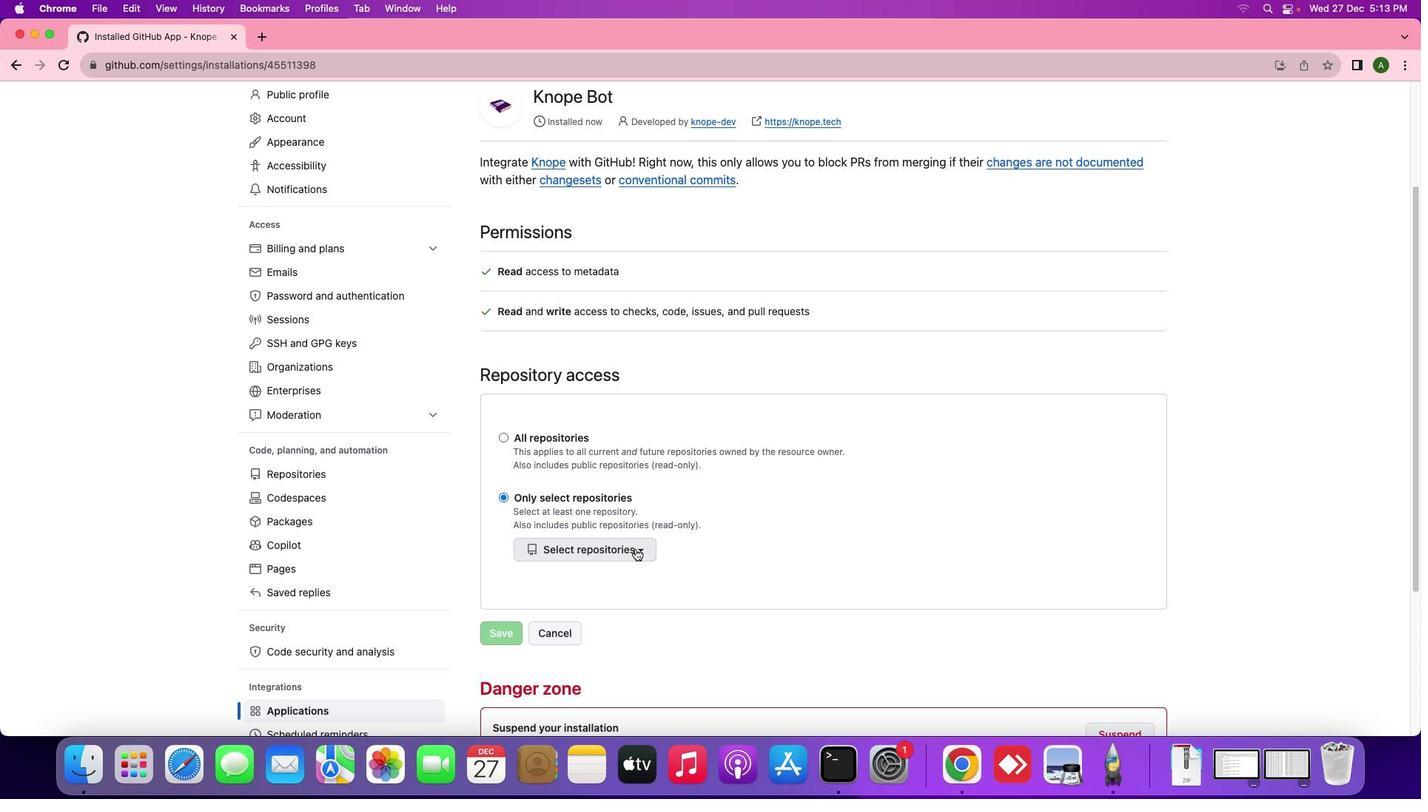 
Action: Mouse pressed left at (636, 549)
Screenshot: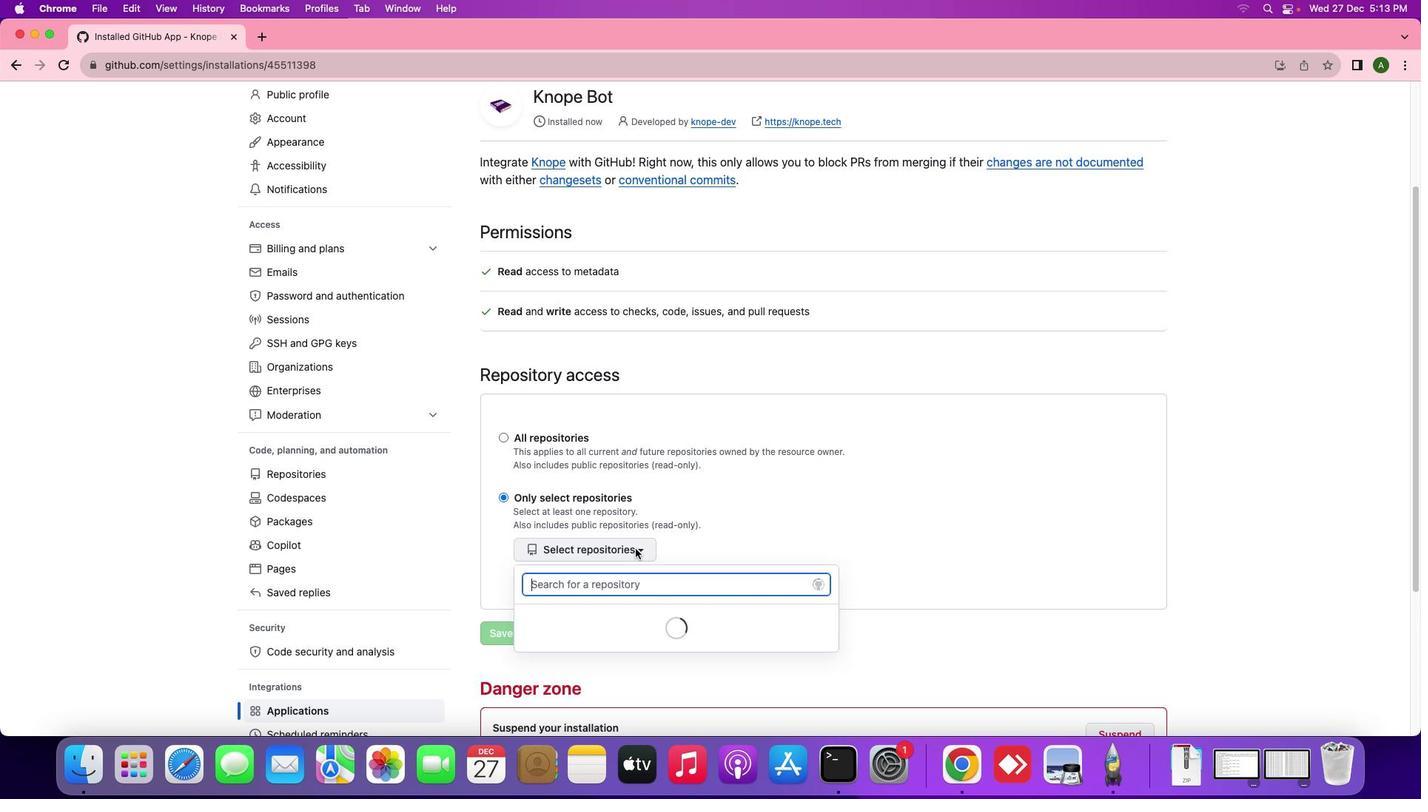 
Action: Mouse moved to (673, 641)
Screenshot: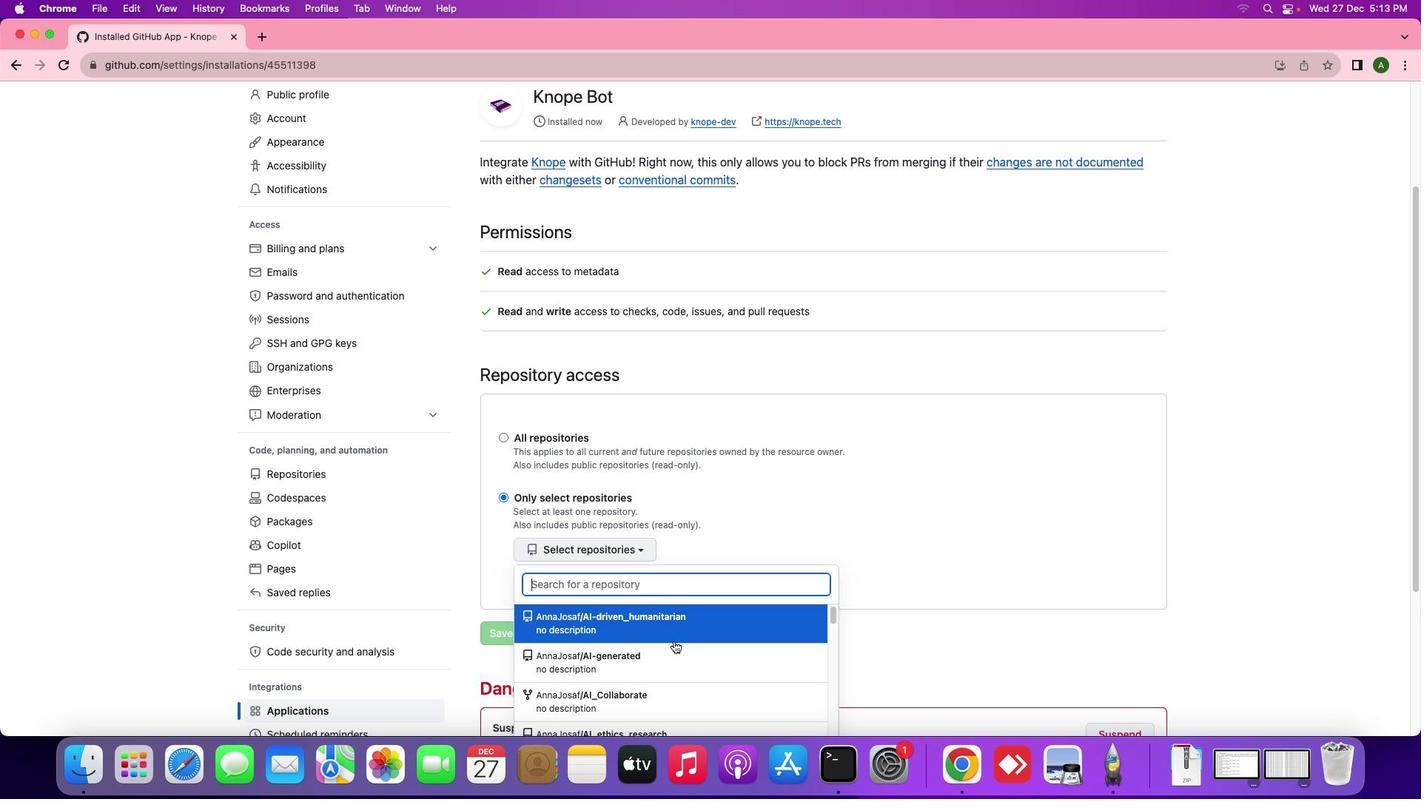 
Action: Mouse scrolled (673, 641) with delta (0, 0)
Screenshot: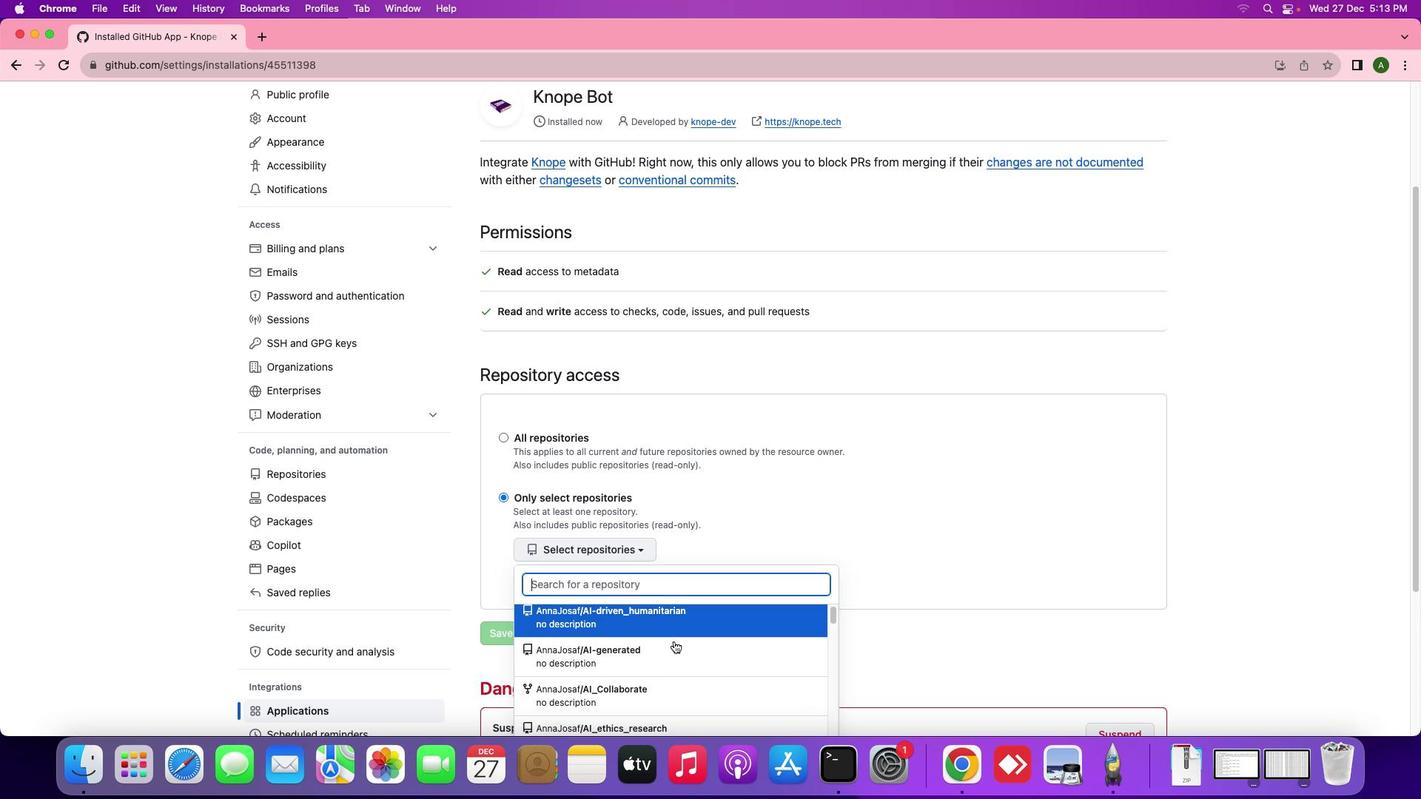 
Action: Mouse scrolled (673, 641) with delta (0, 0)
Screenshot: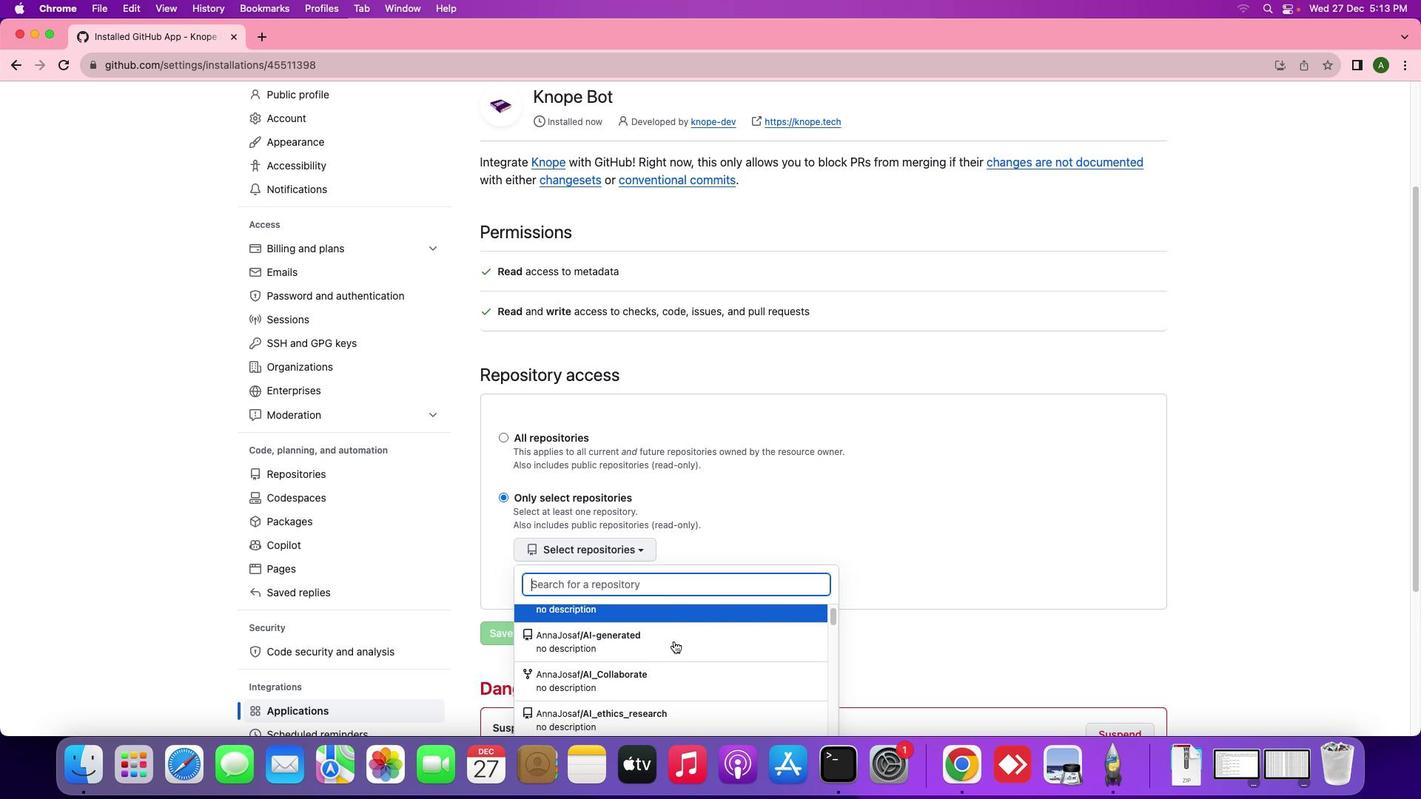 
Action: Mouse scrolled (673, 641) with delta (0, 0)
Screenshot: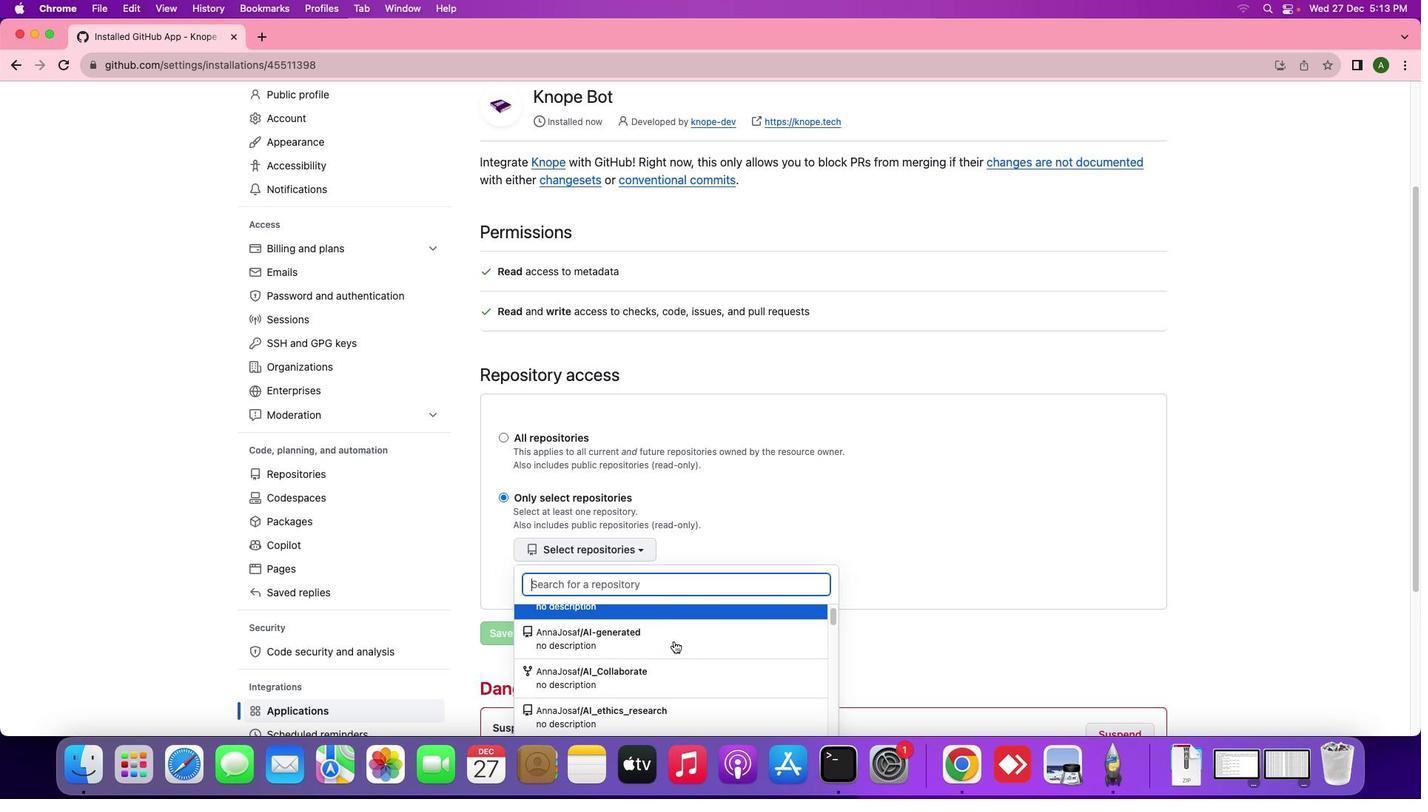 
Action: Mouse scrolled (673, 641) with delta (0, 0)
Screenshot: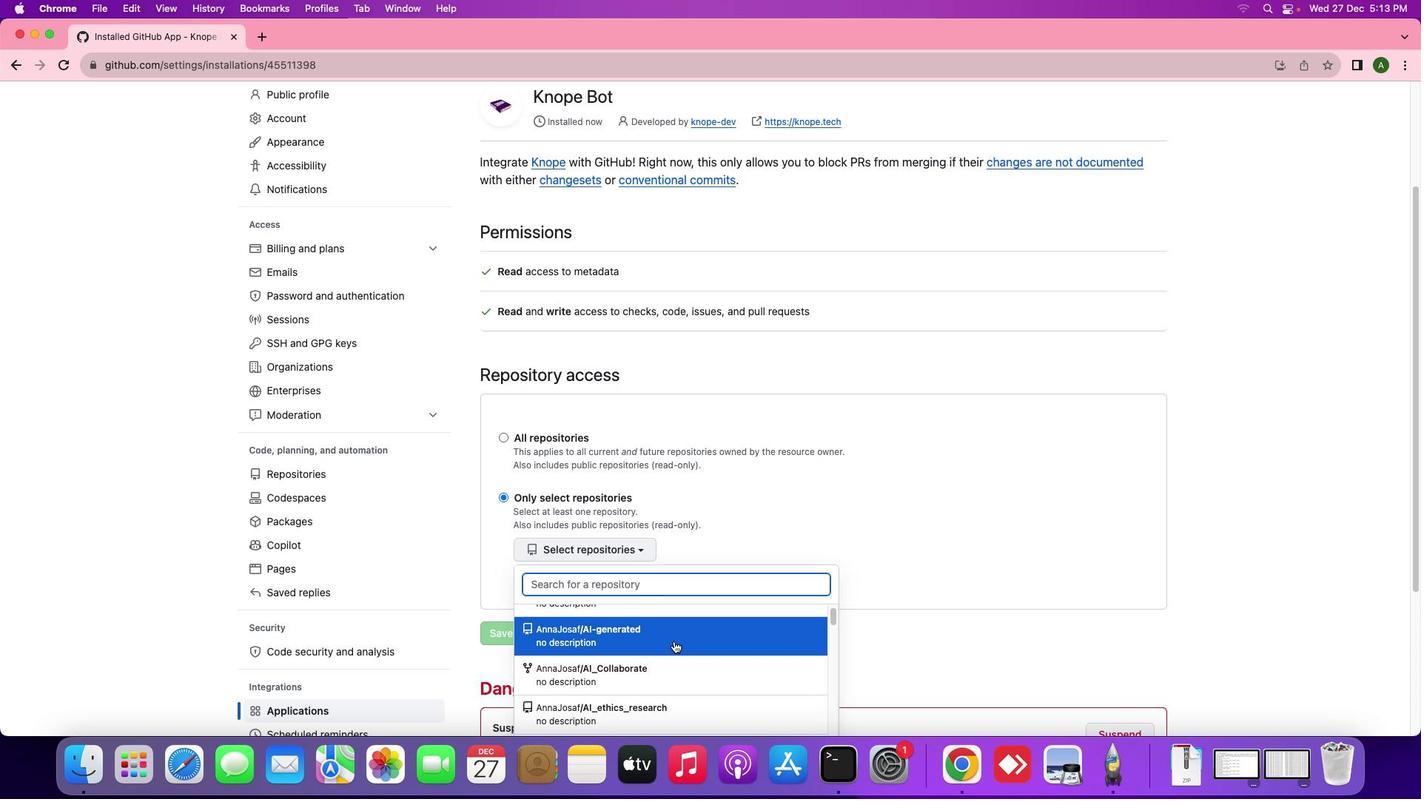 
Action: Mouse scrolled (673, 641) with delta (0, 0)
Screenshot: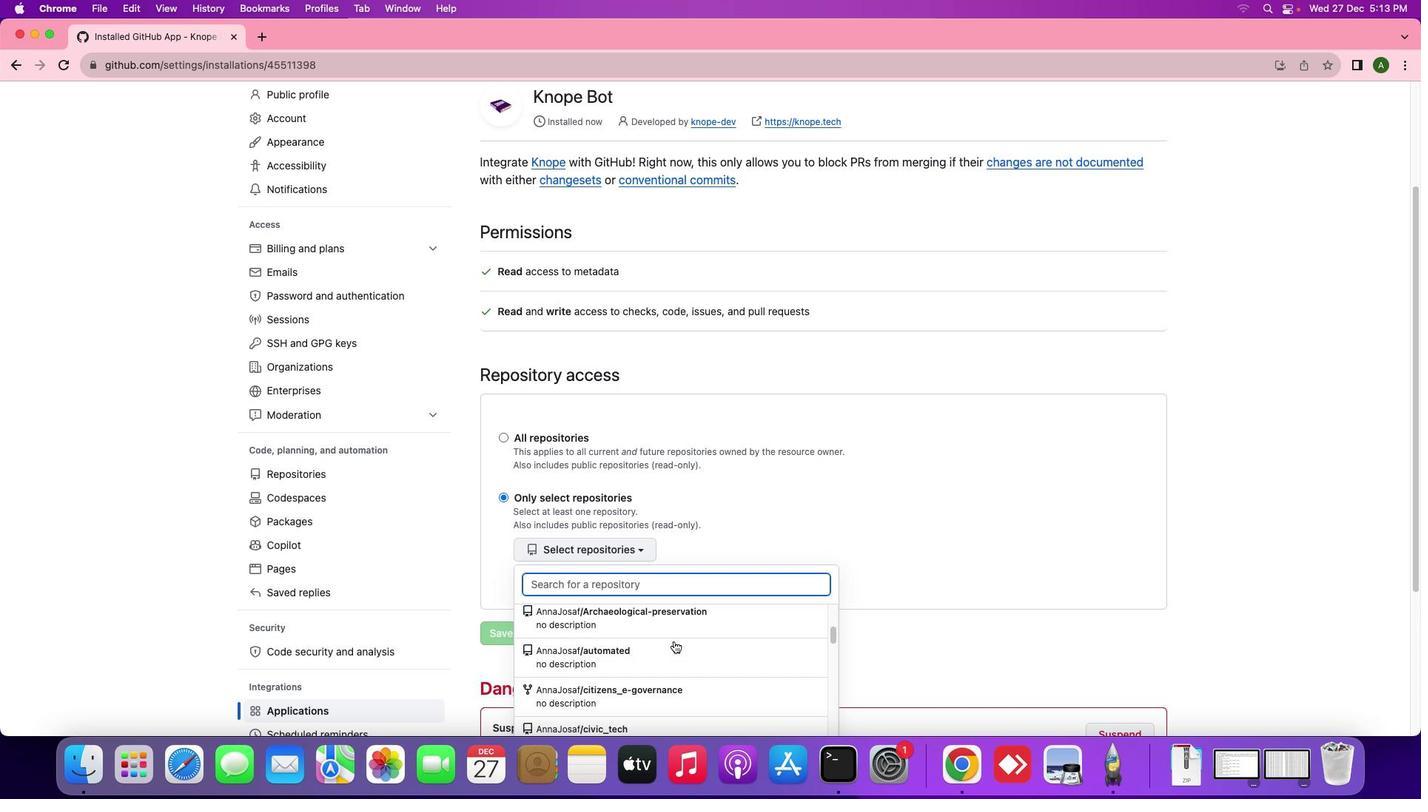 
Action: Mouse scrolled (673, 641) with delta (0, 0)
Screenshot: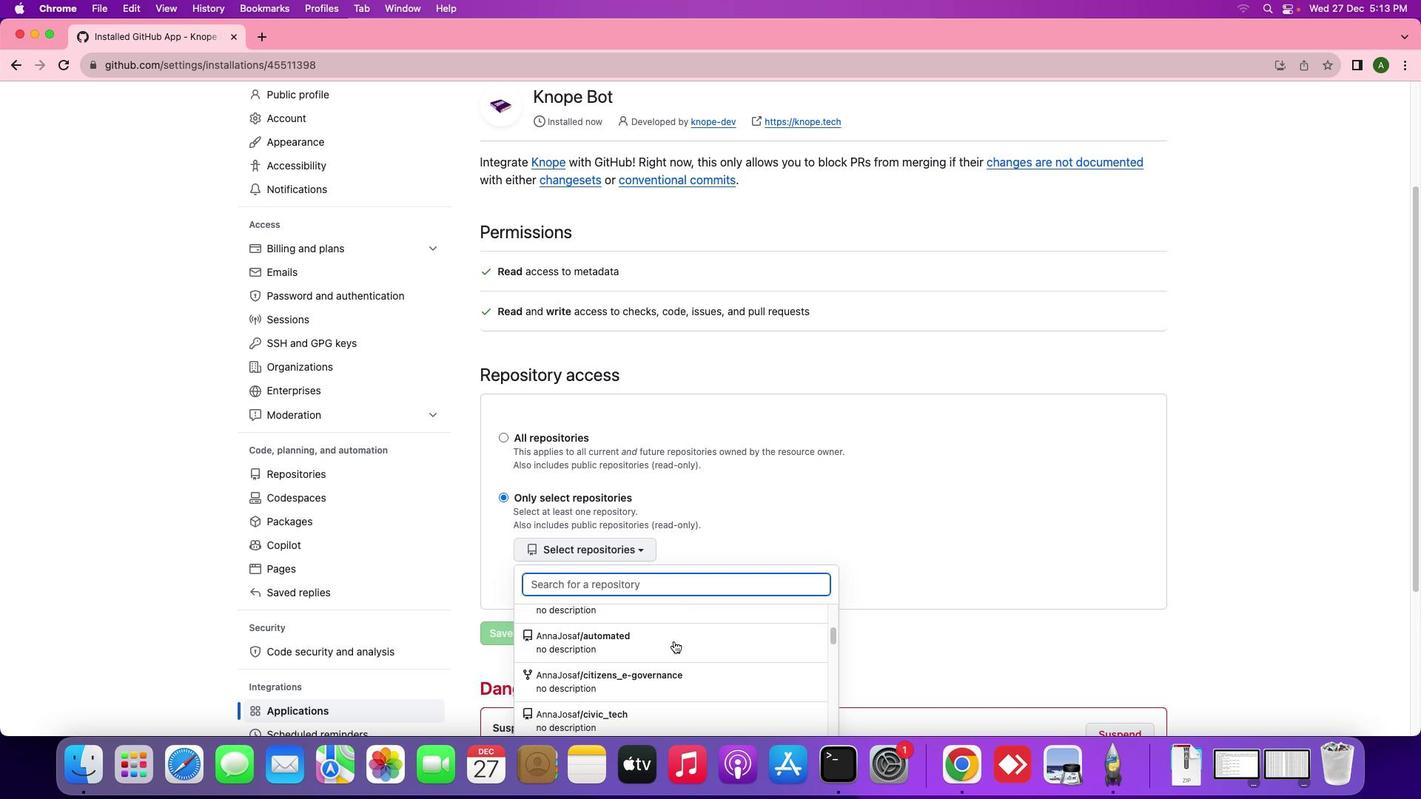 
Action: Mouse scrolled (673, 641) with delta (0, -2)
Screenshot: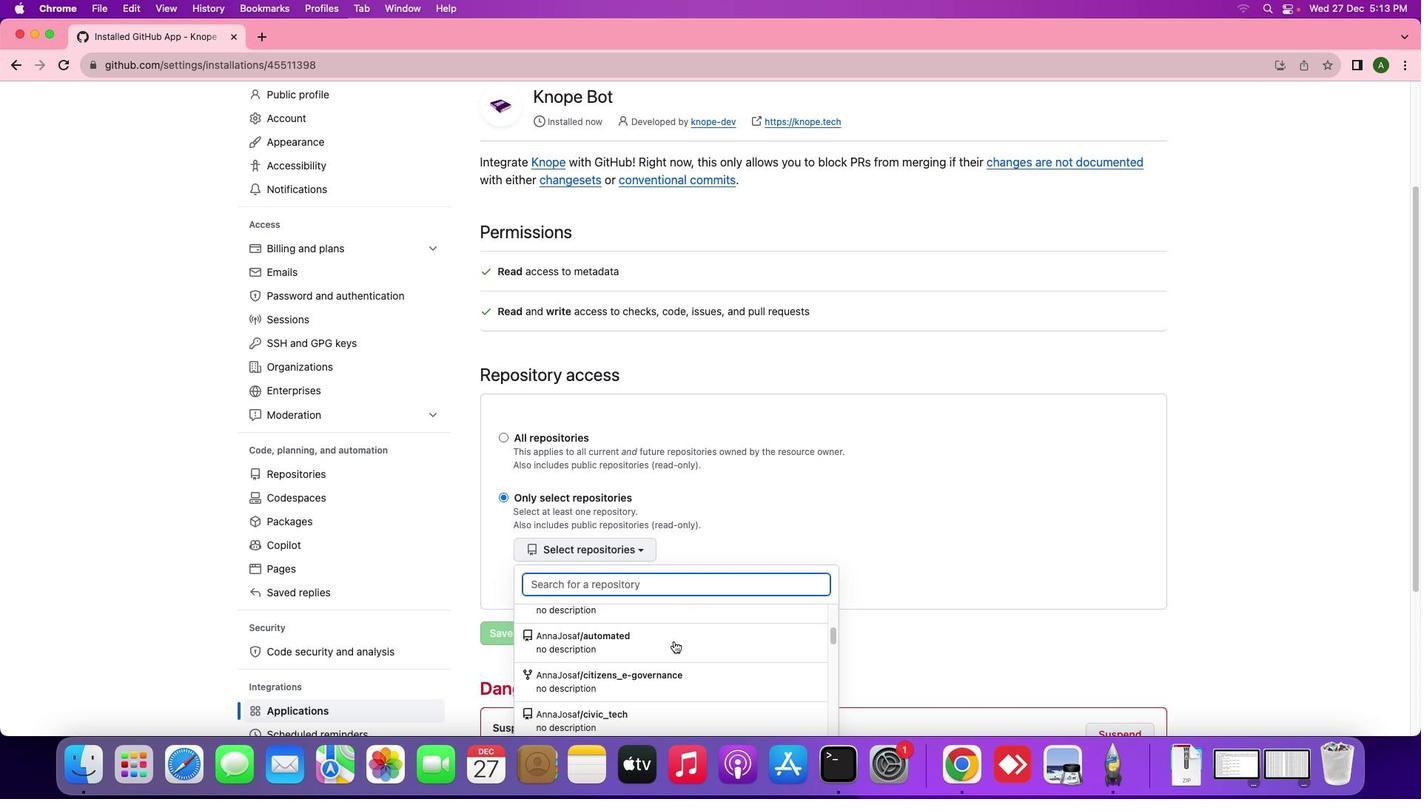 
Action: Mouse scrolled (673, 641) with delta (0, -2)
Screenshot: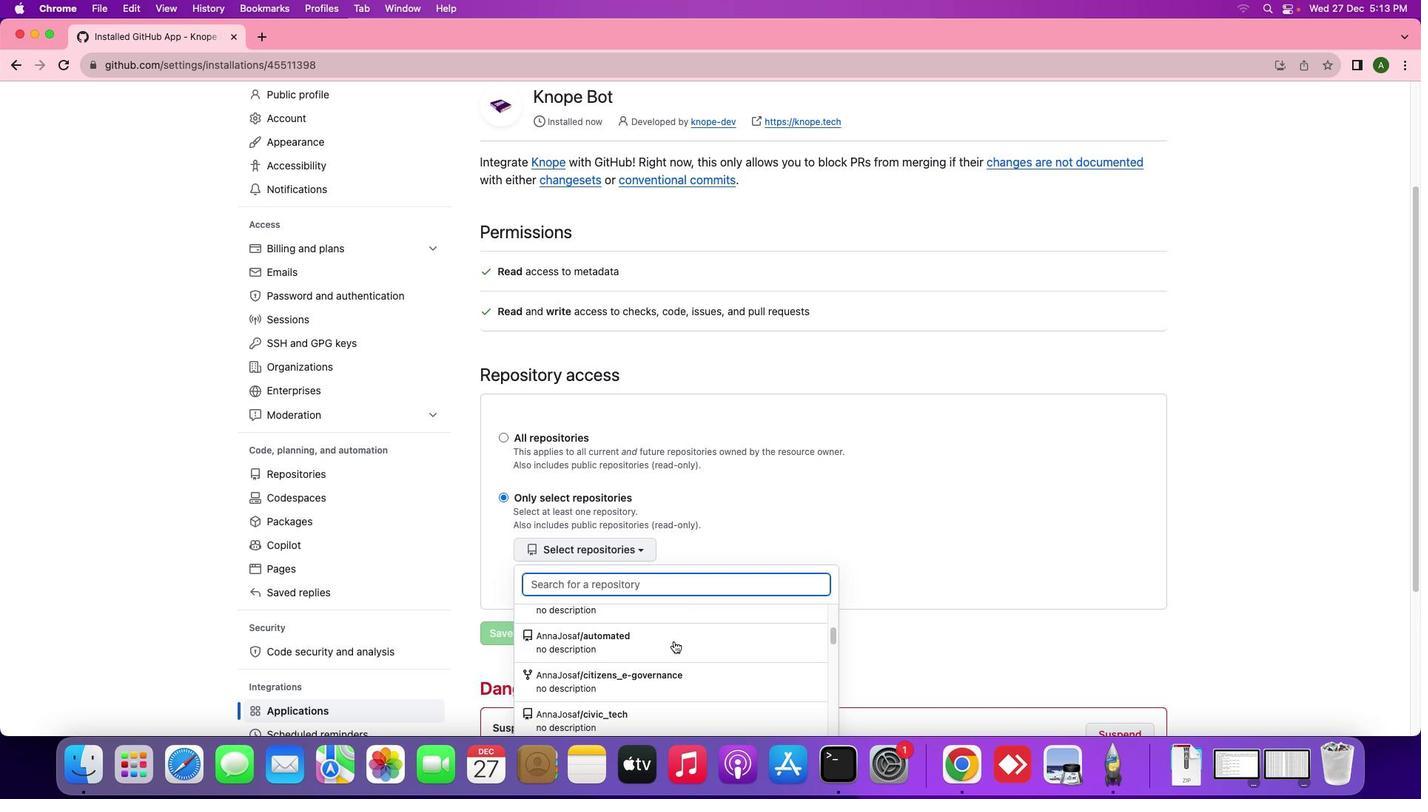 
Action: Mouse scrolled (673, 641) with delta (0, 0)
Screenshot: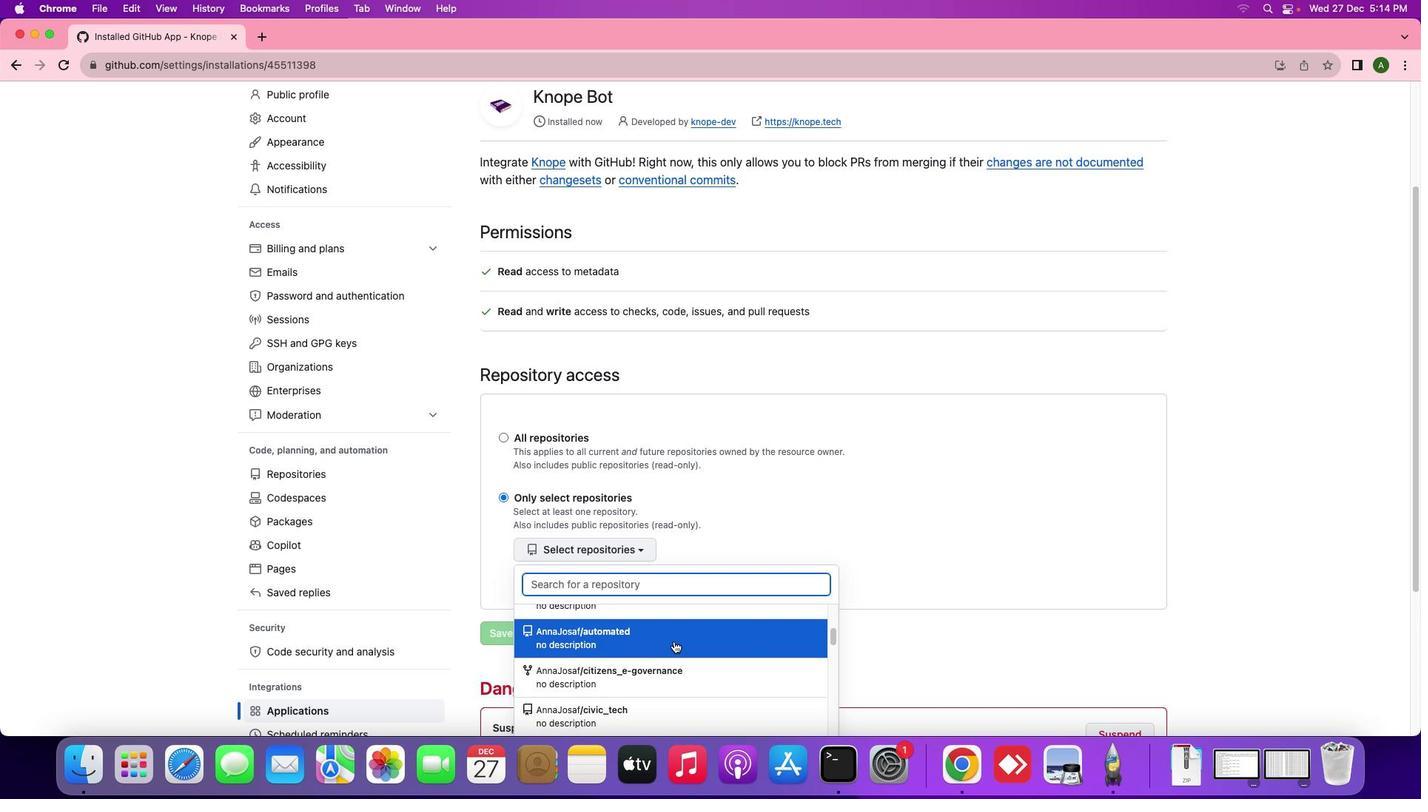 
Action: Mouse scrolled (673, 641) with delta (0, 0)
Screenshot: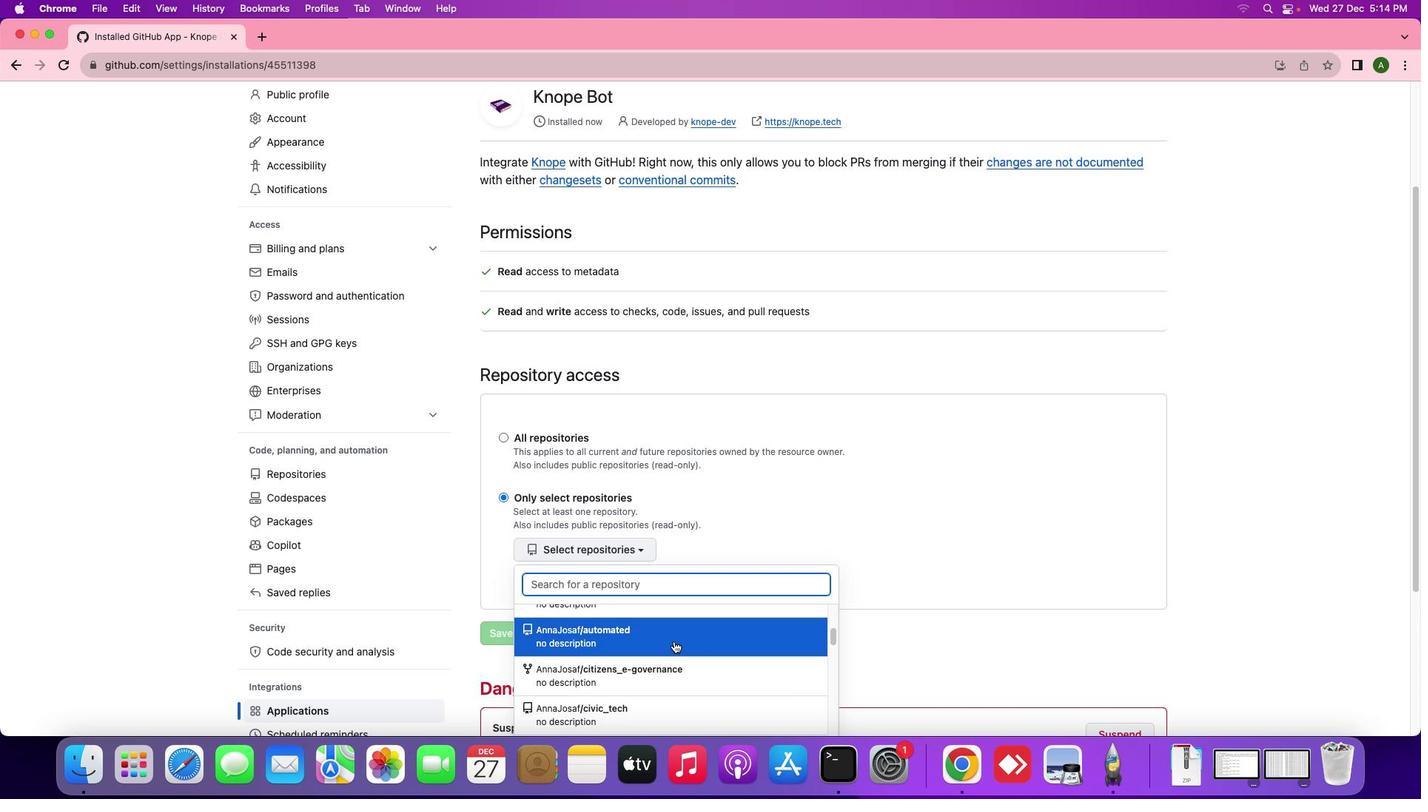 
Action: Mouse scrolled (673, 641) with delta (0, 0)
Screenshot: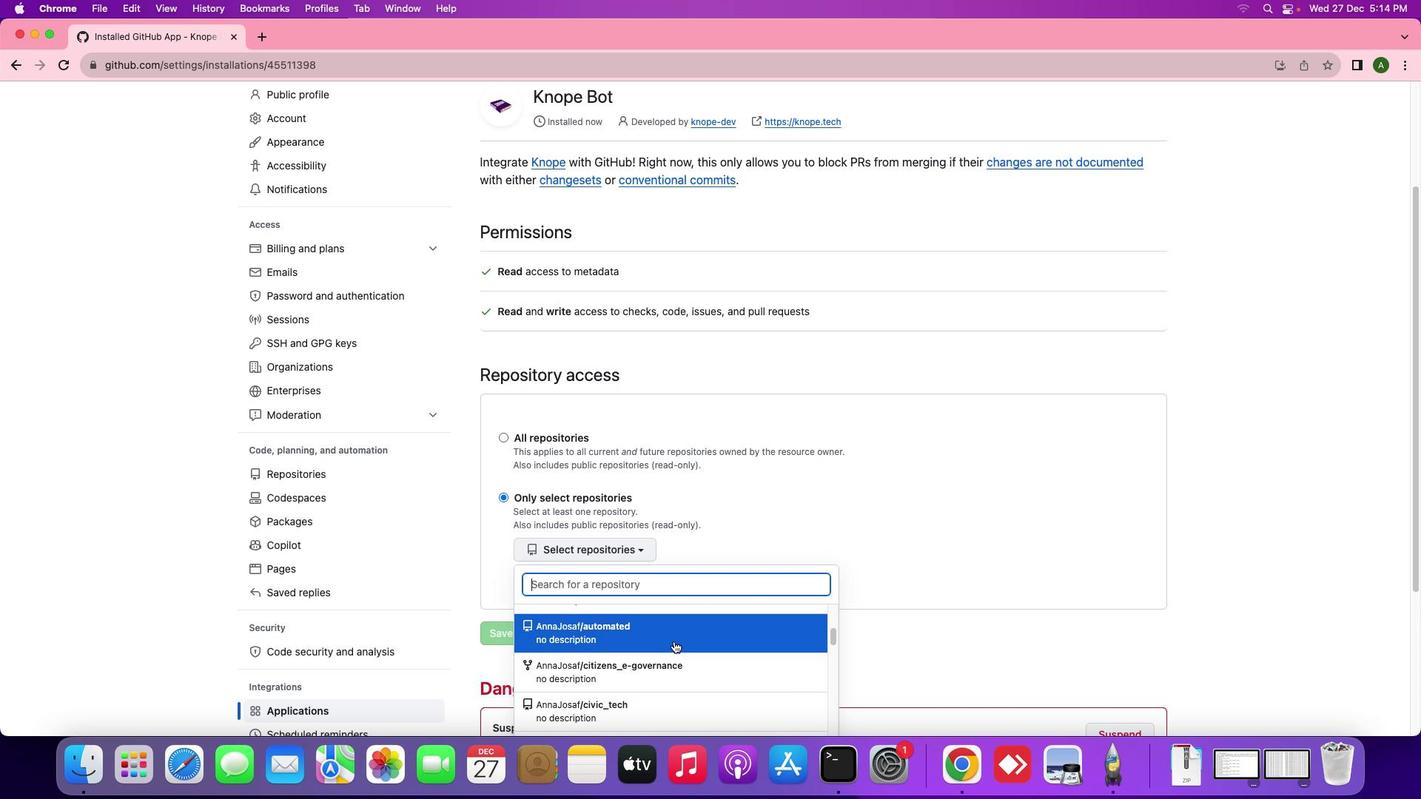 
Action: Mouse scrolled (673, 641) with delta (0, 0)
Screenshot: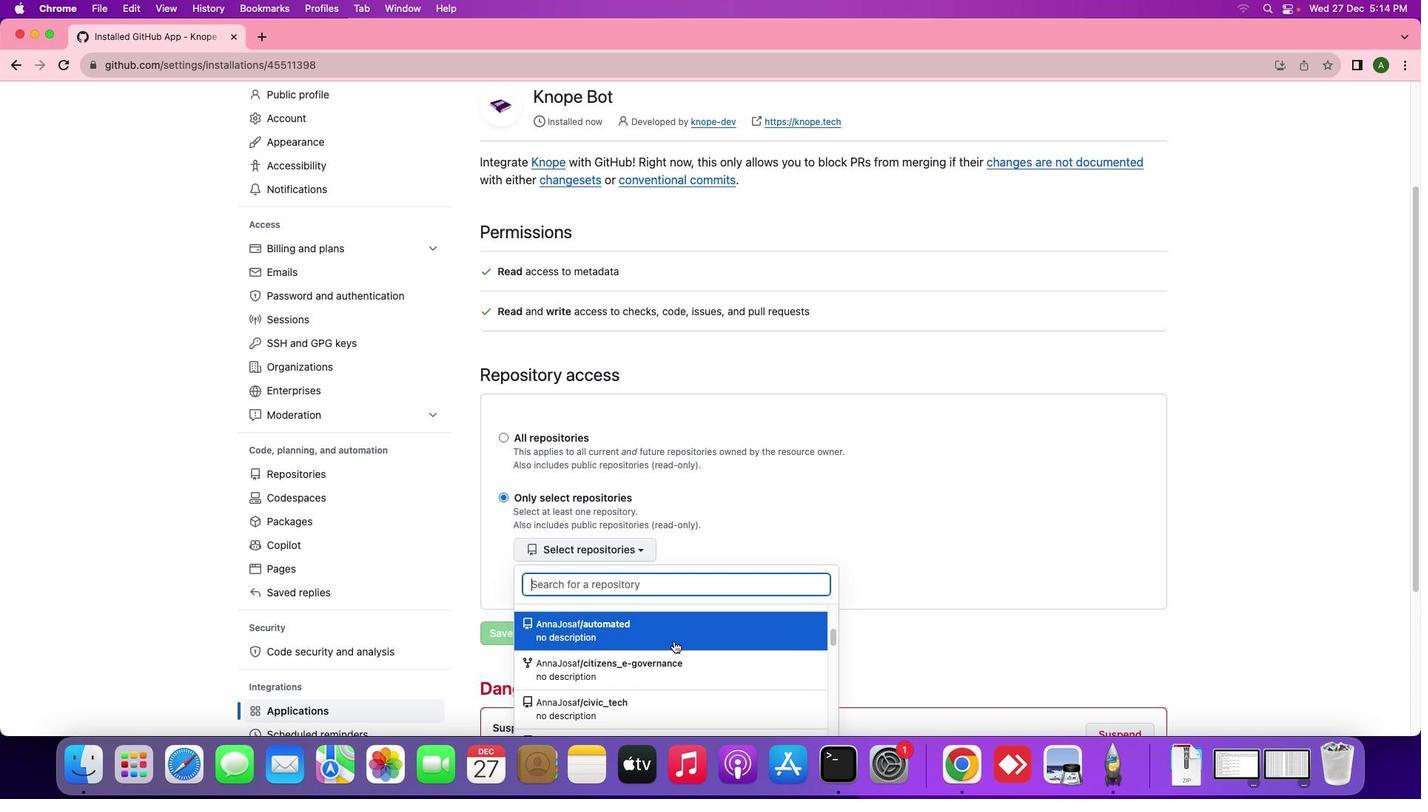 
Action: Mouse scrolled (673, 641) with delta (0, 0)
Screenshot: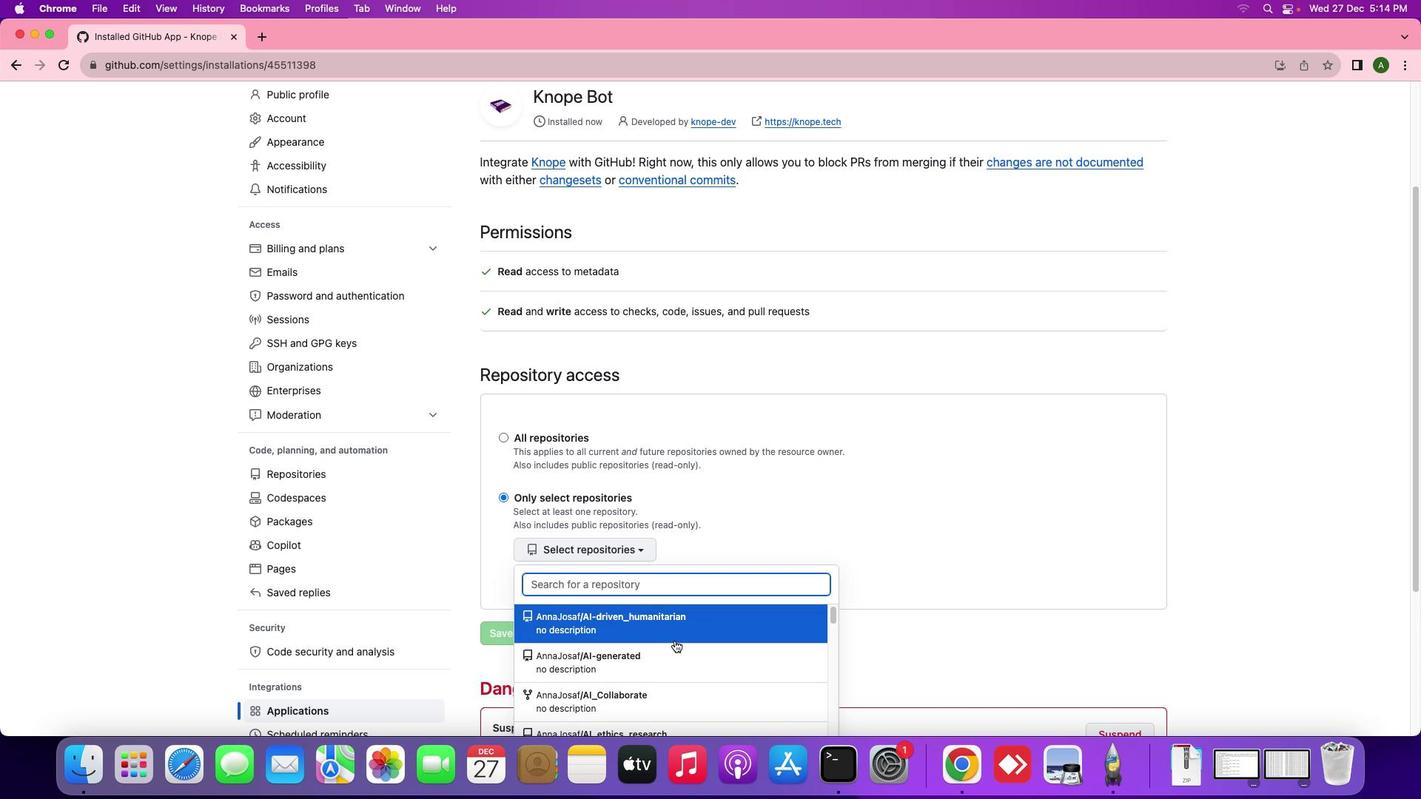
Action: Mouse scrolled (673, 641) with delta (0, 0)
Screenshot: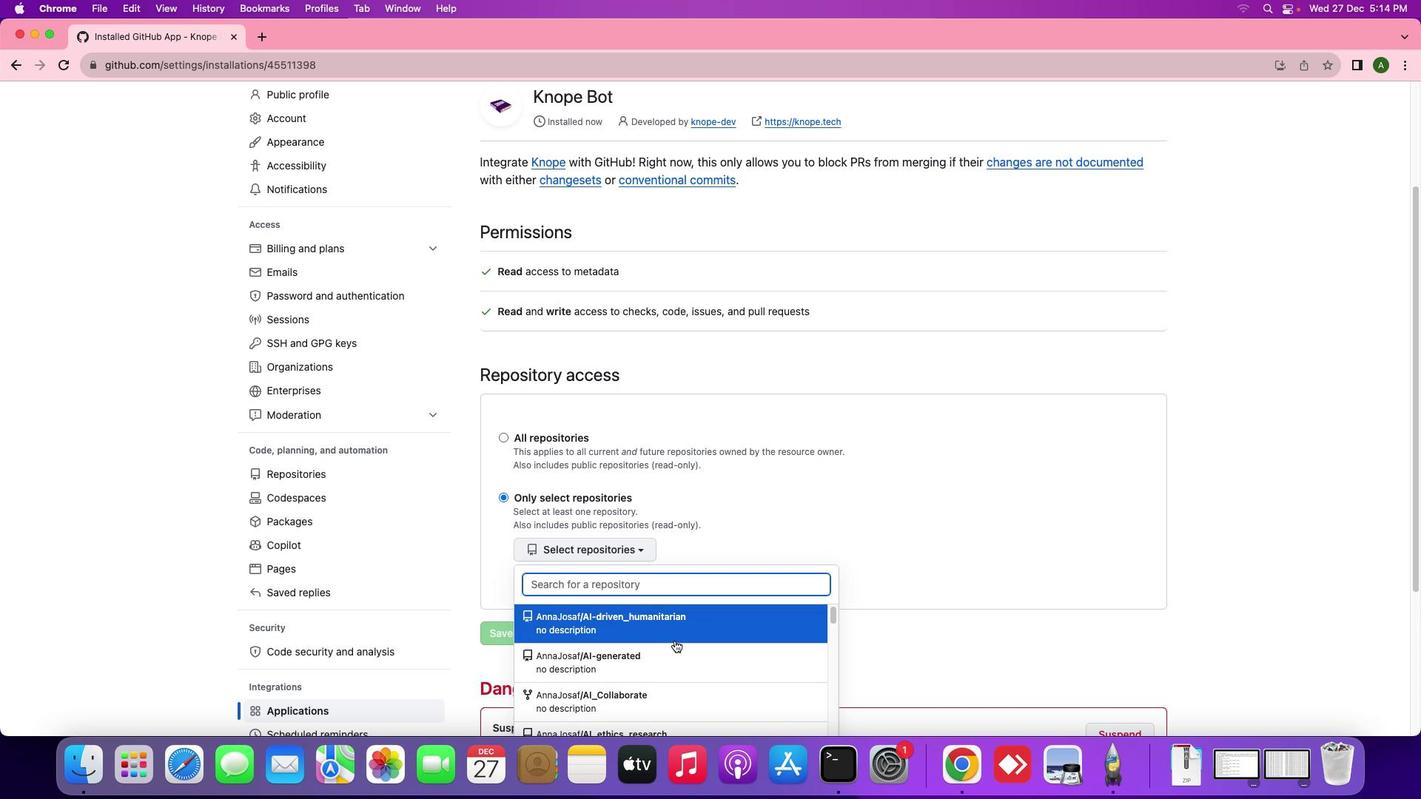 
Action: Mouse scrolled (673, 641) with delta (0, 2)
Screenshot: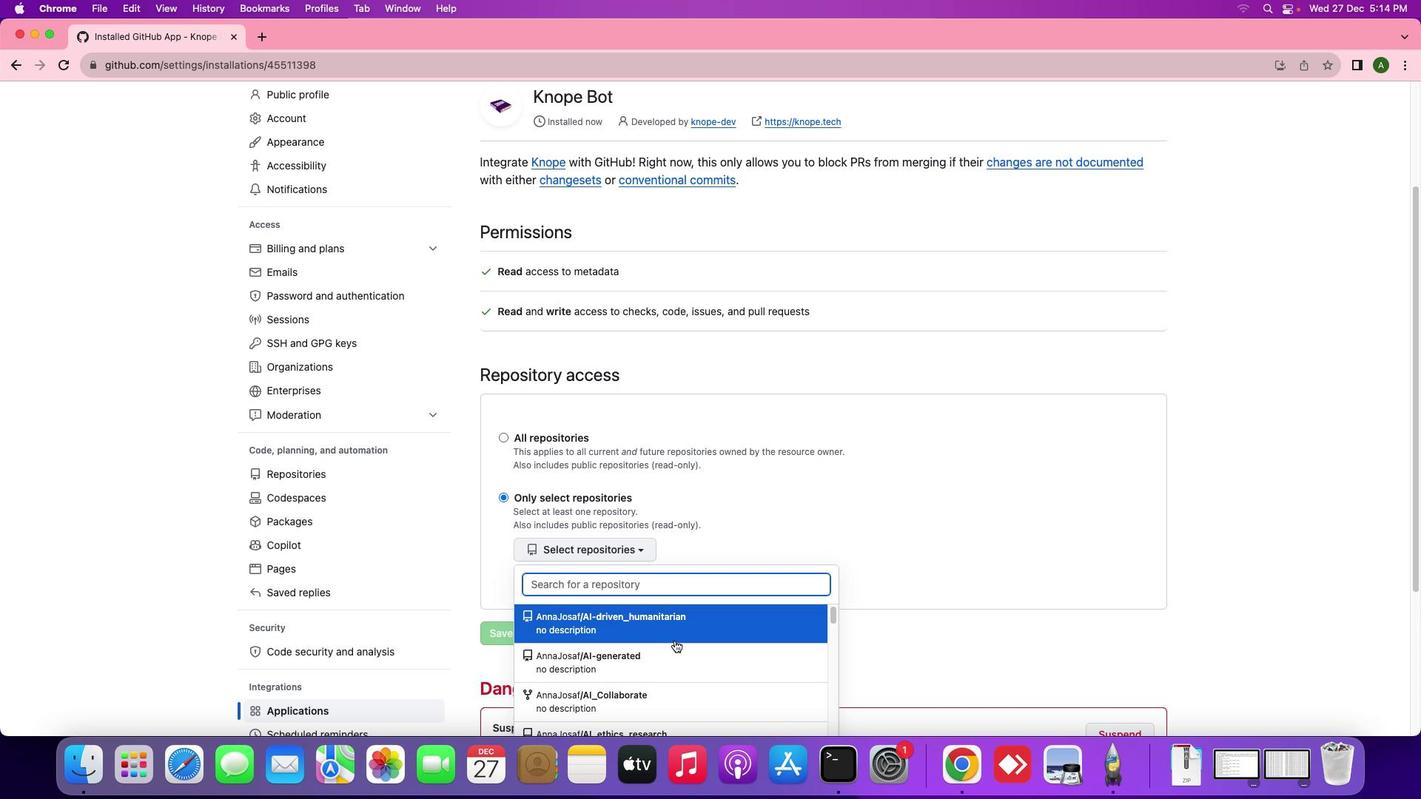 
Action: Mouse scrolled (673, 641) with delta (0, 3)
Screenshot: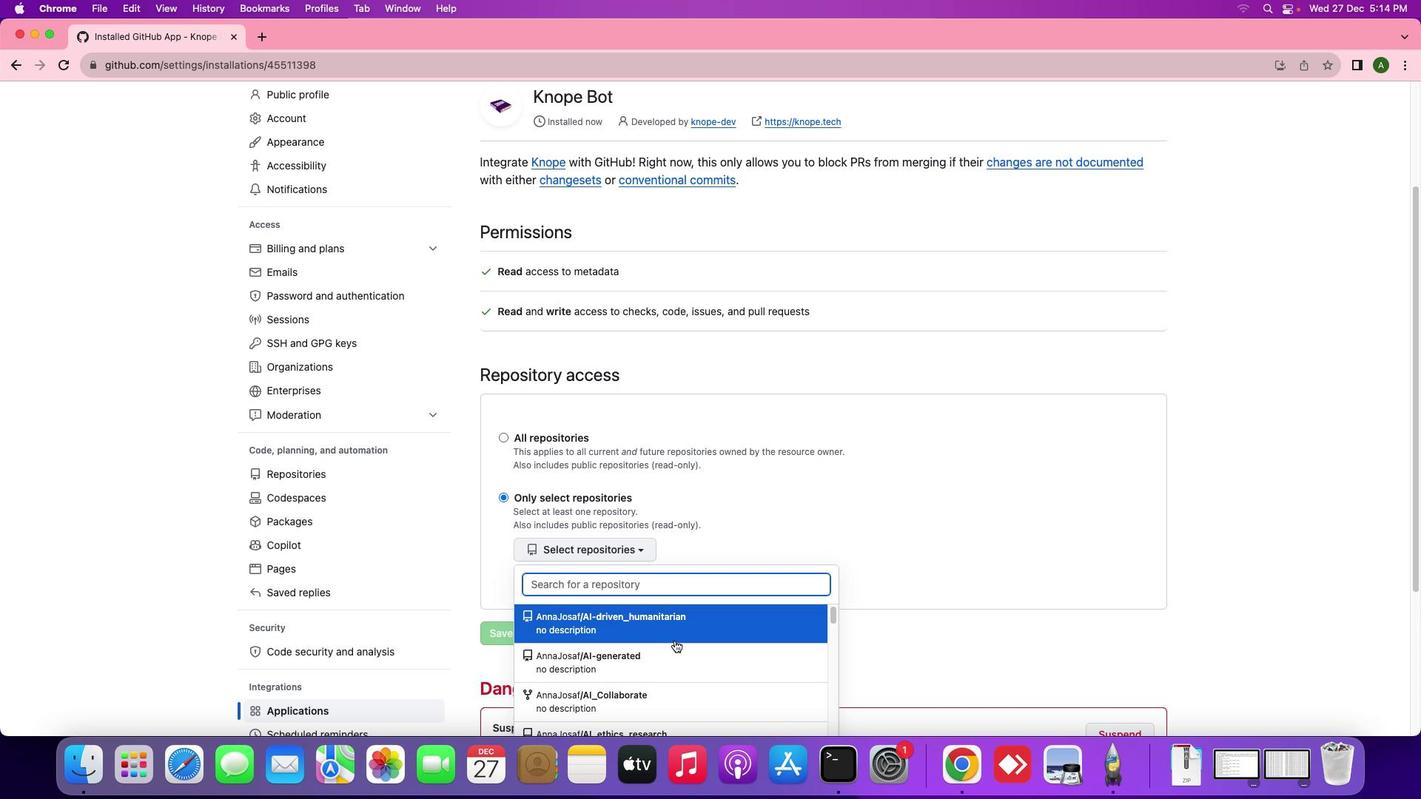 
Action: Mouse scrolled (673, 641) with delta (0, 4)
Screenshot: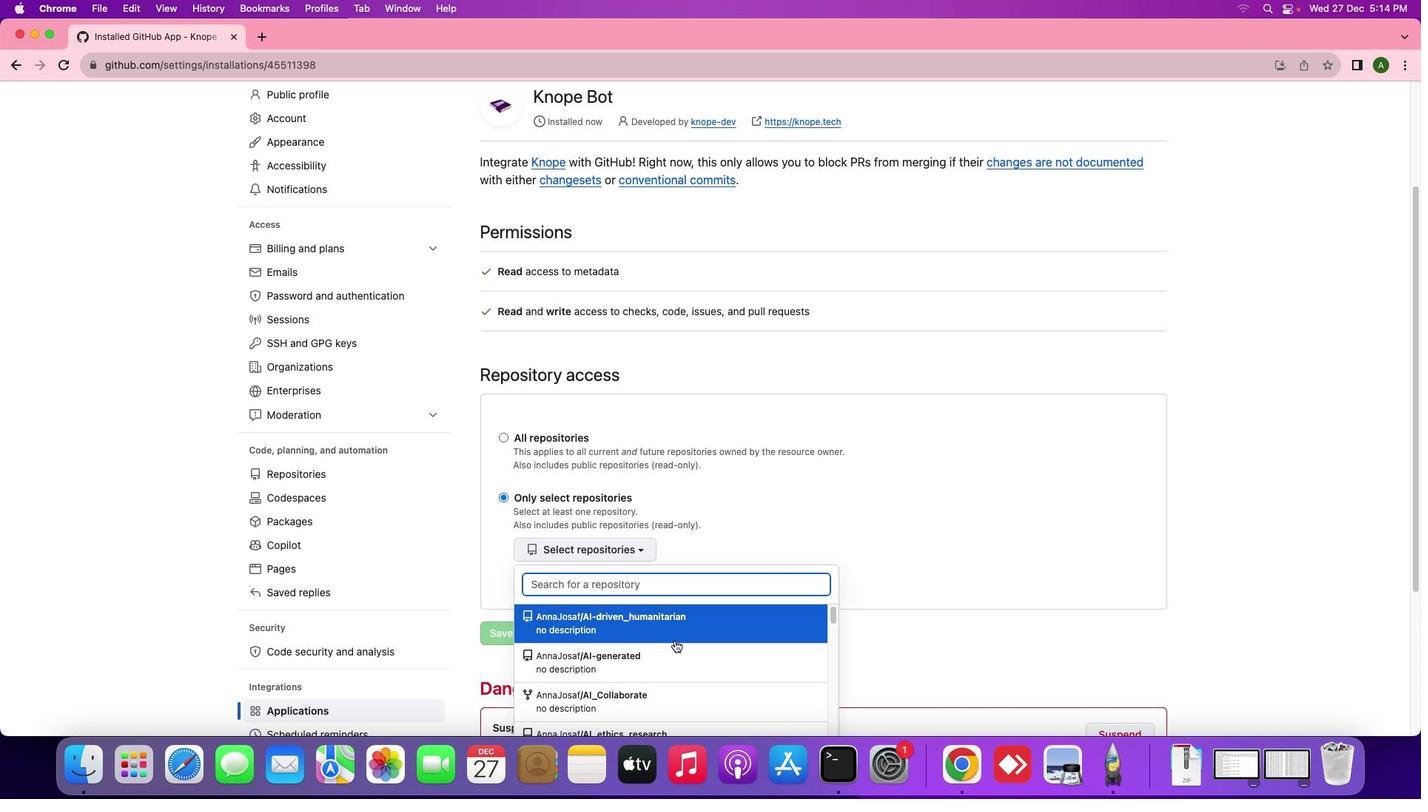 
Action: Mouse scrolled (673, 641) with delta (0, 5)
Screenshot: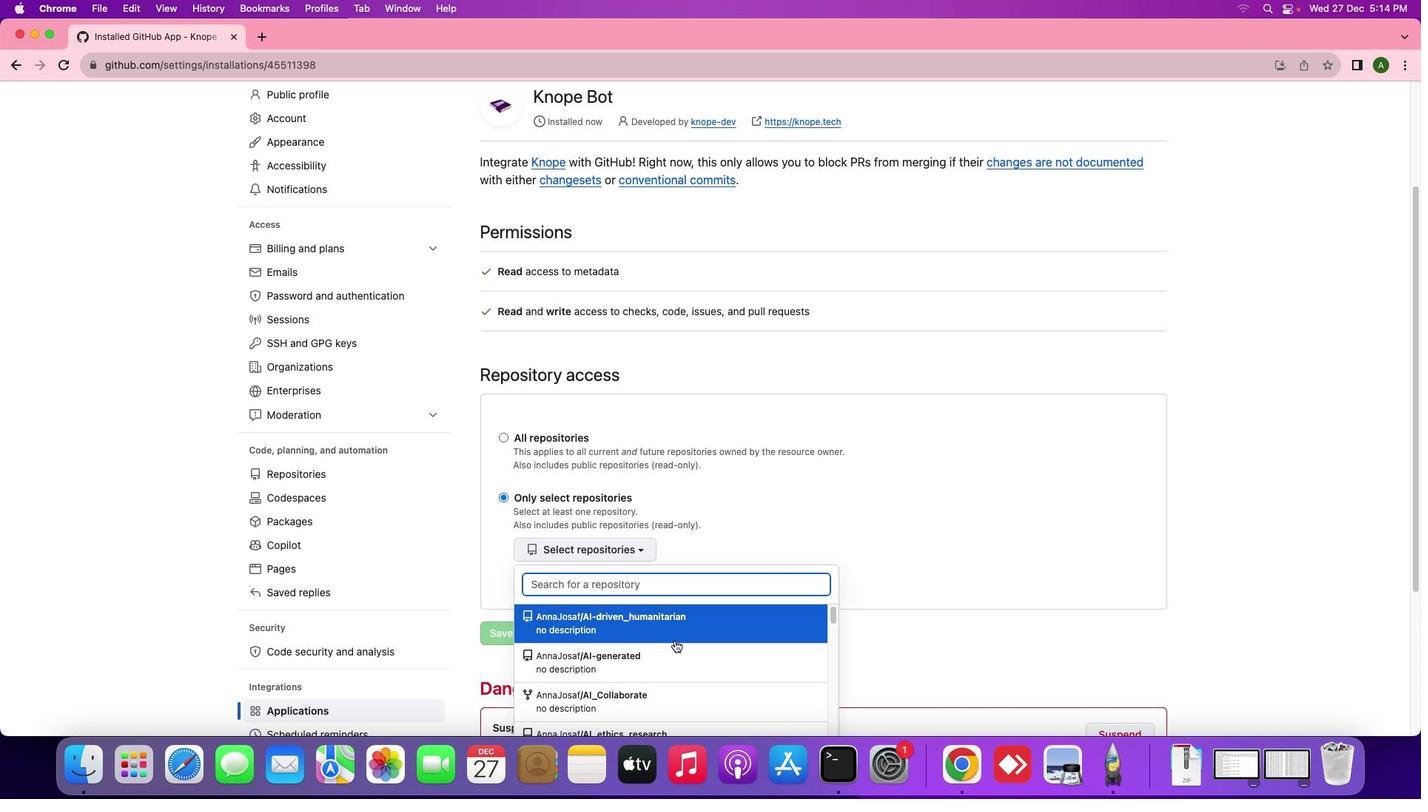 
Action: Mouse scrolled (673, 641) with delta (0, 5)
Screenshot: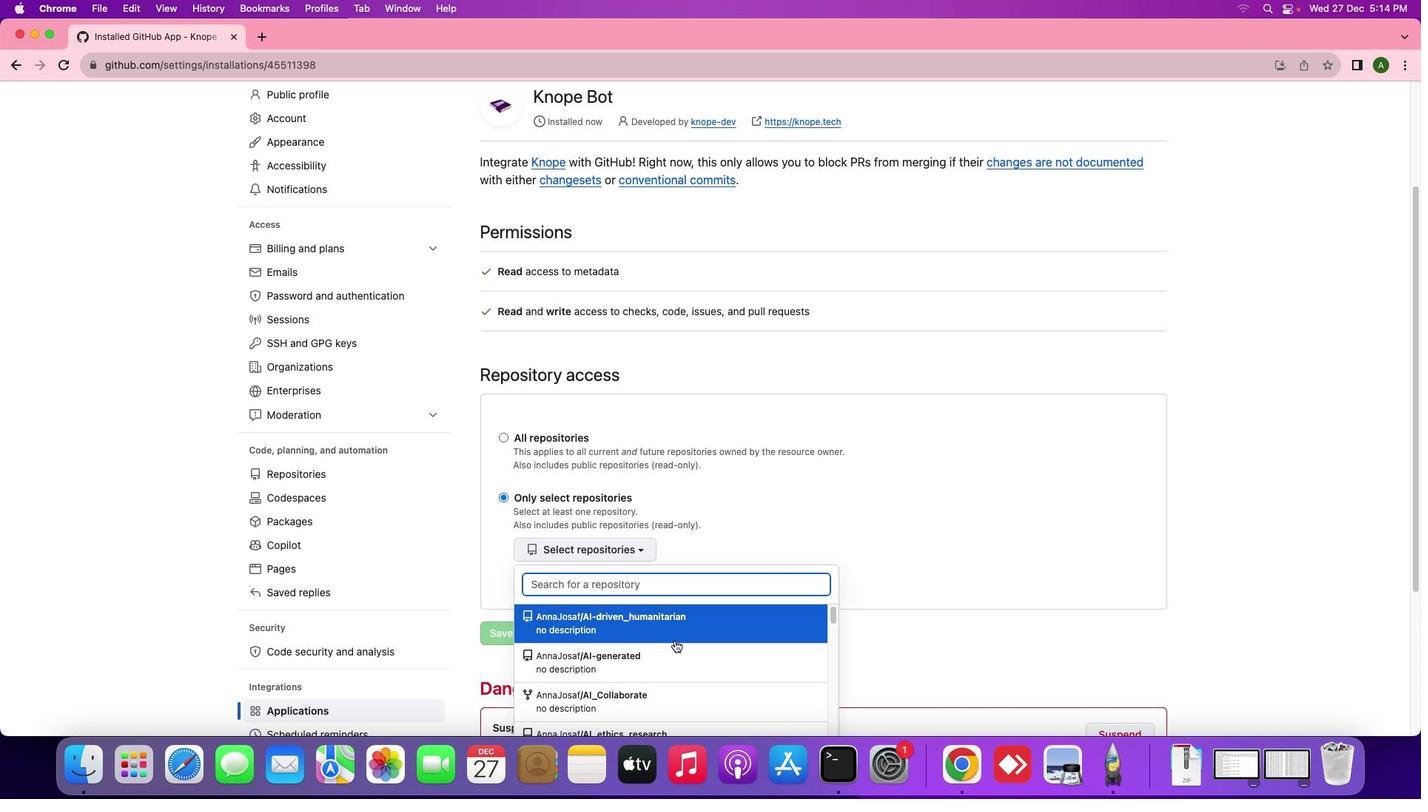 
Action: Mouse moved to (659, 621)
Screenshot: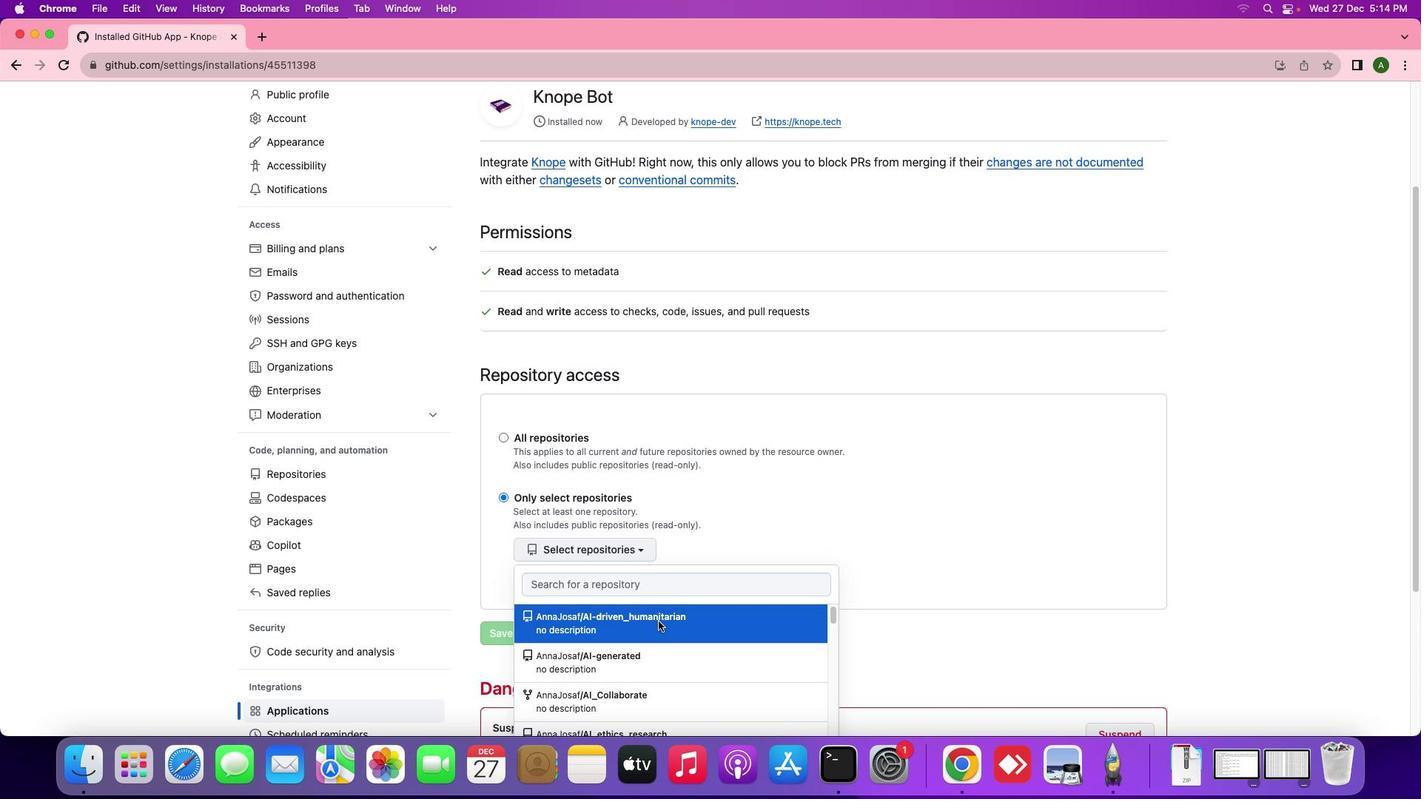 
Action: Mouse pressed left at (659, 621)
Screenshot: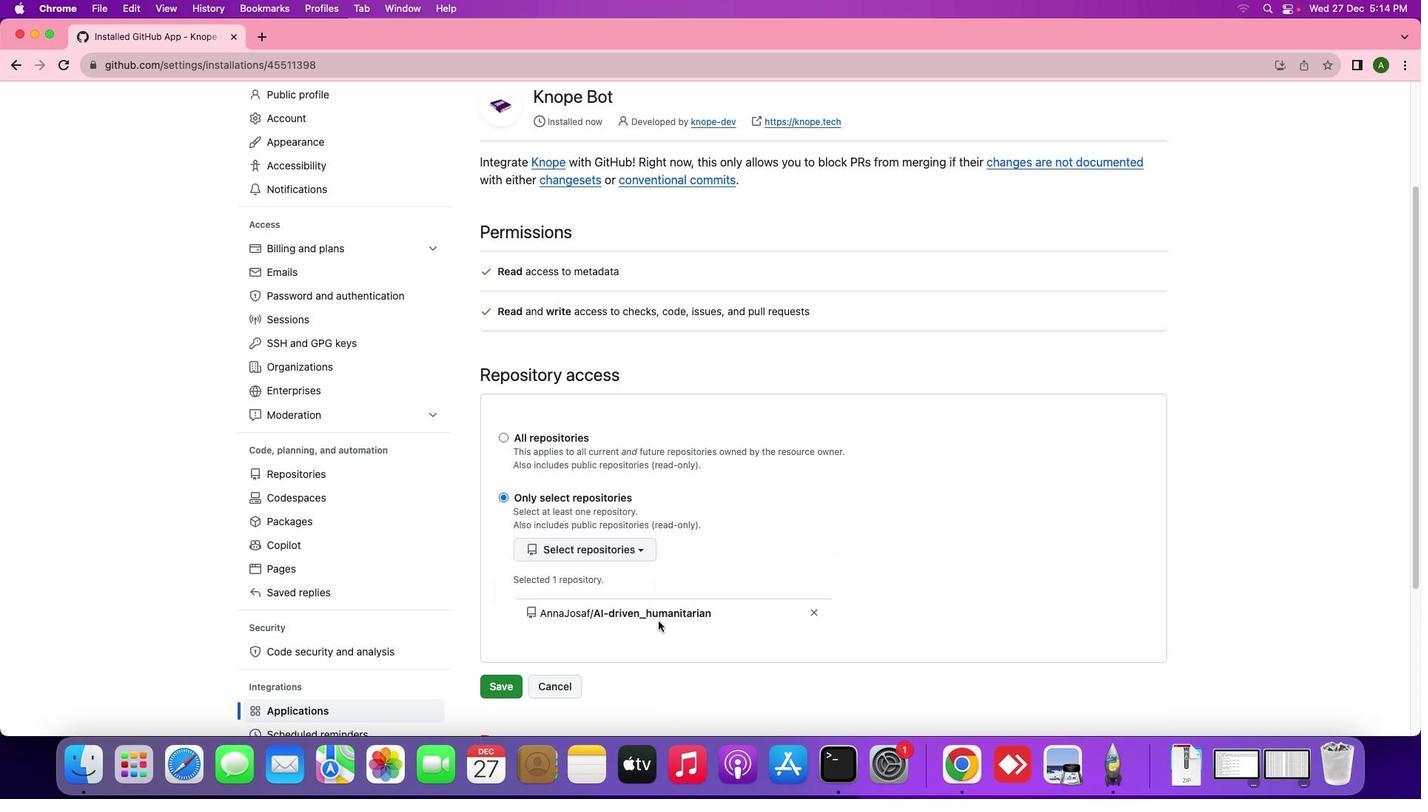 
Action: Mouse moved to (656, 620)
Screenshot: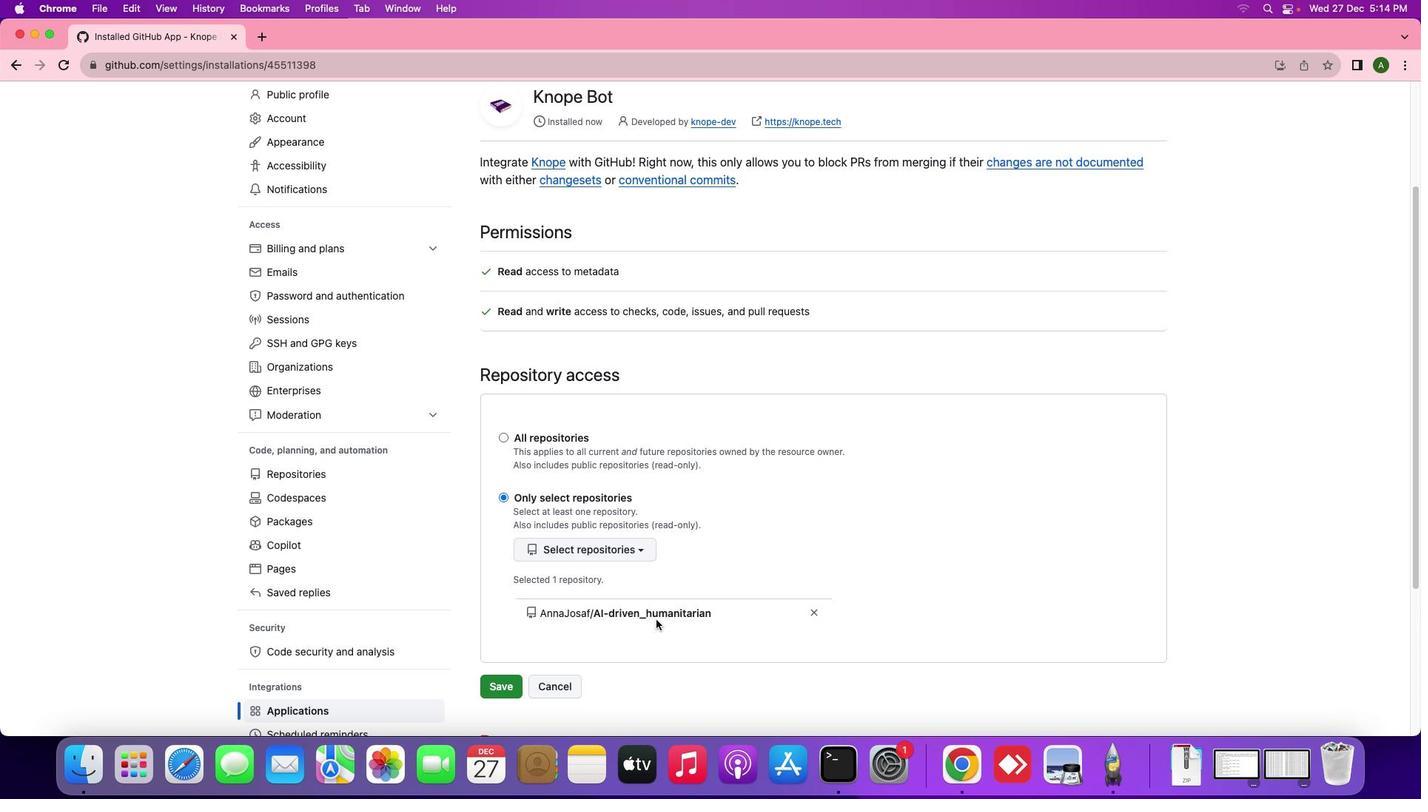 
Action: Mouse scrolled (656, 620) with delta (0, 0)
Screenshot: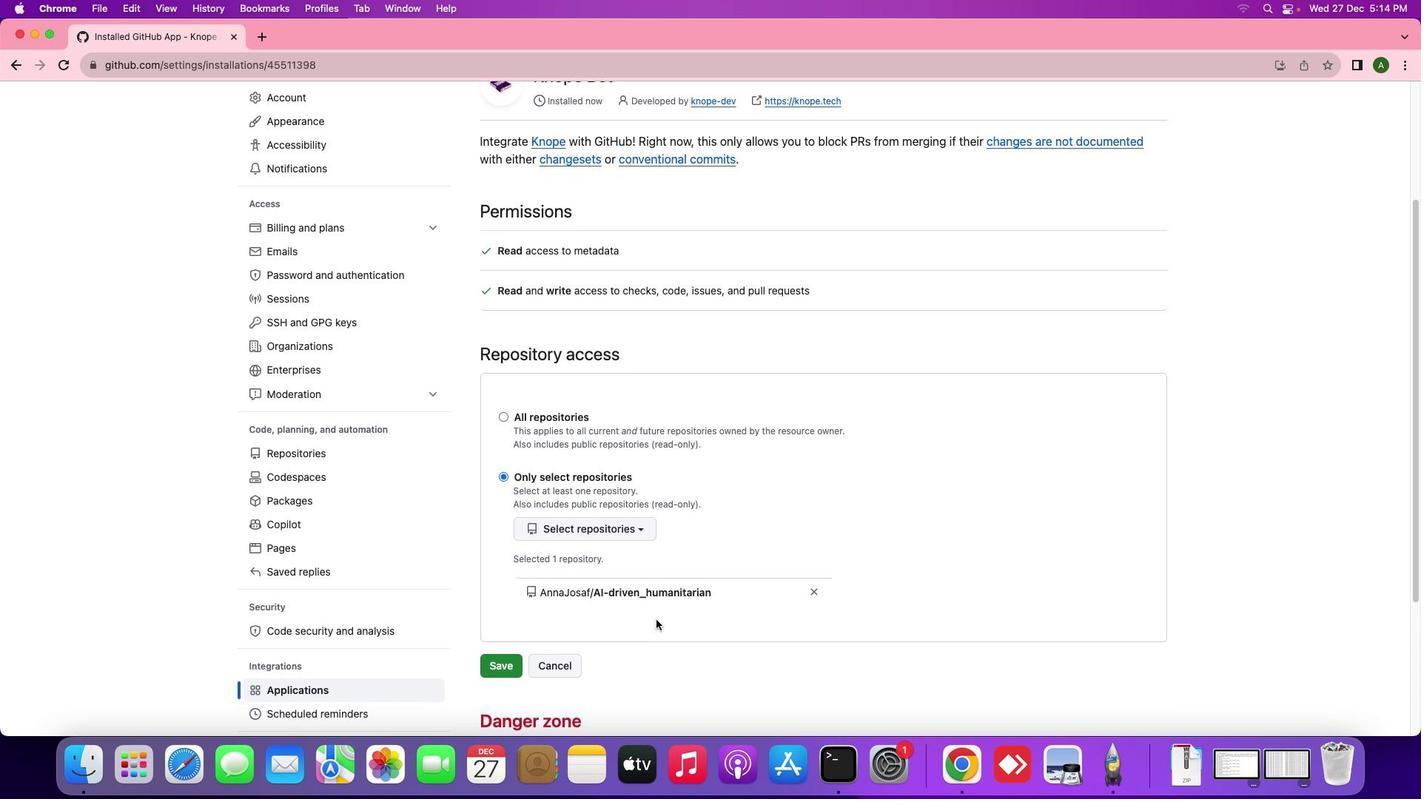 
Action: Mouse scrolled (656, 620) with delta (0, 0)
Screenshot: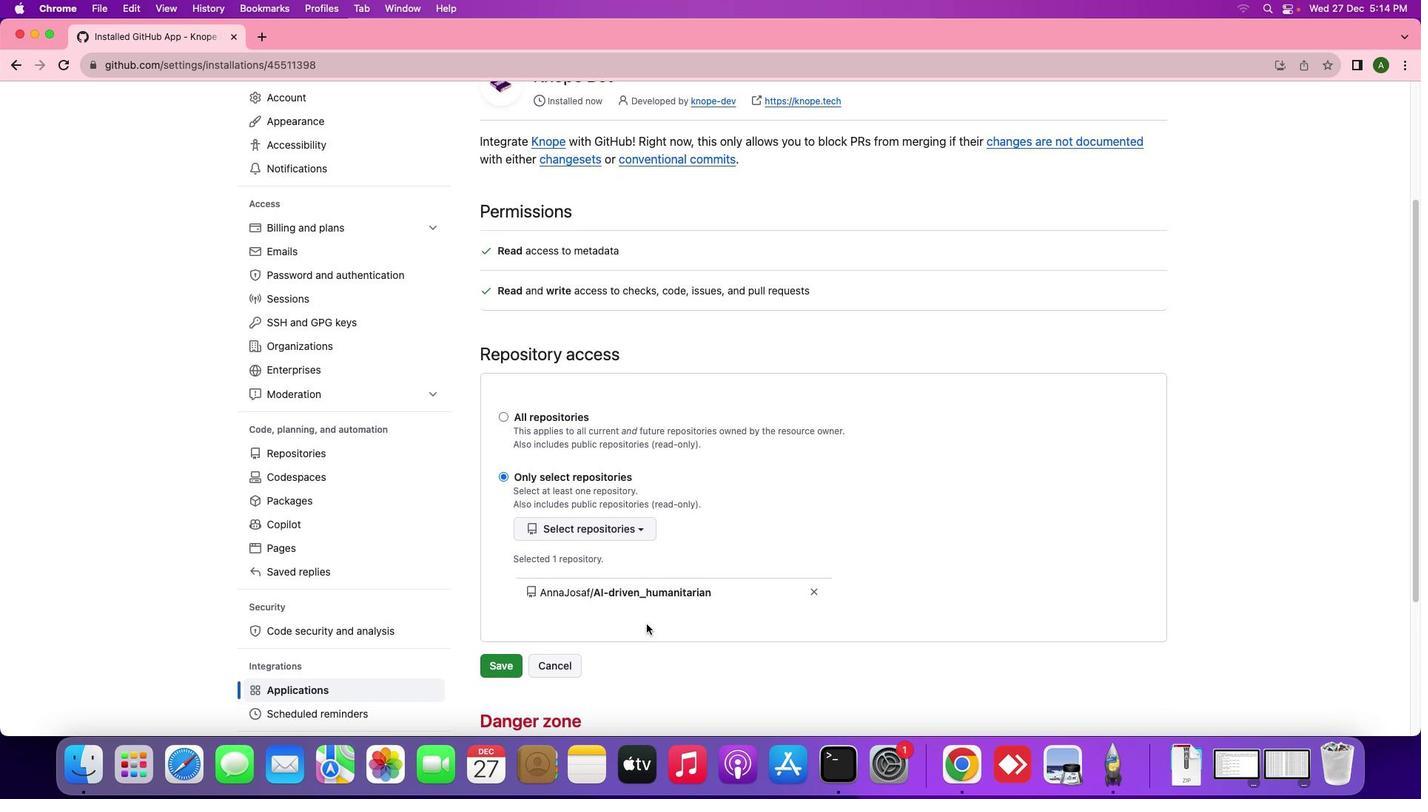 
Action: Mouse moved to (508, 664)
Screenshot: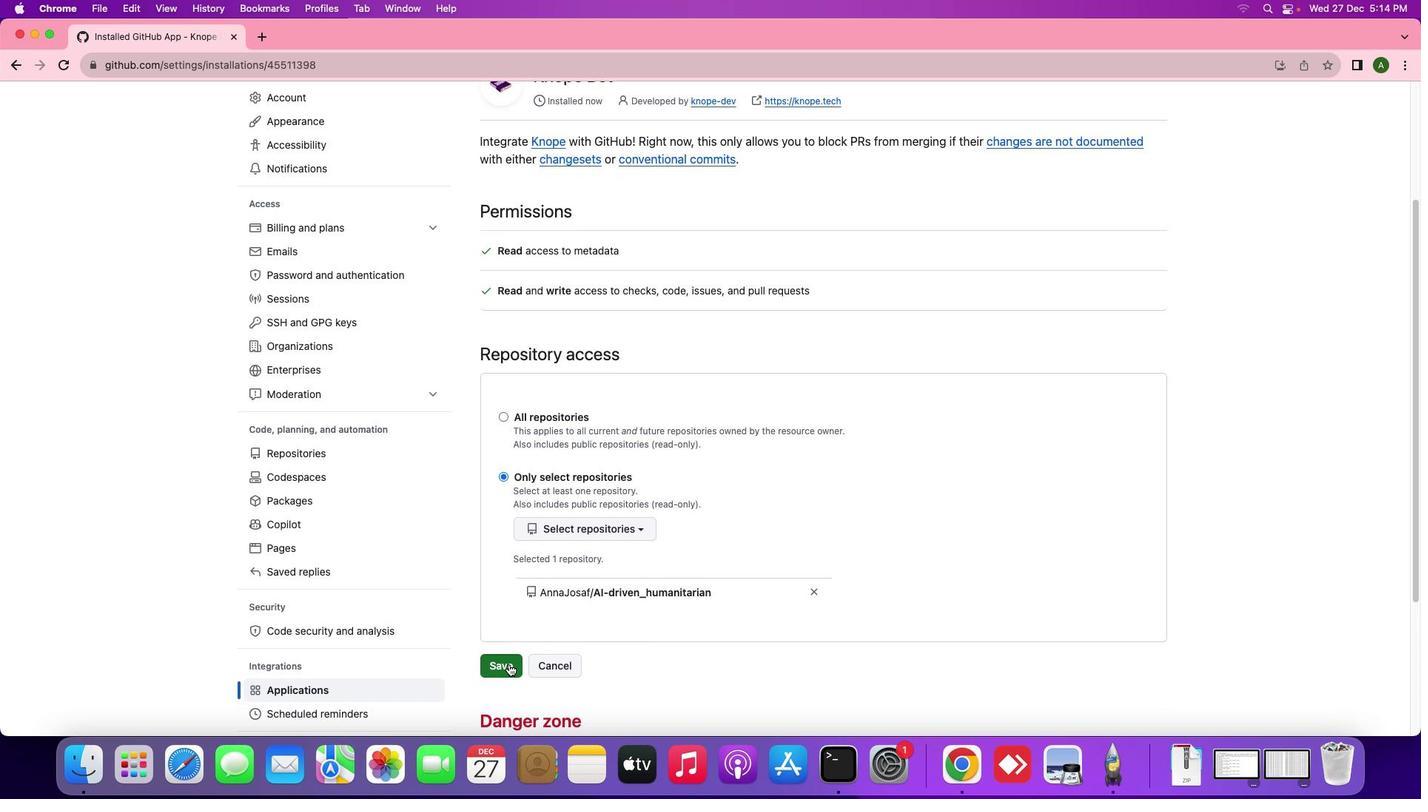 
Action: Mouse pressed left at (508, 664)
Screenshot: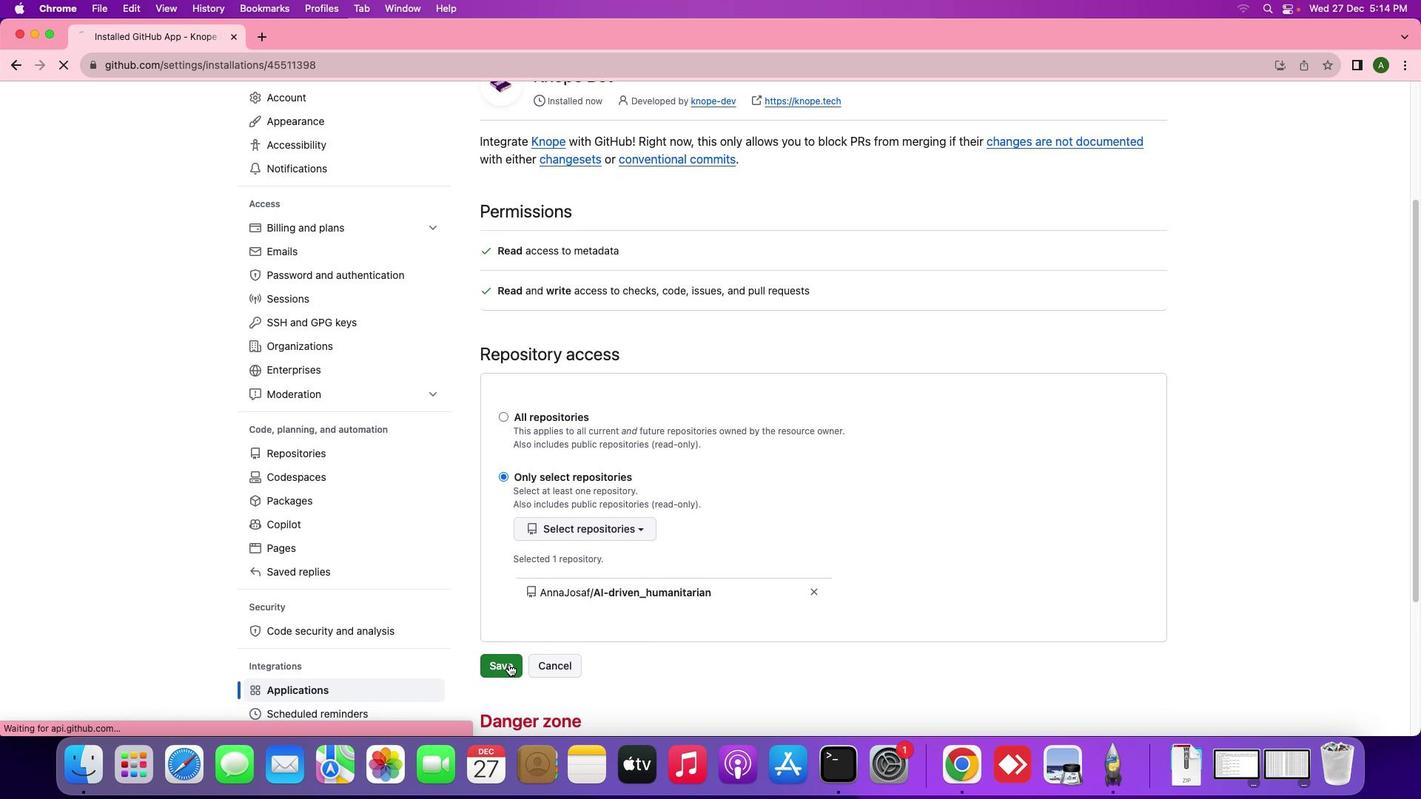 
Action: Mouse moved to (643, 642)
Screenshot: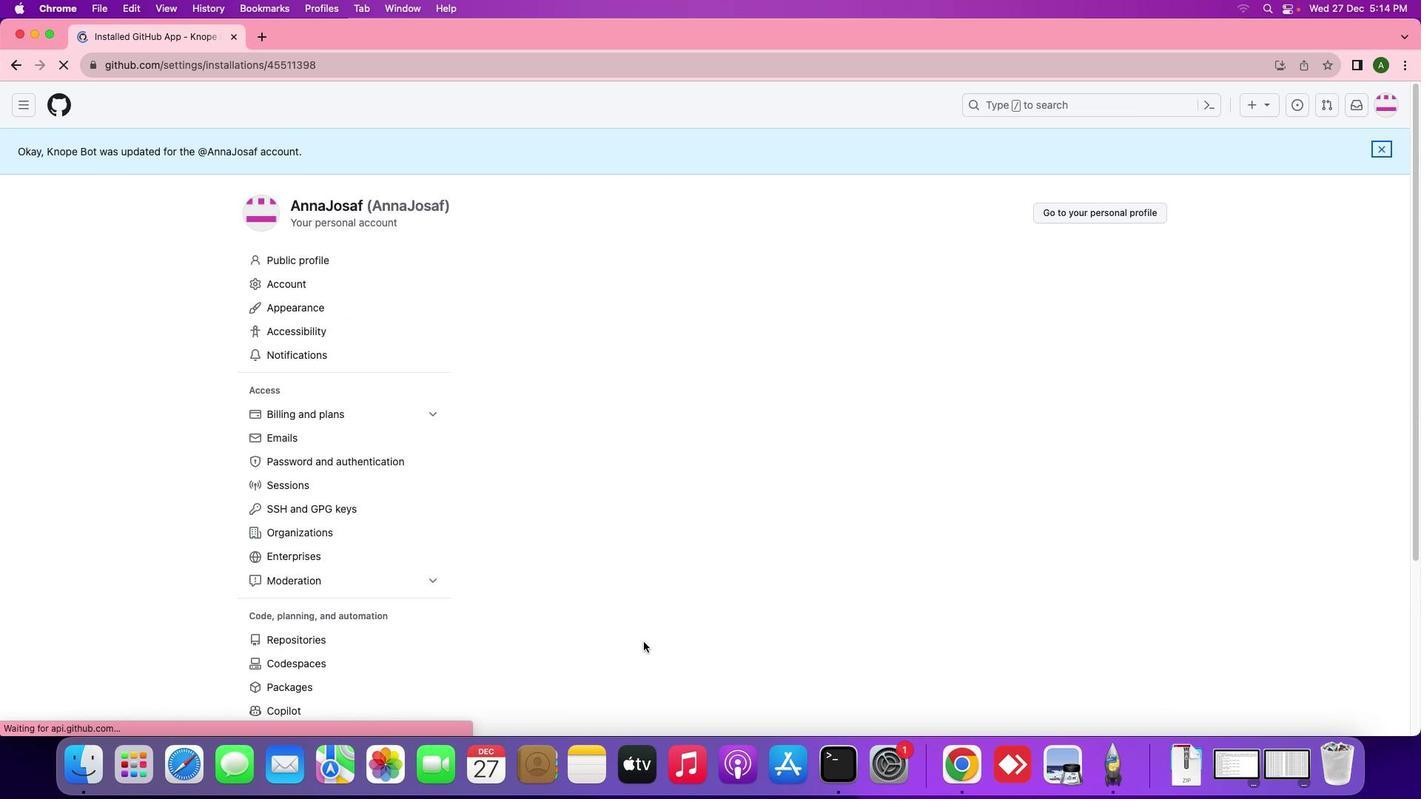 
Action: Mouse scrolled (643, 642) with delta (0, 0)
Screenshot: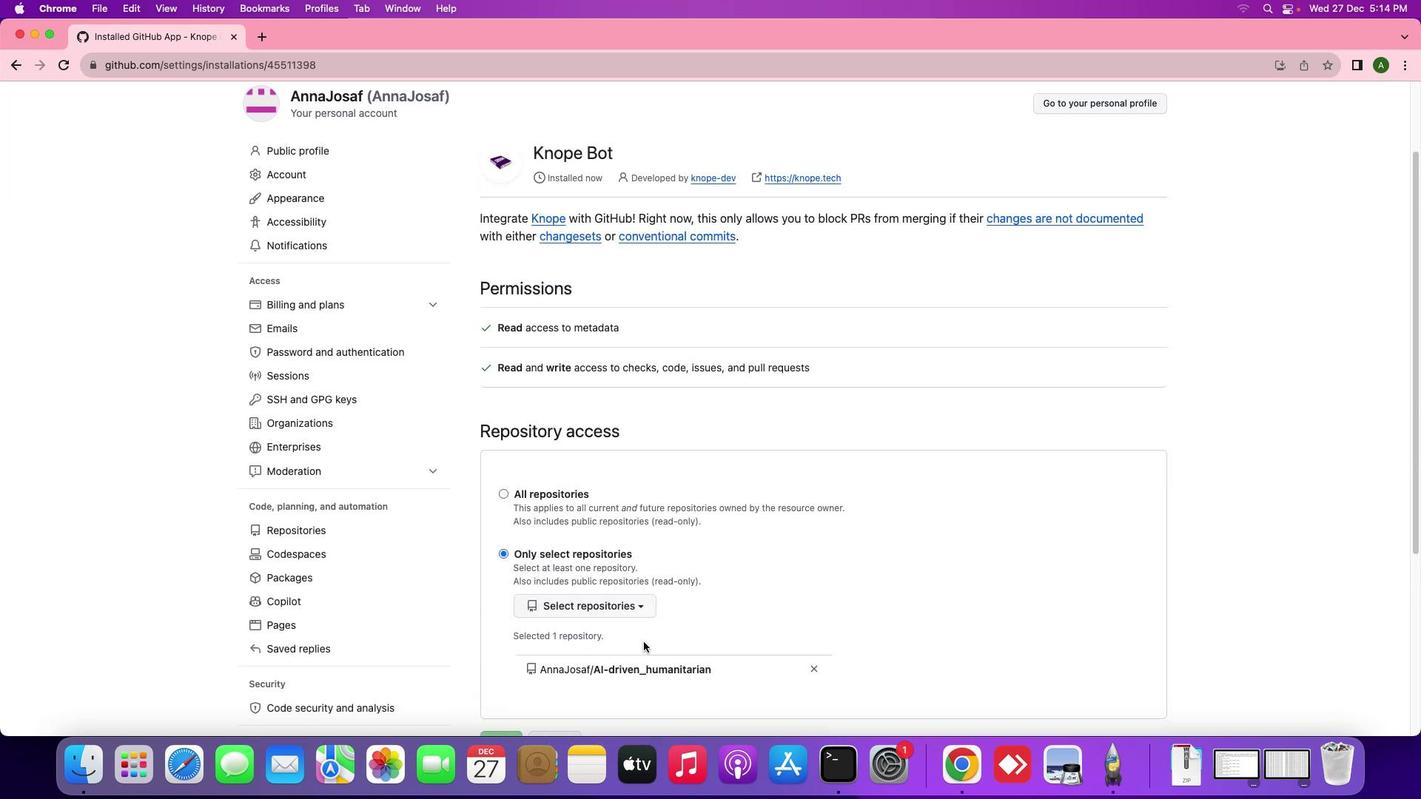 
Action: Mouse moved to (643, 642)
Screenshot: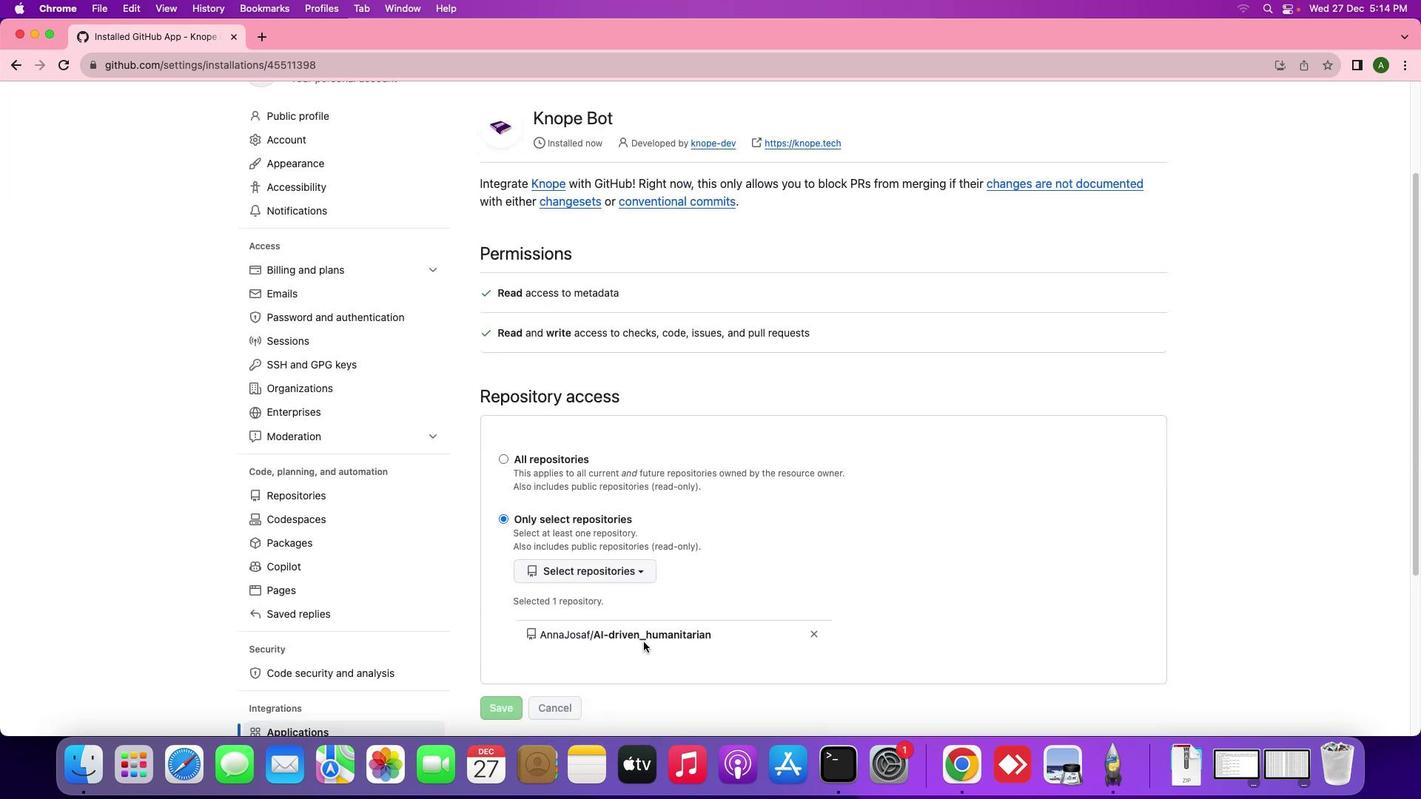 
Action: Mouse scrolled (643, 642) with delta (0, 0)
Screenshot: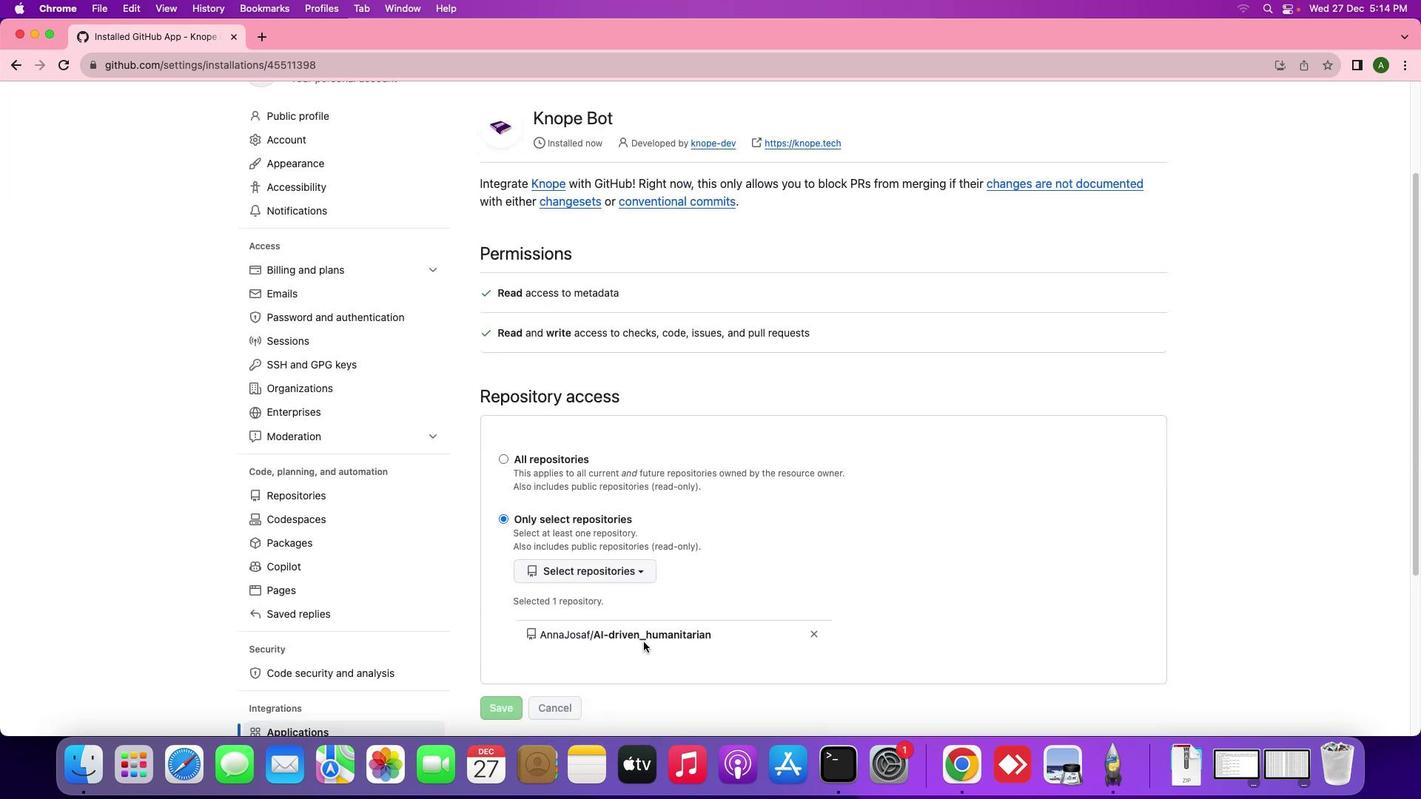
Action: Mouse moved to (643, 642)
Screenshot: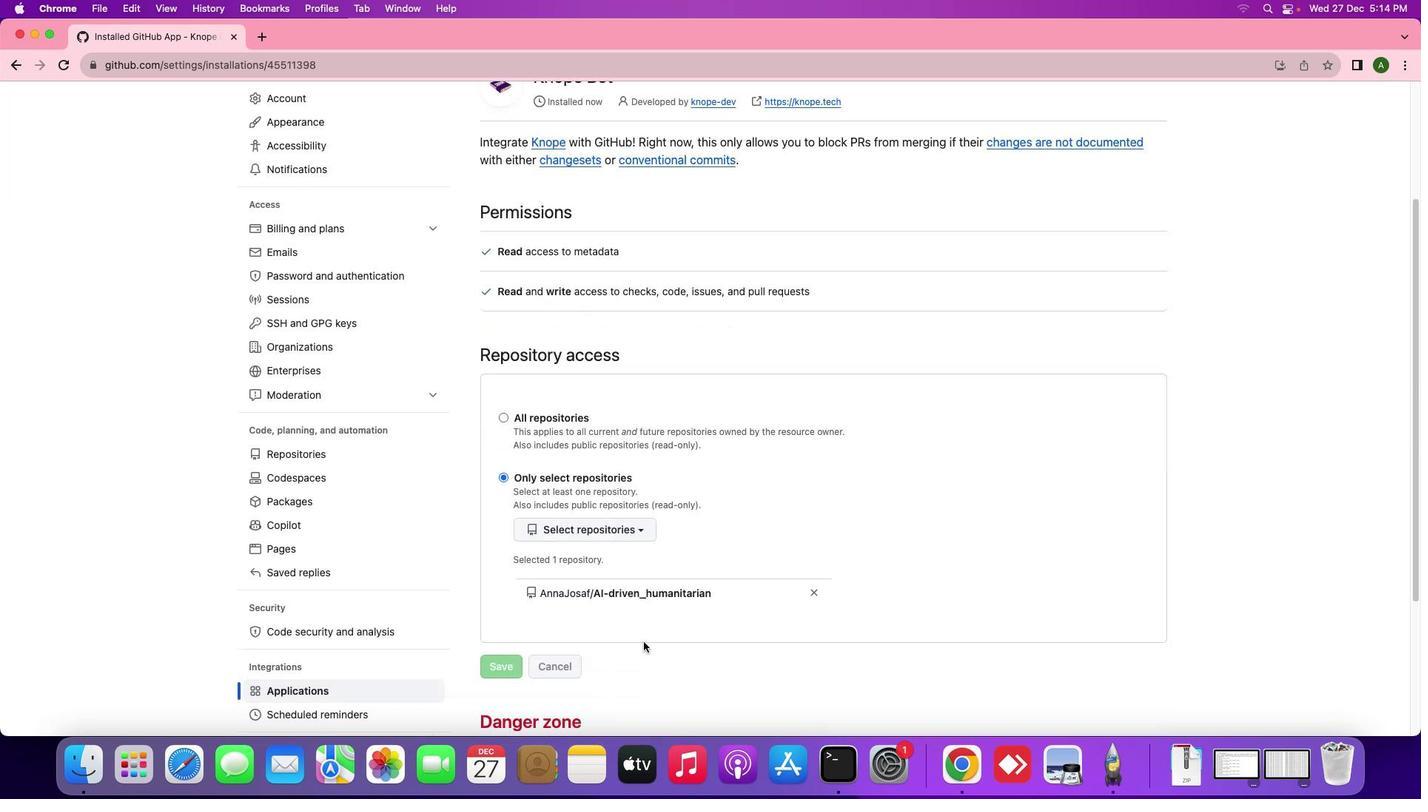 
Action: Mouse scrolled (643, 642) with delta (0, -1)
Screenshot: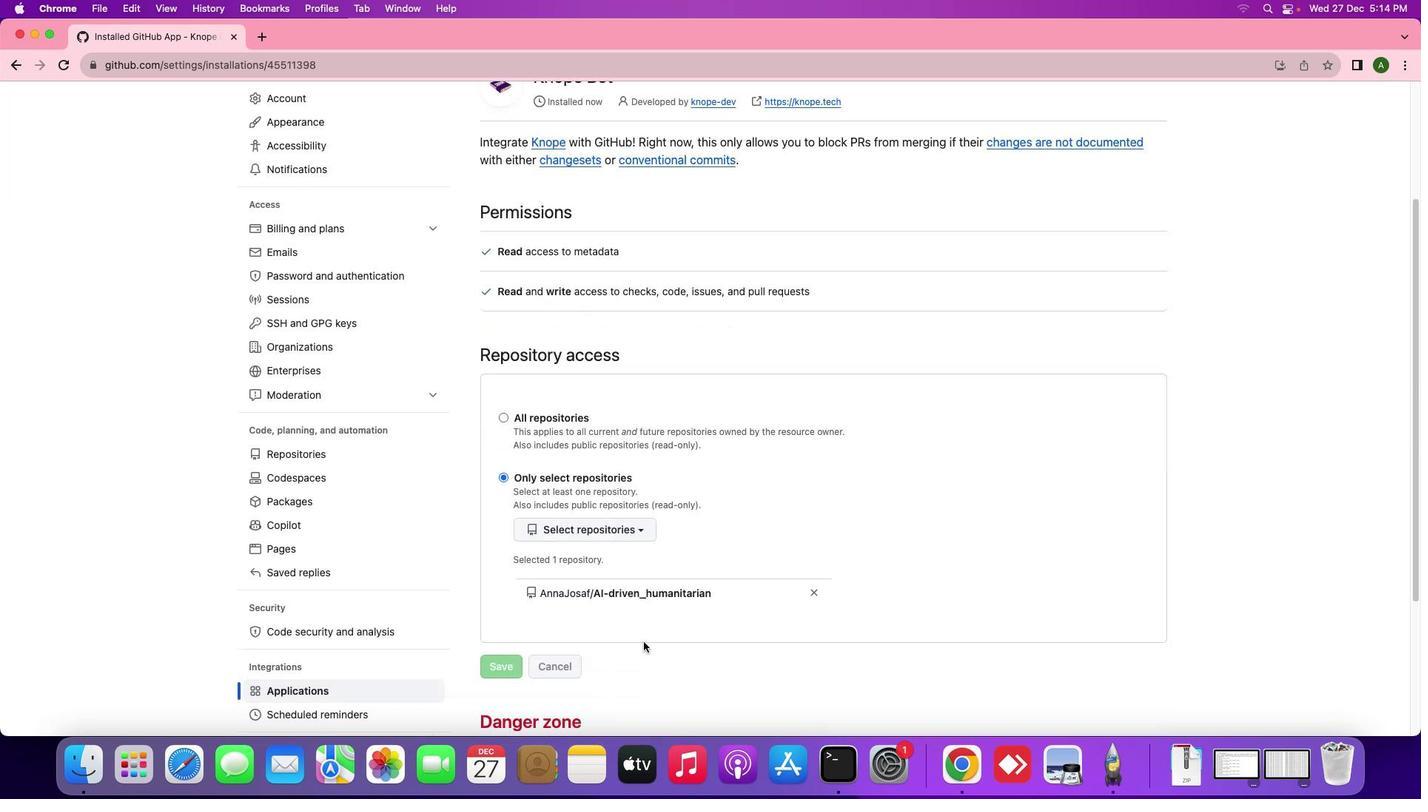 
Action: Mouse scrolled (643, 642) with delta (0, -1)
Screenshot: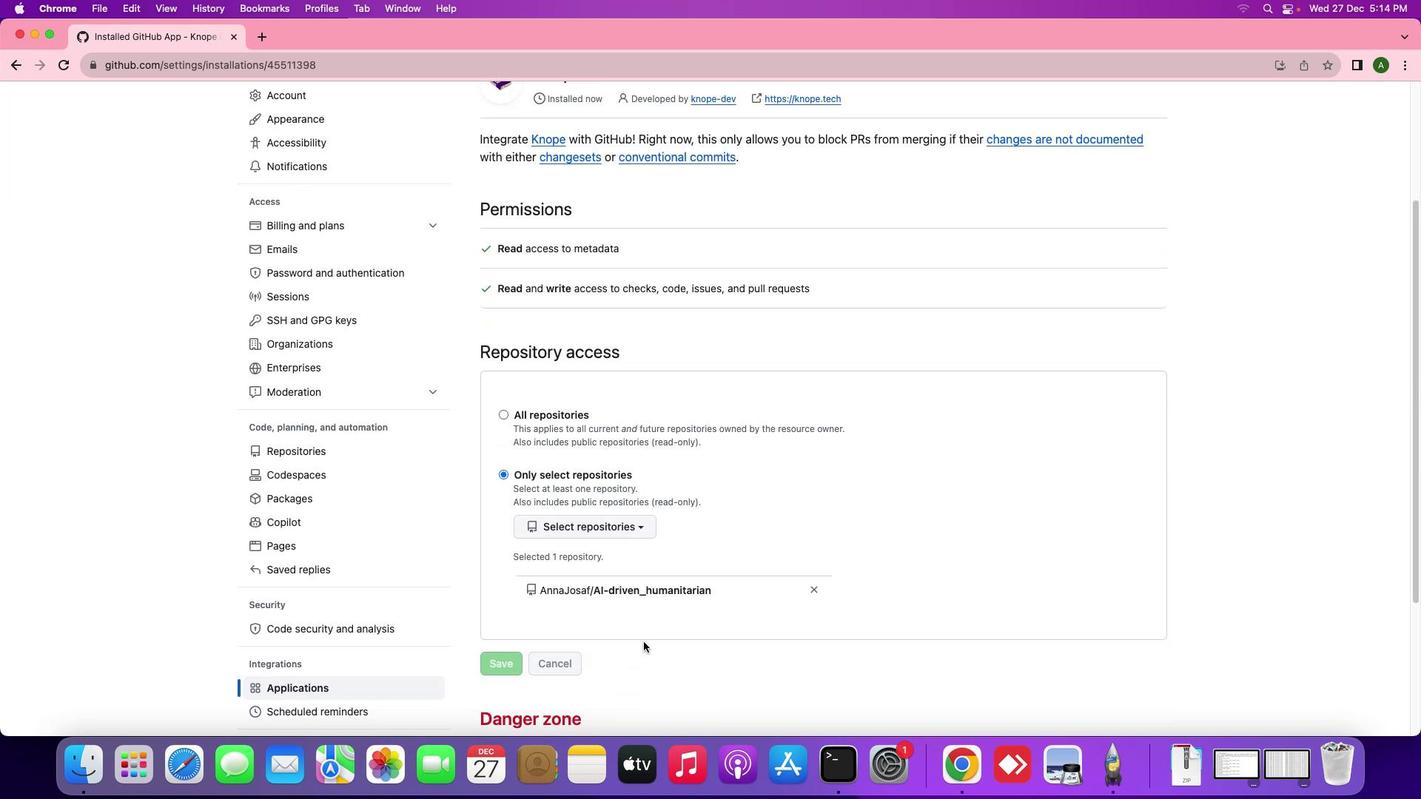 
Action: Mouse scrolled (643, 642) with delta (0, 0)
Screenshot: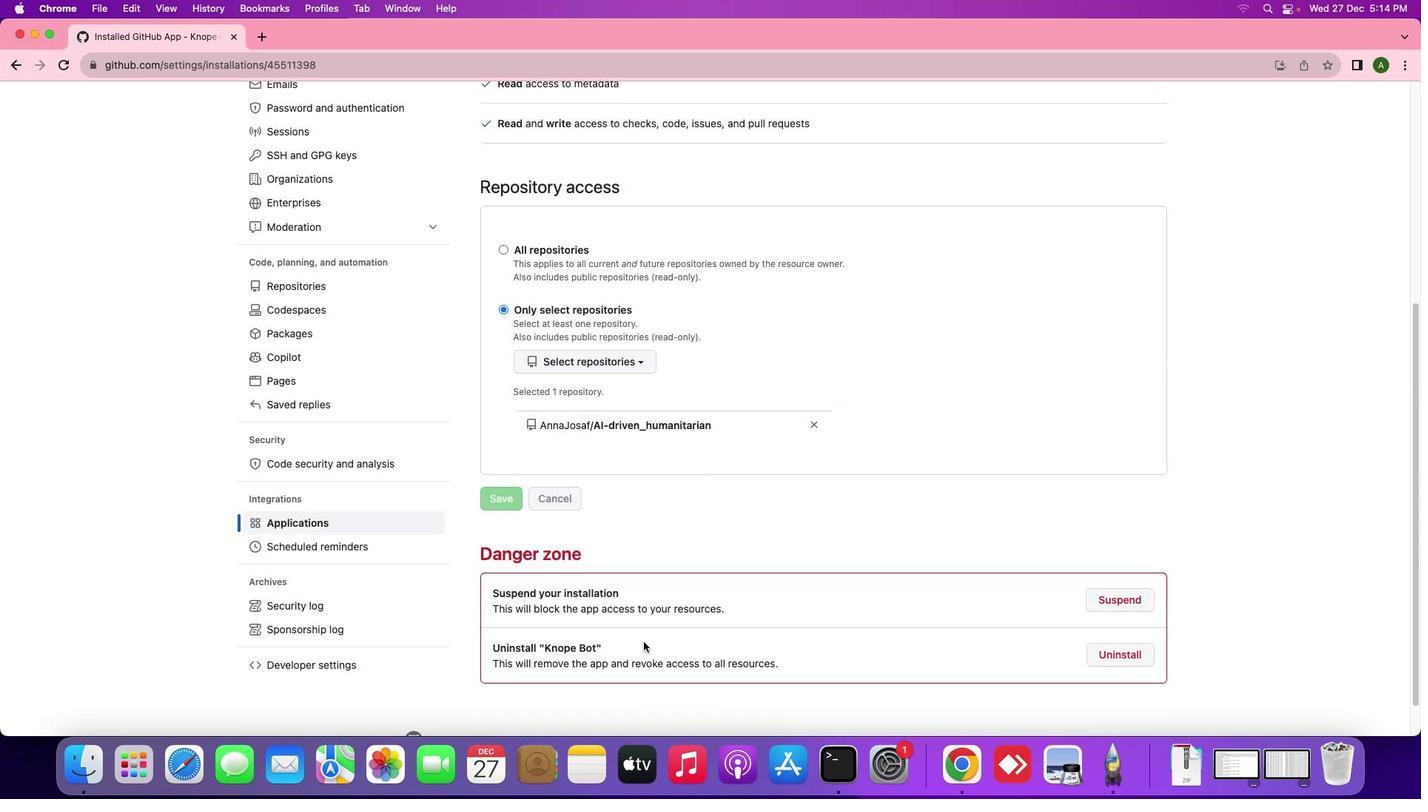 
Action: Mouse scrolled (643, 642) with delta (0, 0)
Screenshot: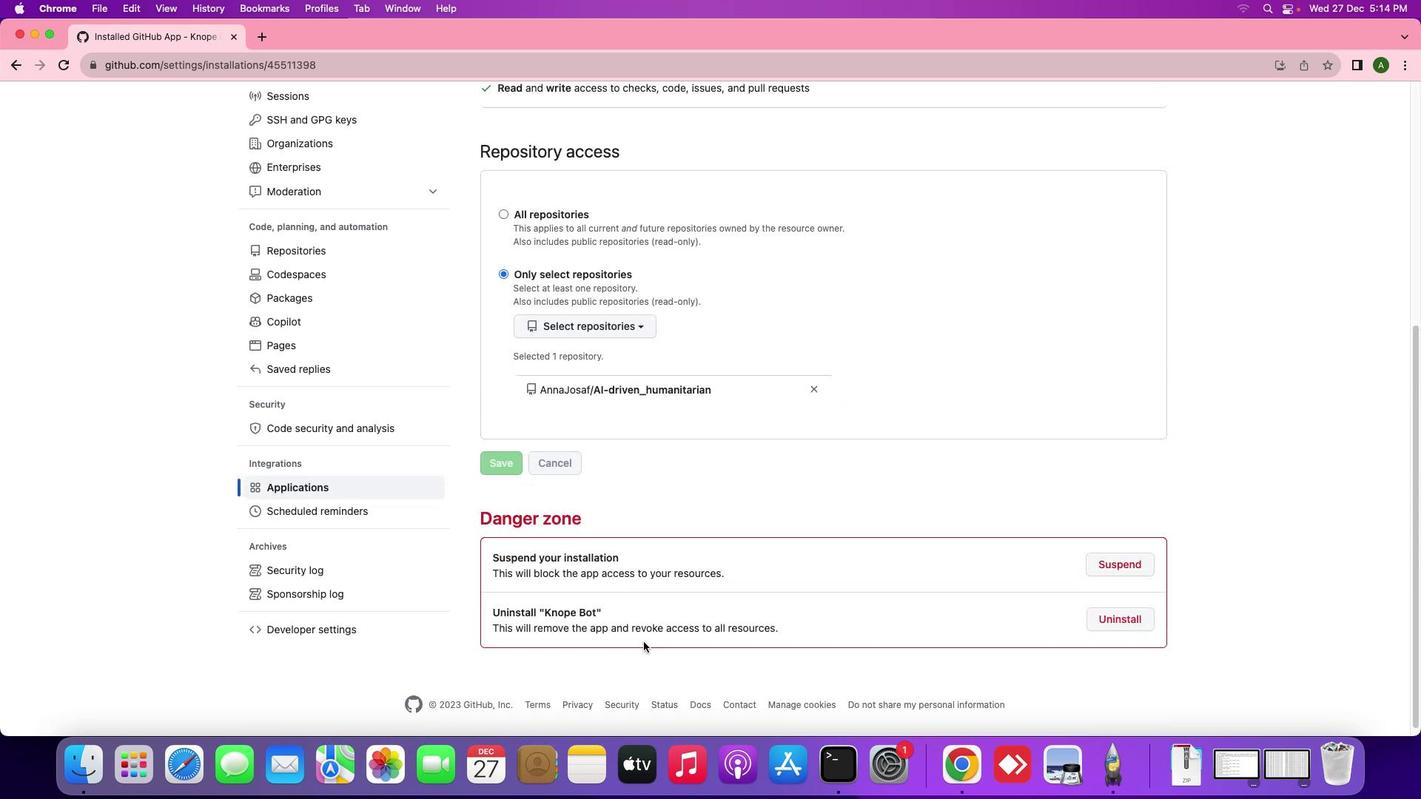 
Action: Mouse scrolled (643, 642) with delta (0, -2)
Screenshot: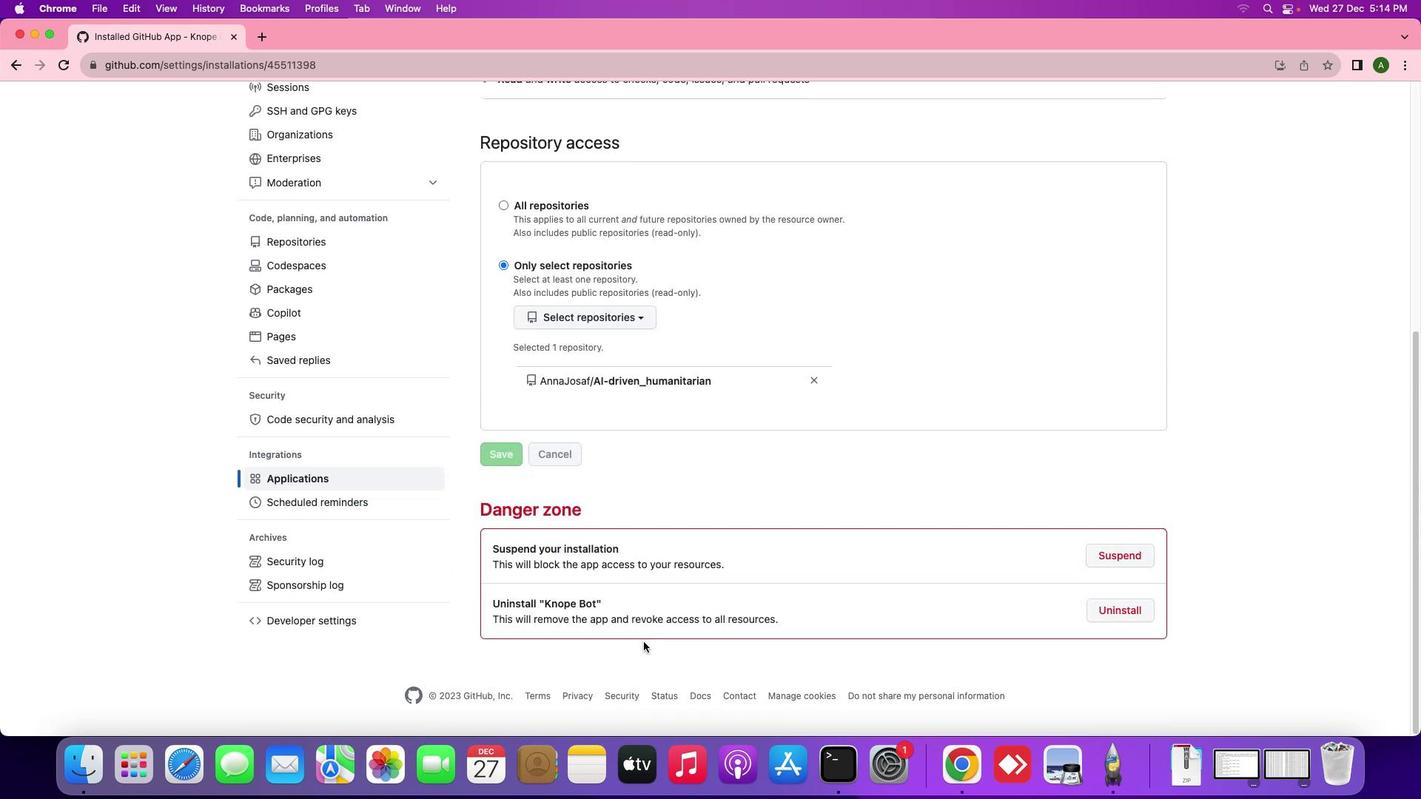 
Action: Mouse scrolled (643, 642) with delta (0, -2)
Screenshot: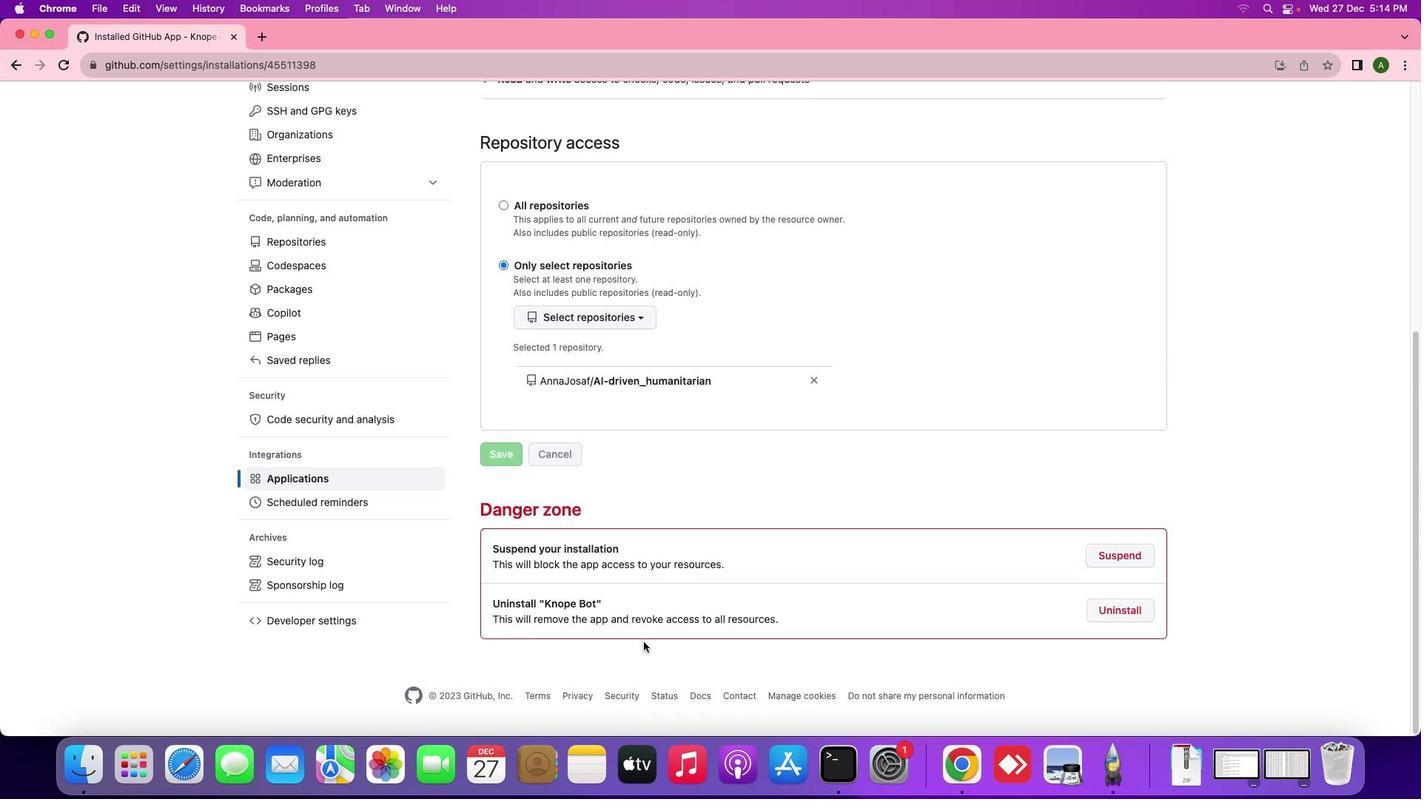 
Action: Mouse moved to (644, 642)
Screenshot: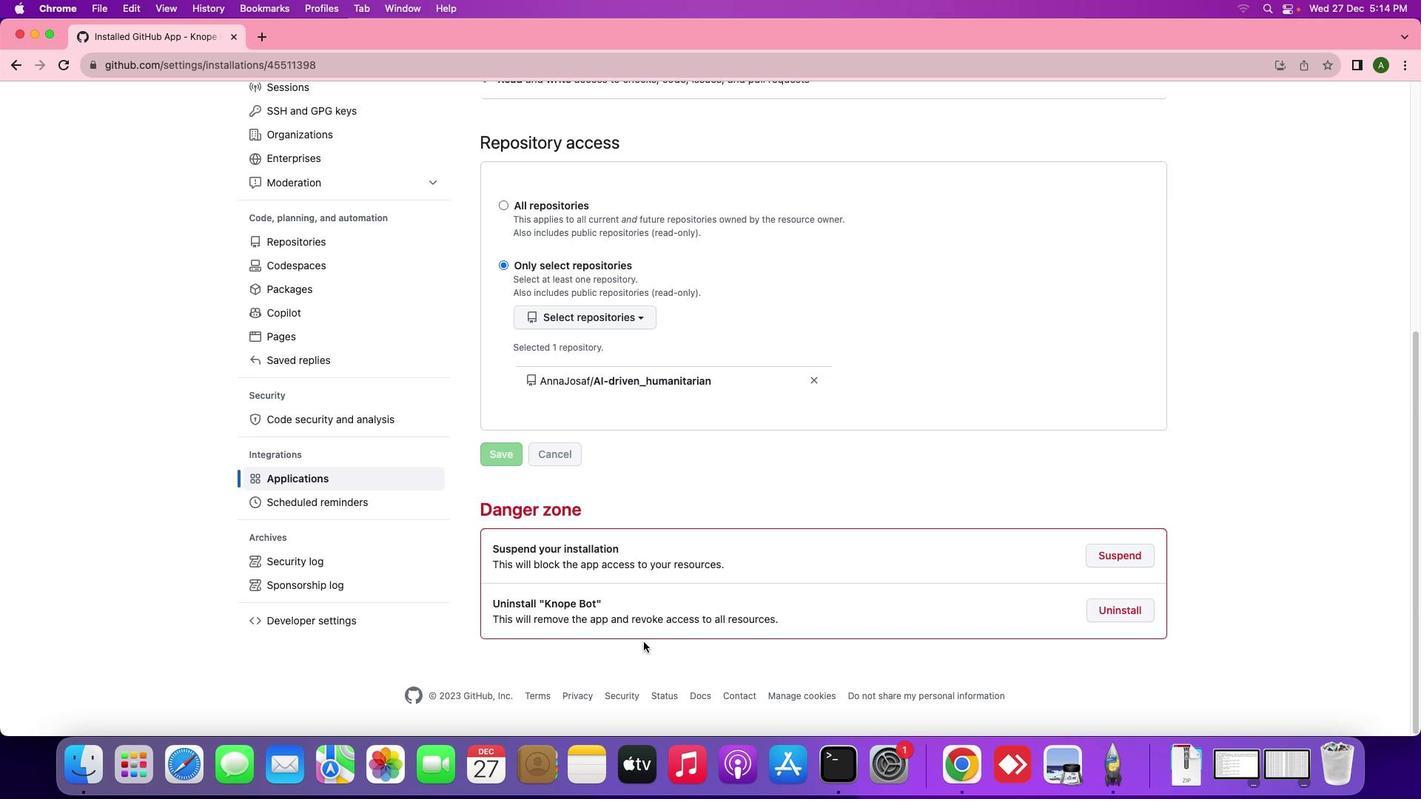 
Action: Mouse scrolled (644, 642) with delta (0, 0)
Screenshot: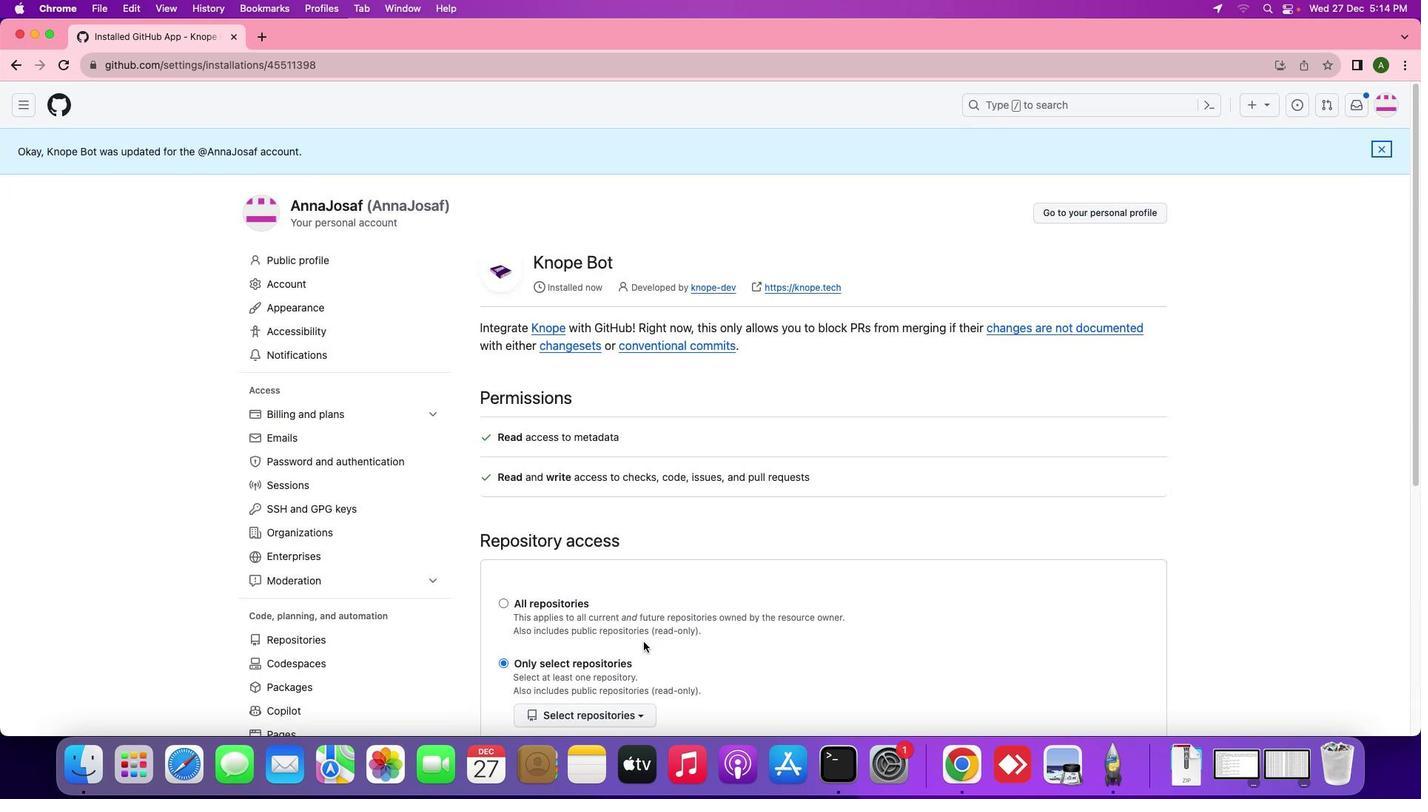 
Action: Mouse scrolled (644, 642) with delta (0, 0)
Screenshot: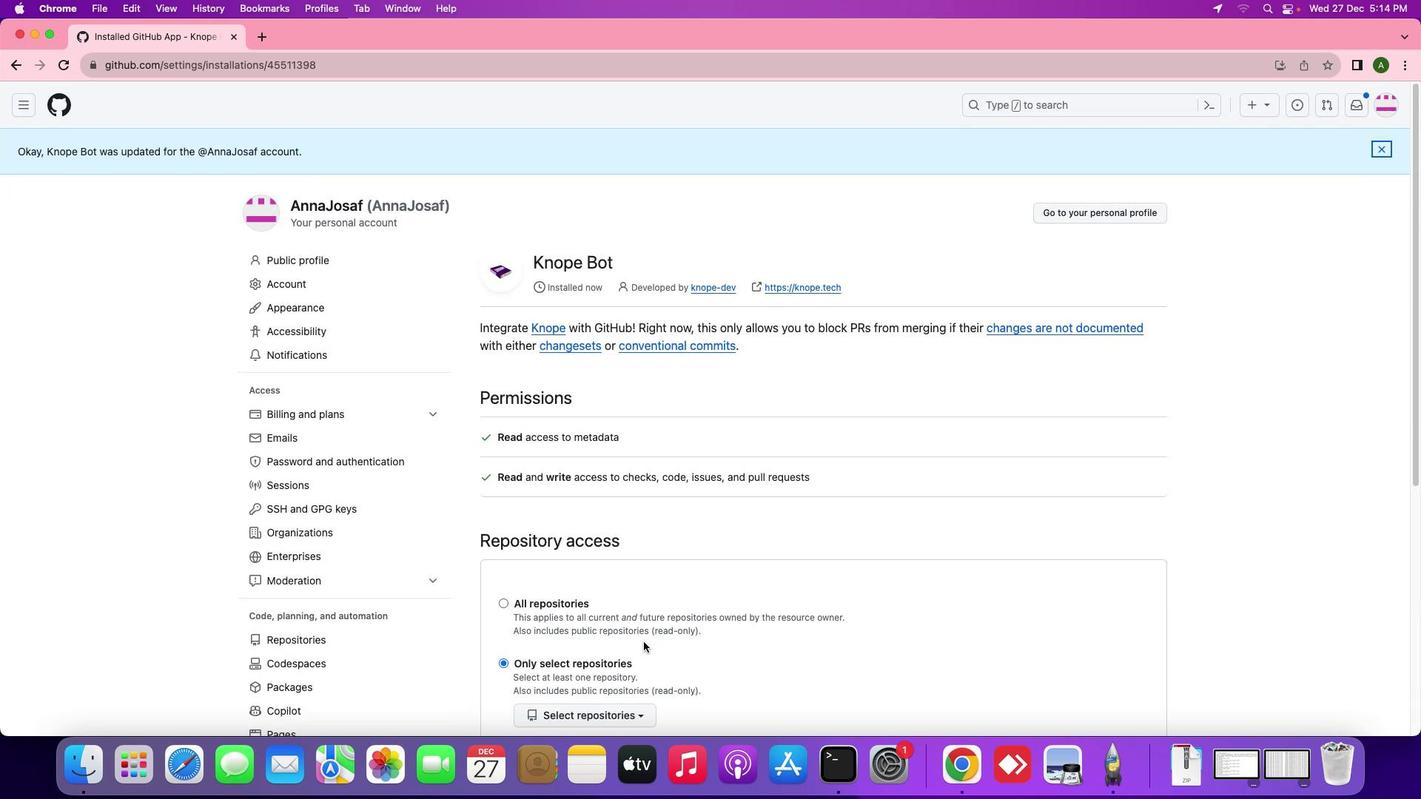 
Action: Mouse scrolled (644, 642) with delta (0, 2)
Screenshot: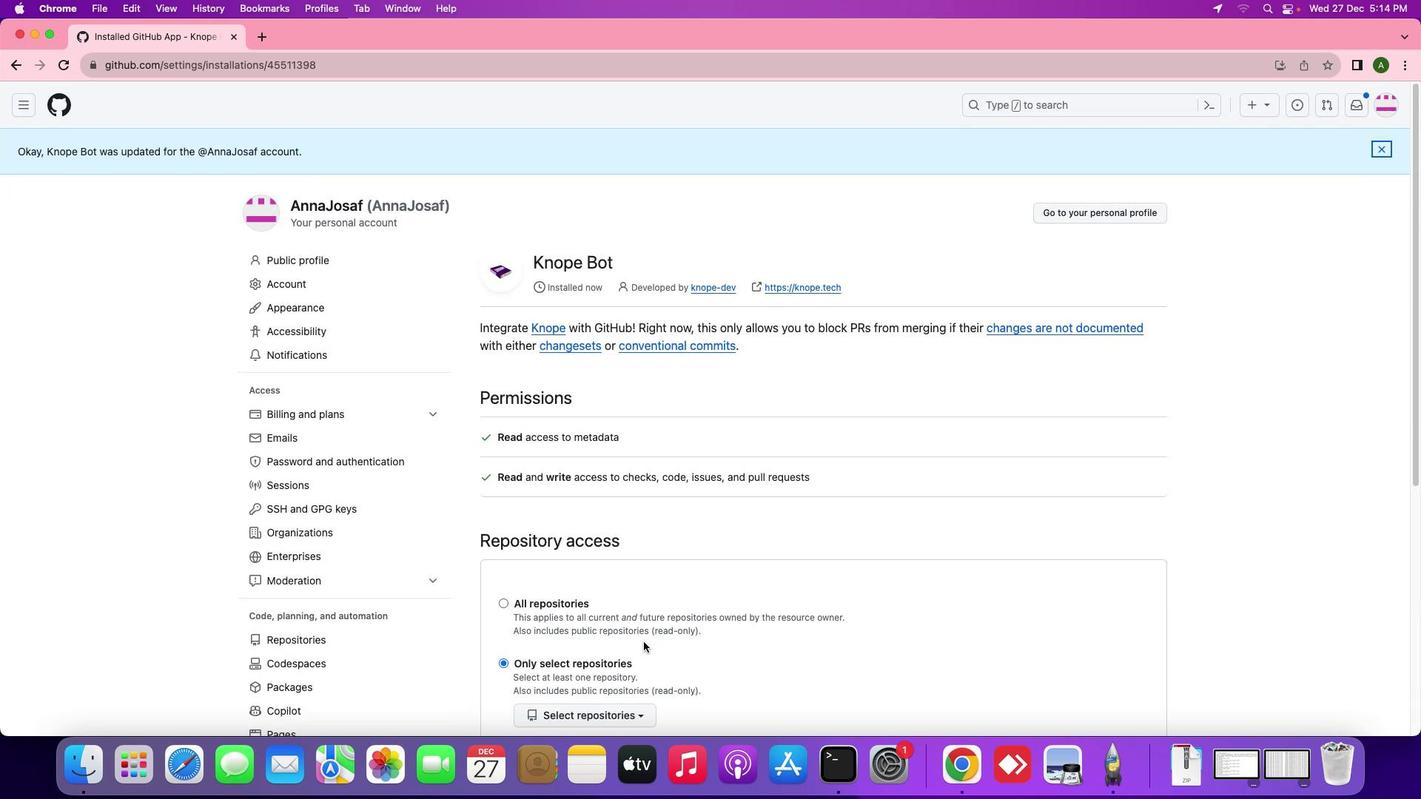 
Action: Mouse scrolled (644, 642) with delta (0, 3)
Screenshot: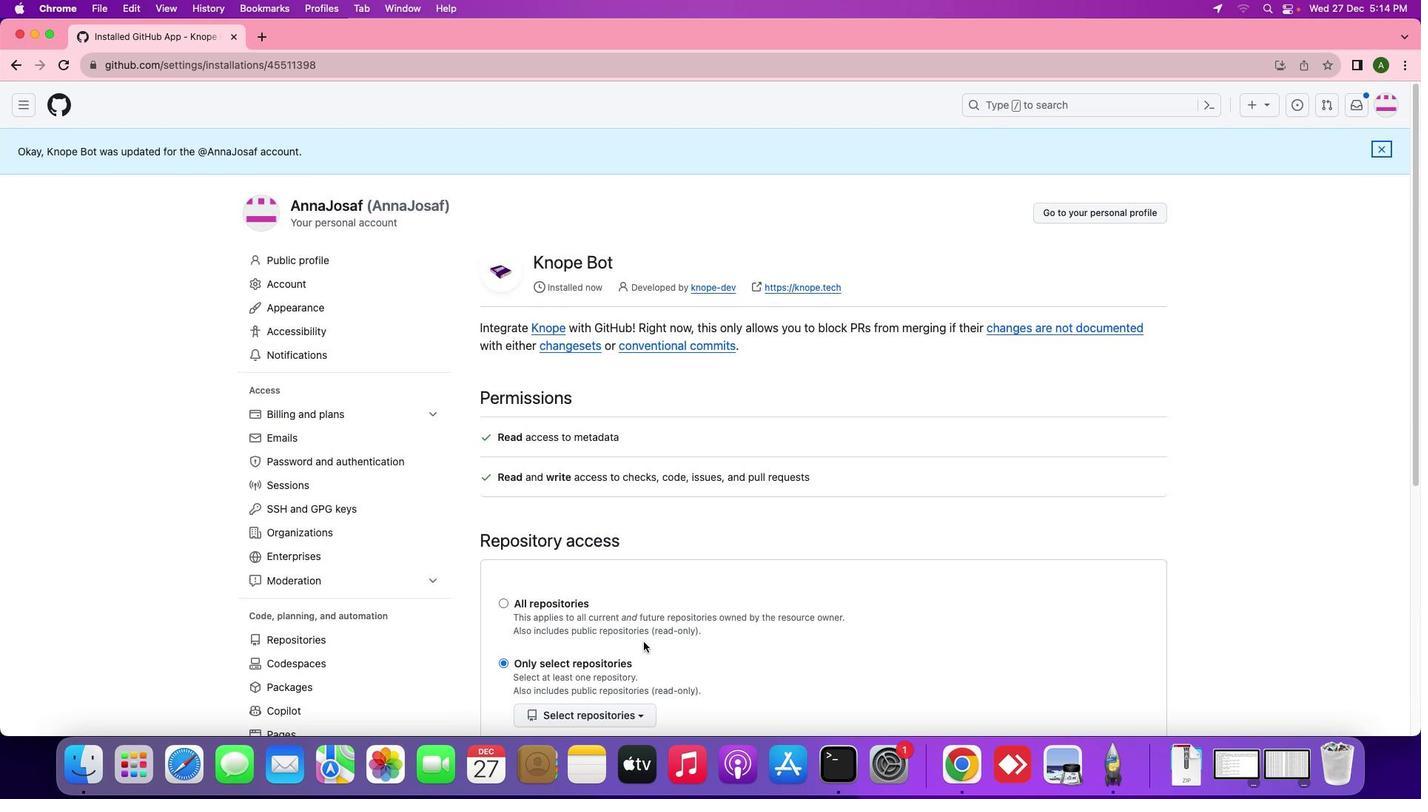 
Action: Mouse scrolled (644, 642) with delta (0, 4)
Screenshot: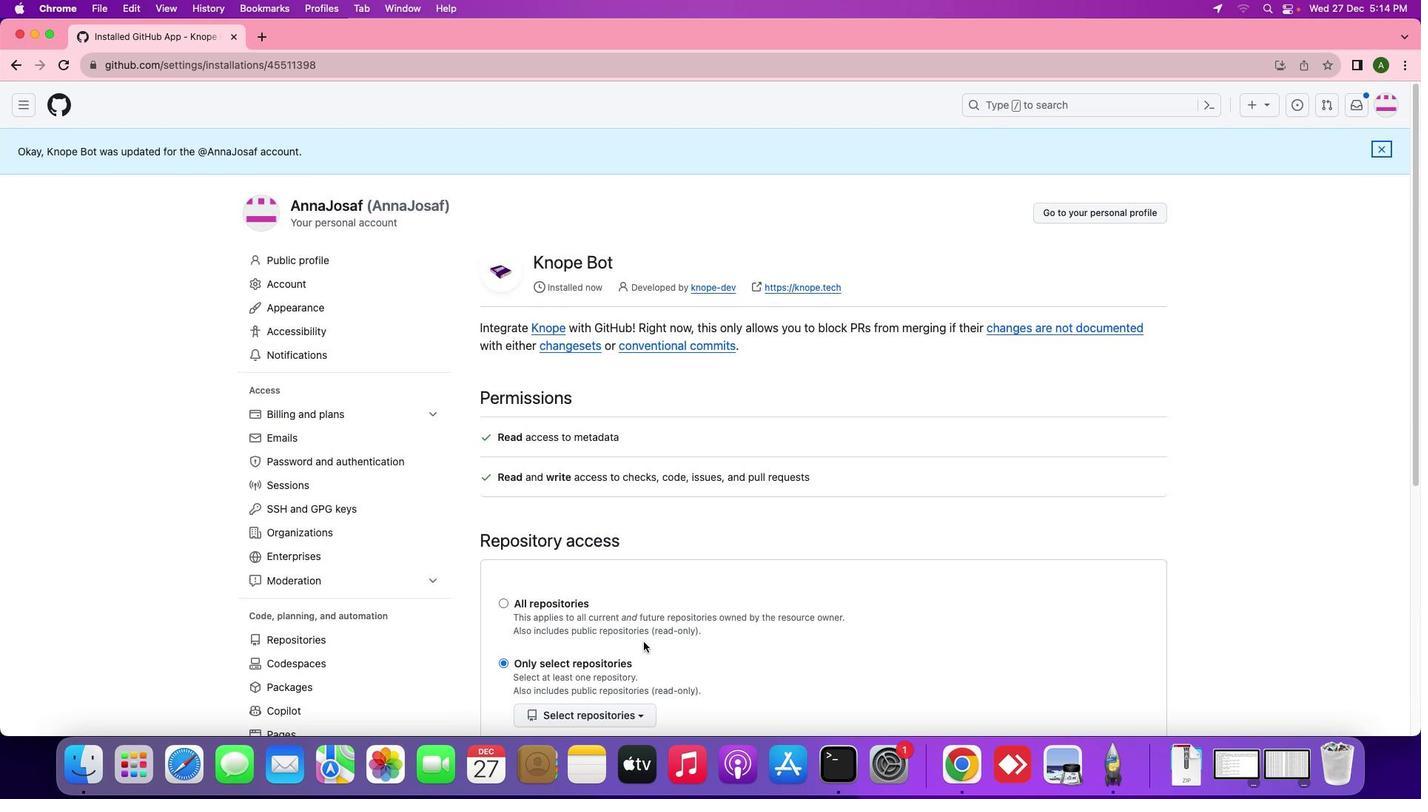 
Action: Mouse scrolled (644, 642) with delta (0, 5)
Screenshot: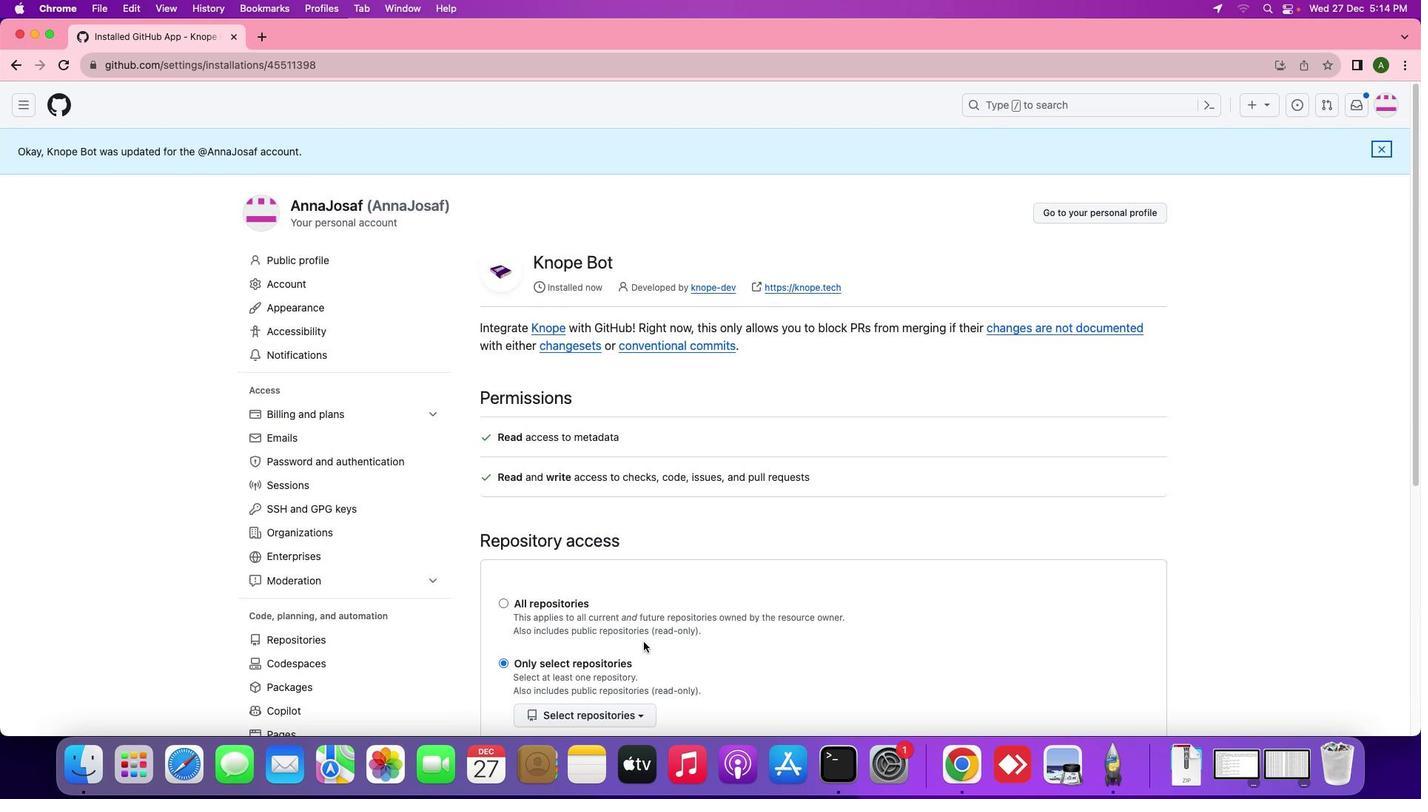 
